 Task: Look for space in Durban, South Africa from 10th July, 2023 to 15th July, 2023 for 7 adults in price range Rs.10000 to Rs.15000. Place can be entire place or shared room with 4 bedrooms having 7 beds and 4 bathrooms. Property type can be house, flat, guest house. Amenities needed are: wifi, TV, free parkinig on premises, gym, breakfast. Booking option can be shelf check-in. Required host language is English.
Action: Mouse moved to (590, 152)
Screenshot: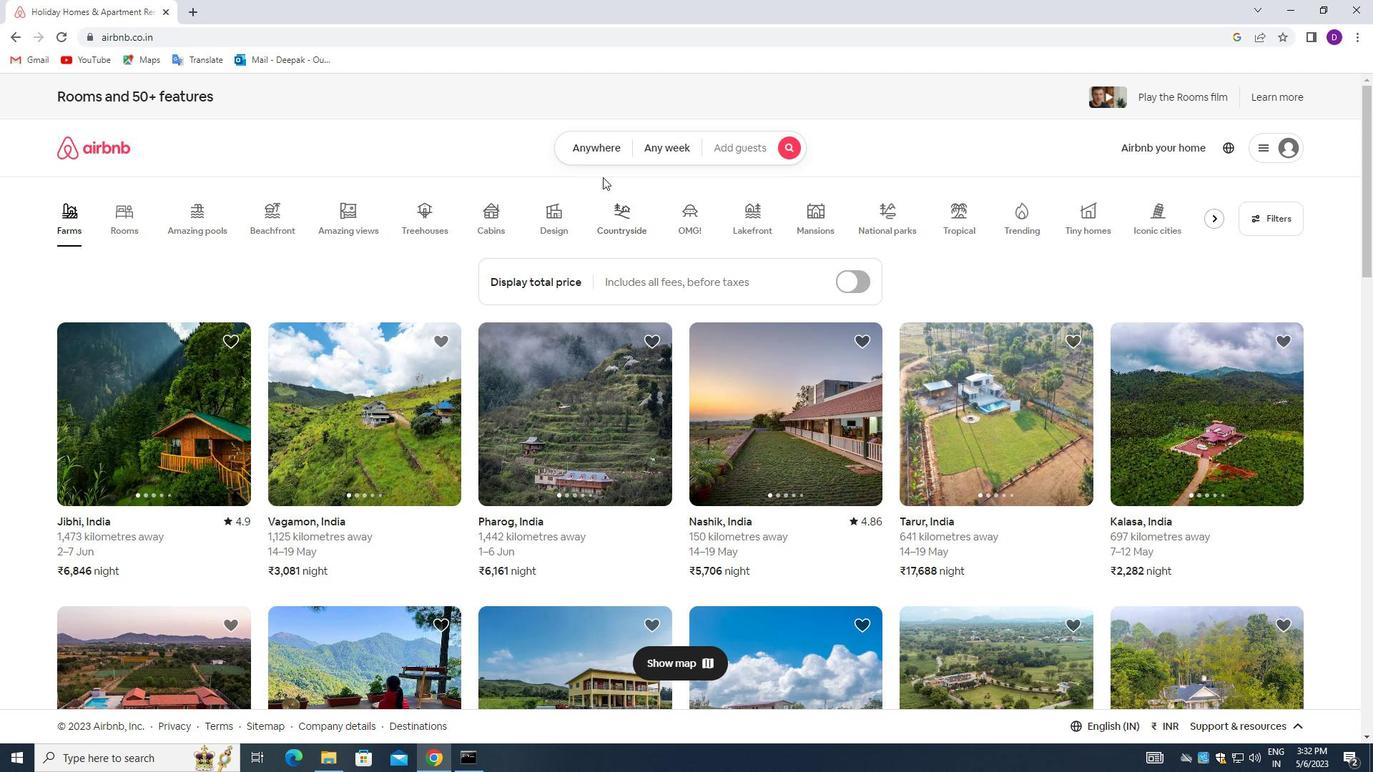 
Action: Mouse pressed left at (590, 152)
Screenshot: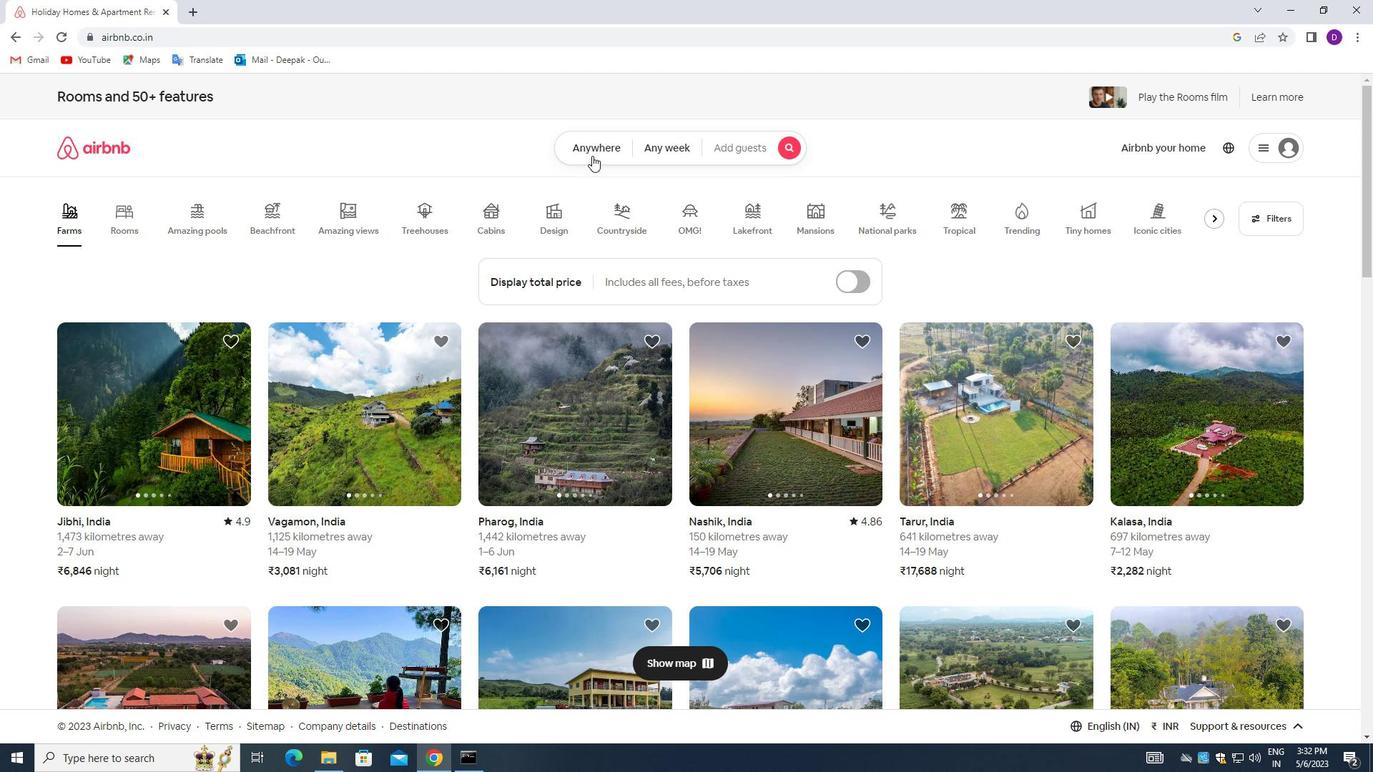 
Action: Mouse moved to (512, 203)
Screenshot: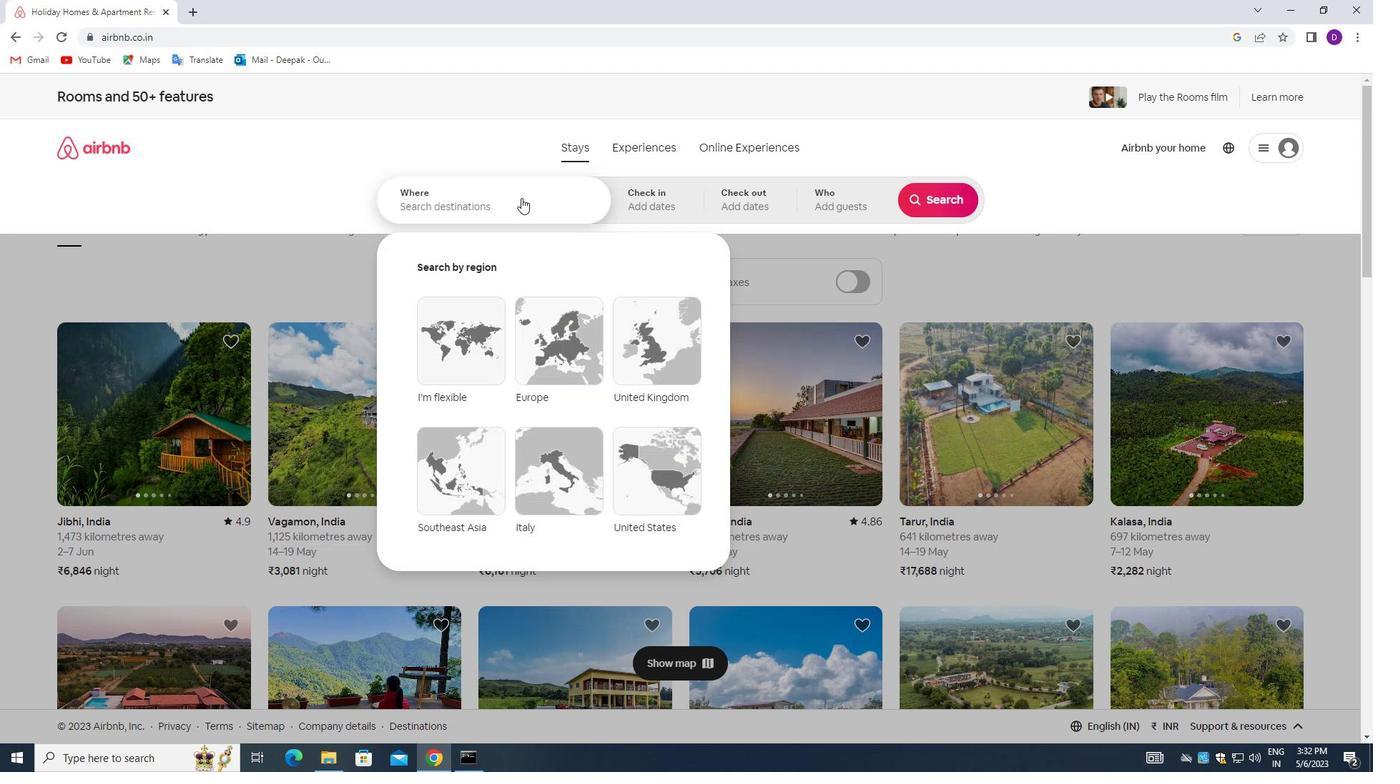
Action: Mouse pressed left at (512, 203)
Screenshot: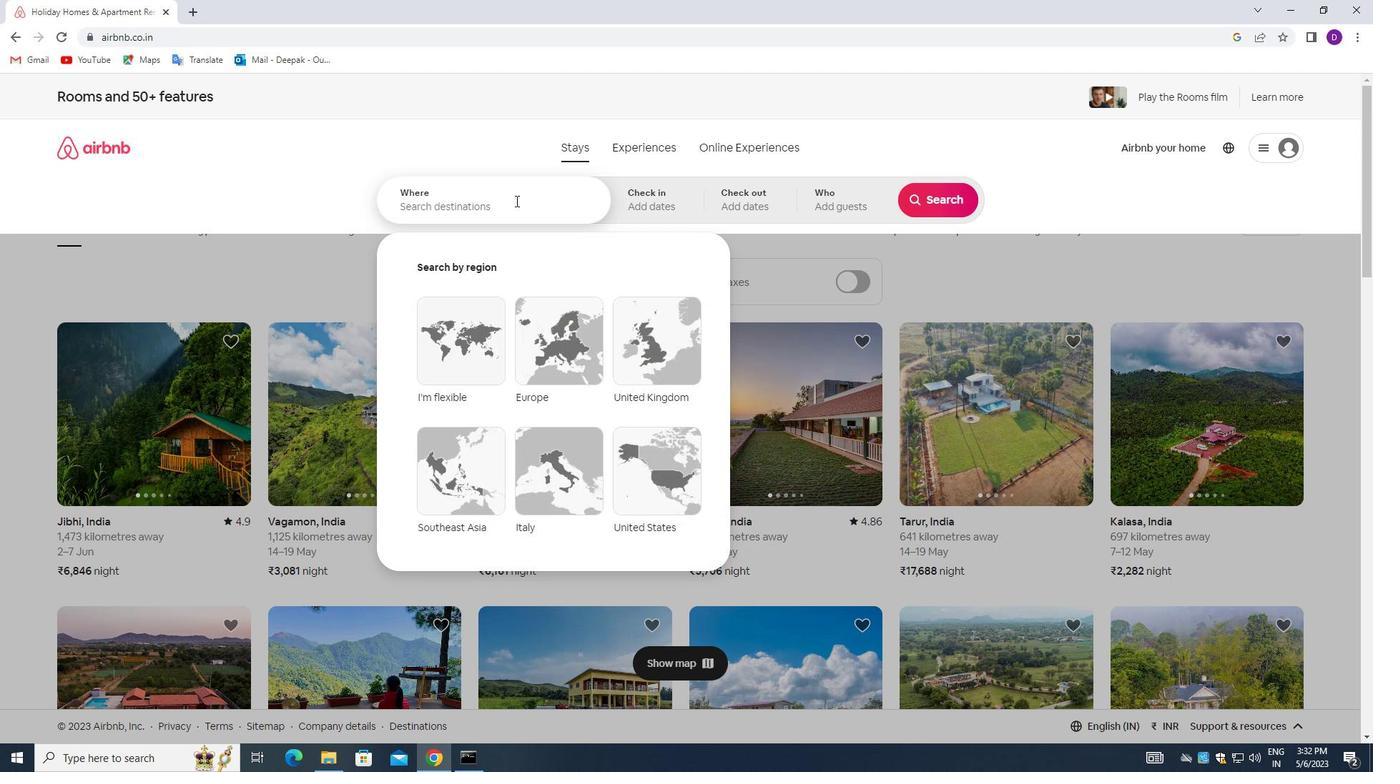 
Action: Mouse moved to (254, 317)
Screenshot: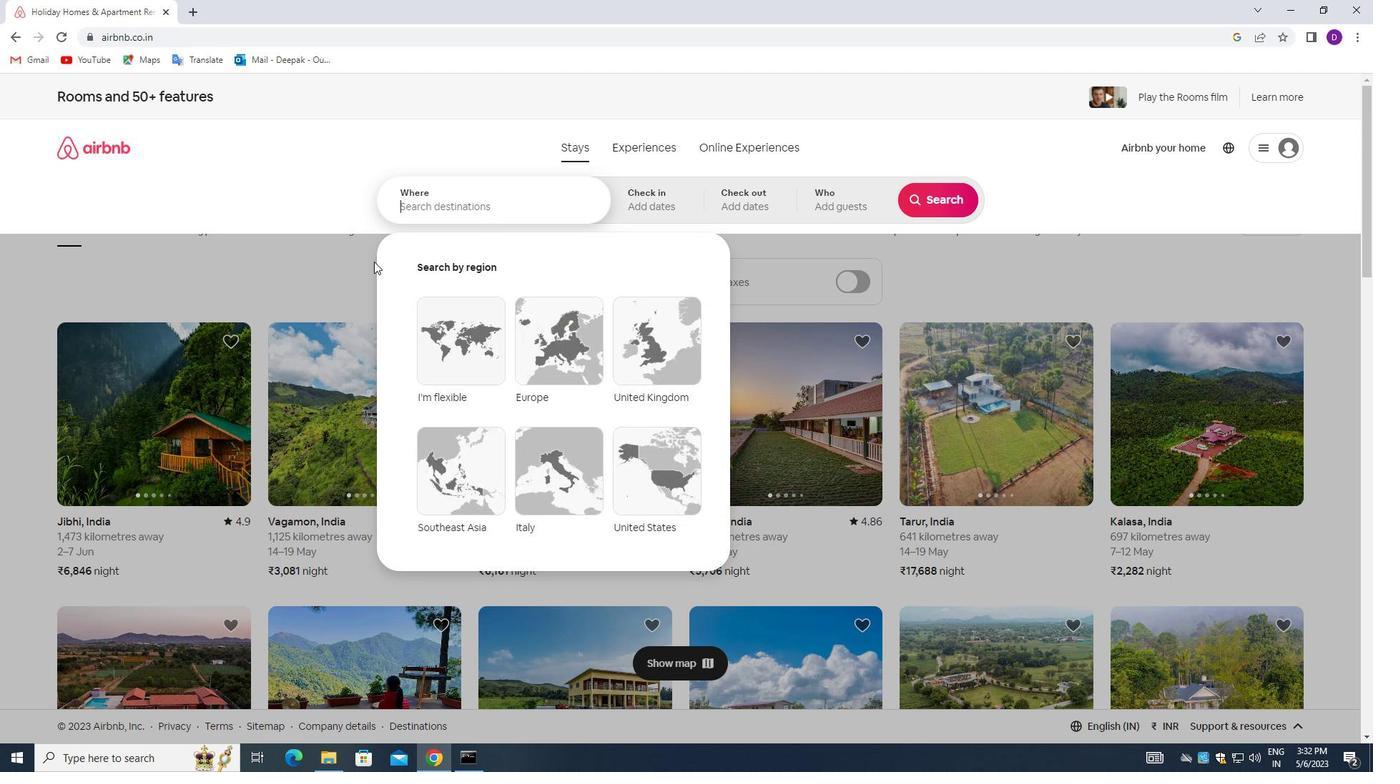 
Action: Key pressed <Key.shift_r>Durban,<Key.space><Key.shift_r>South<Key.space><Key.shift_r>Africa<Key.enter>
Screenshot: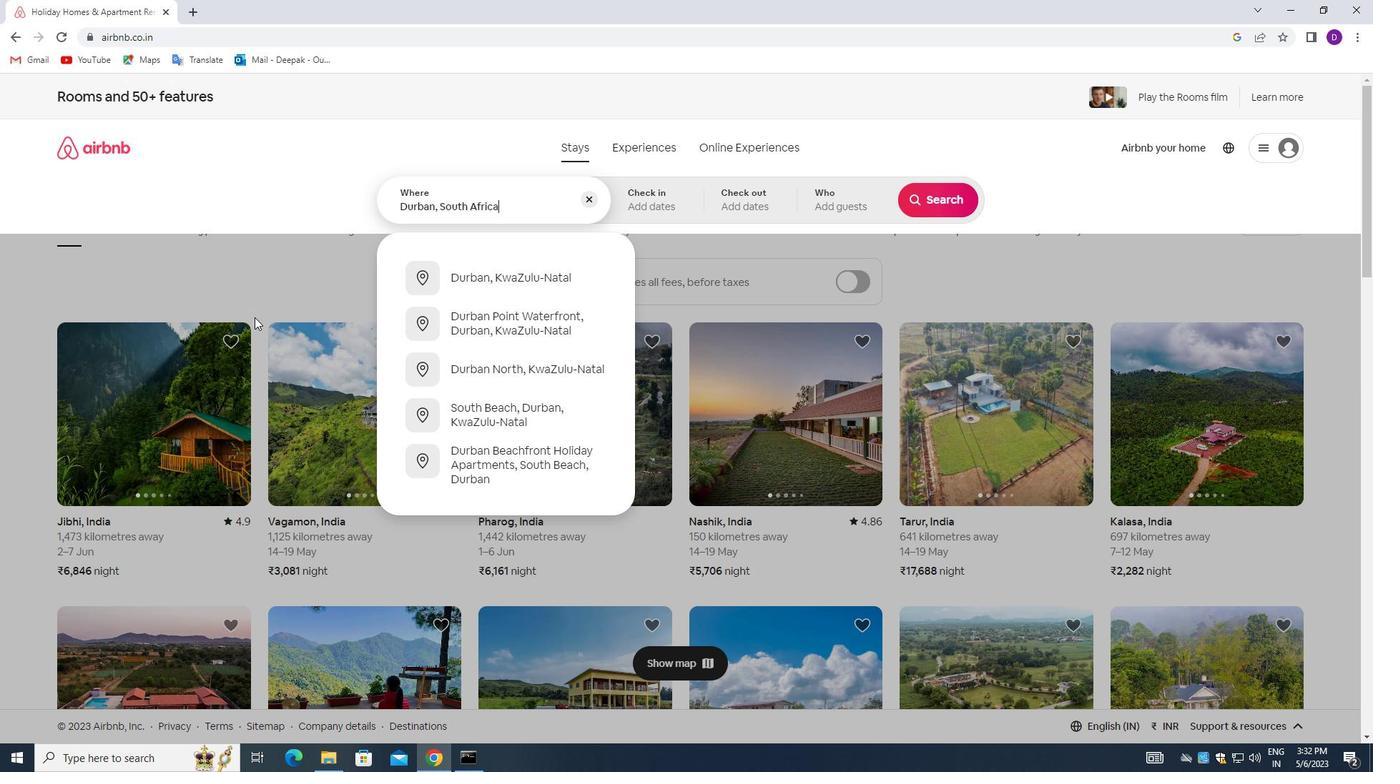 
Action: Mouse moved to (934, 318)
Screenshot: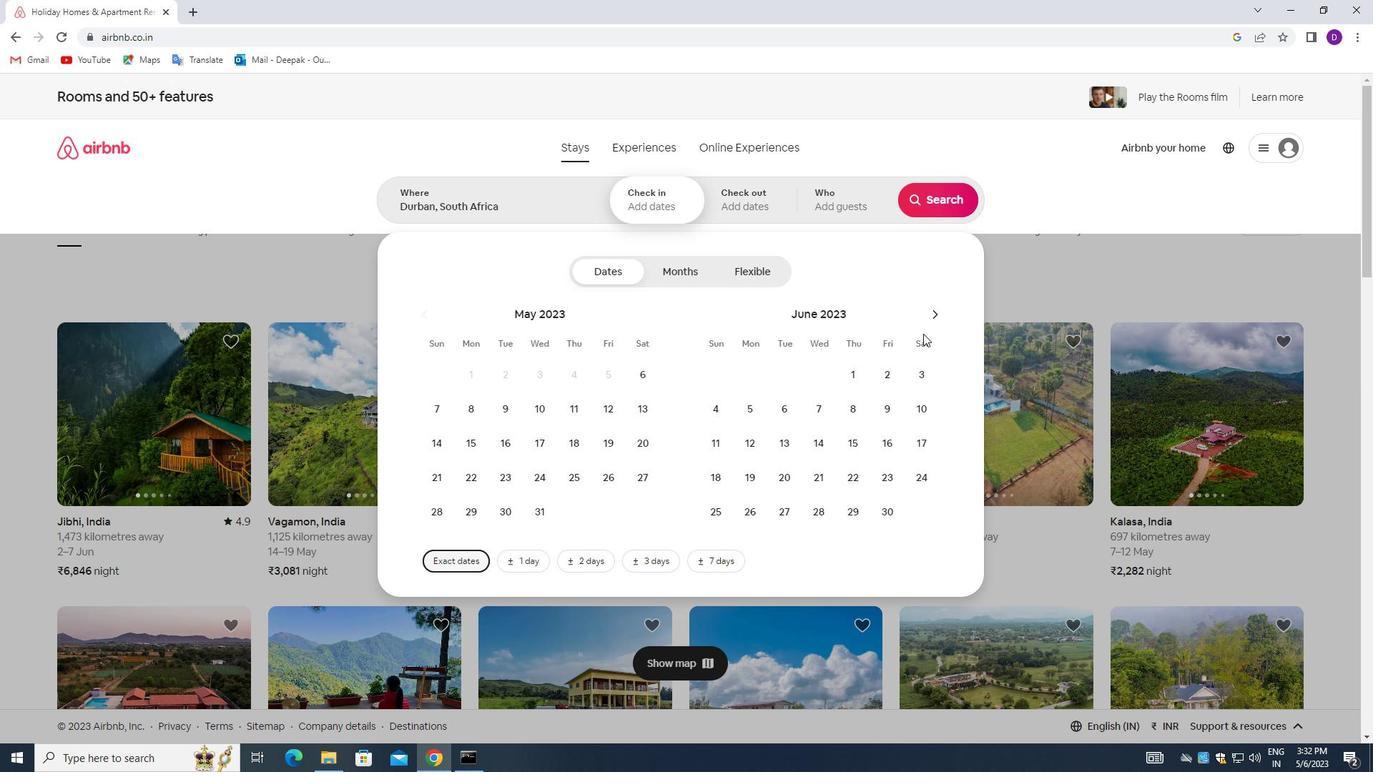 
Action: Mouse pressed left at (934, 318)
Screenshot: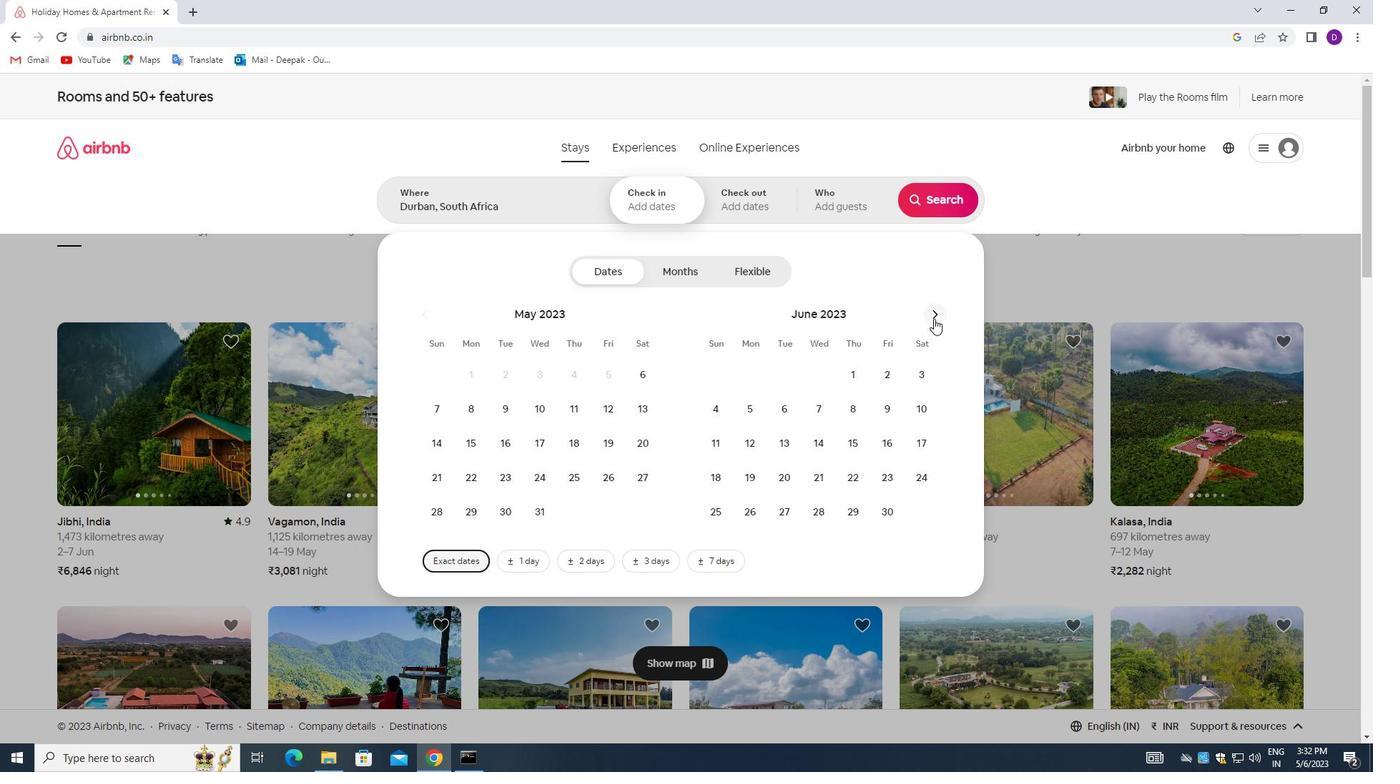 
Action: Mouse moved to (740, 445)
Screenshot: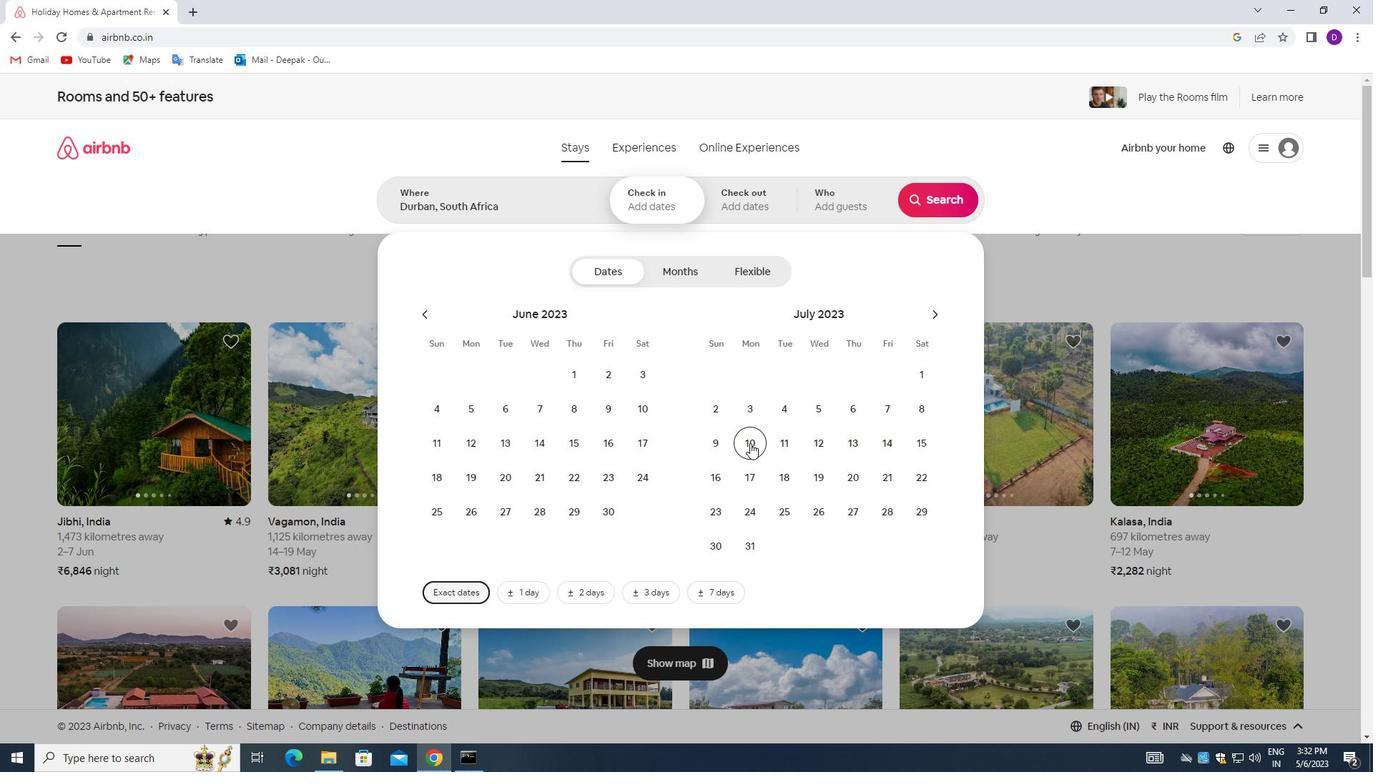 
Action: Mouse pressed left at (740, 445)
Screenshot: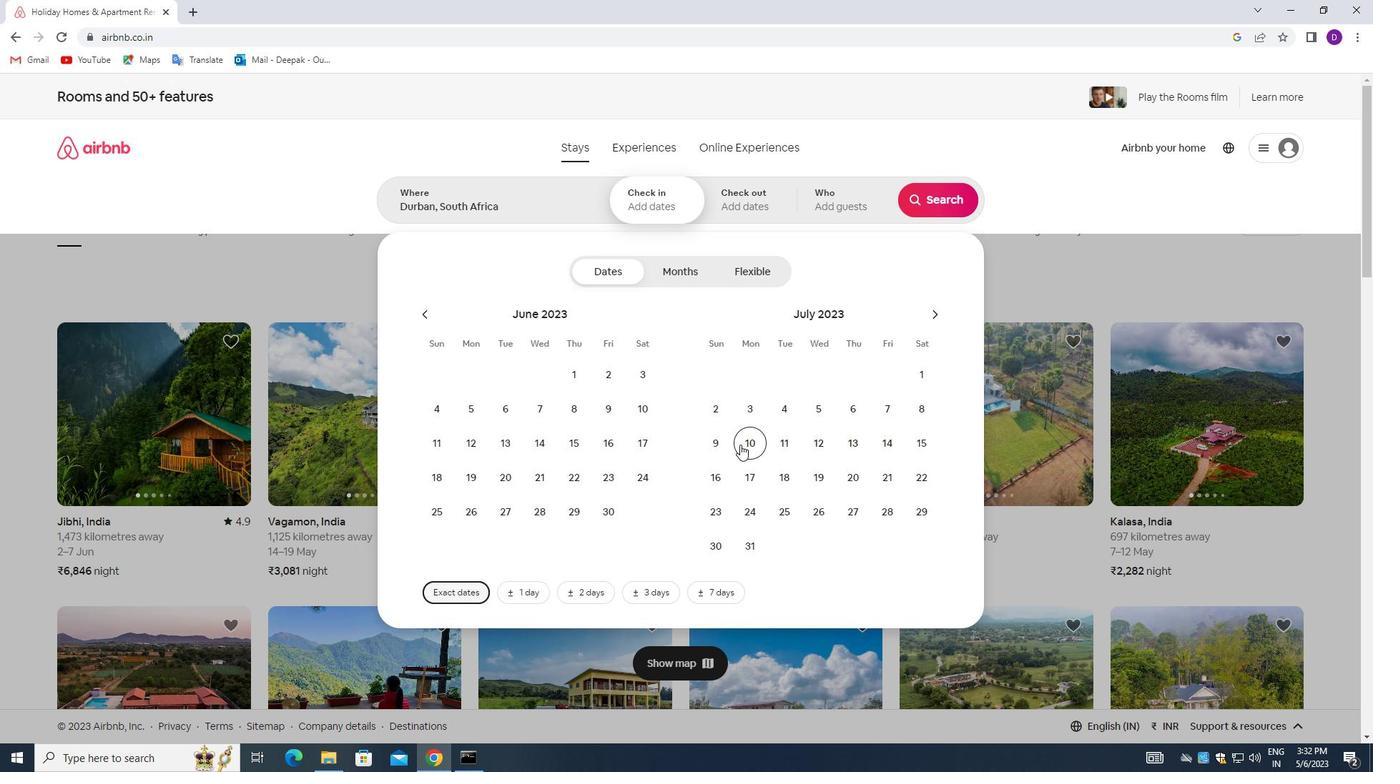 
Action: Mouse moved to (914, 437)
Screenshot: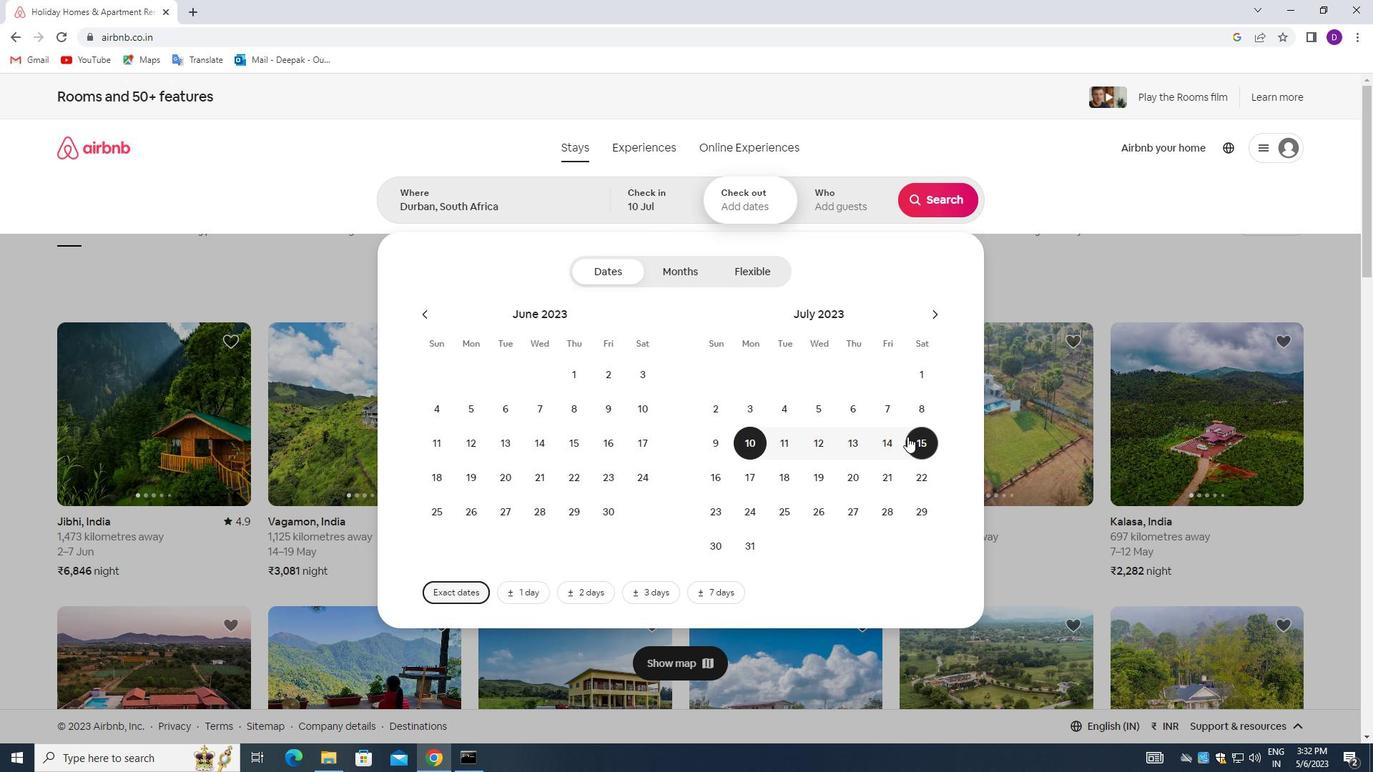 
Action: Mouse pressed left at (914, 437)
Screenshot: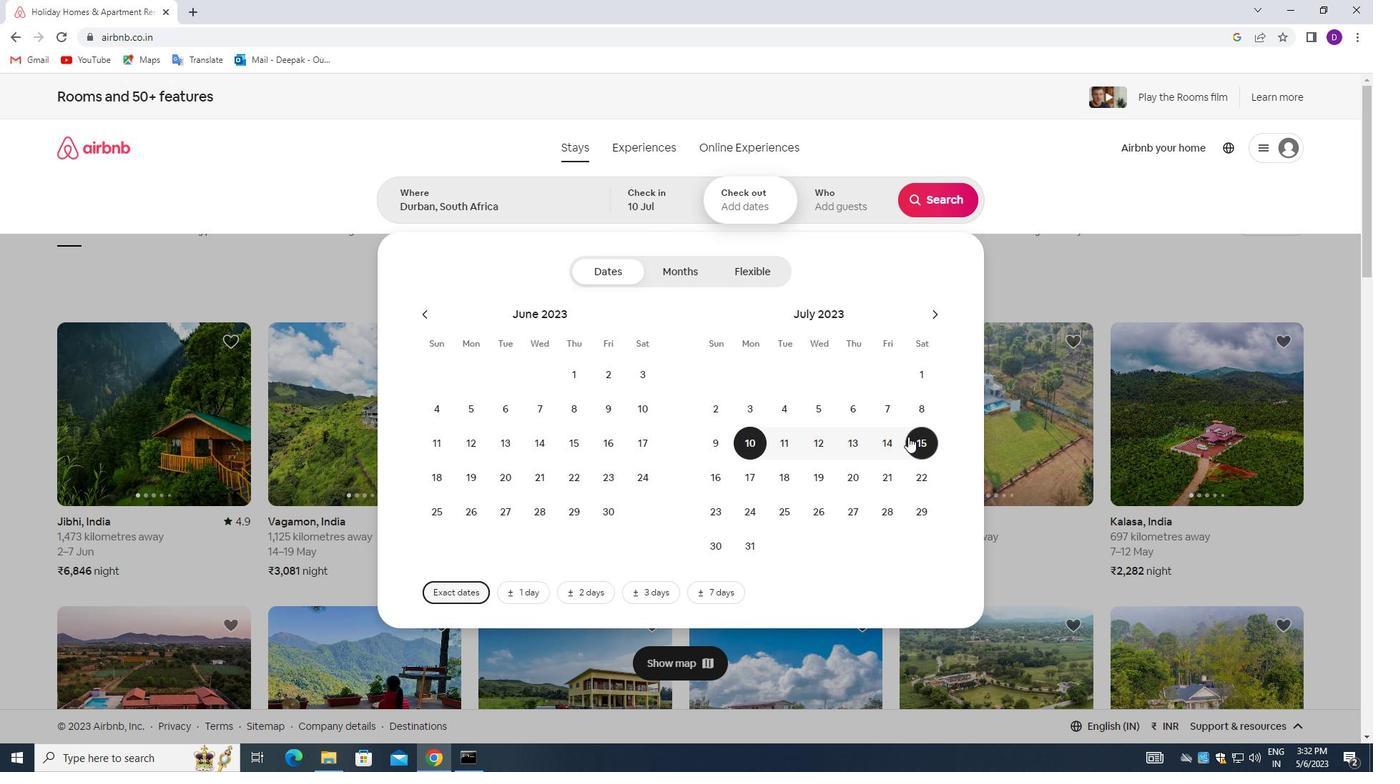 
Action: Mouse moved to (825, 199)
Screenshot: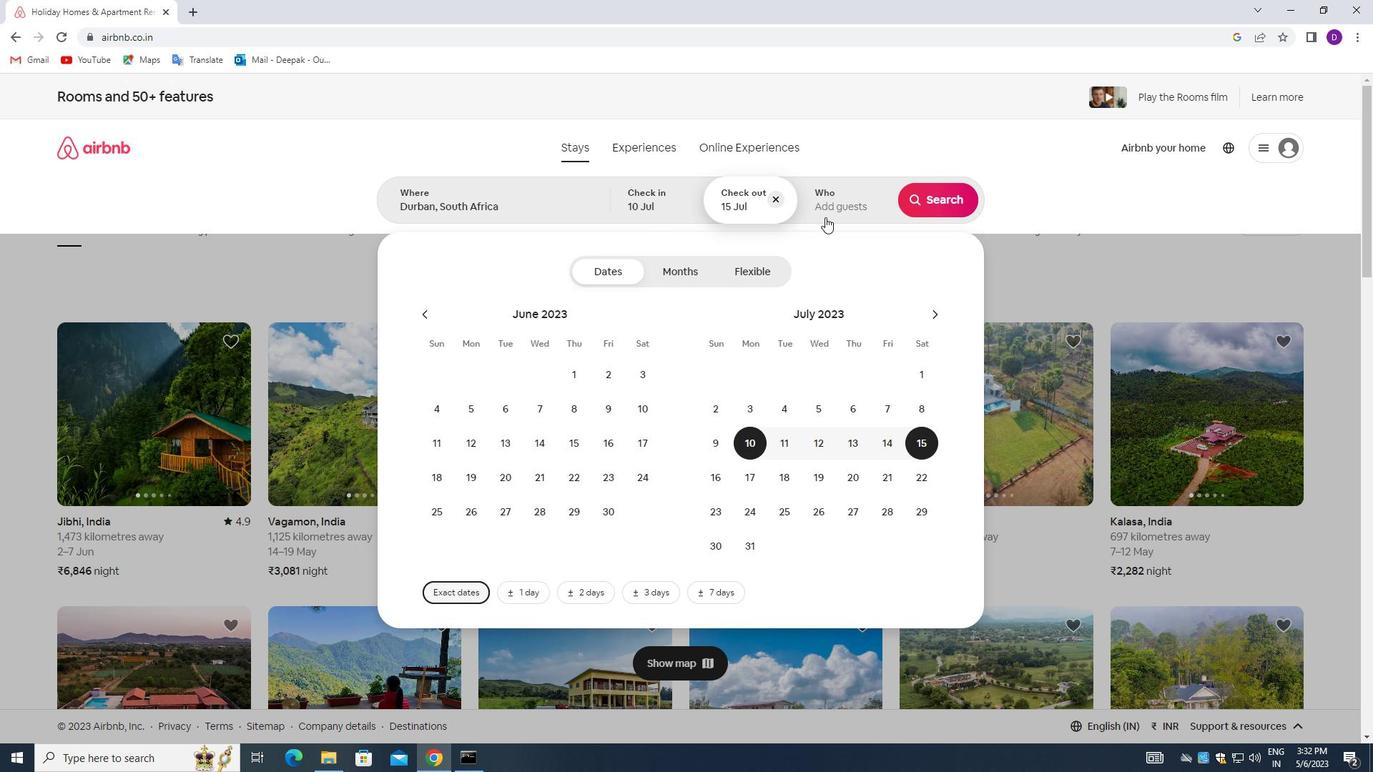 
Action: Mouse pressed left at (825, 199)
Screenshot: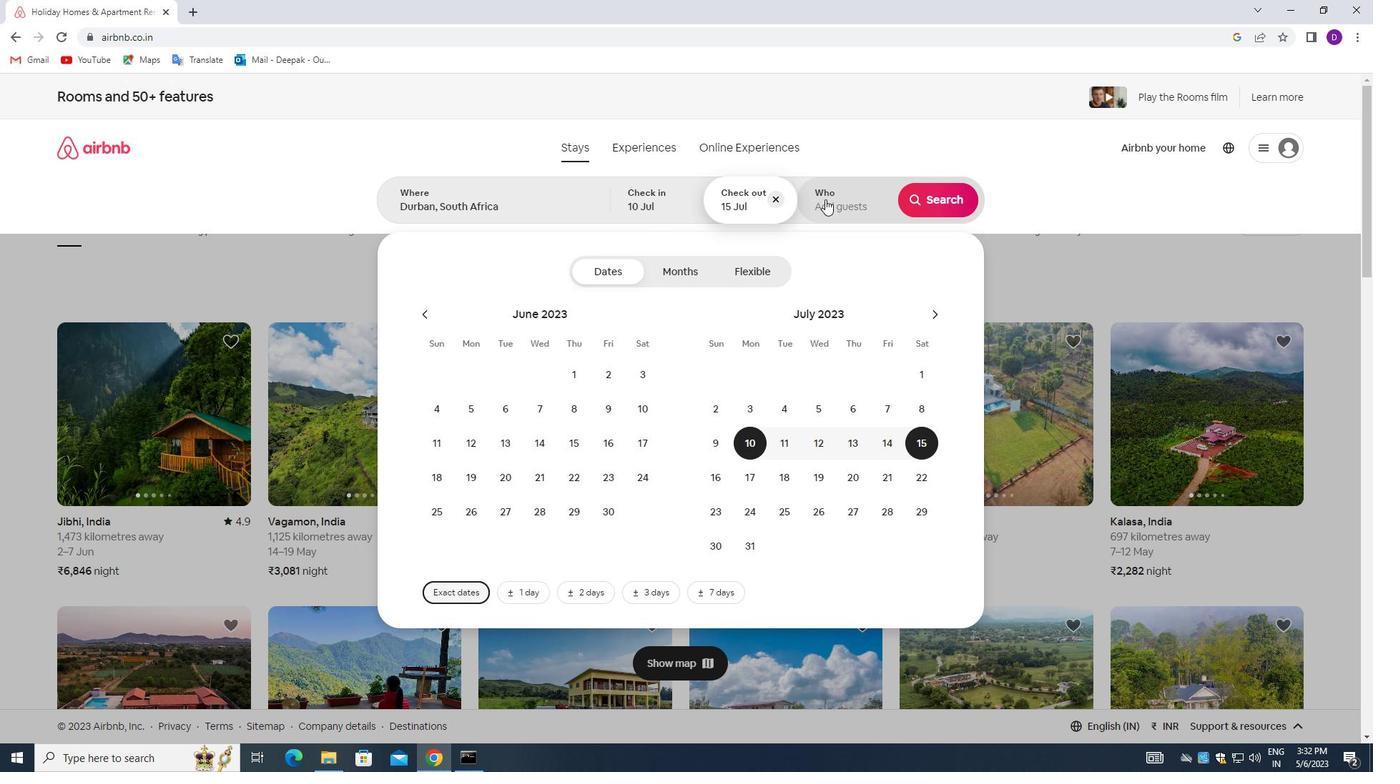 
Action: Mouse moved to (943, 273)
Screenshot: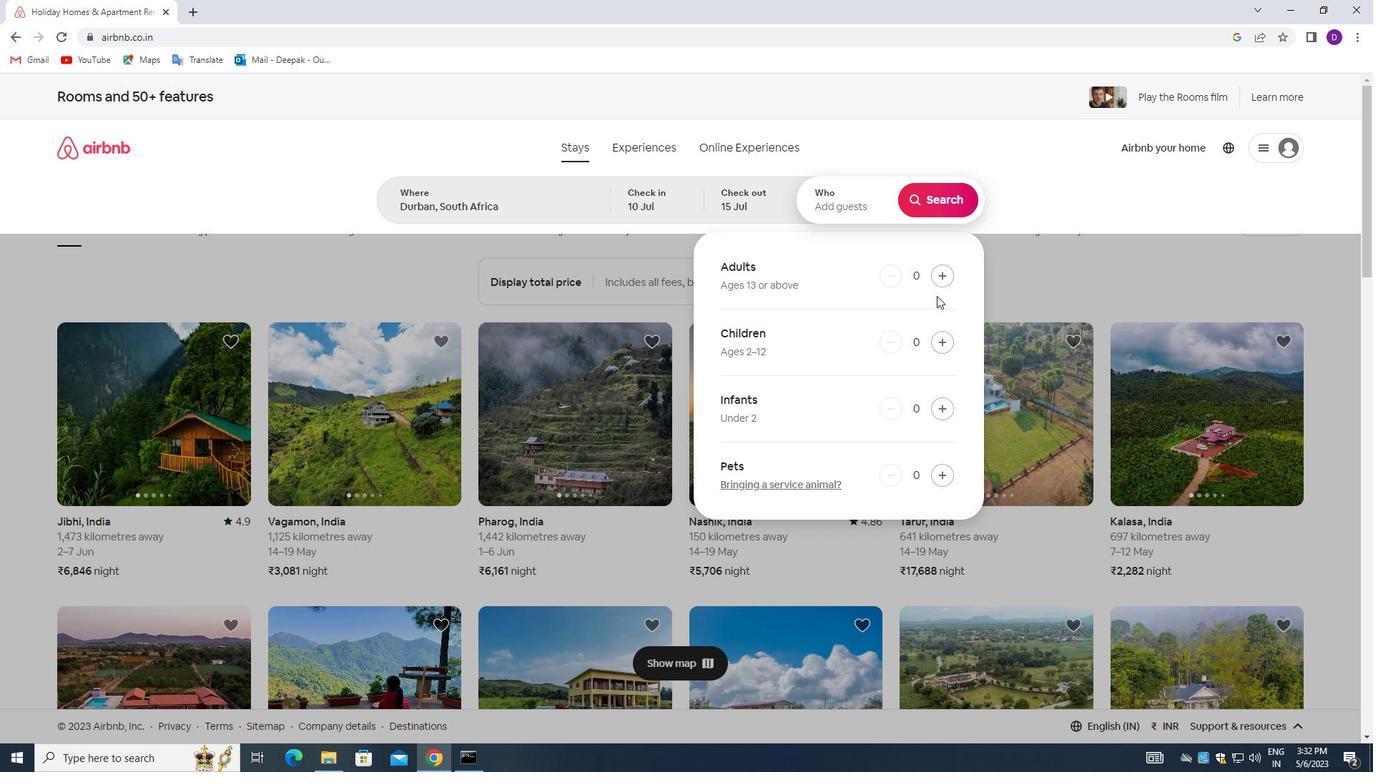 
Action: Mouse pressed left at (943, 273)
Screenshot: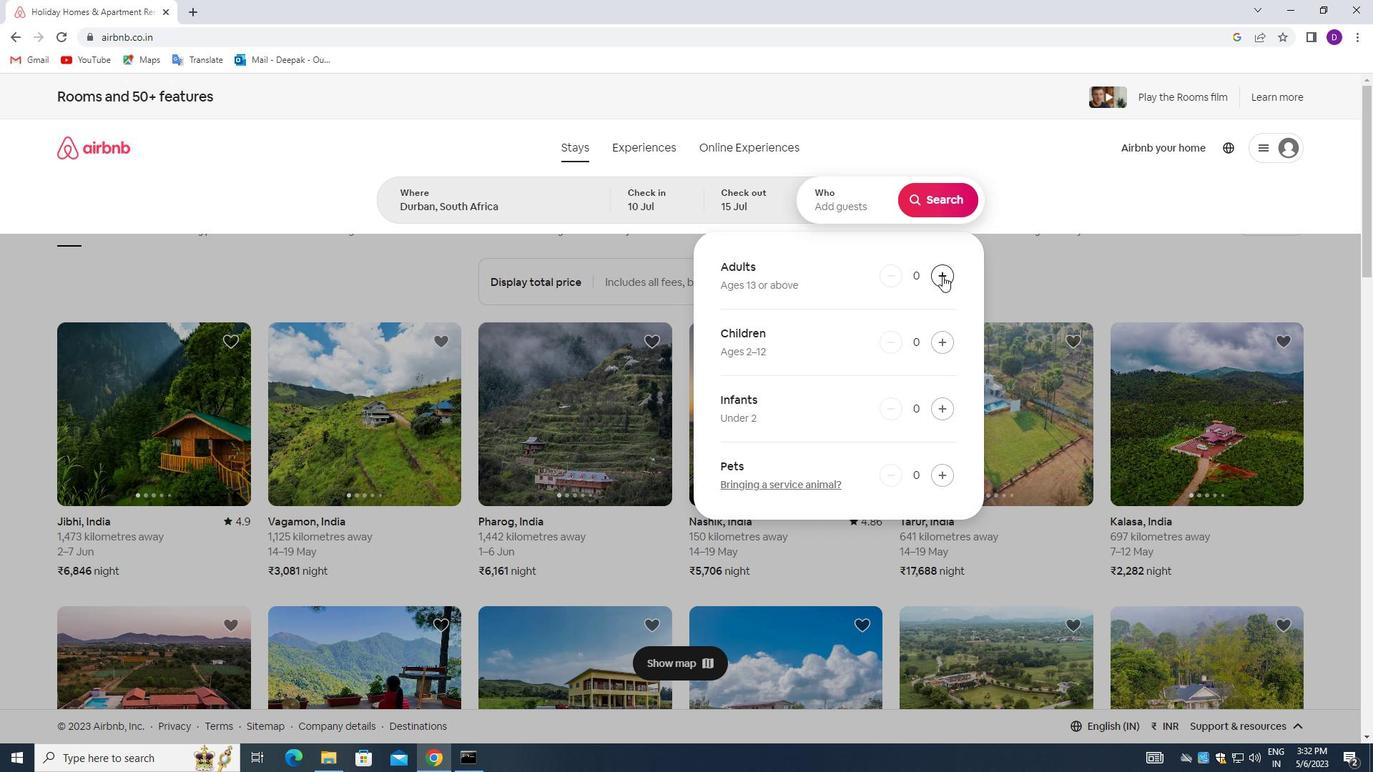 
Action: Mouse pressed left at (943, 273)
Screenshot: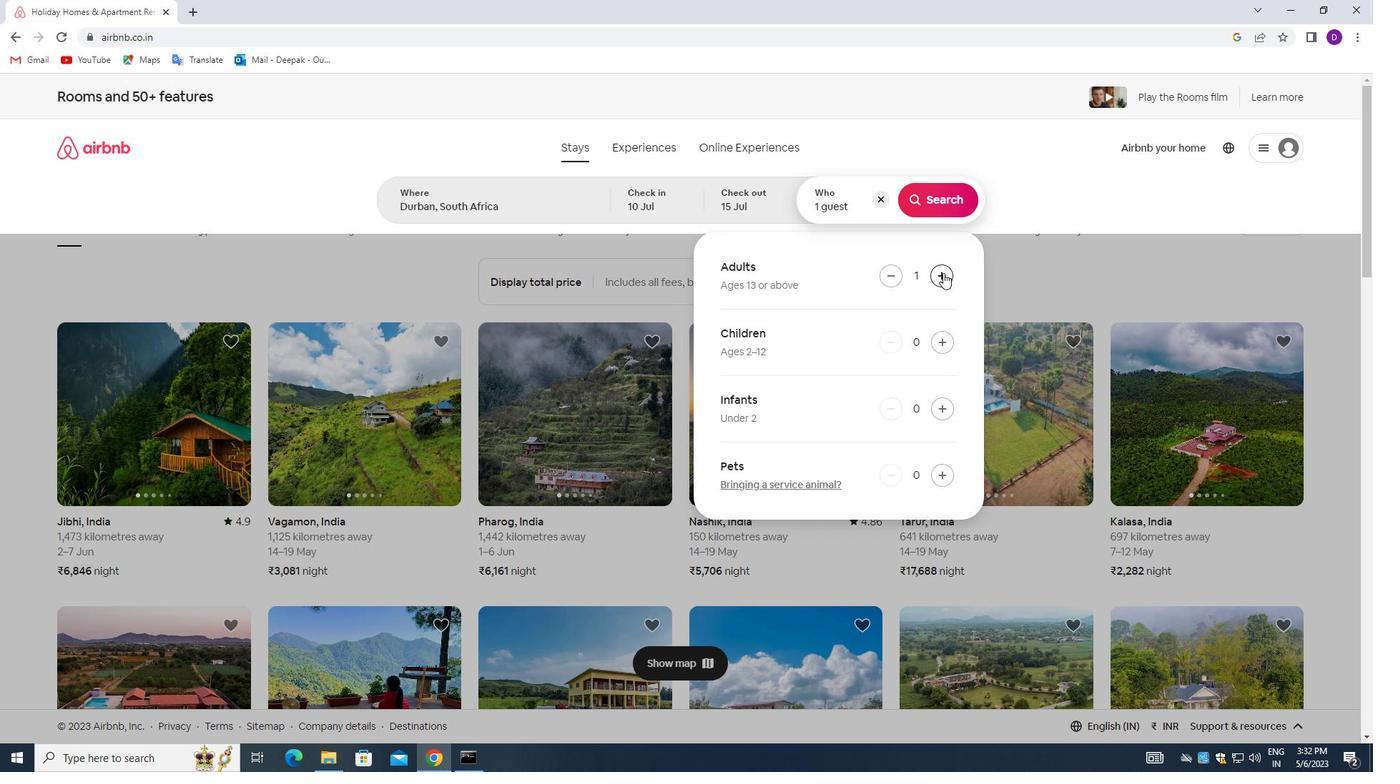 
Action: Mouse pressed left at (943, 273)
Screenshot: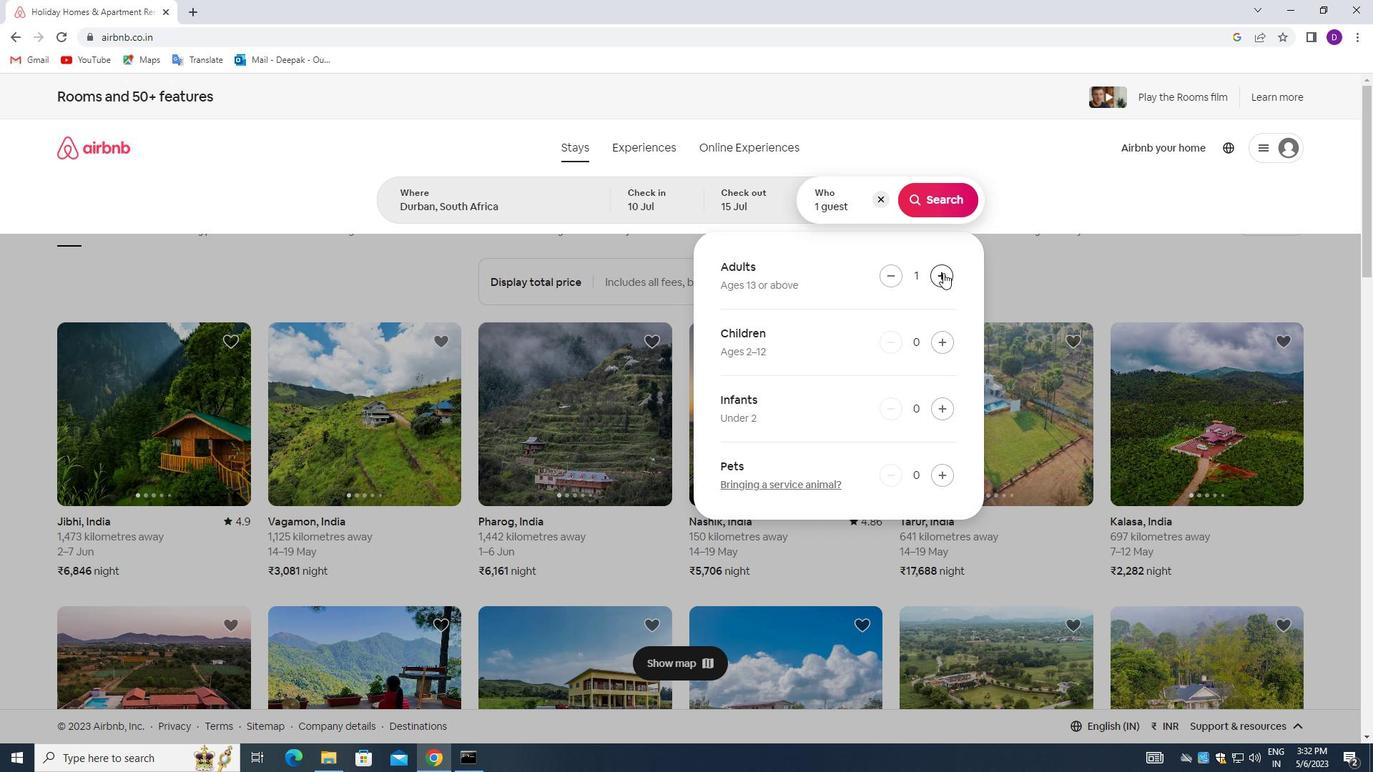 
Action: Mouse pressed left at (943, 273)
Screenshot: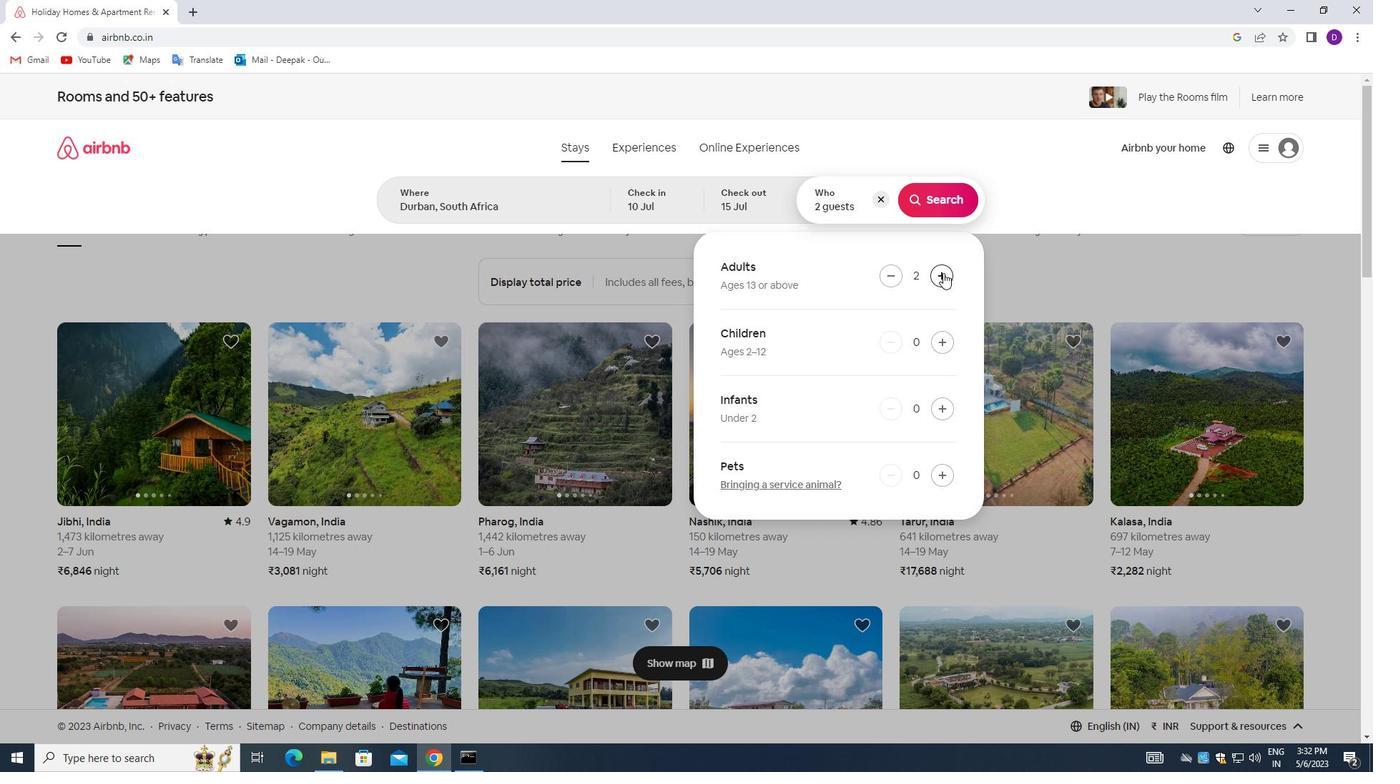 
Action: Mouse pressed left at (943, 273)
Screenshot: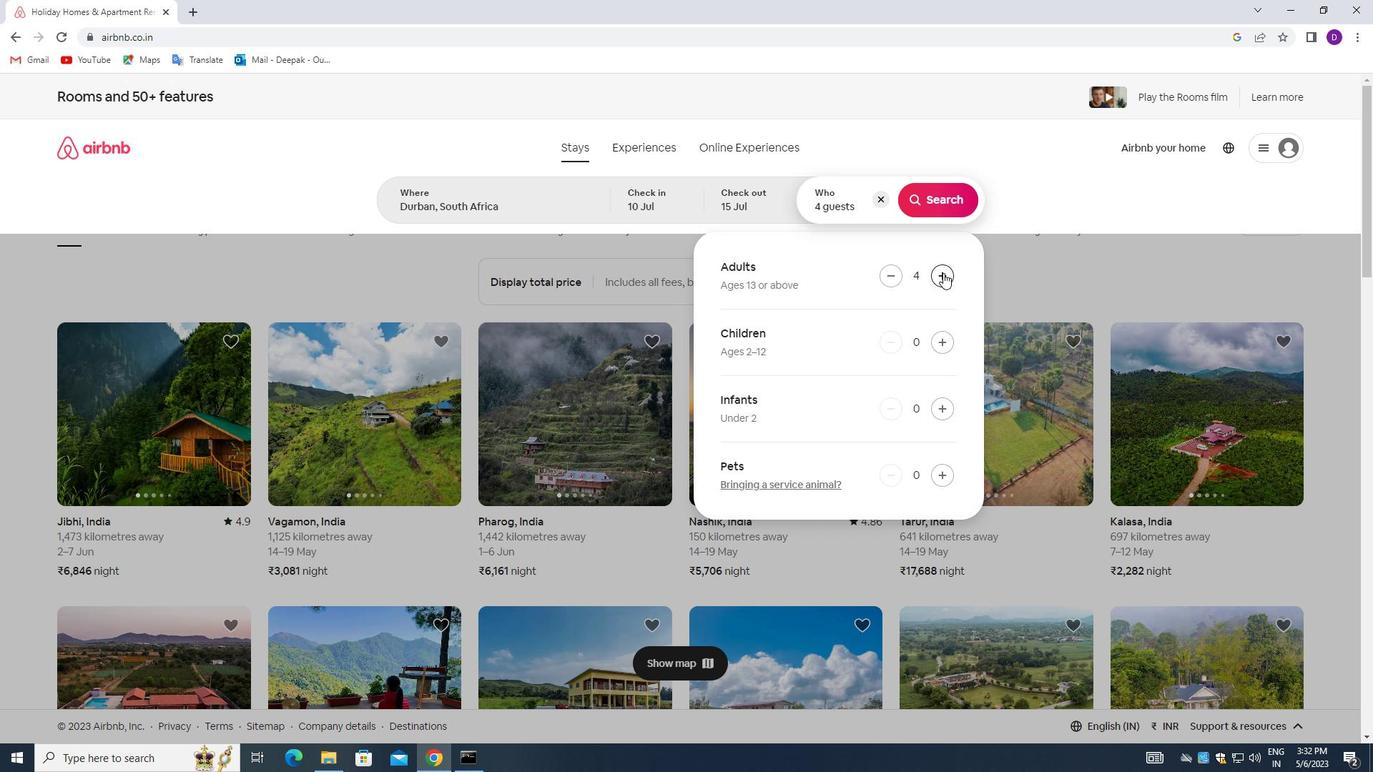 
Action: Mouse pressed left at (943, 273)
Screenshot: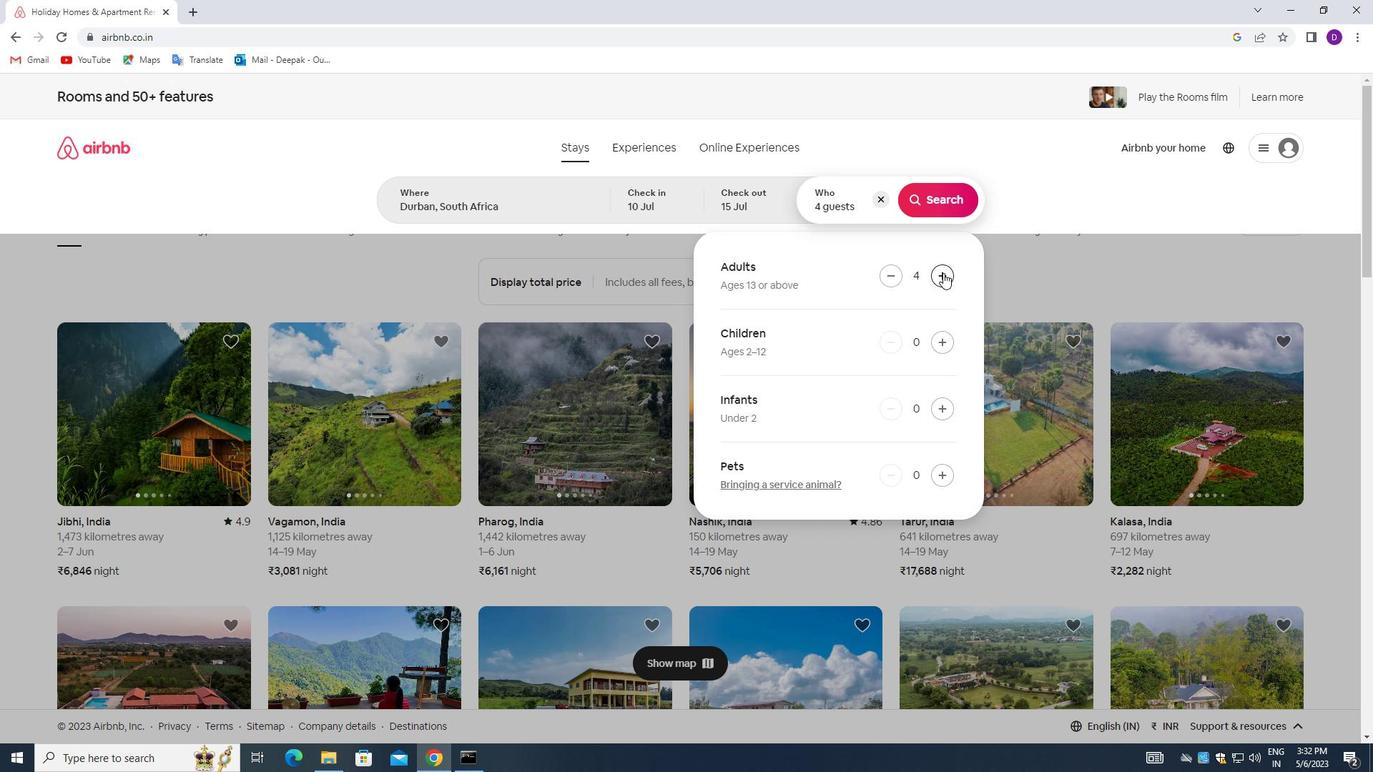
Action: Mouse pressed left at (943, 273)
Screenshot: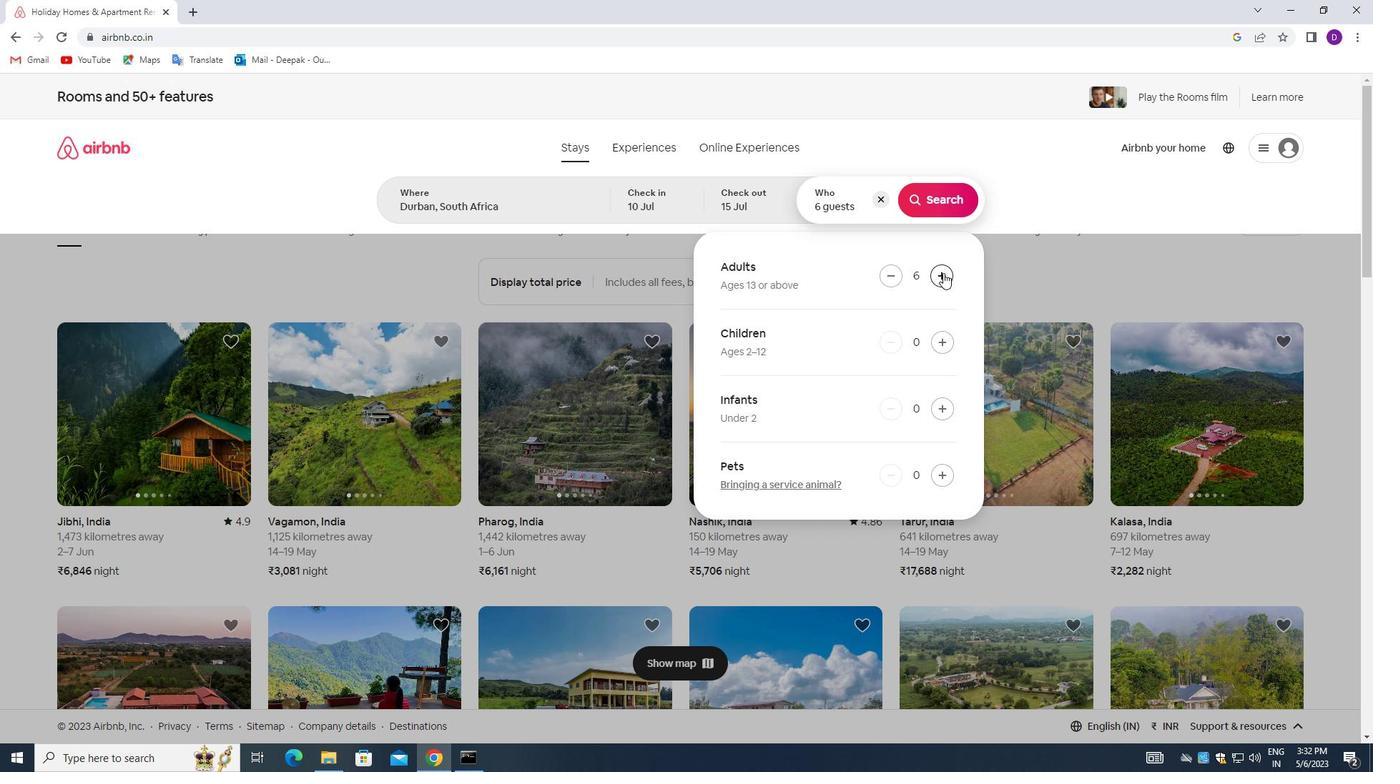 
Action: Mouse moved to (946, 199)
Screenshot: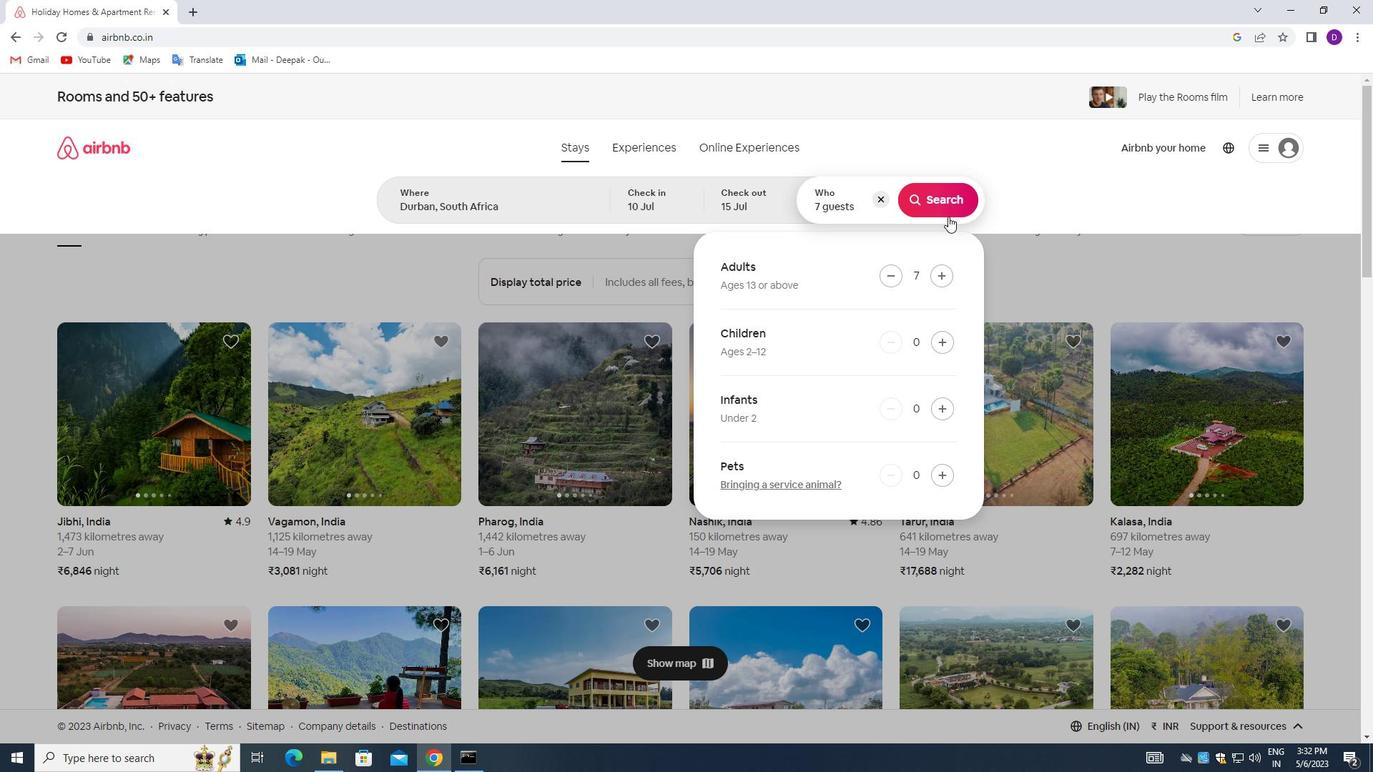 
Action: Mouse pressed left at (946, 199)
Screenshot: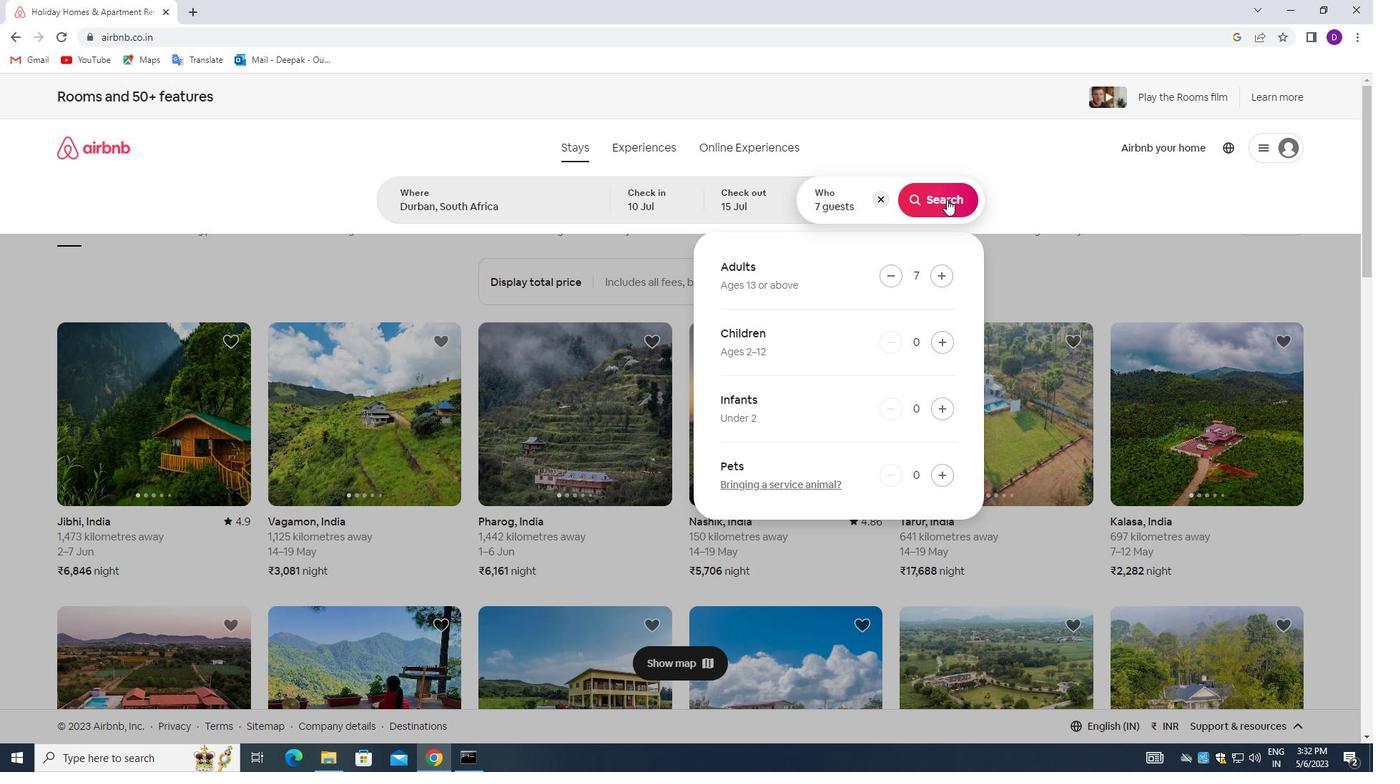 
Action: Mouse moved to (1292, 163)
Screenshot: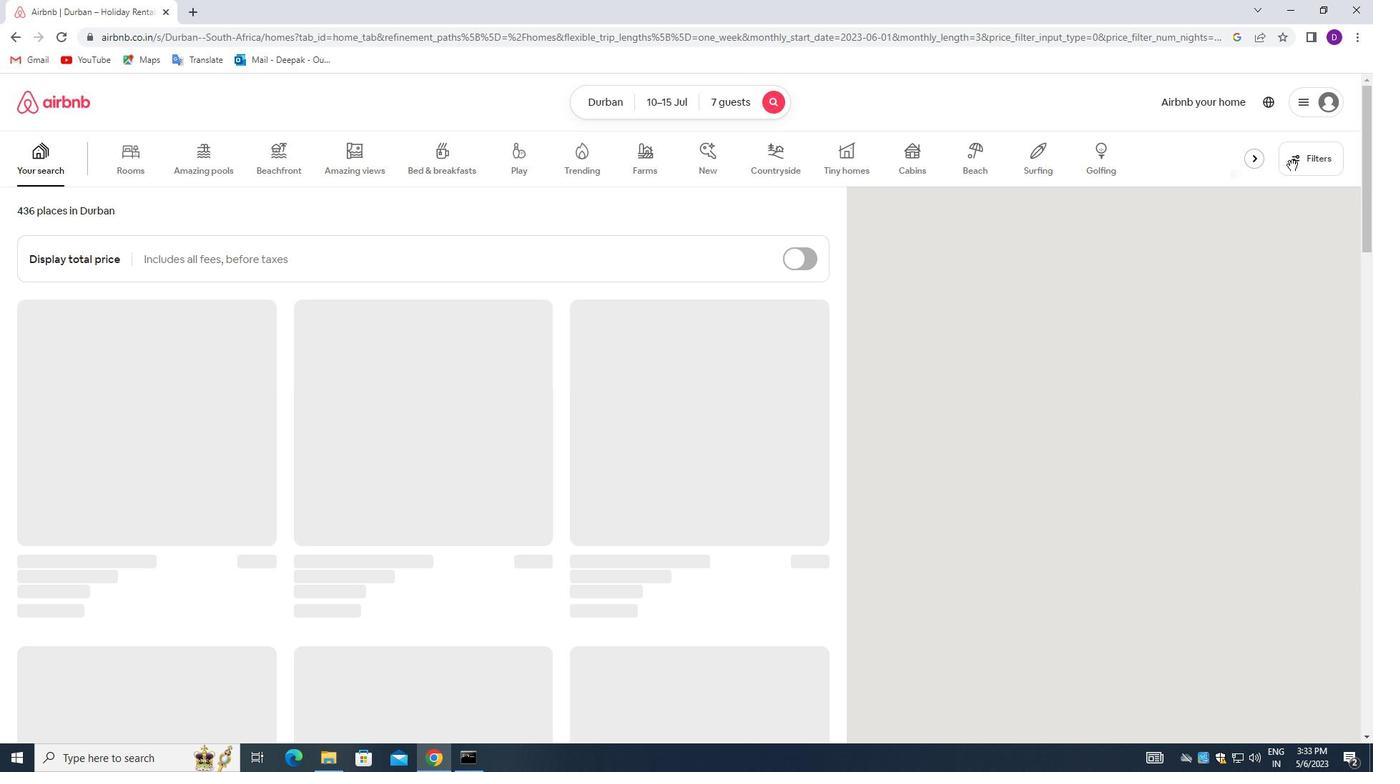 
Action: Mouse pressed left at (1292, 163)
Screenshot: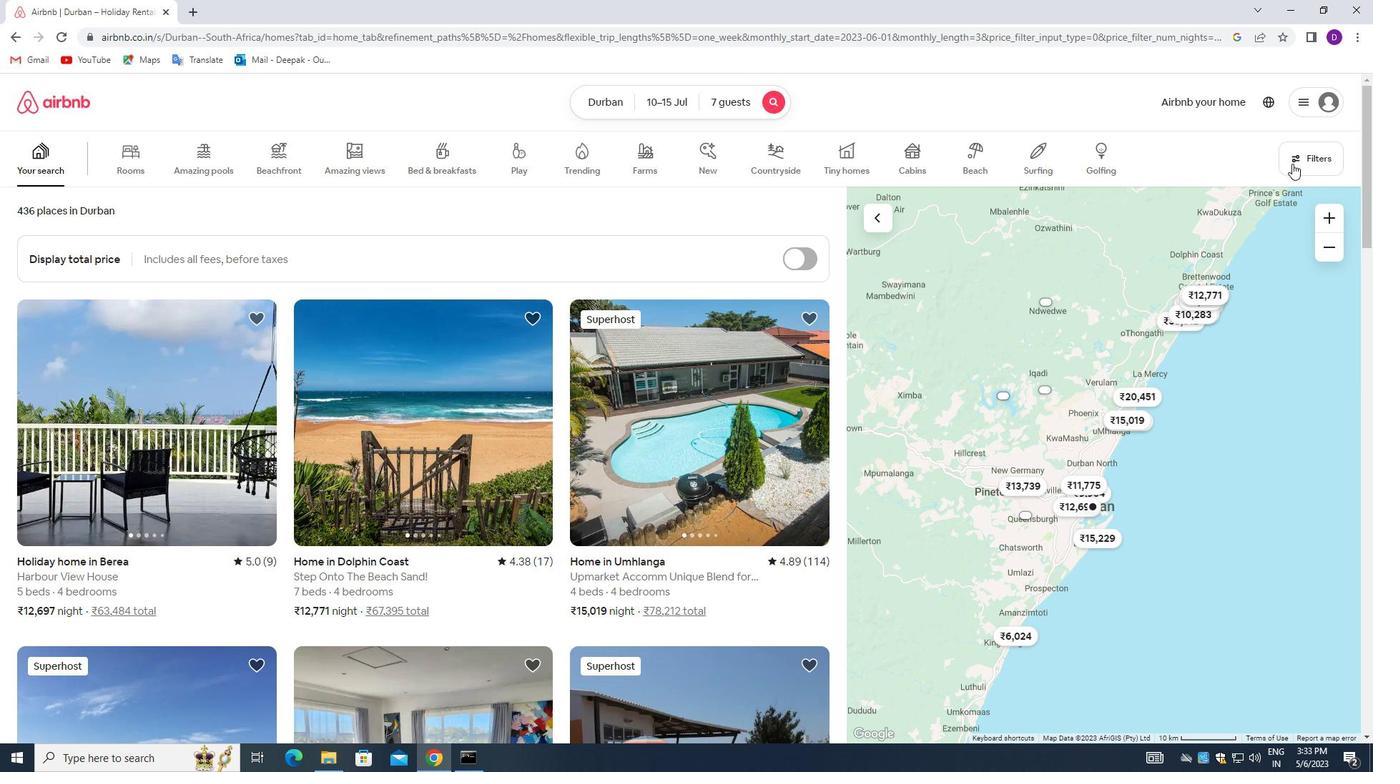
Action: Mouse moved to (496, 509)
Screenshot: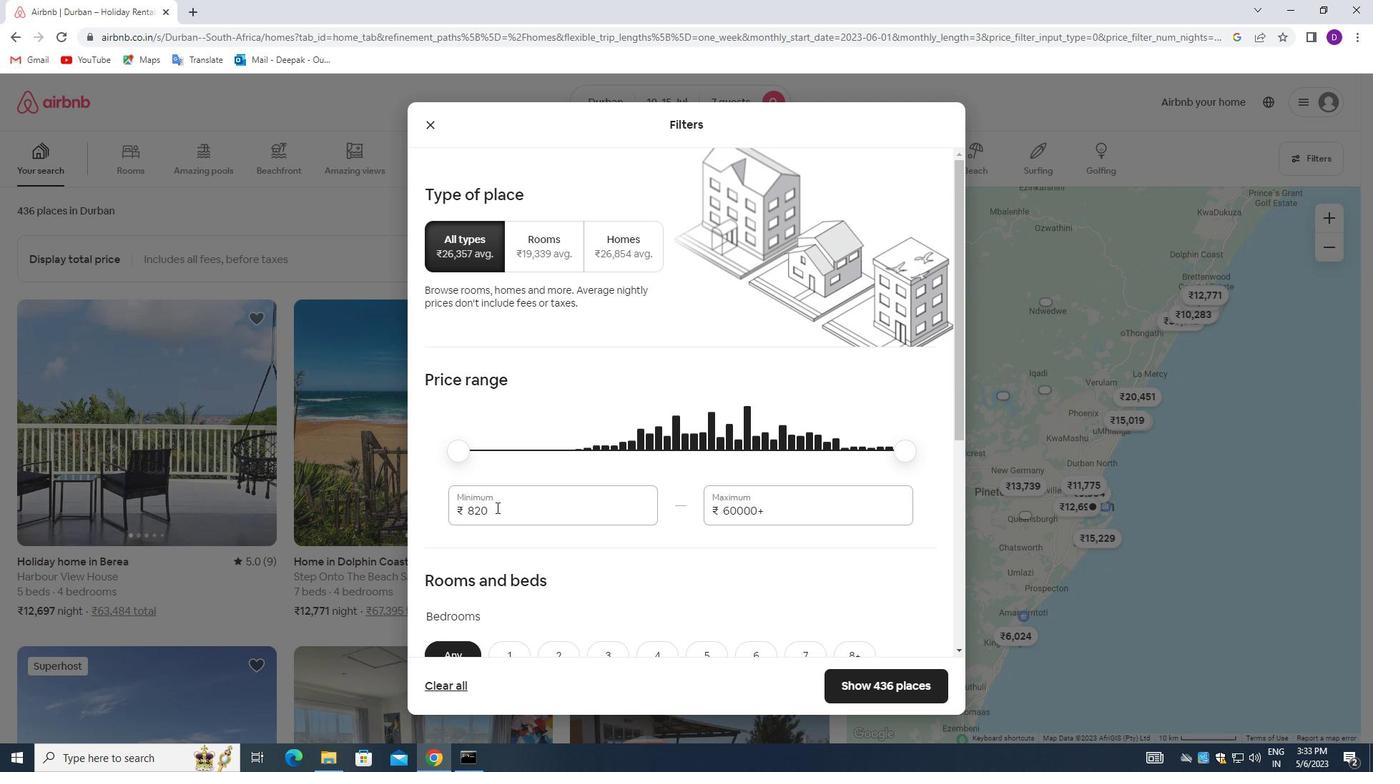 
Action: Mouse pressed left at (496, 509)
Screenshot: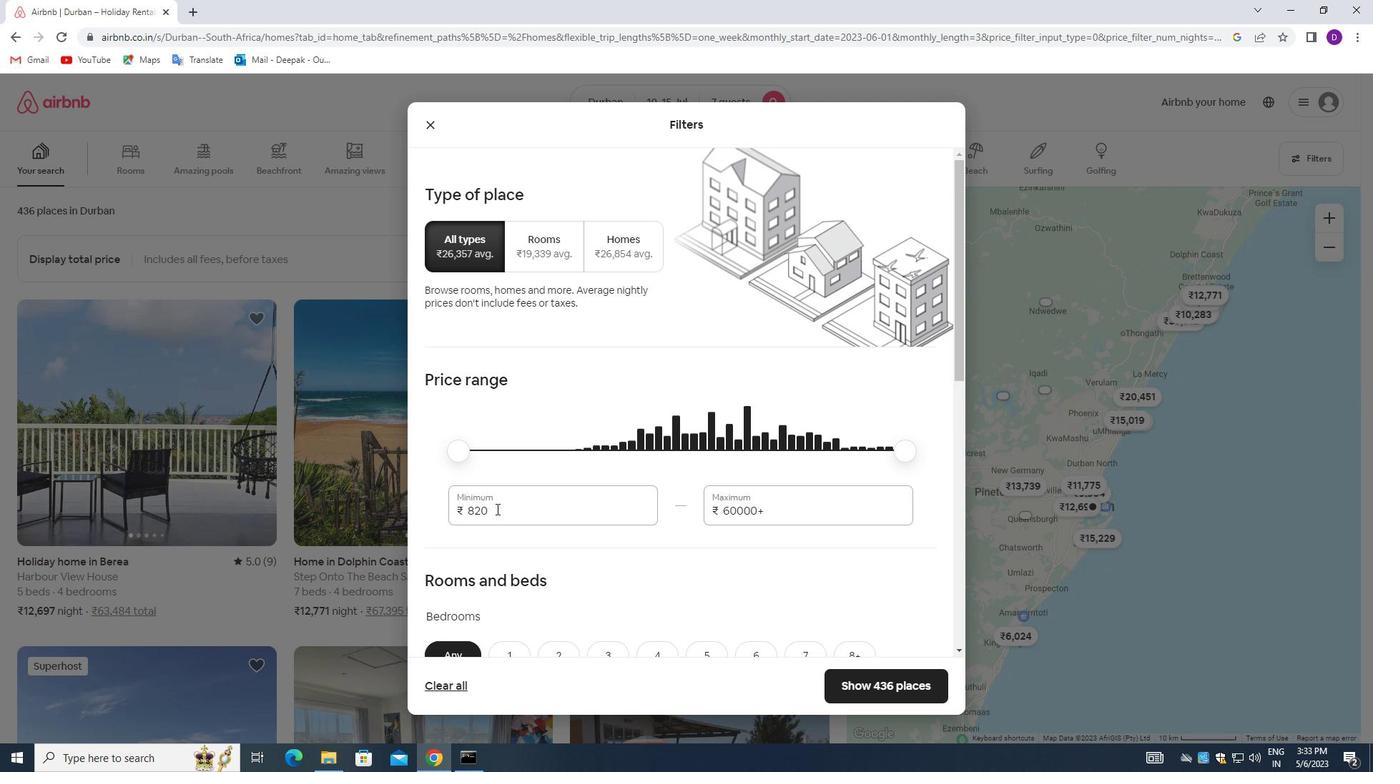 
Action: Mouse pressed left at (496, 509)
Screenshot: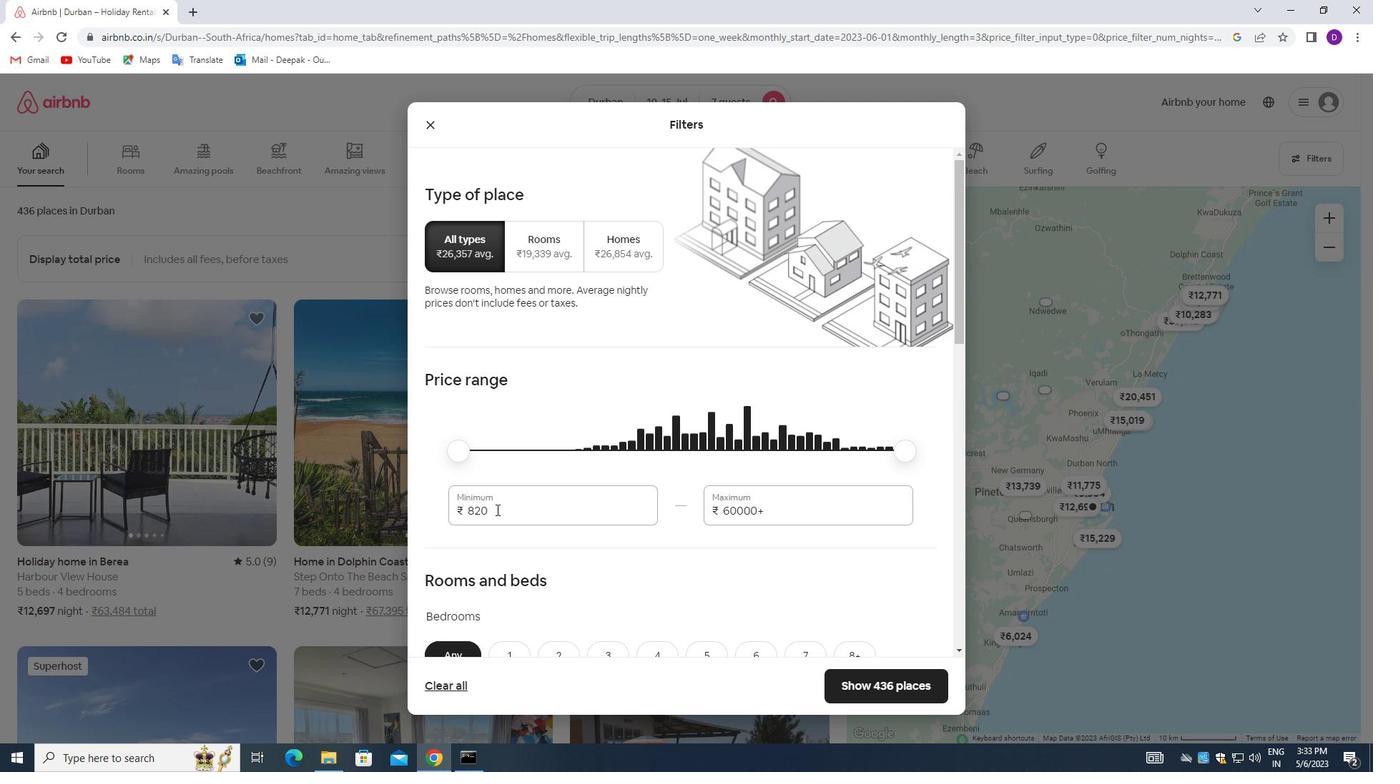 
Action: Key pressed 10000<Key.tab>150
Screenshot: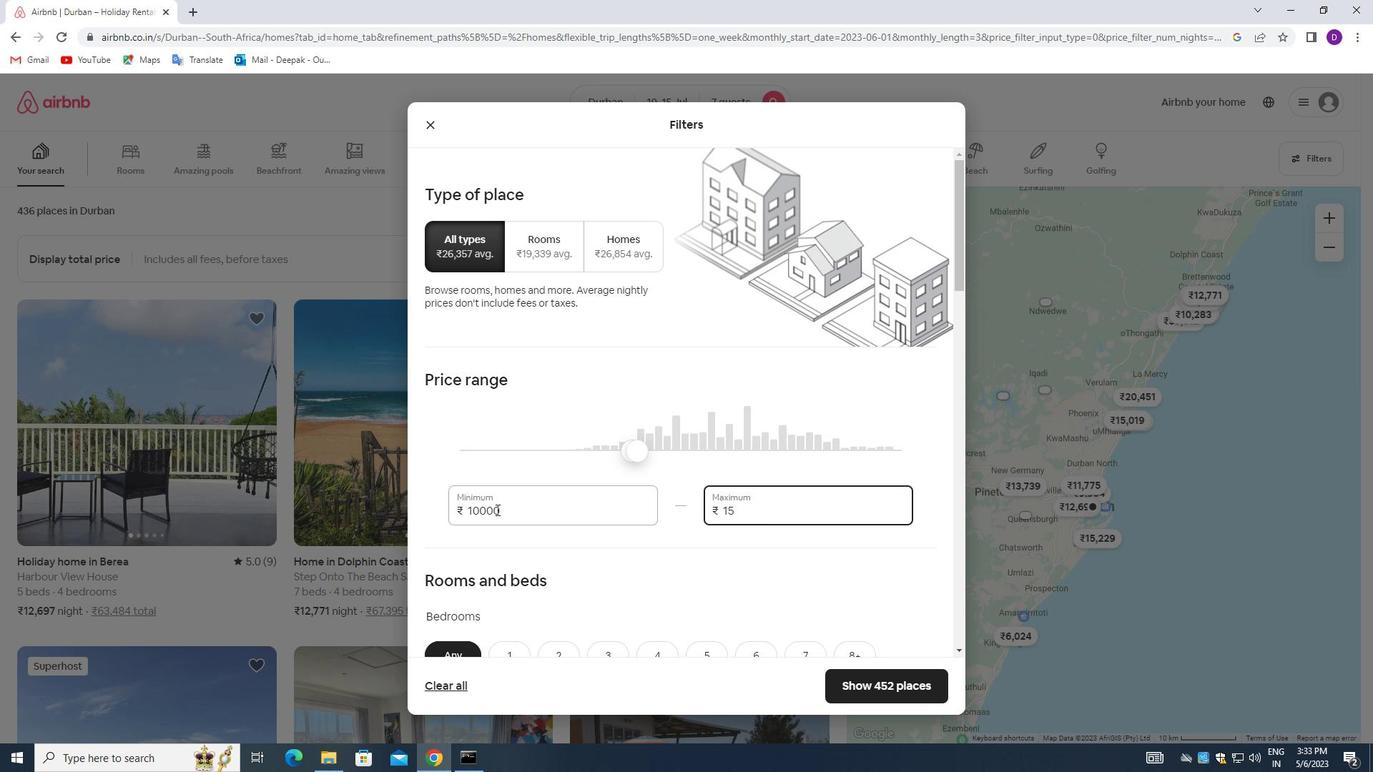 
Action: Mouse moved to (495, 509)
Screenshot: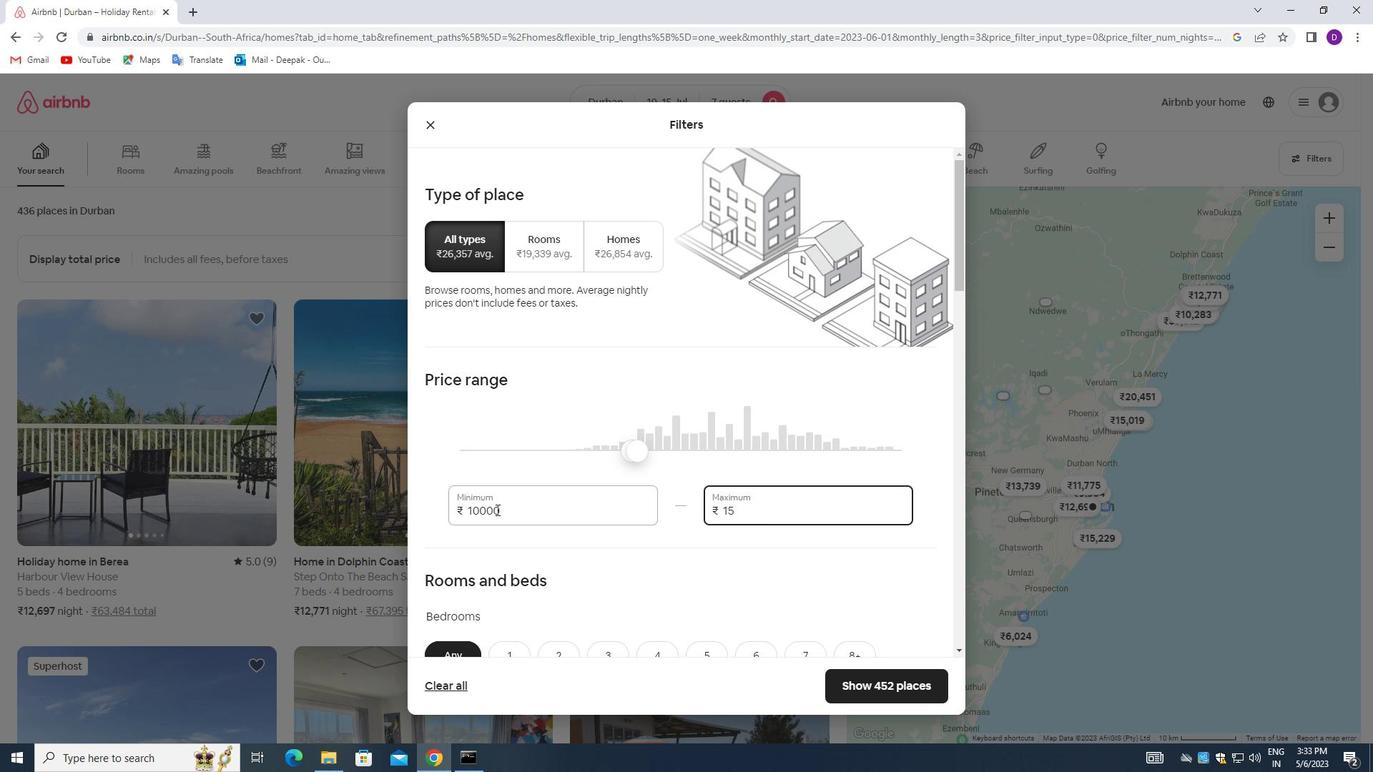 
Action: Key pressed 00
Screenshot: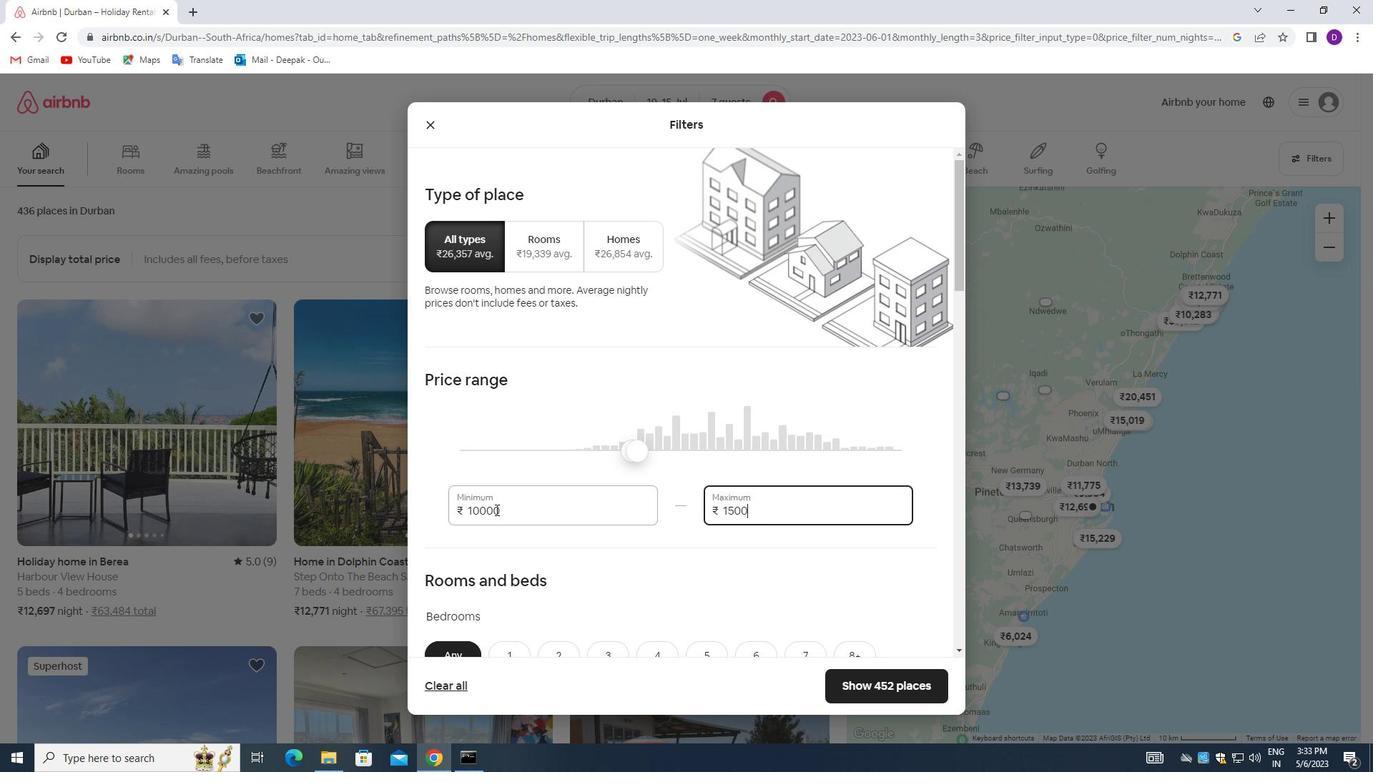 
Action: Mouse moved to (617, 484)
Screenshot: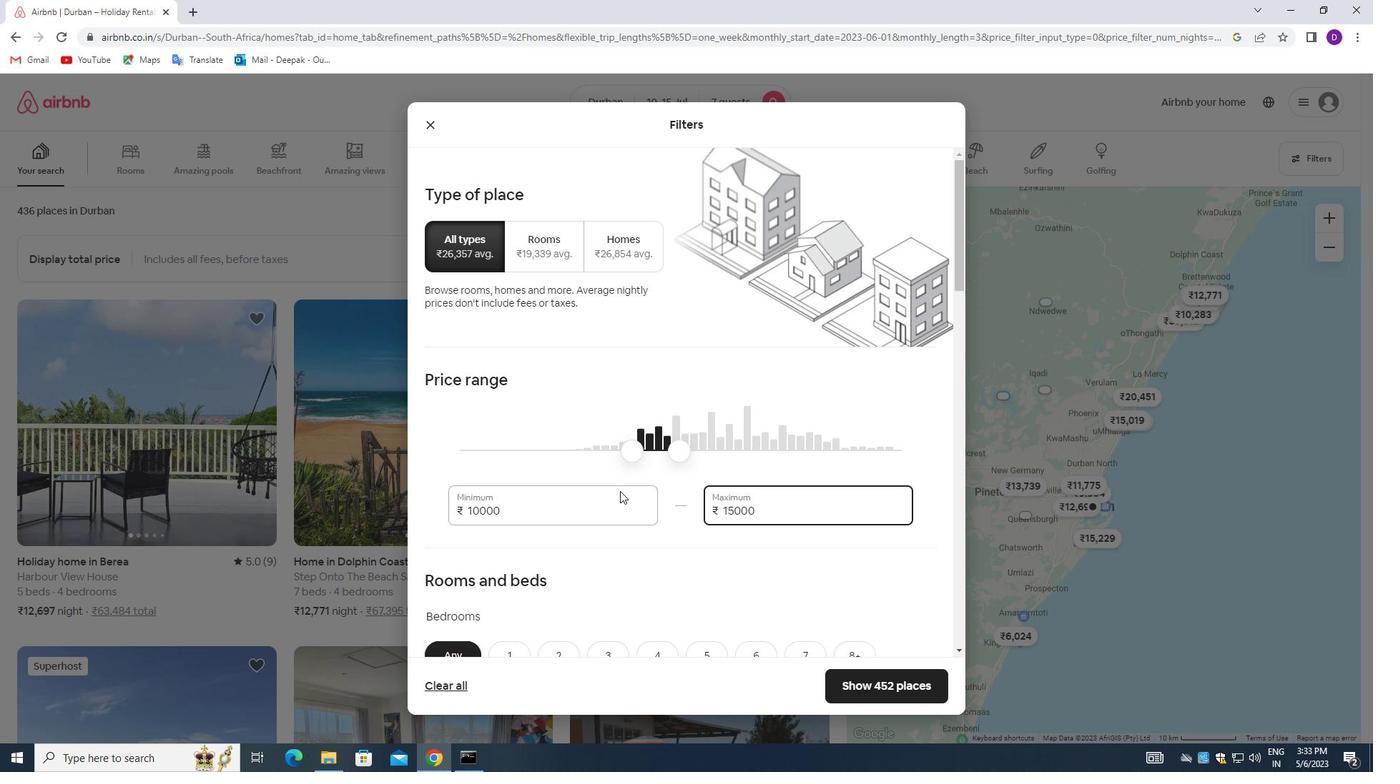 
Action: Mouse scrolled (617, 483) with delta (0, 0)
Screenshot: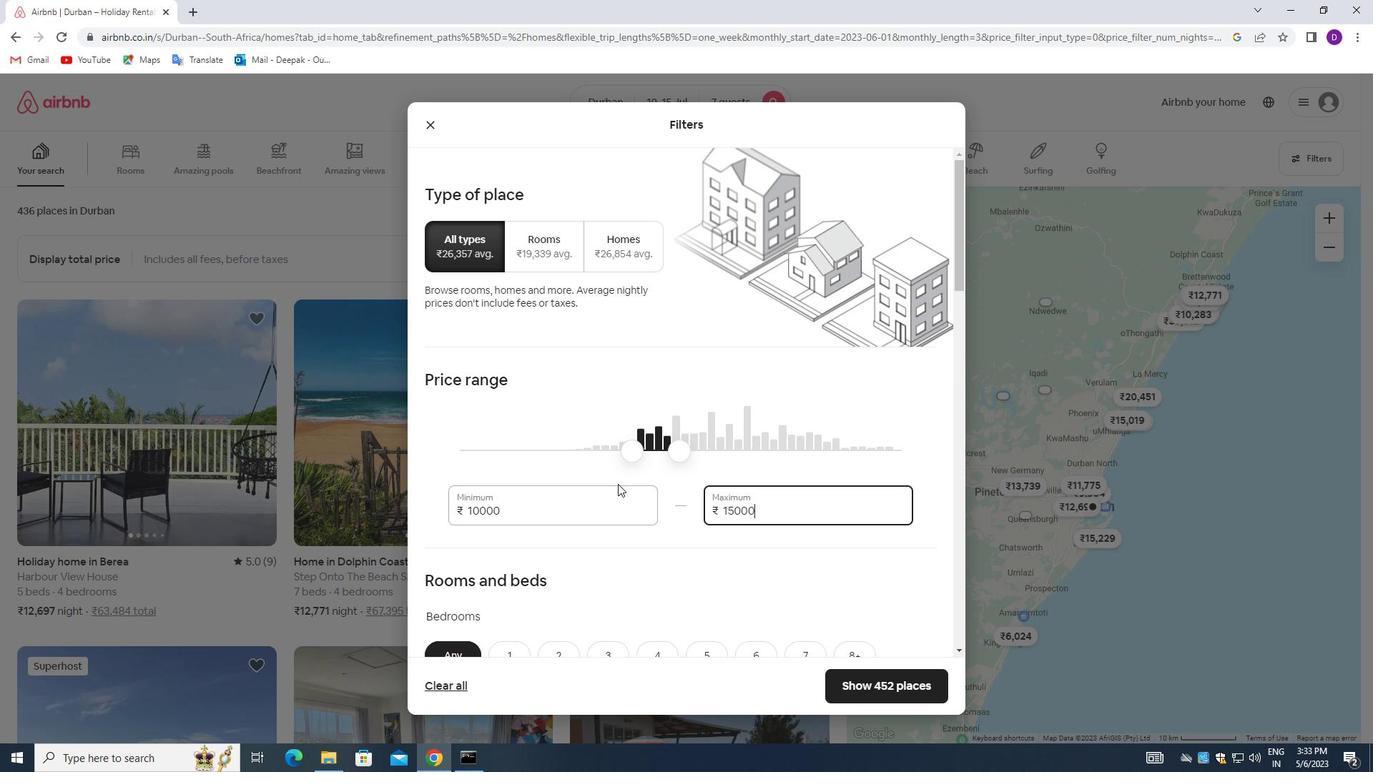 
Action: Mouse scrolled (617, 483) with delta (0, 0)
Screenshot: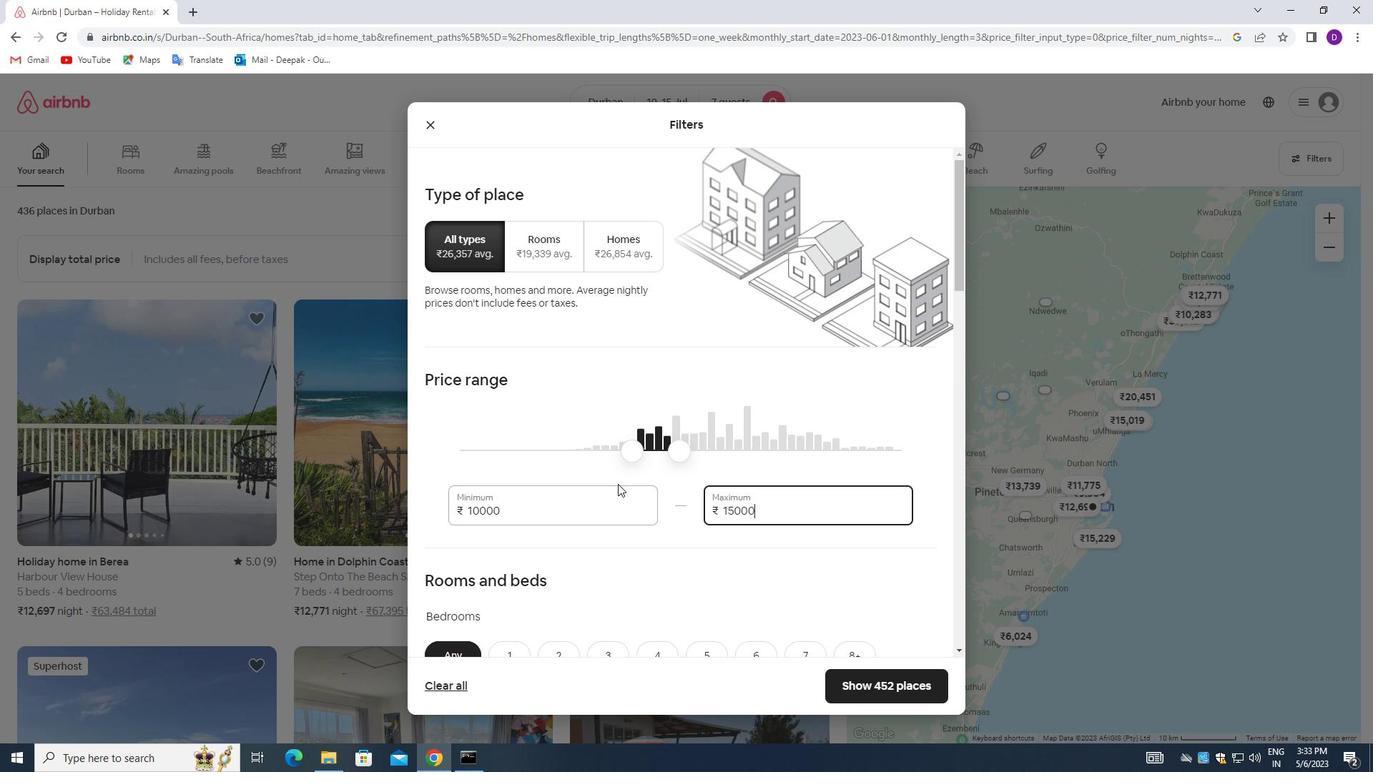 
Action: Mouse scrolled (617, 483) with delta (0, 0)
Screenshot: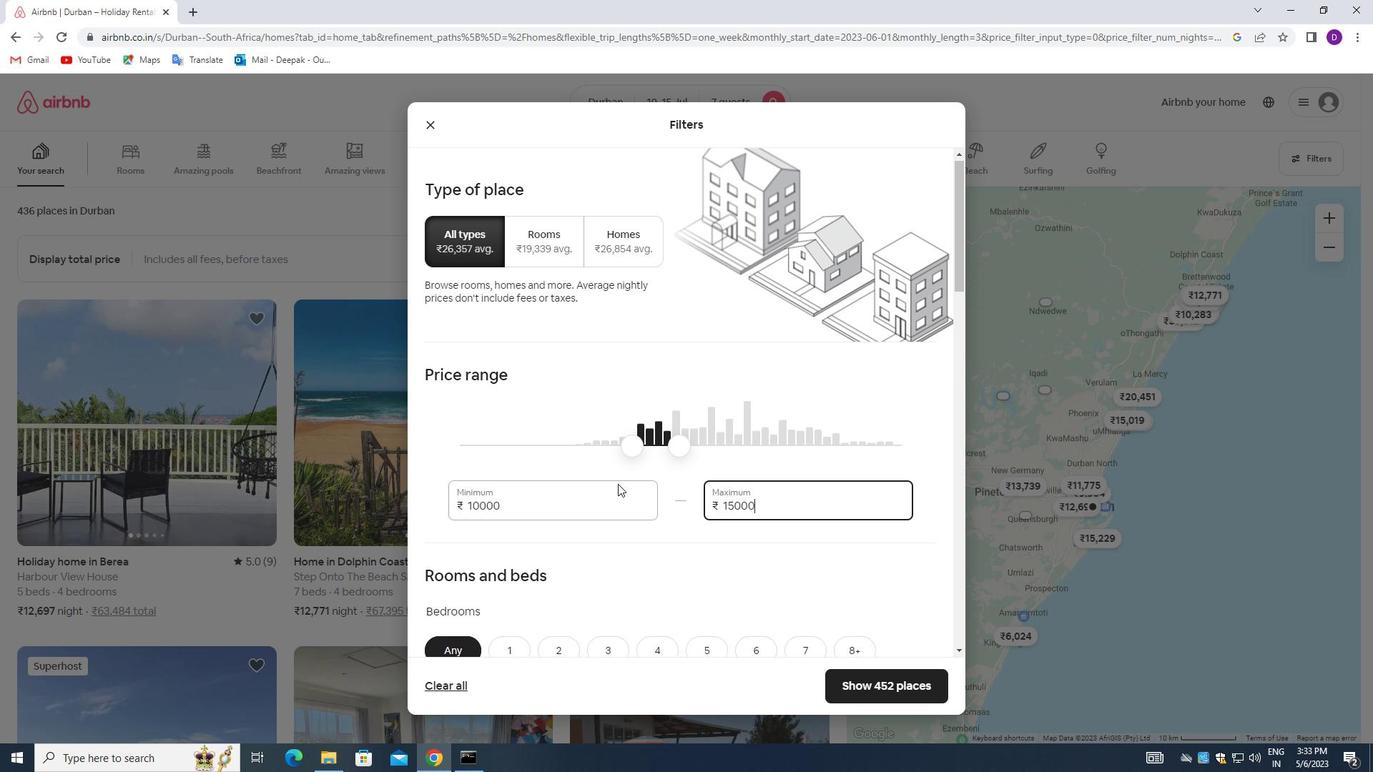 
Action: Mouse moved to (653, 451)
Screenshot: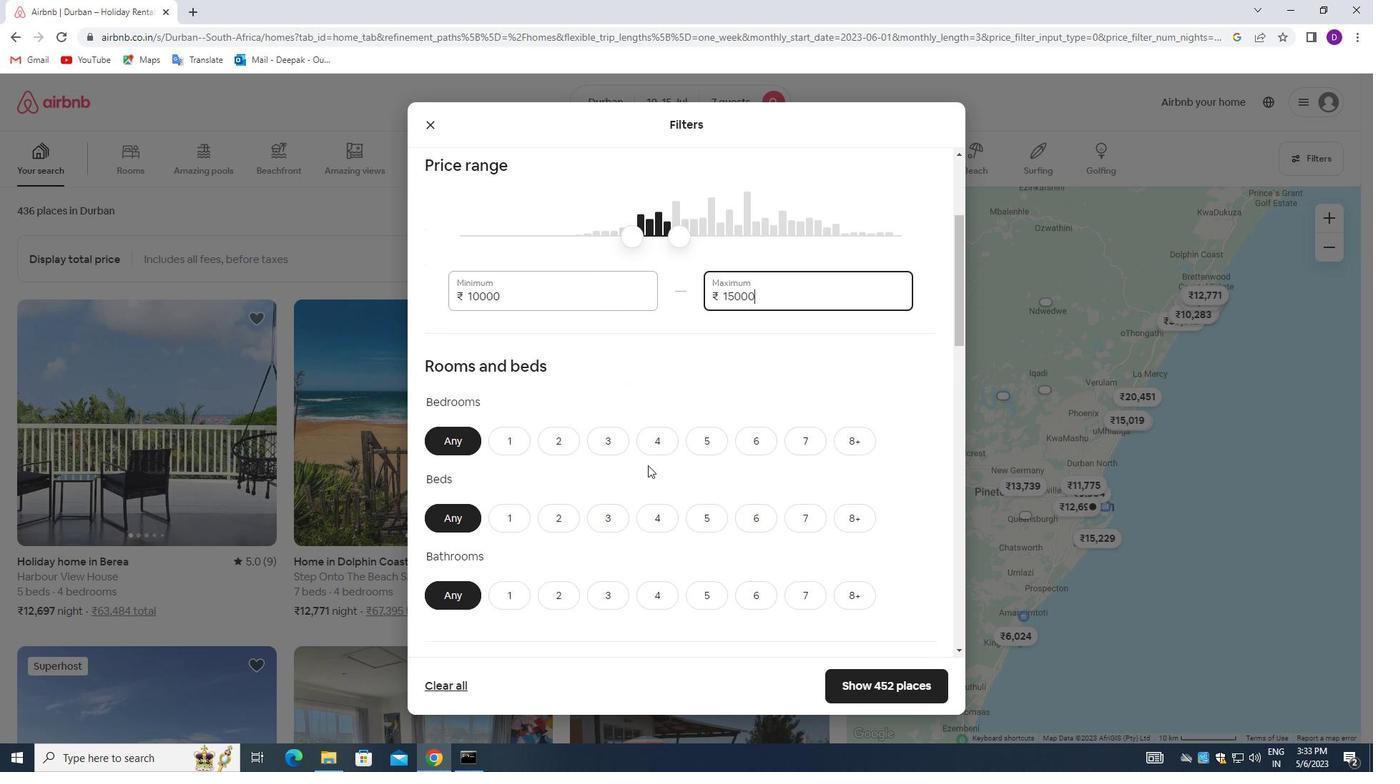 
Action: Mouse pressed left at (653, 451)
Screenshot: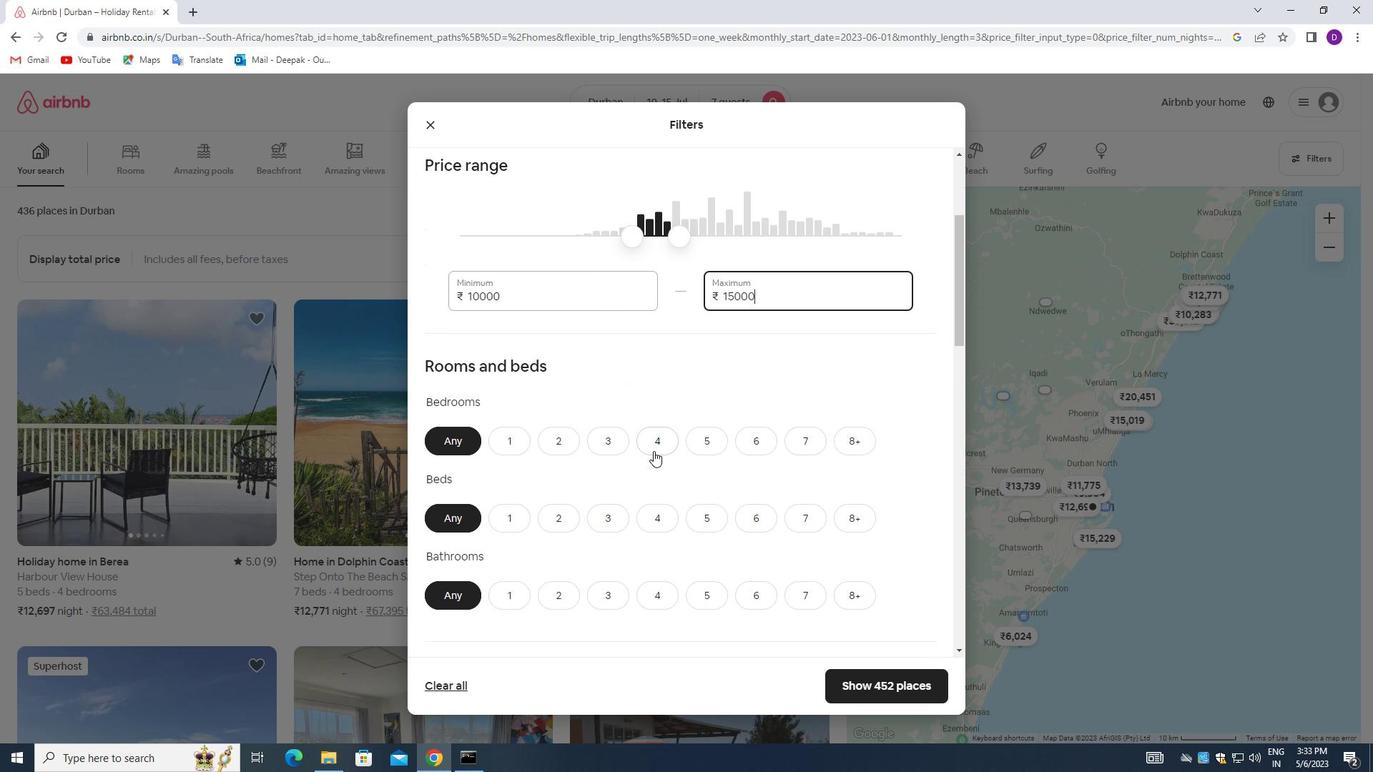 
Action: Mouse moved to (793, 517)
Screenshot: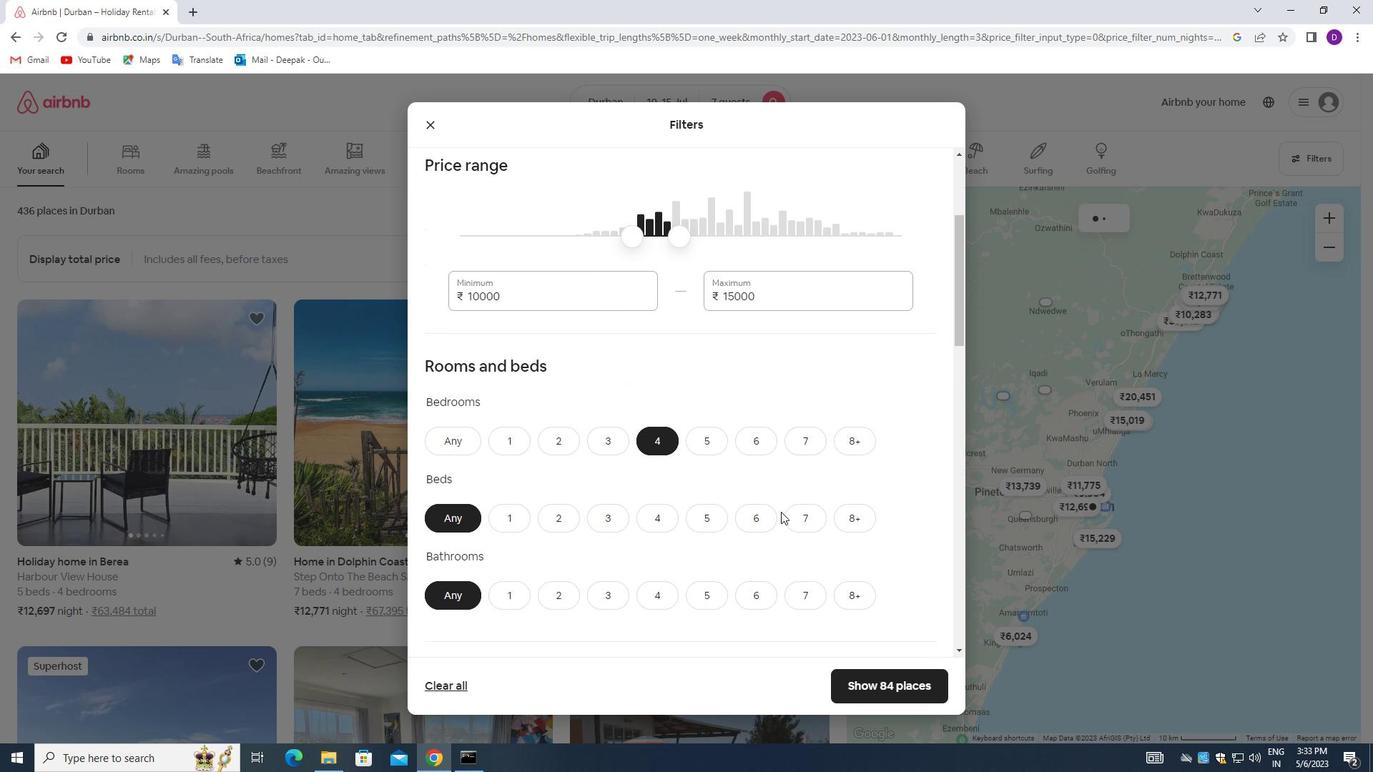 
Action: Mouse pressed left at (793, 517)
Screenshot: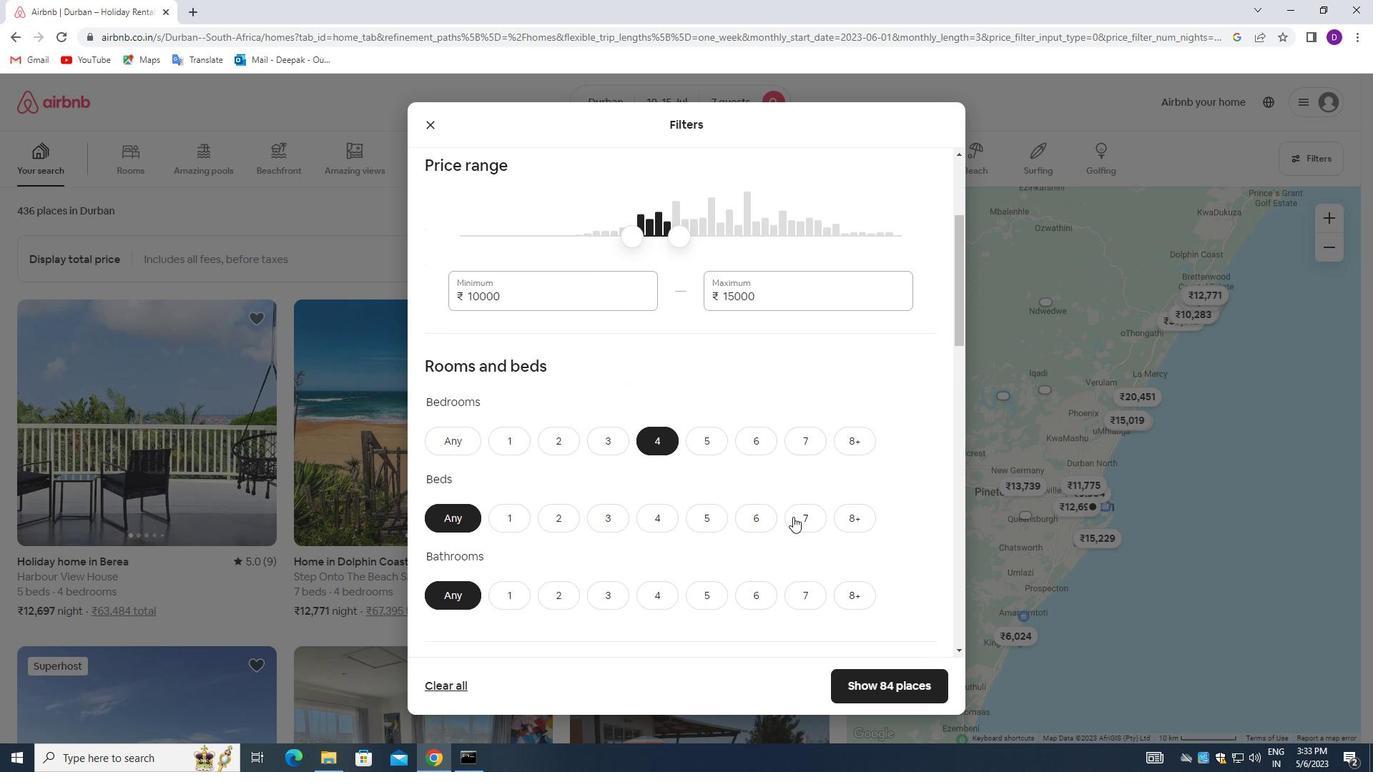 
Action: Mouse moved to (646, 587)
Screenshot: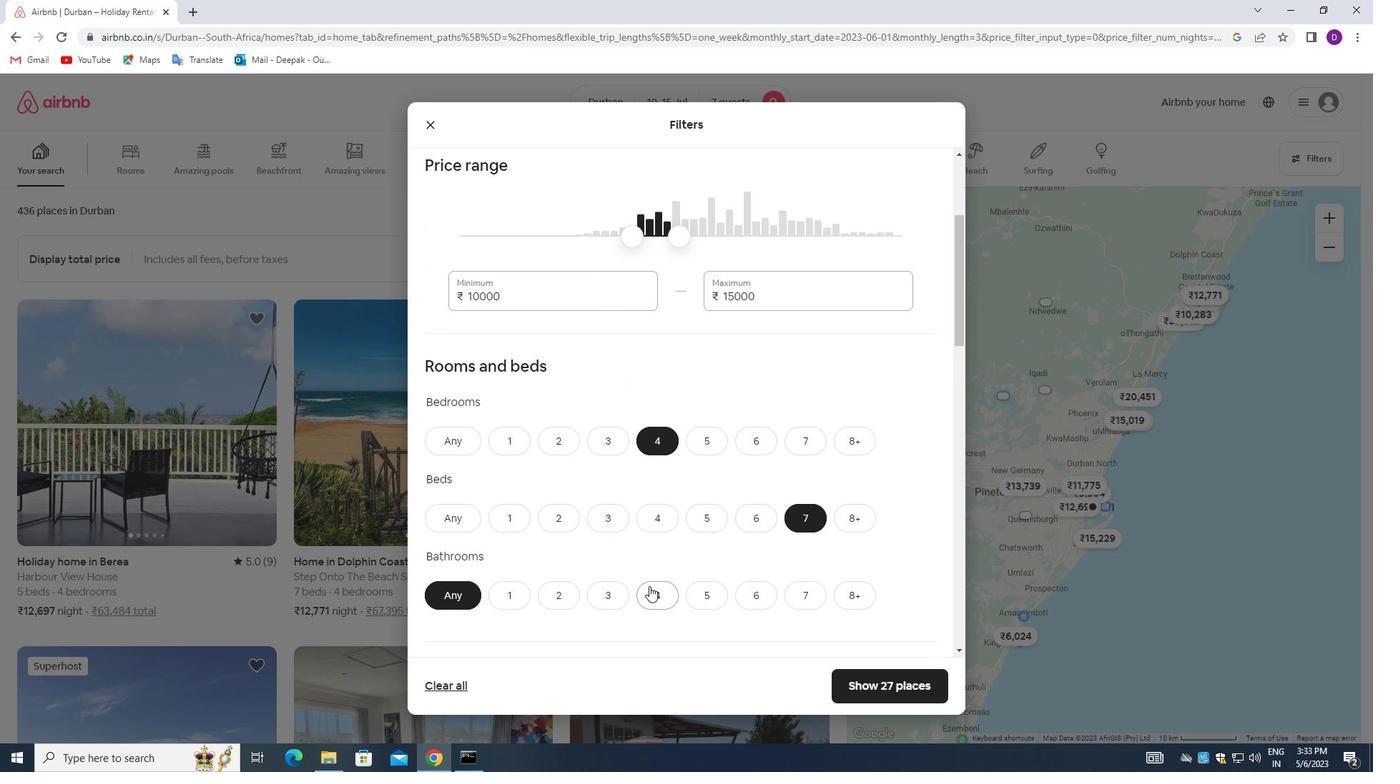 
Action: Mouse pressed left at (646, 587)
Screenshot: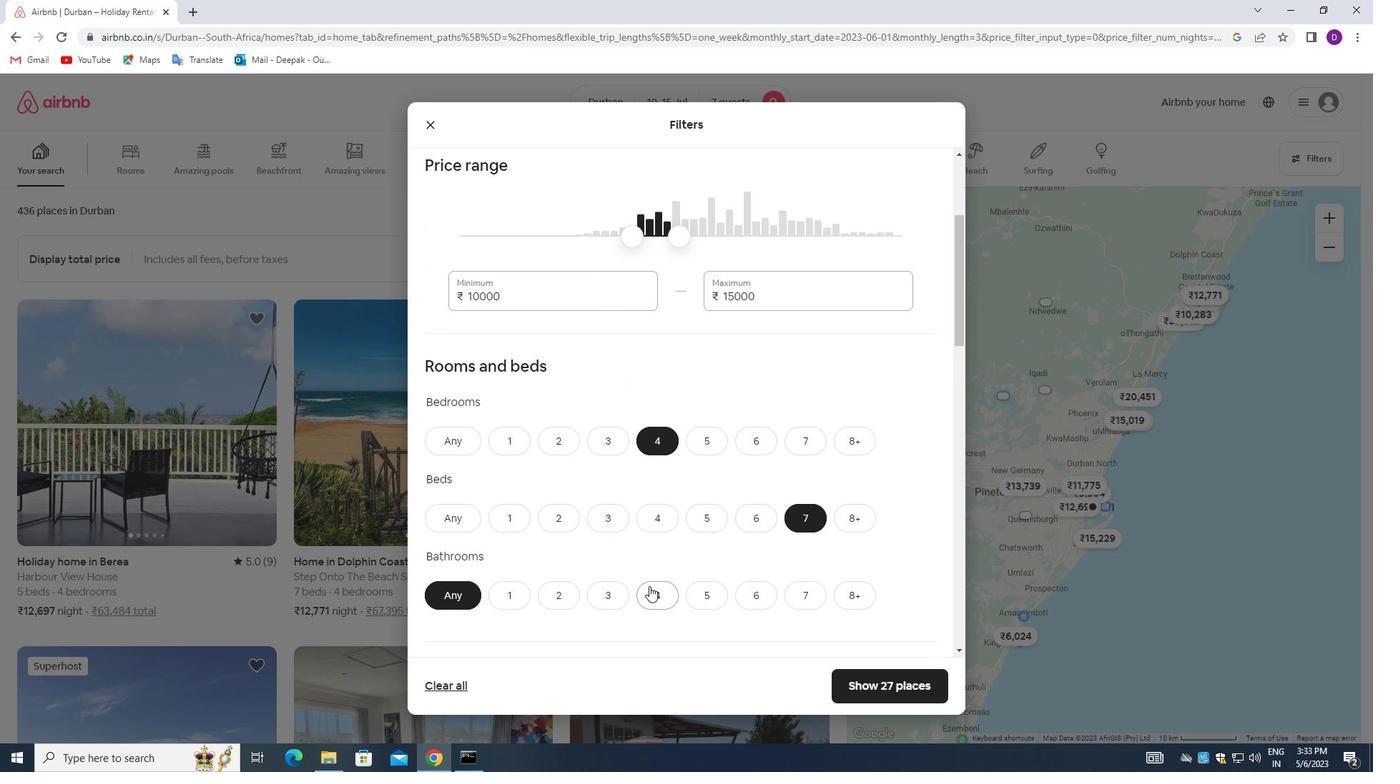 
Action: Mouse moved to (640, 484)
Screenshot: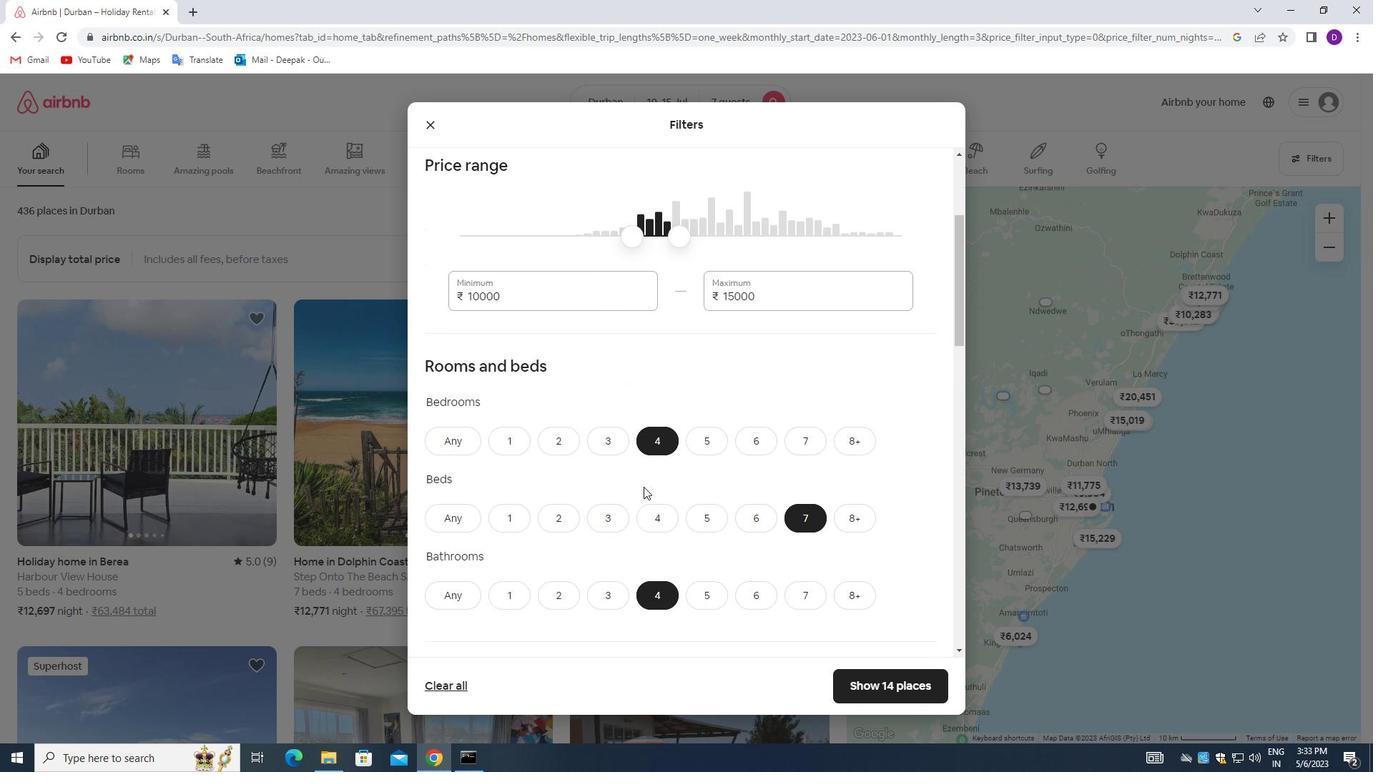 
Action: Mouse scrolled (640, 484) with delta (0, 0)
Screenshot: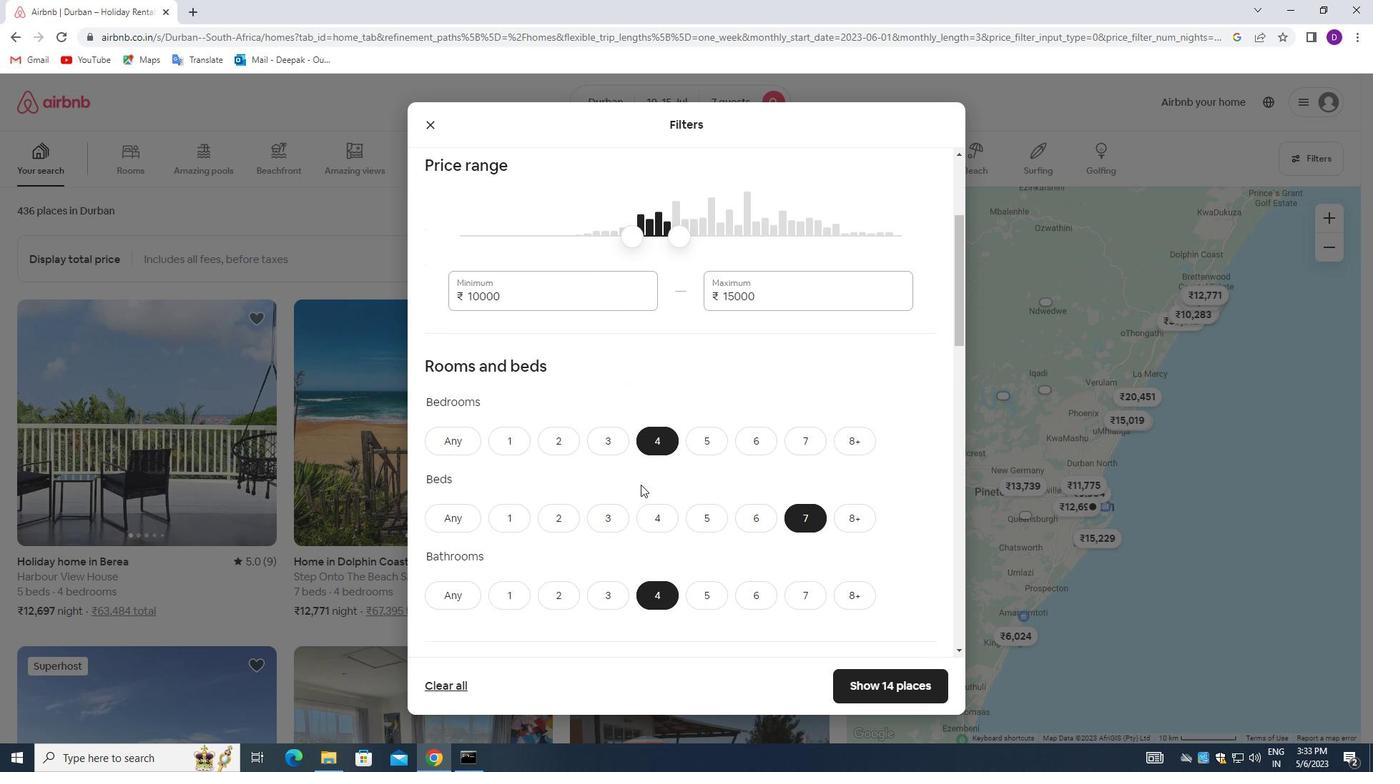 
Action: Mouse scrolled (640, 484) with delta (0, 0)
Screenshot: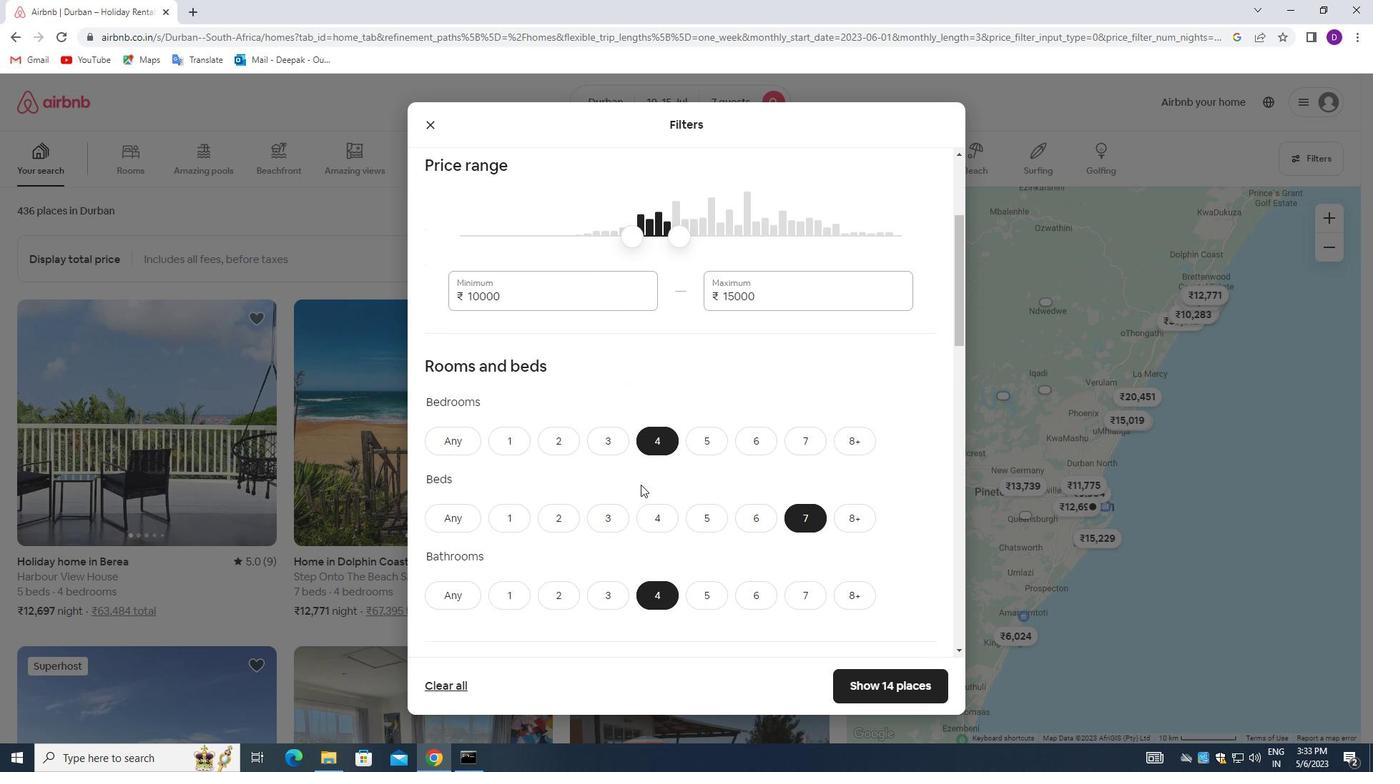 
Action: Mouse scrolled (640, 484) with delta (0, 0)
Screenshot: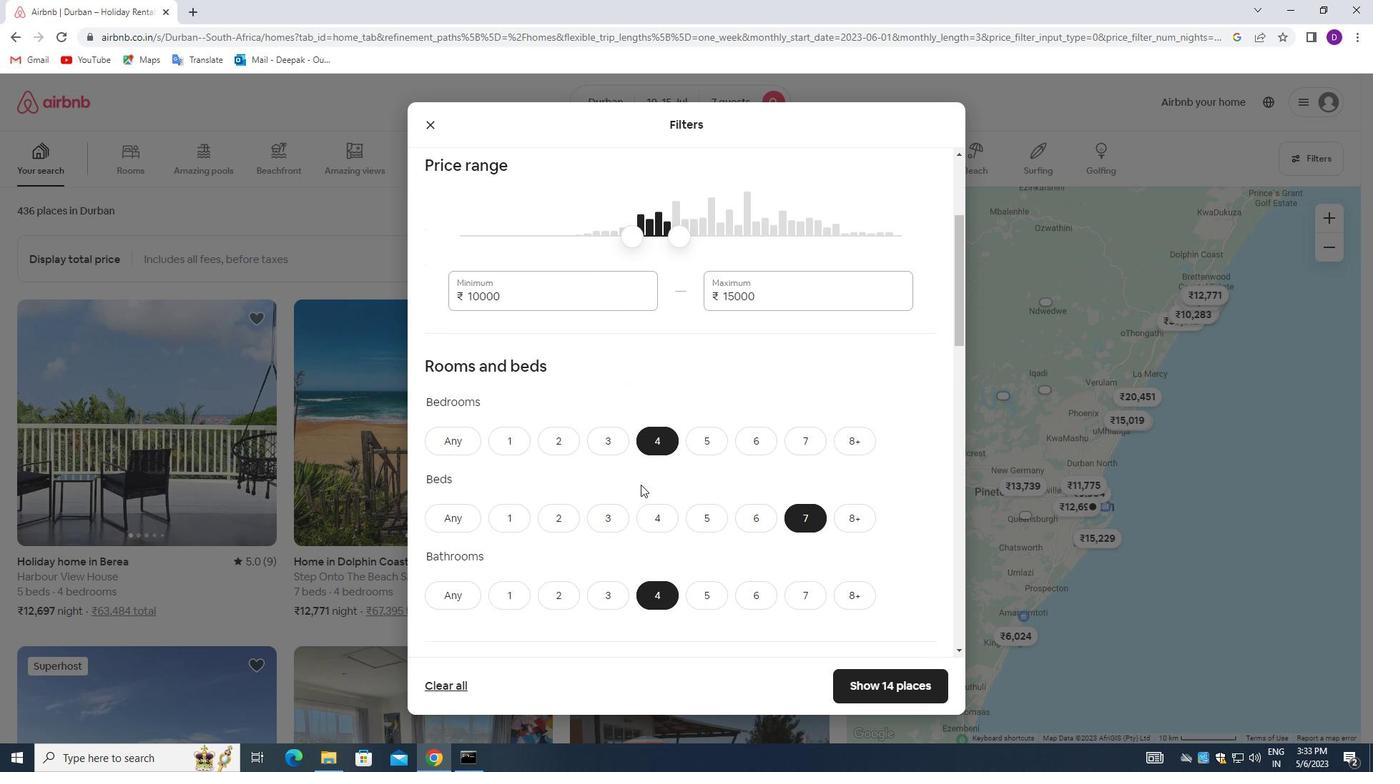 
Action: Mouse moved to (499, 529)
Screenshot: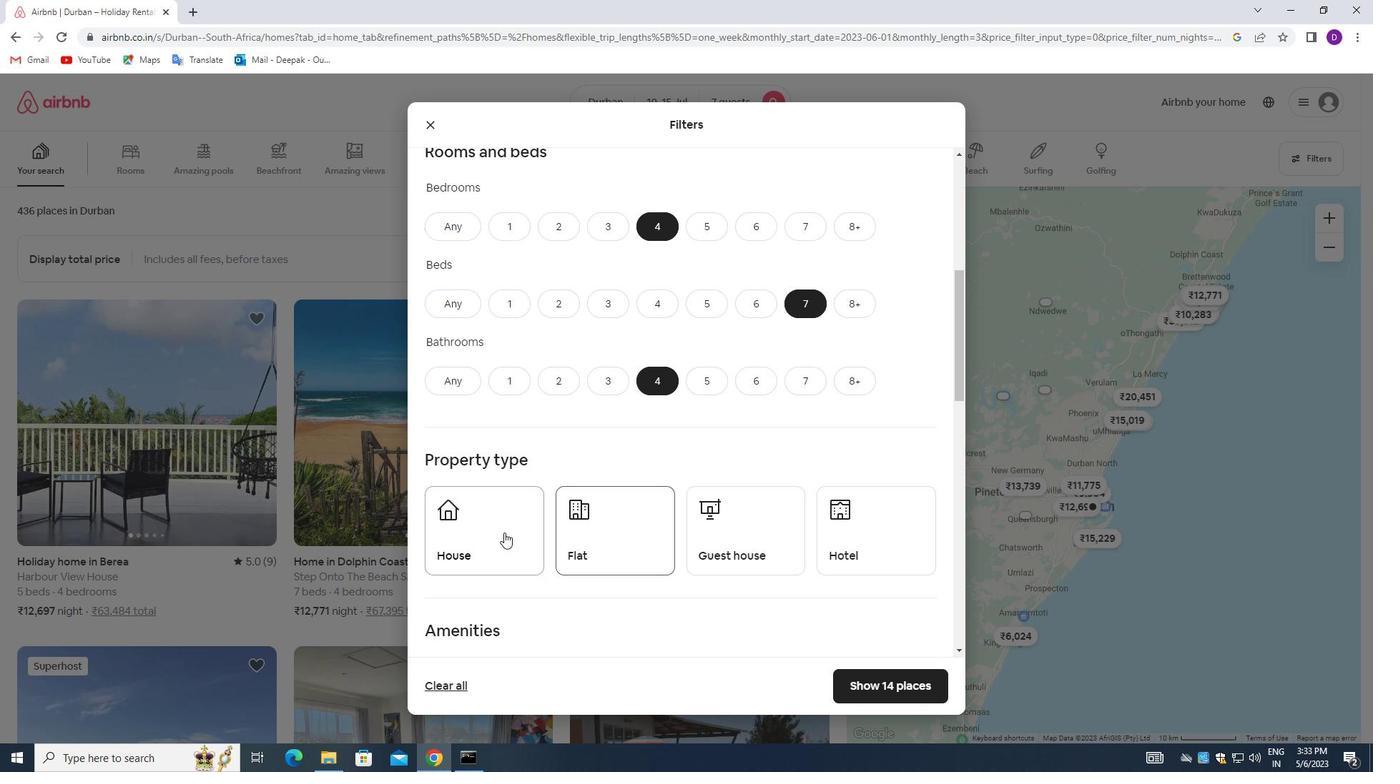 
Action: Mouse pressed left at (499, 529)
Screenshot: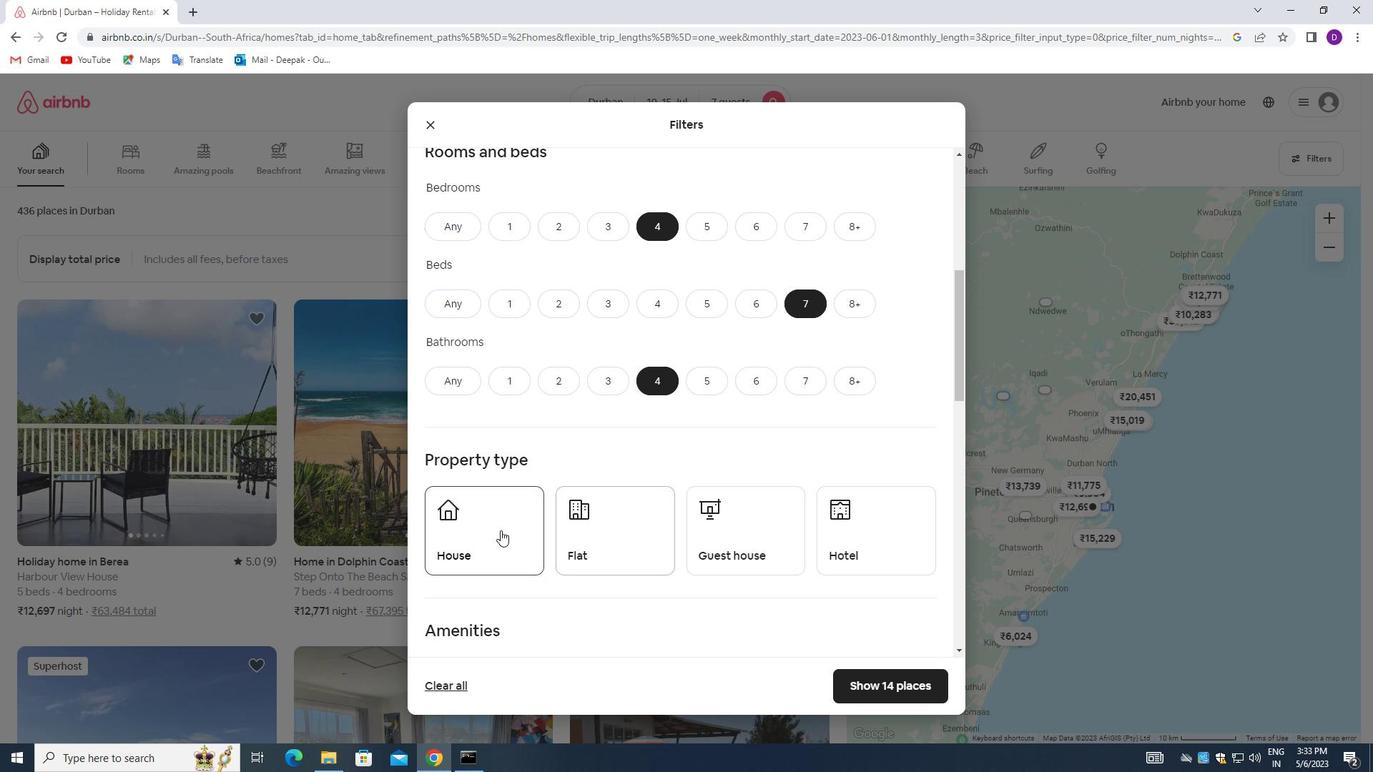 
Action: Mouse moved to (603, 537)
Screenshot: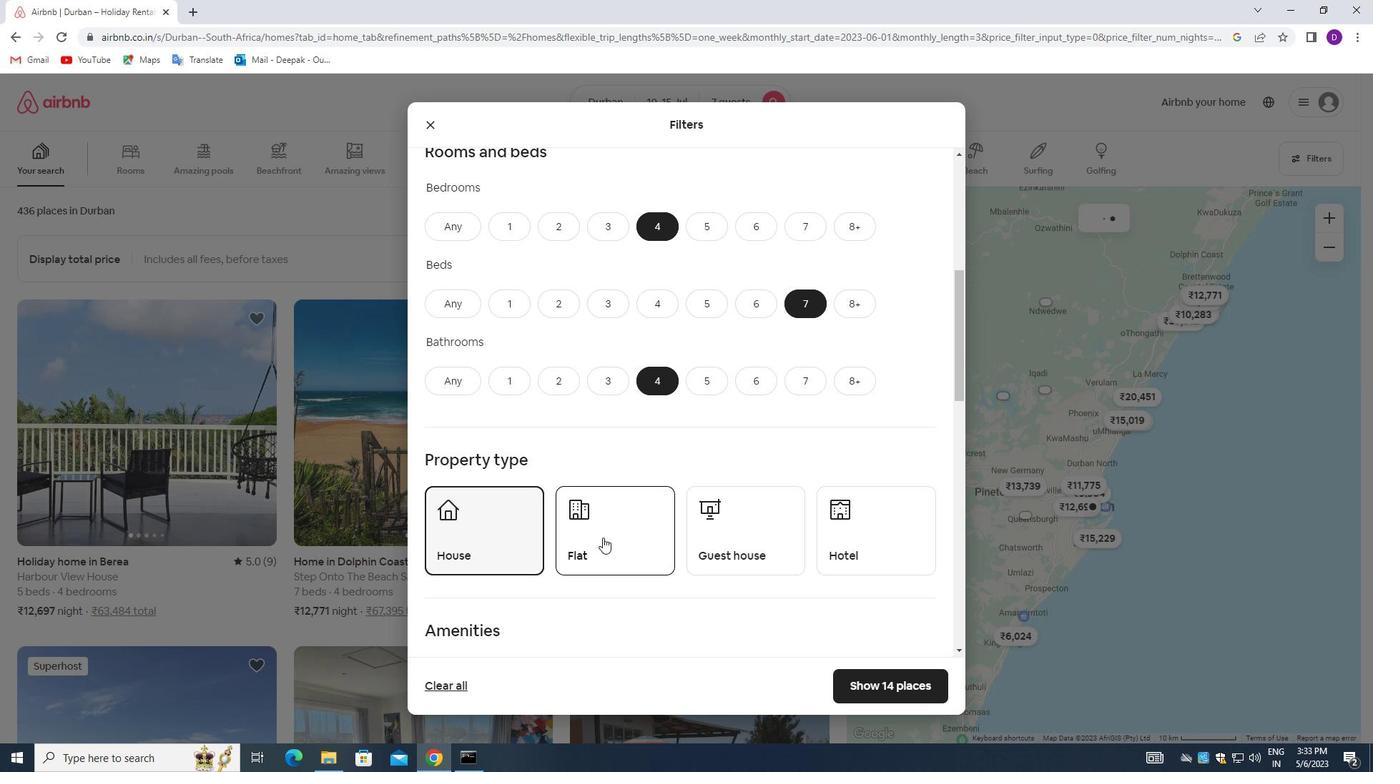 
Action: Mouse pressed left at (603, 537)
Screenshot: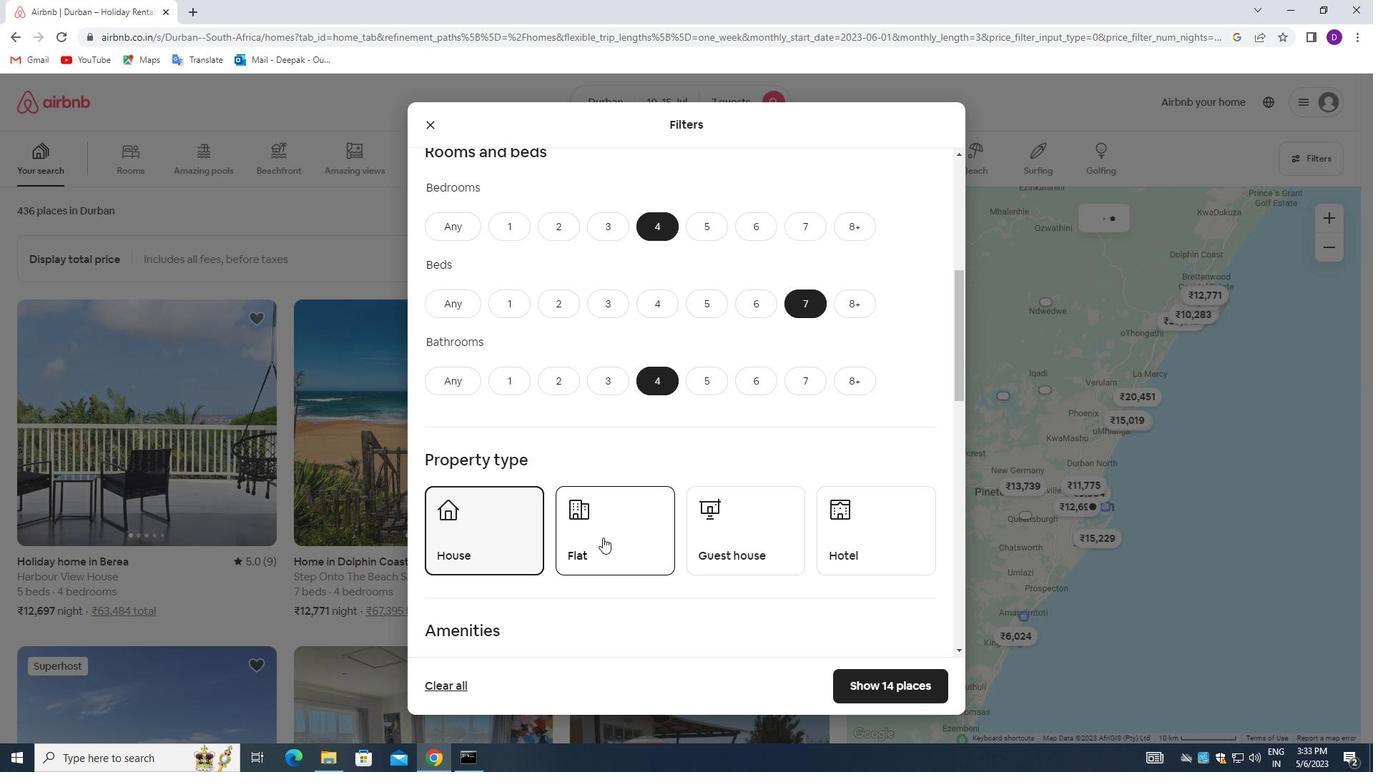 
Action: Mouse moved to (731, 524)
Screenshot: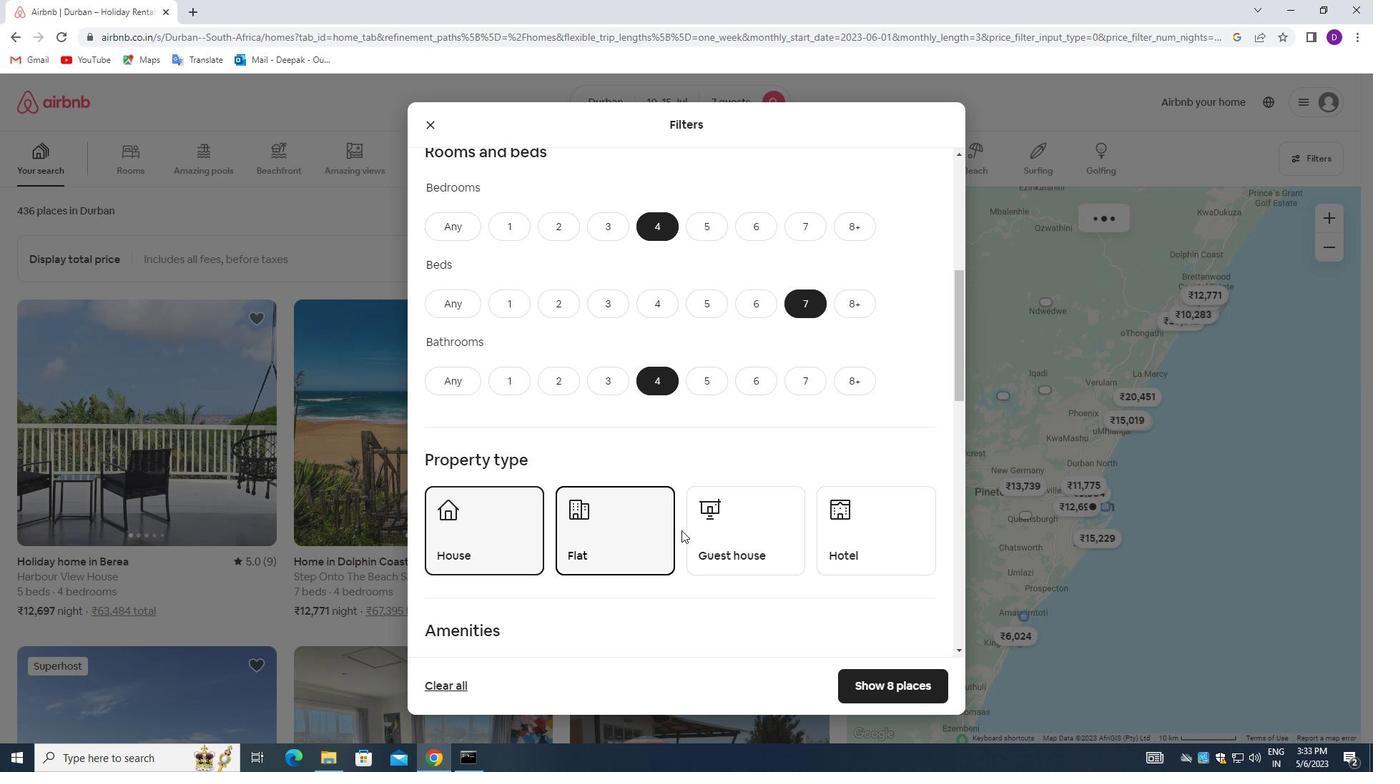 
Action: Mouse pressed left at (731, 524)
Screenshot: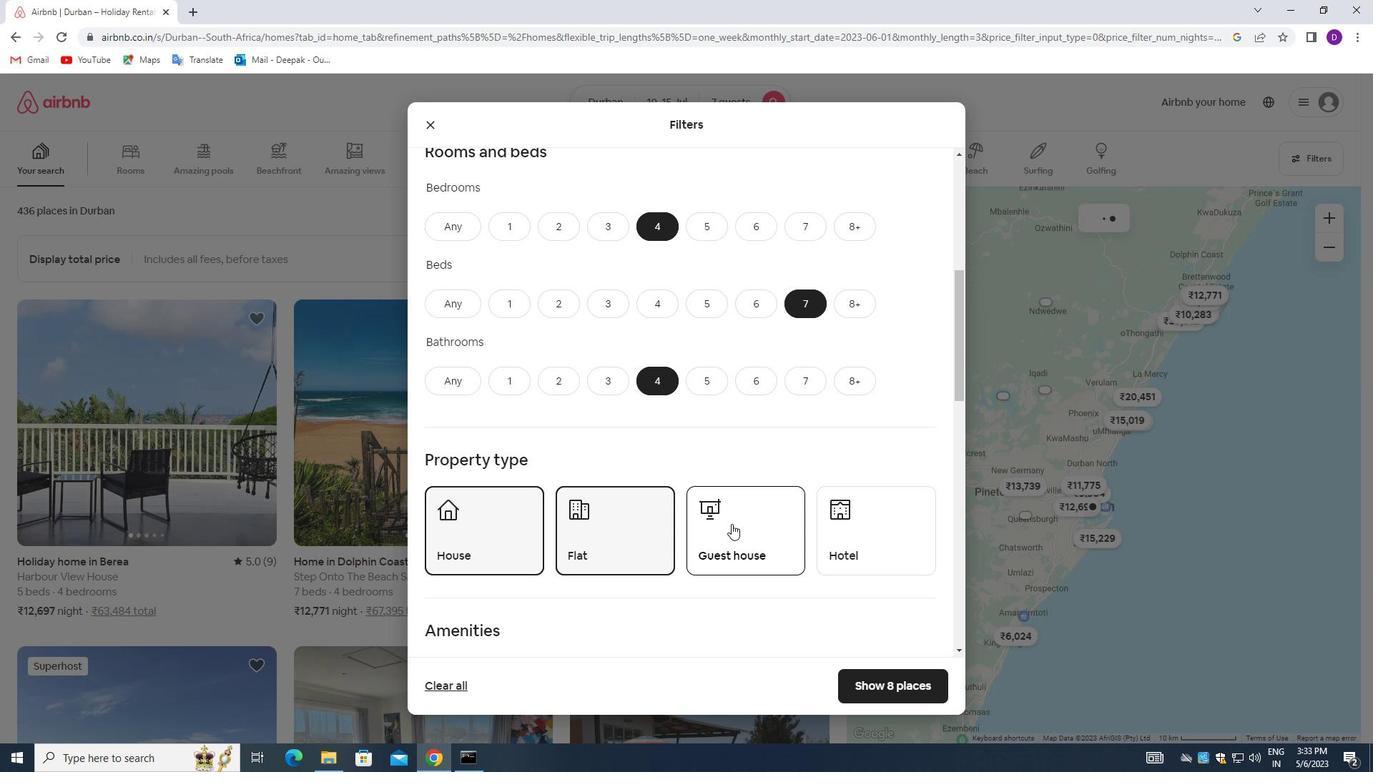 
Action: Mouse moved to (627, 505)
Screenshot: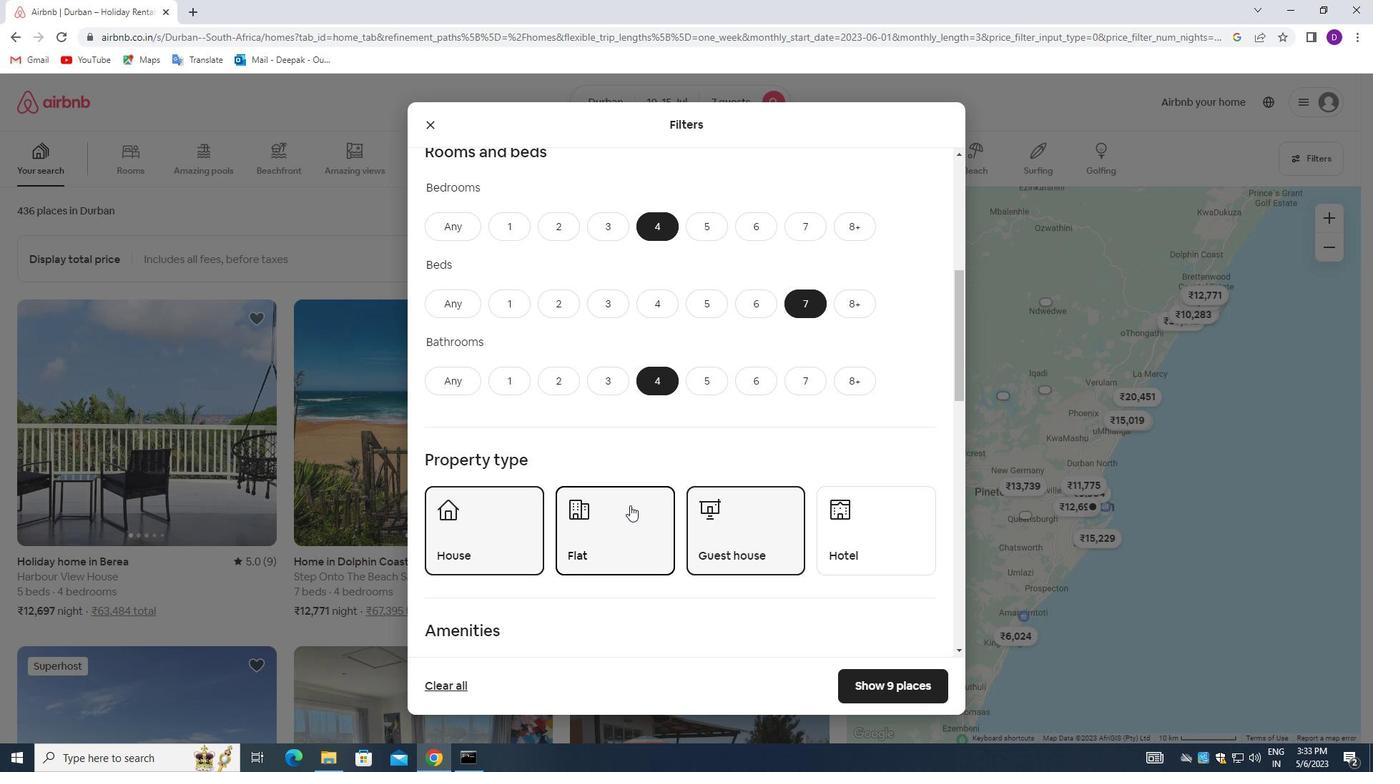
Action: Mouse scrolled (627, 504) with delta (0, 0)
Screenshot: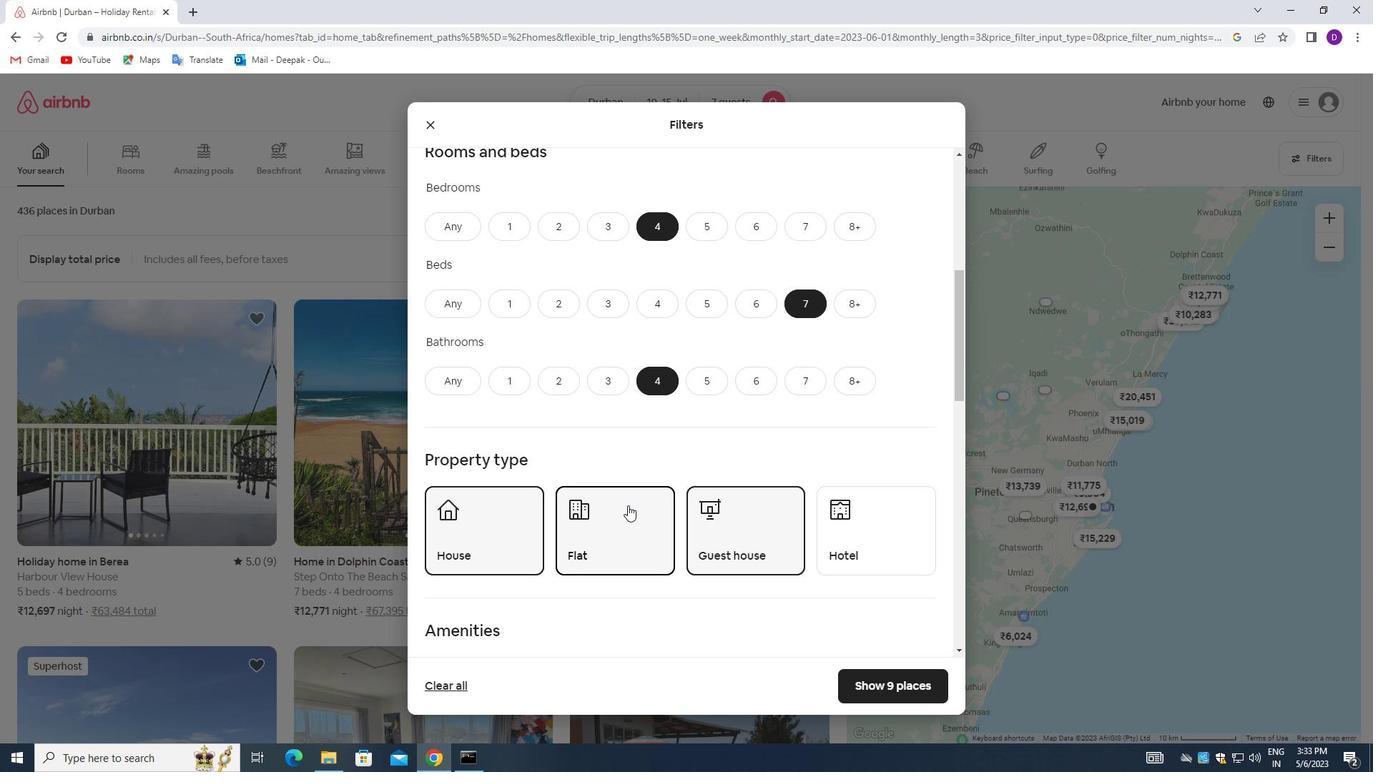 
Action: Mouse scrolled (627, 504) with delta (0, 0)
Screenshot: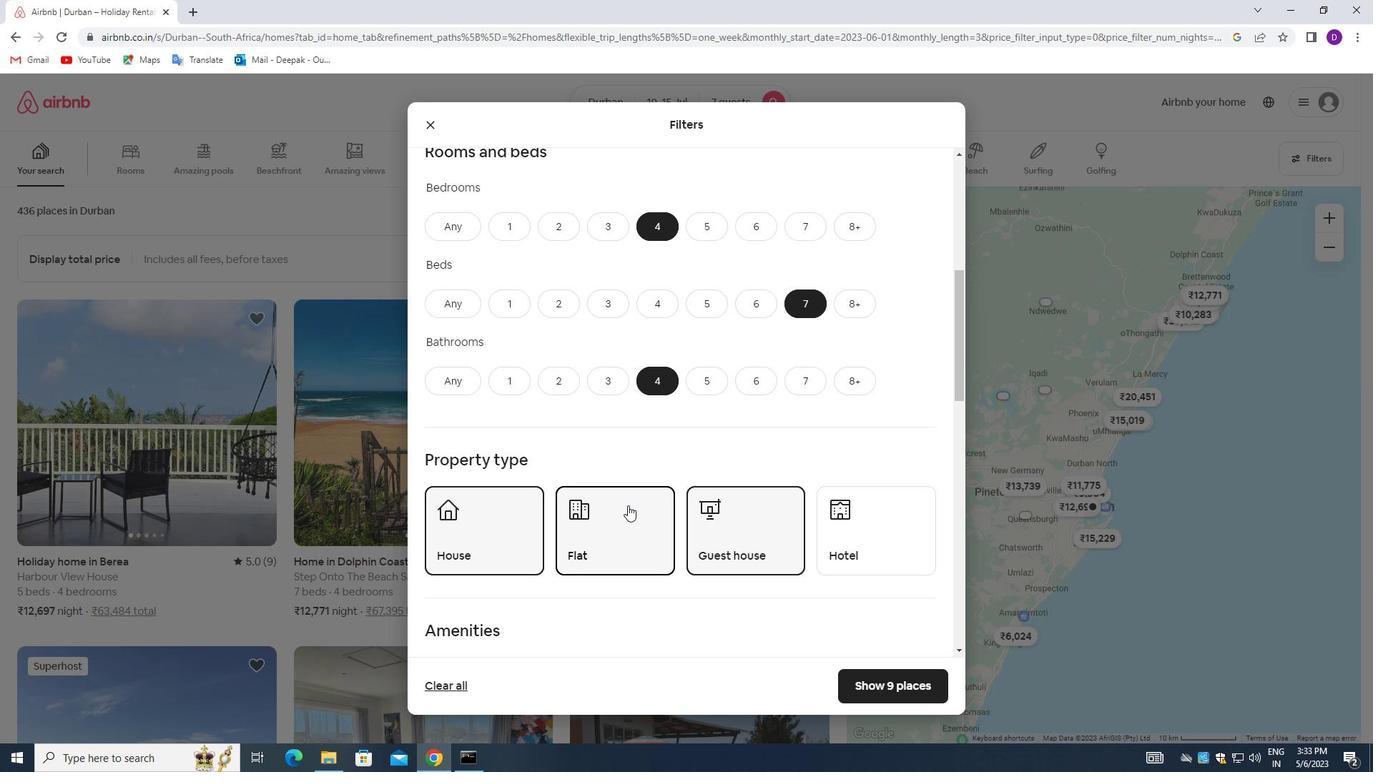 
Action: Mouse moved to (616, 509)
Screenshot: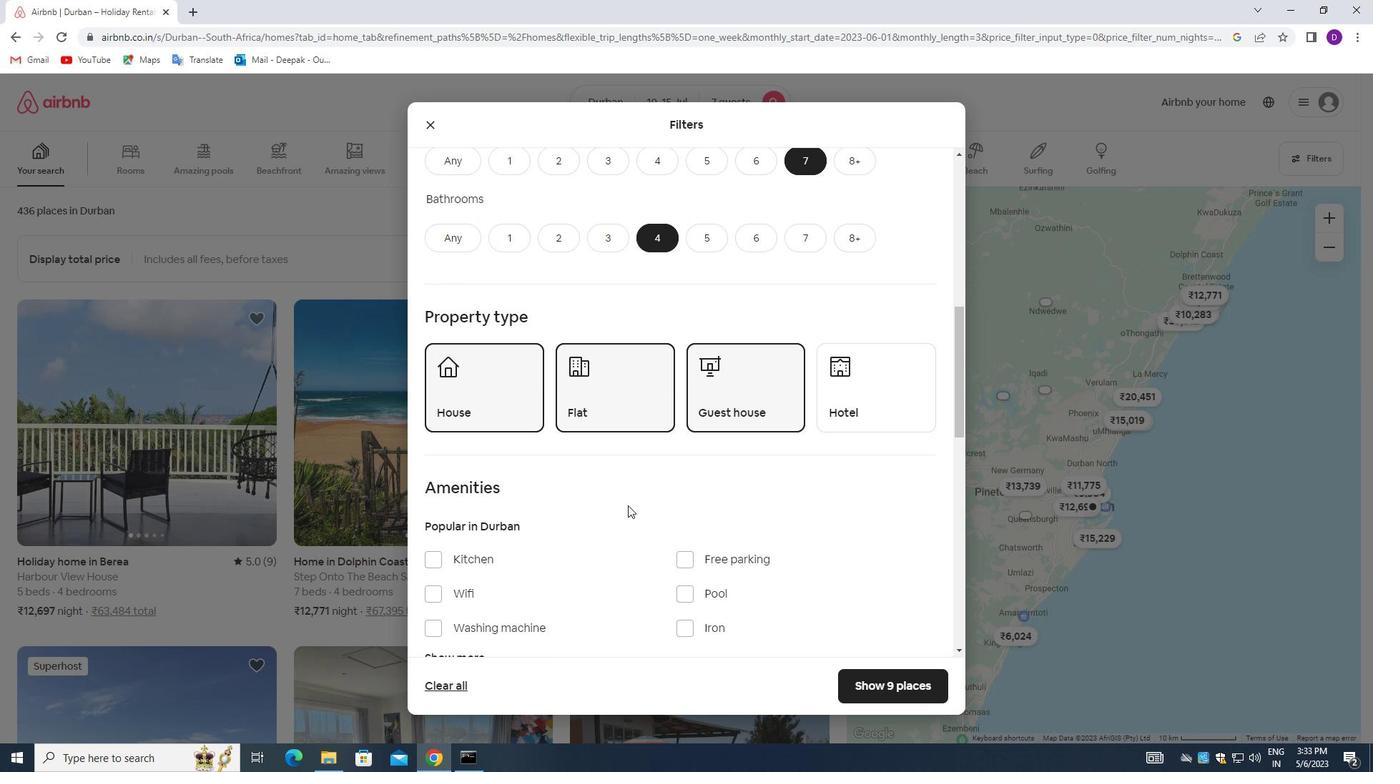 
Action: Mouse scrolled (616, 508) with delta (0, 0)
Screenshot: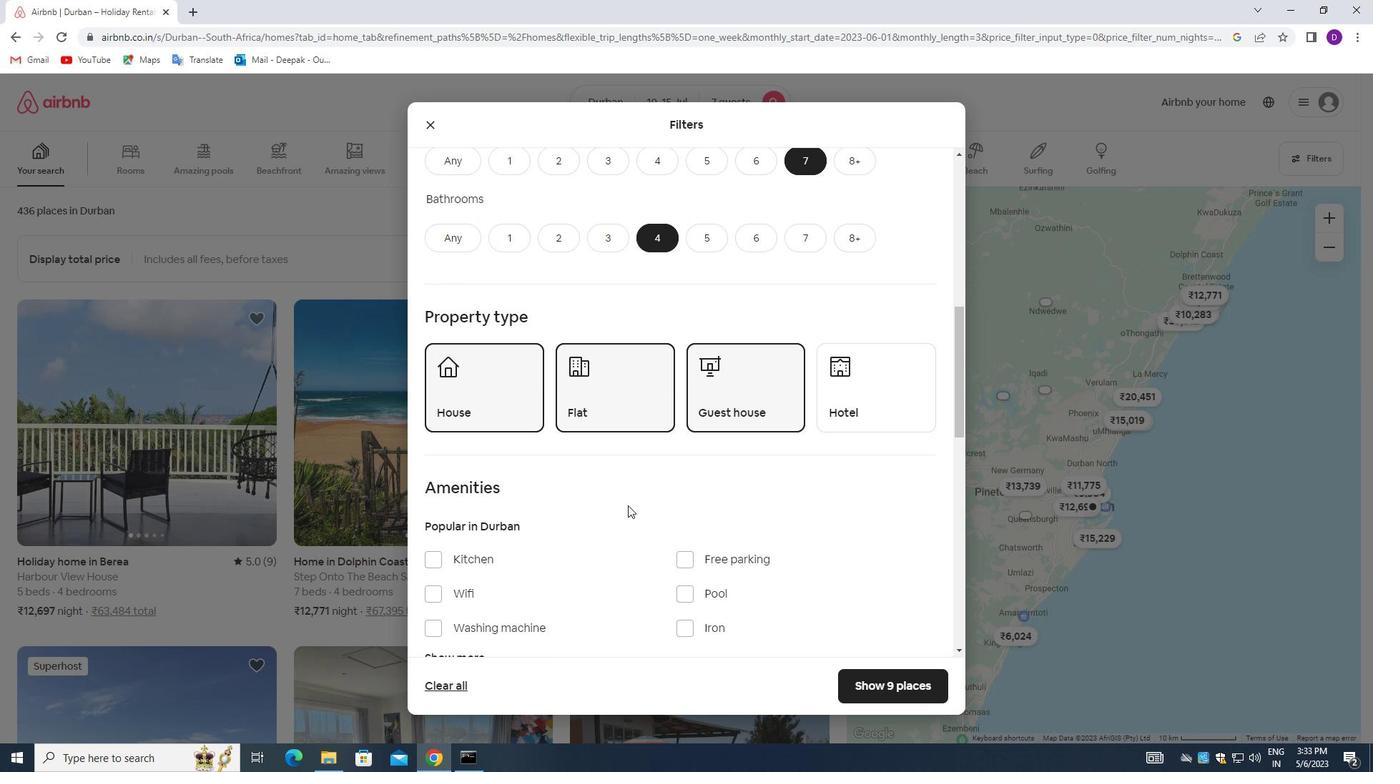 
Action: Mouse moved to (437, 526)
Screenshot: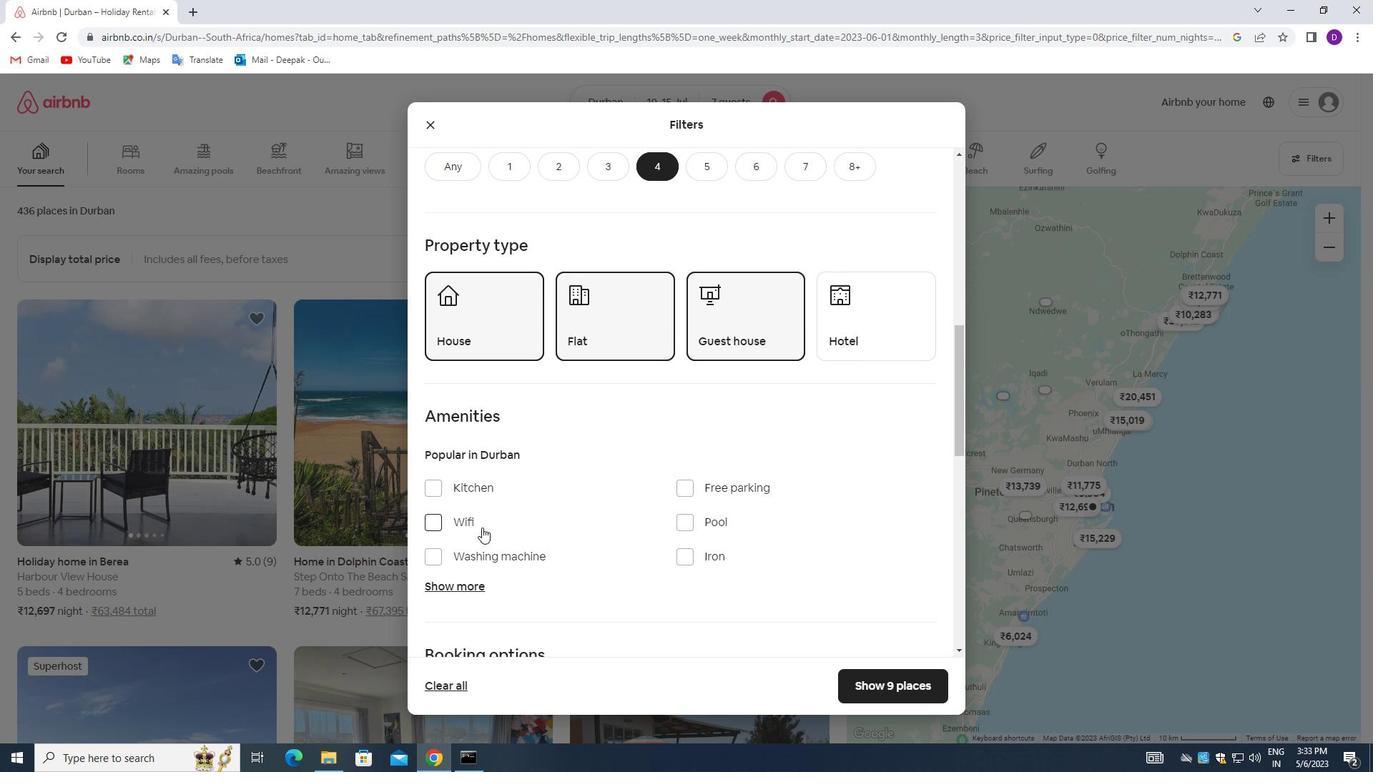 
Action: Mouse pressed left at (437, 526)
Screenshot: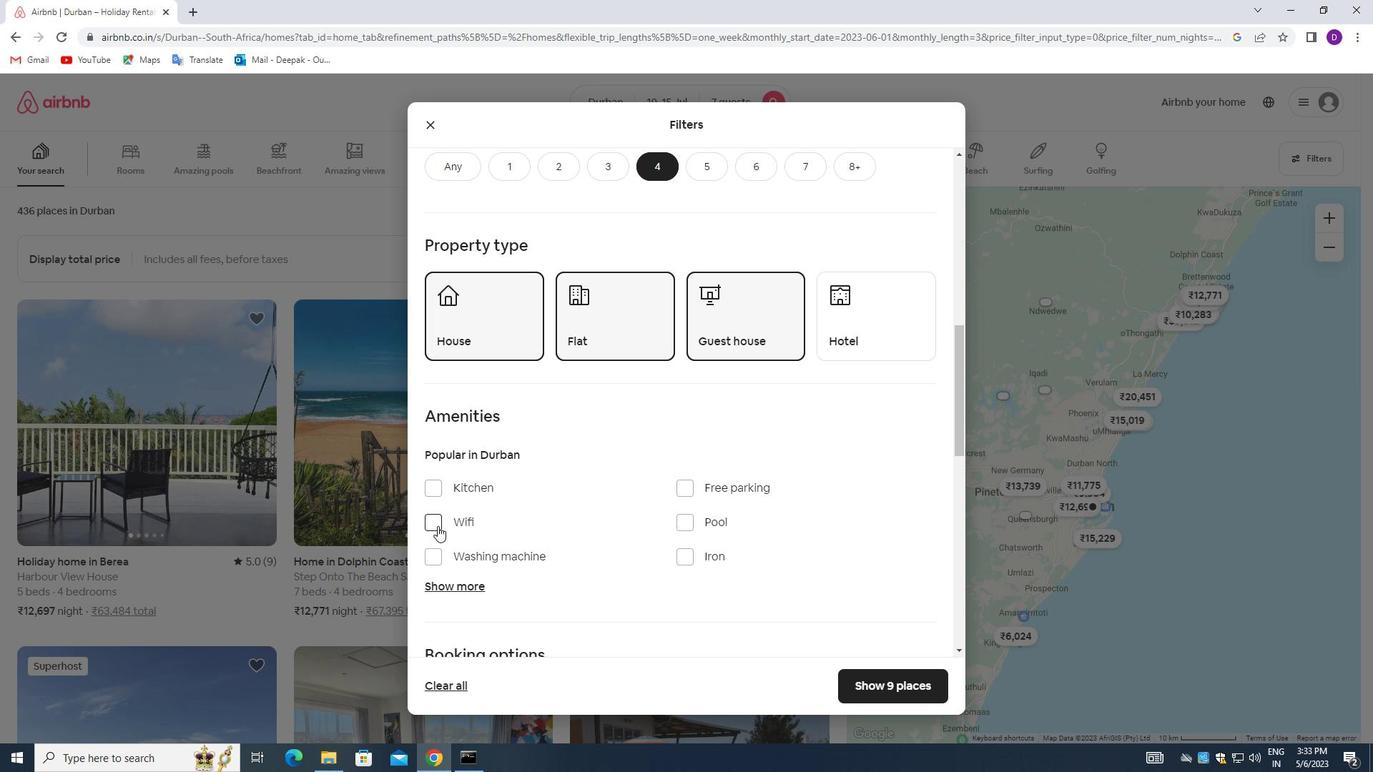 
Action: Mouse moved to (462, 584)
Screenshot: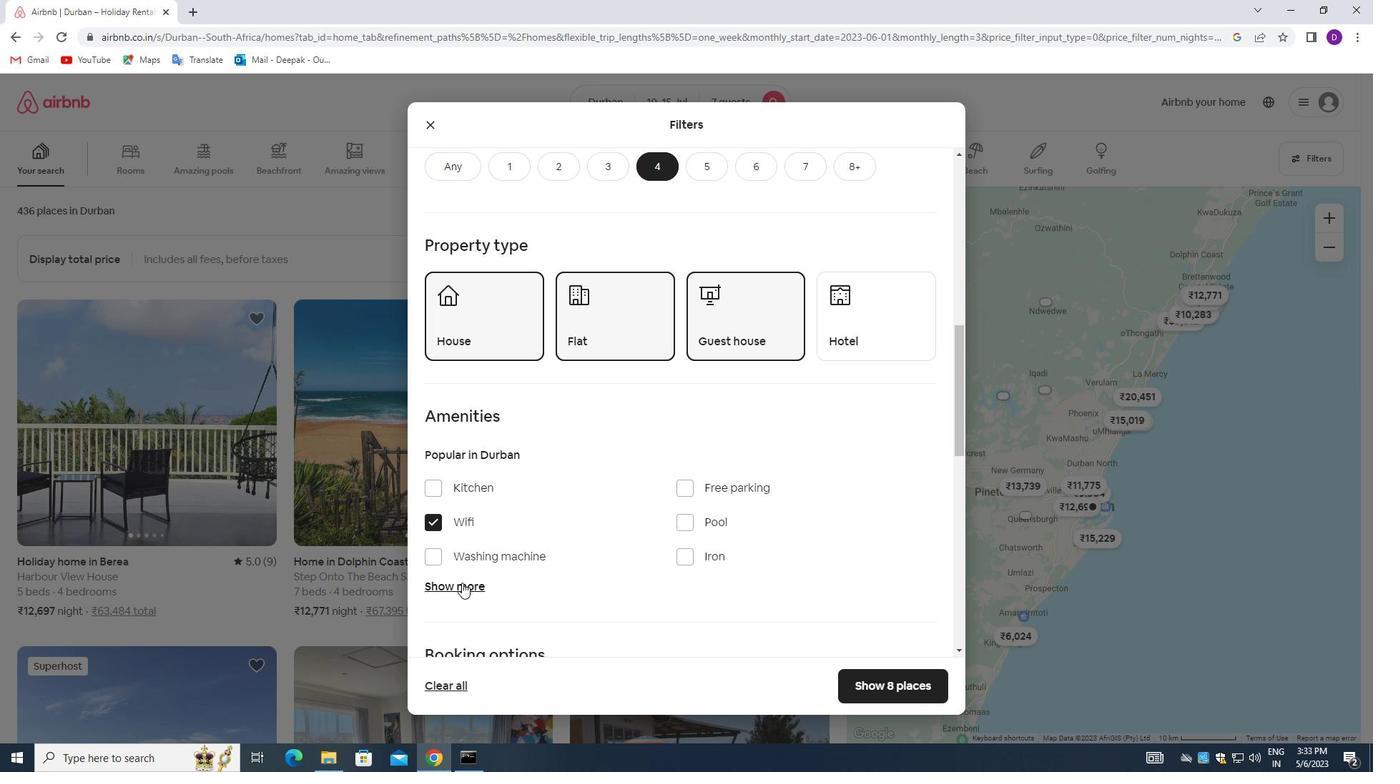 
Action: Mouse pressed left at (462, 584)
Screenshot: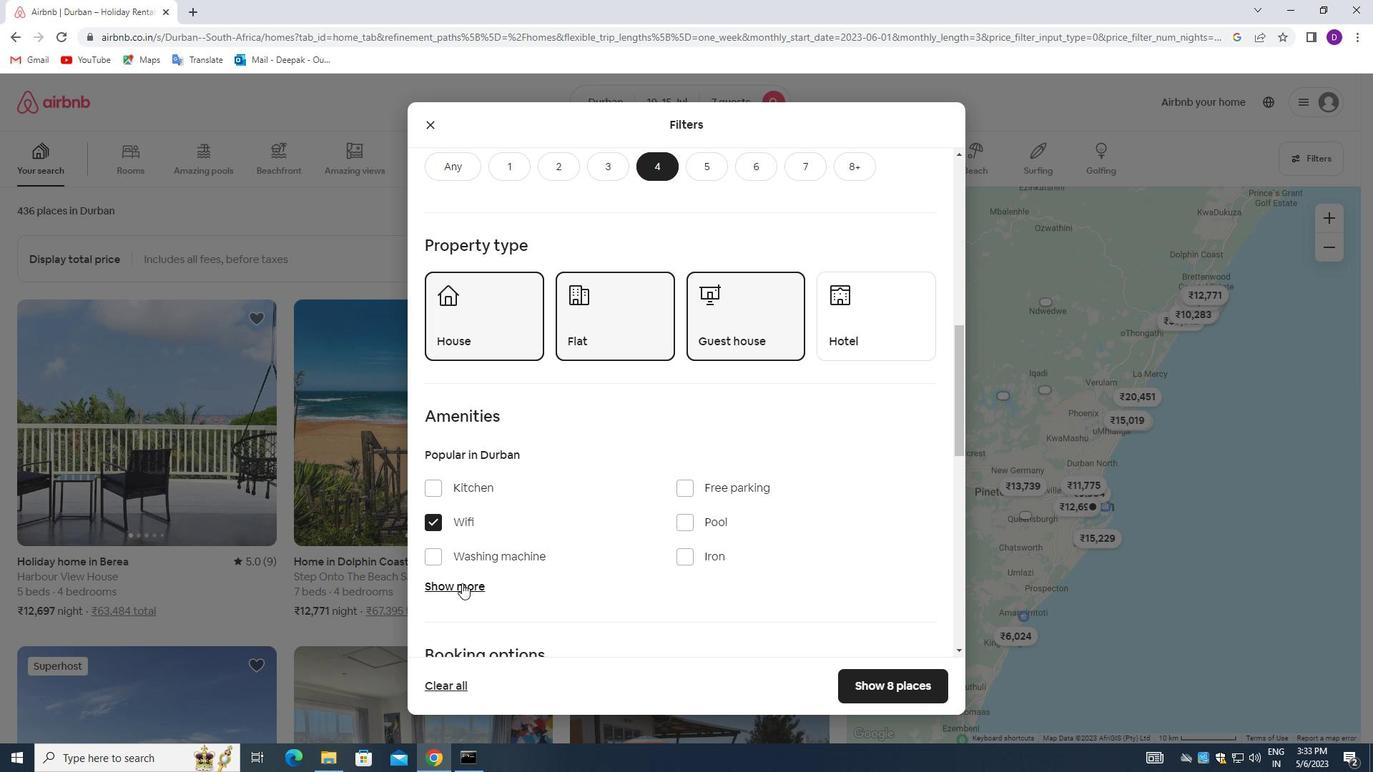
Action: Mouse moved to (592, 548)
Screenshot: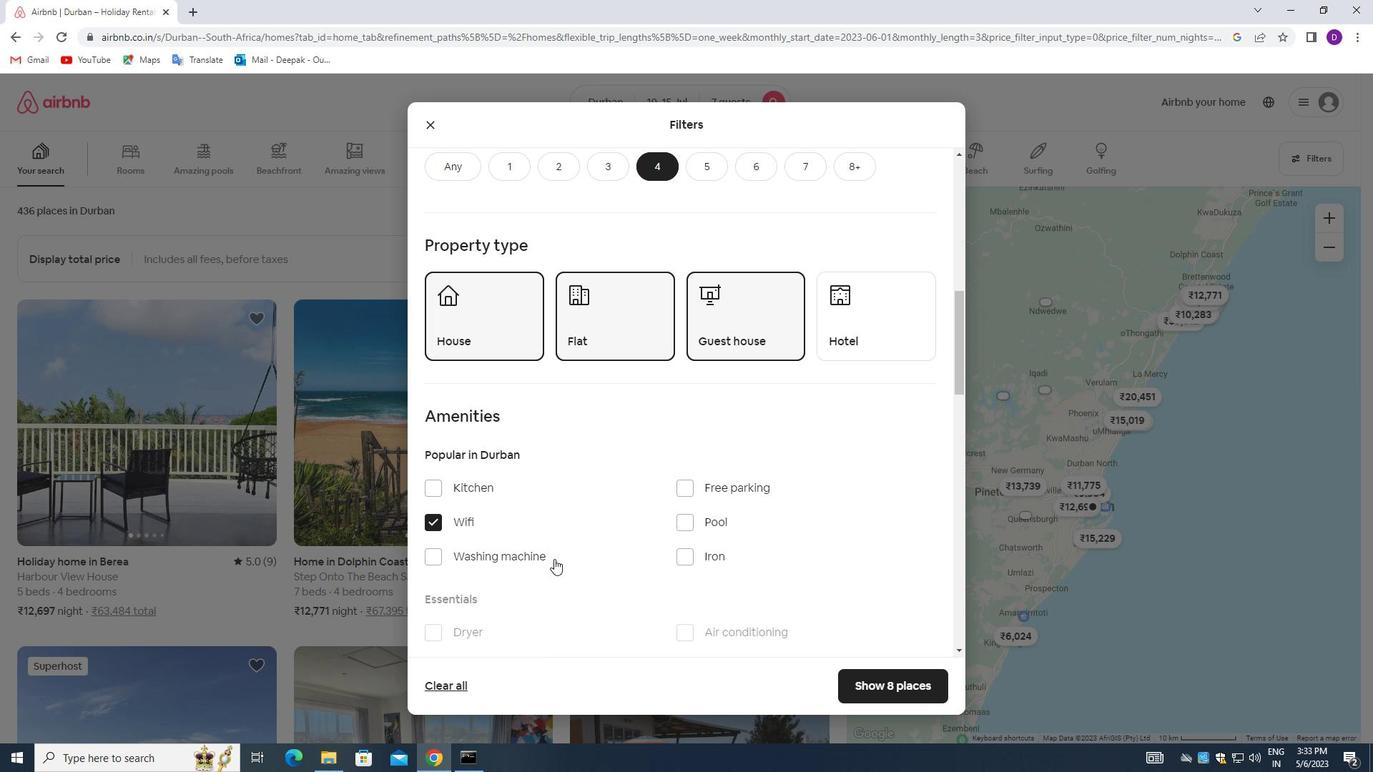 
Action: Mouse scrolled (592, 547) with delta (0, 0)
Screenshot: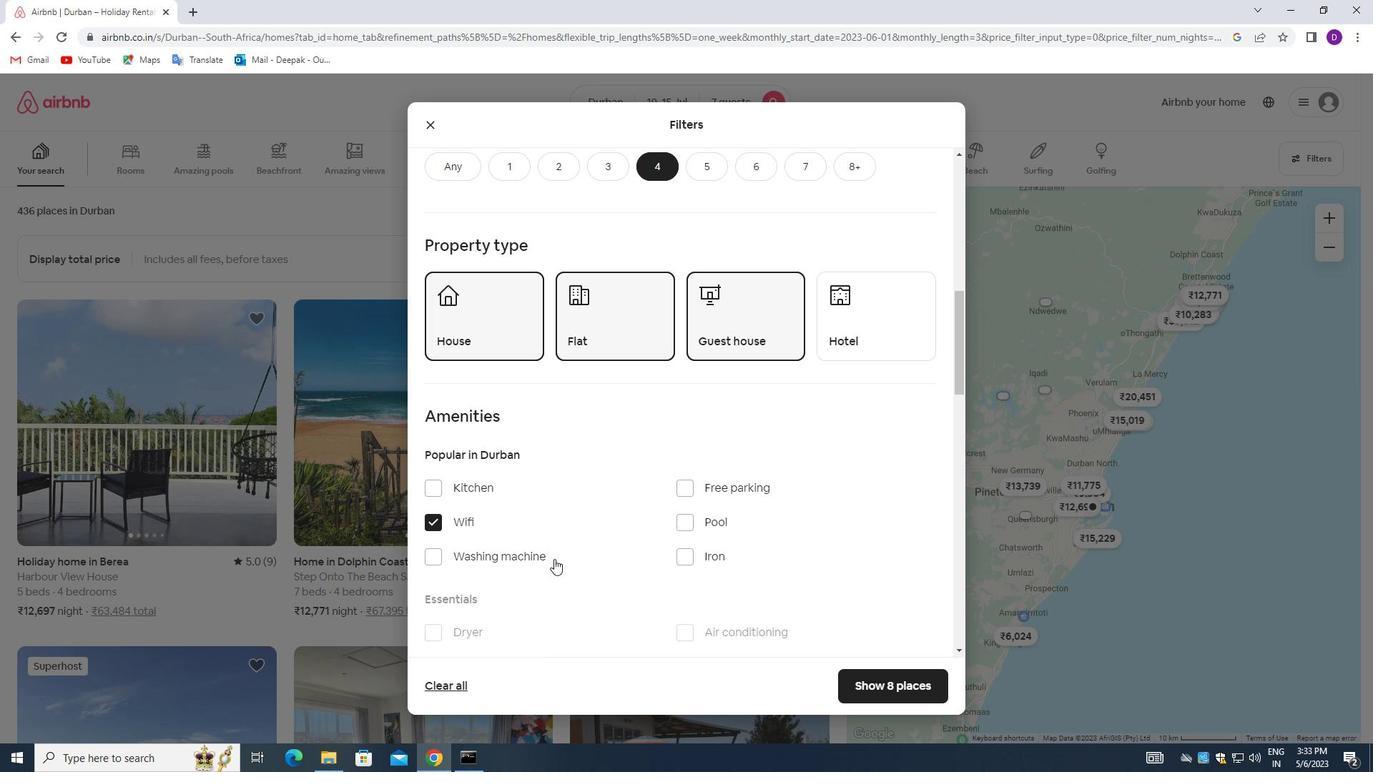 
Action: Mouse moved to (436, 630)
Screenshot: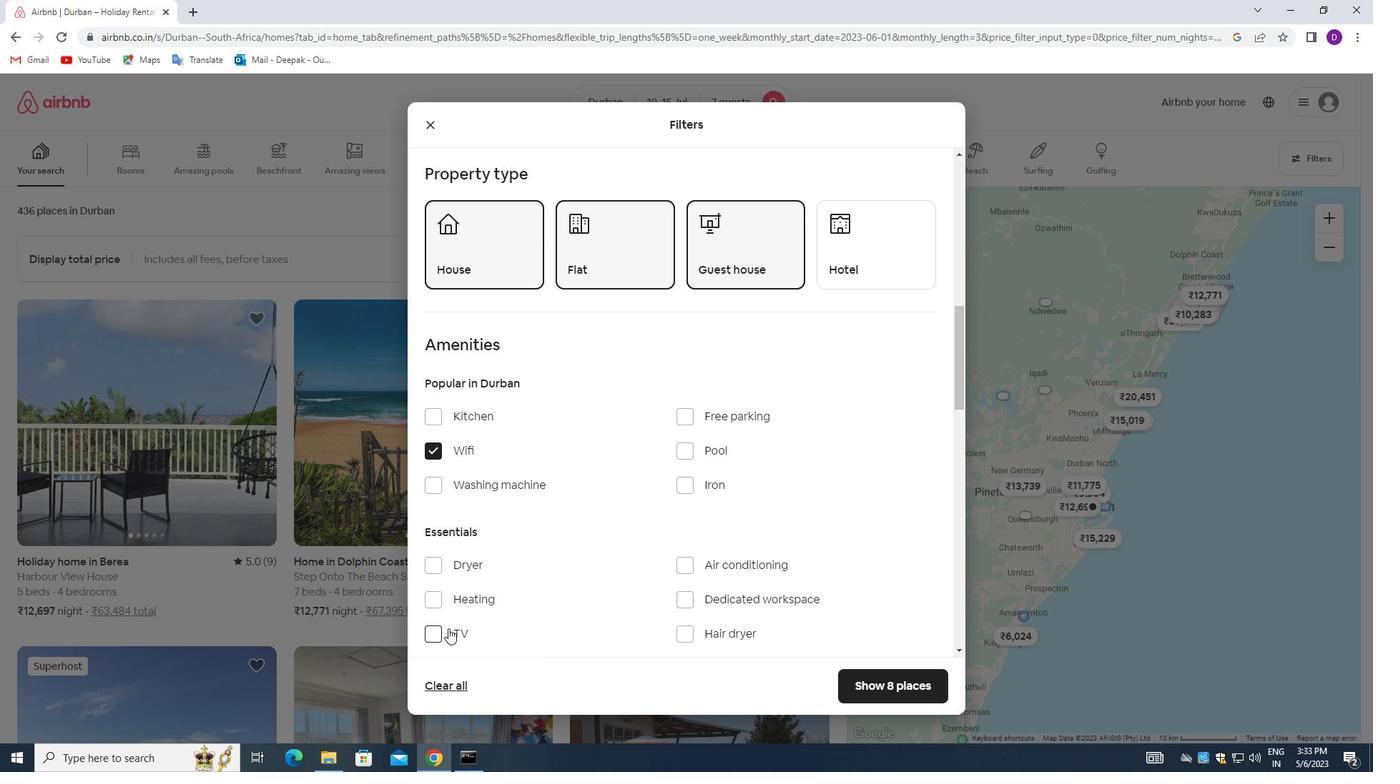 
Action: Mouse pressed left at (436, 630)
Screenshot: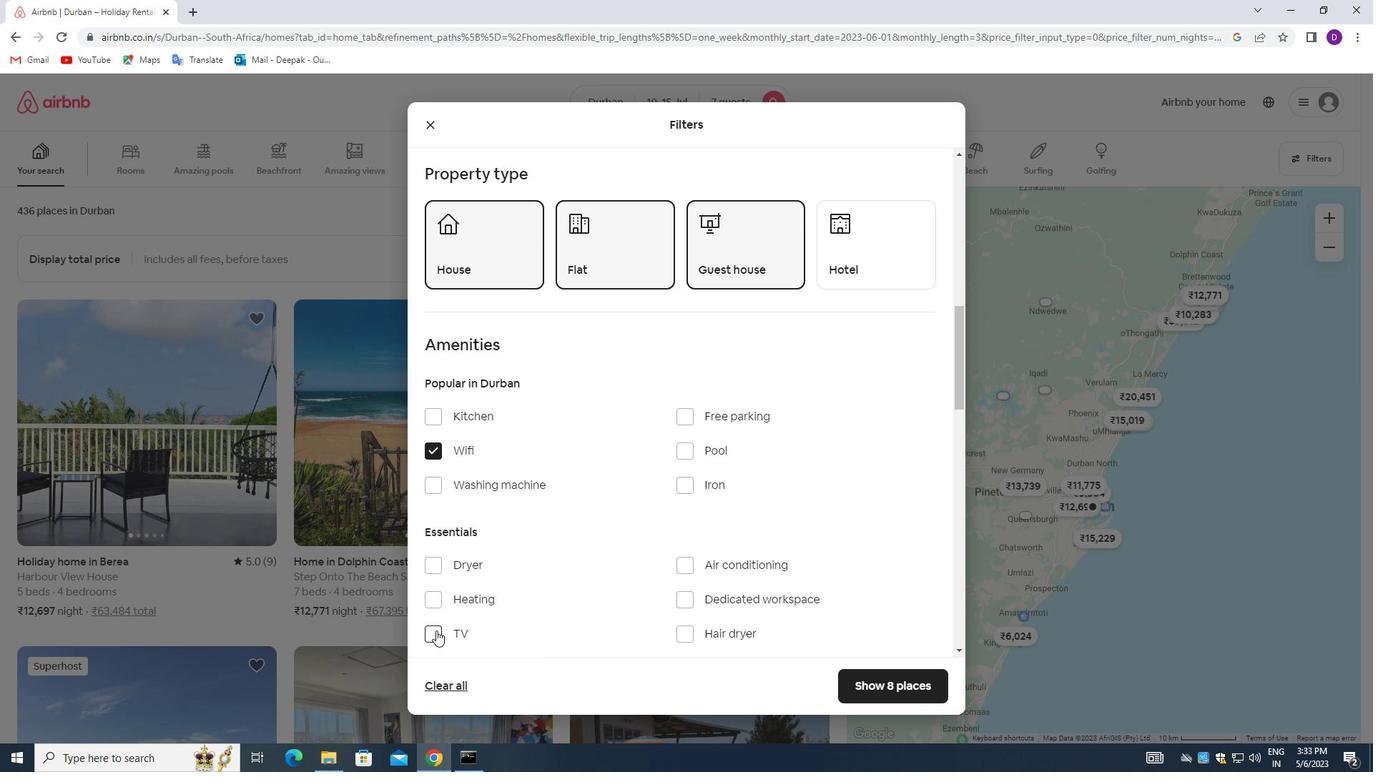 
Action: Mouse moved to (552, 507)
Screenshot: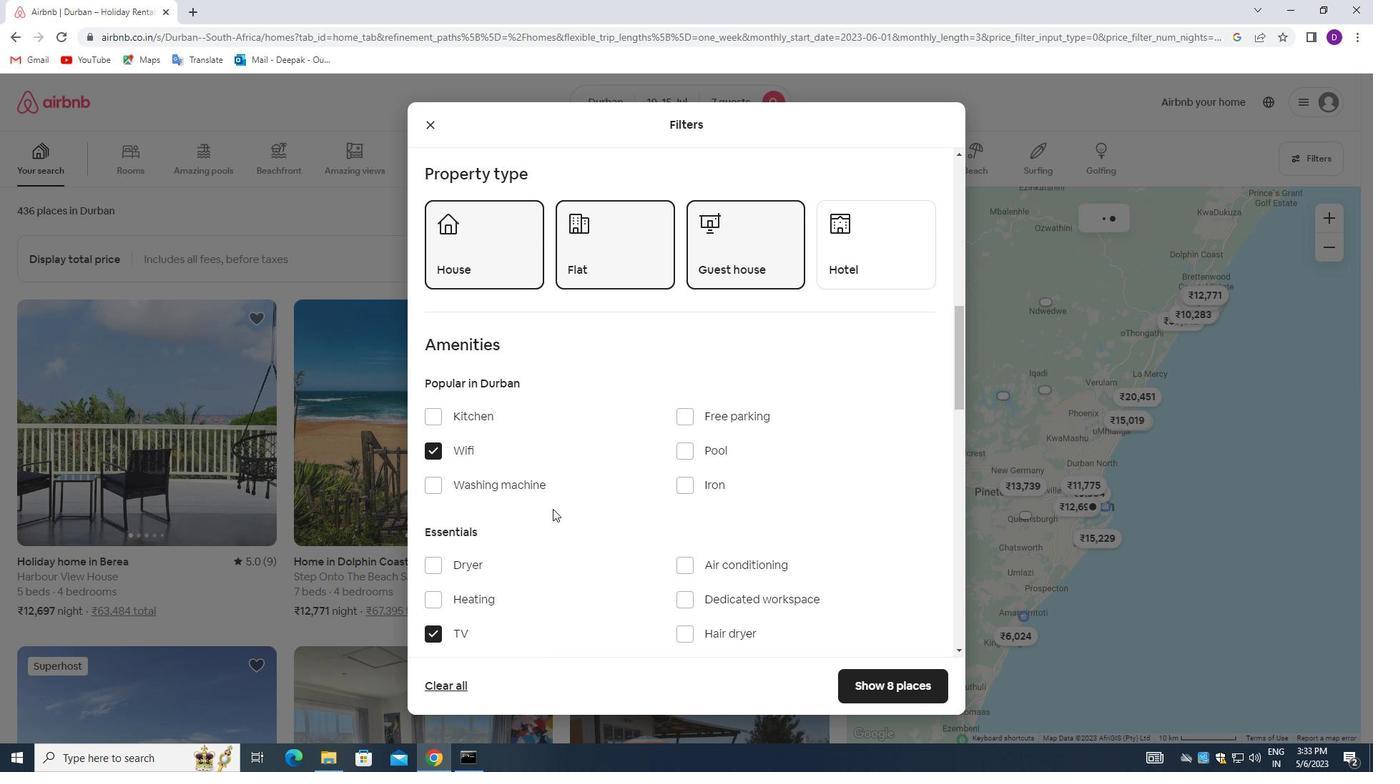 
Action: Mouse scrolled (552, 507) with delta (0, 0)
Screenshot: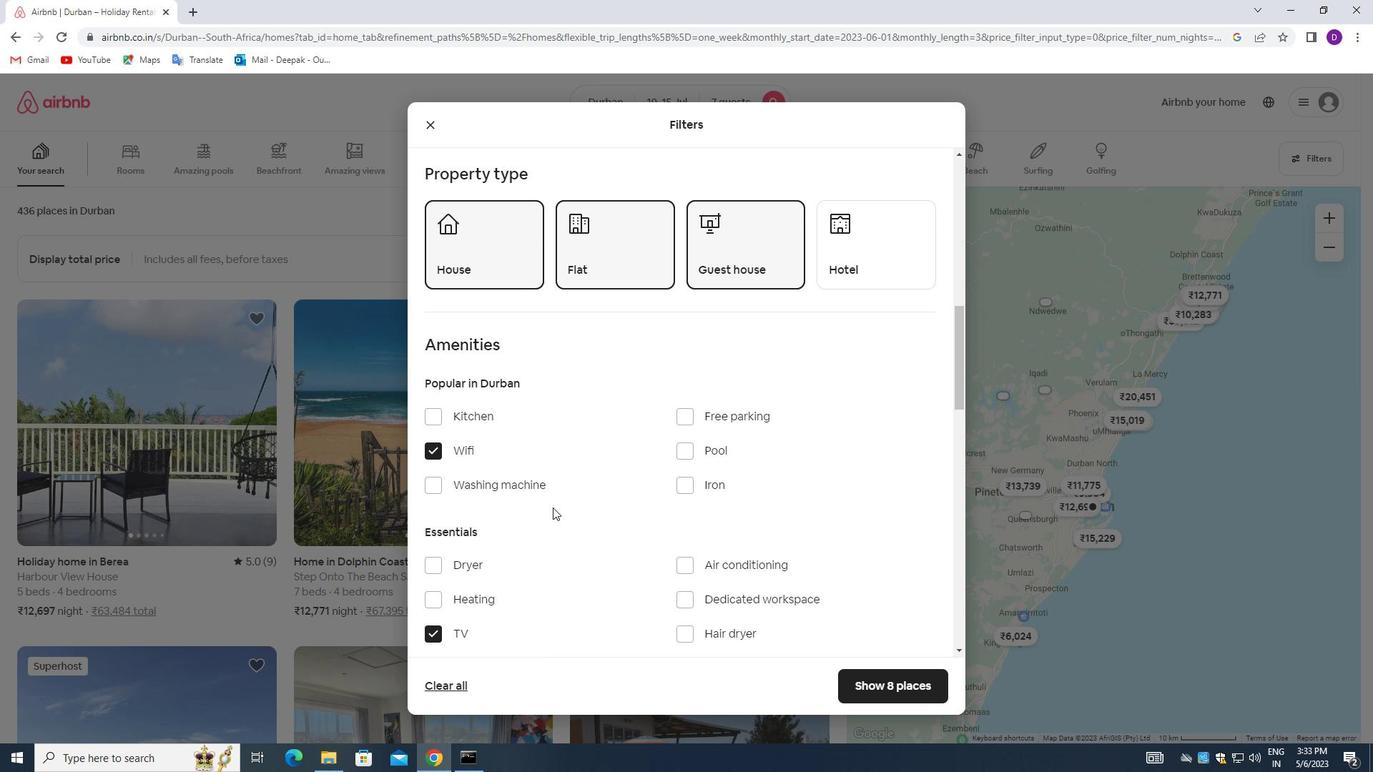 
Action: Mouse scrolled (552, 507) with delta (0, 0)
Screenshot: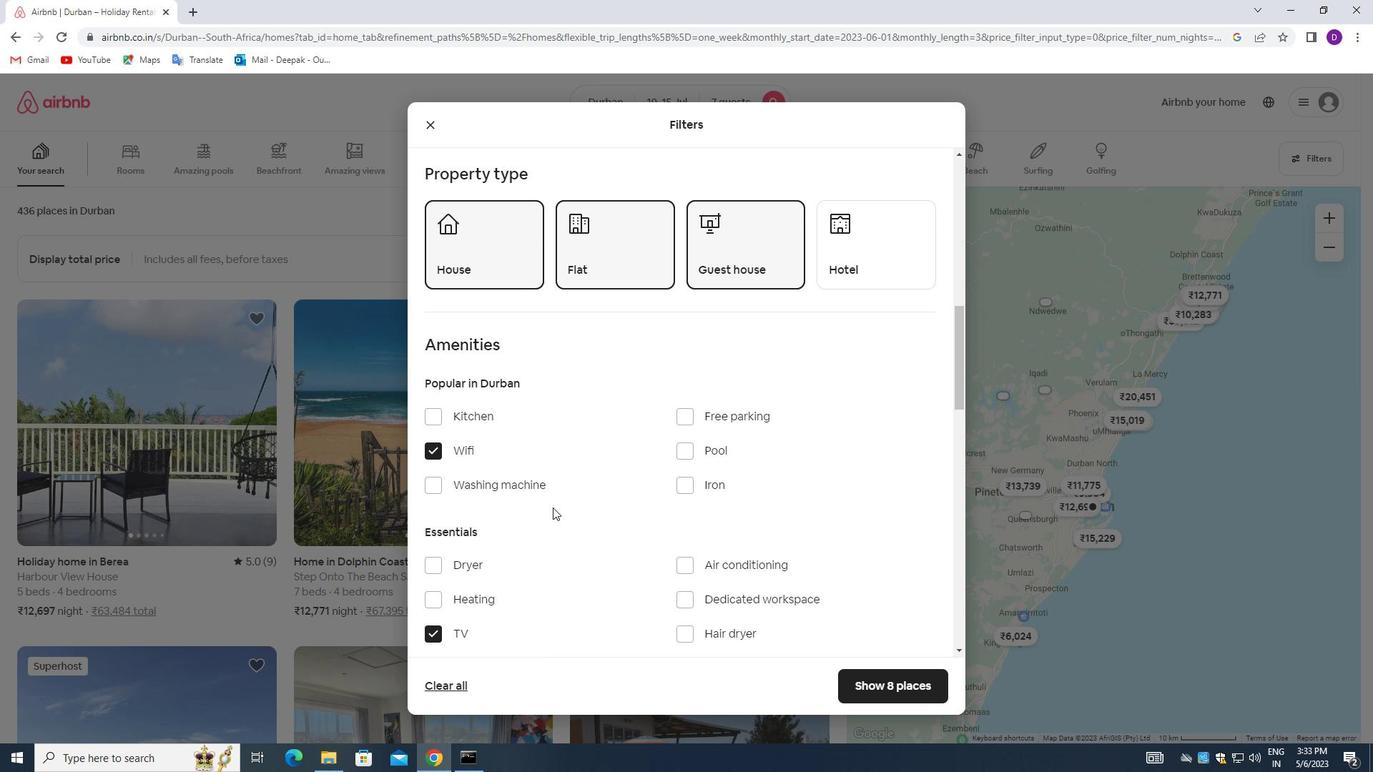 
Action: Mouse moved to (681, 275)
Screenshot: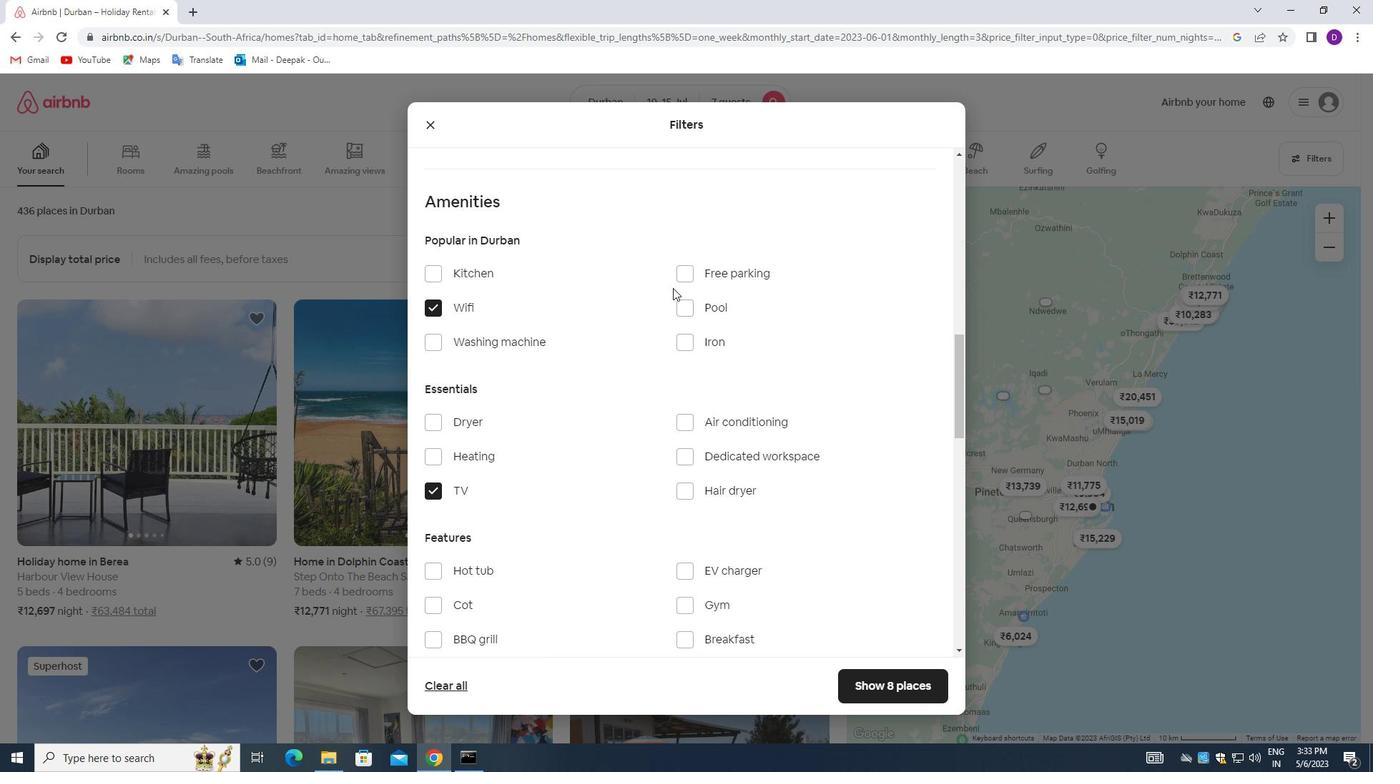 
Action: Mouse pressed left at (681, 275)
Screenshot: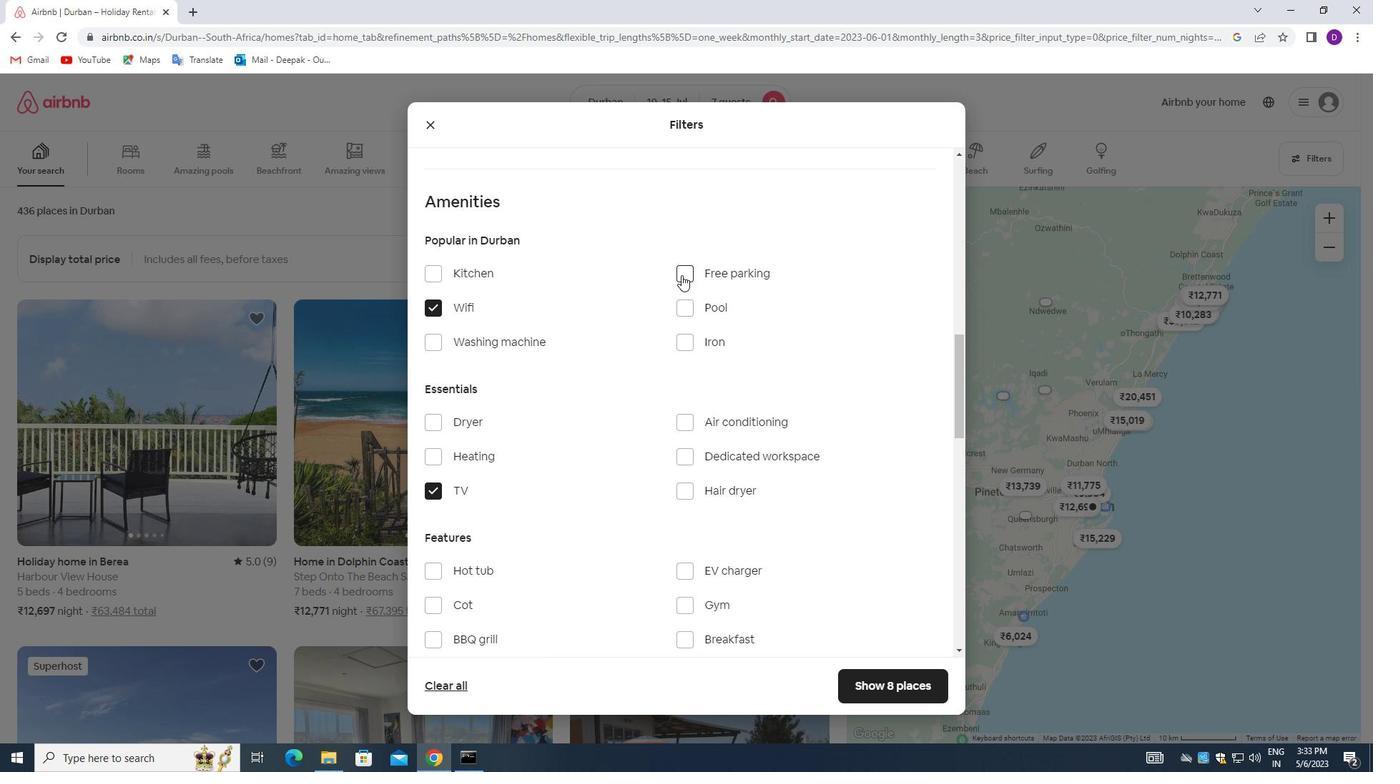 
Action: Mouse moved to (504, 442)
Screenshot: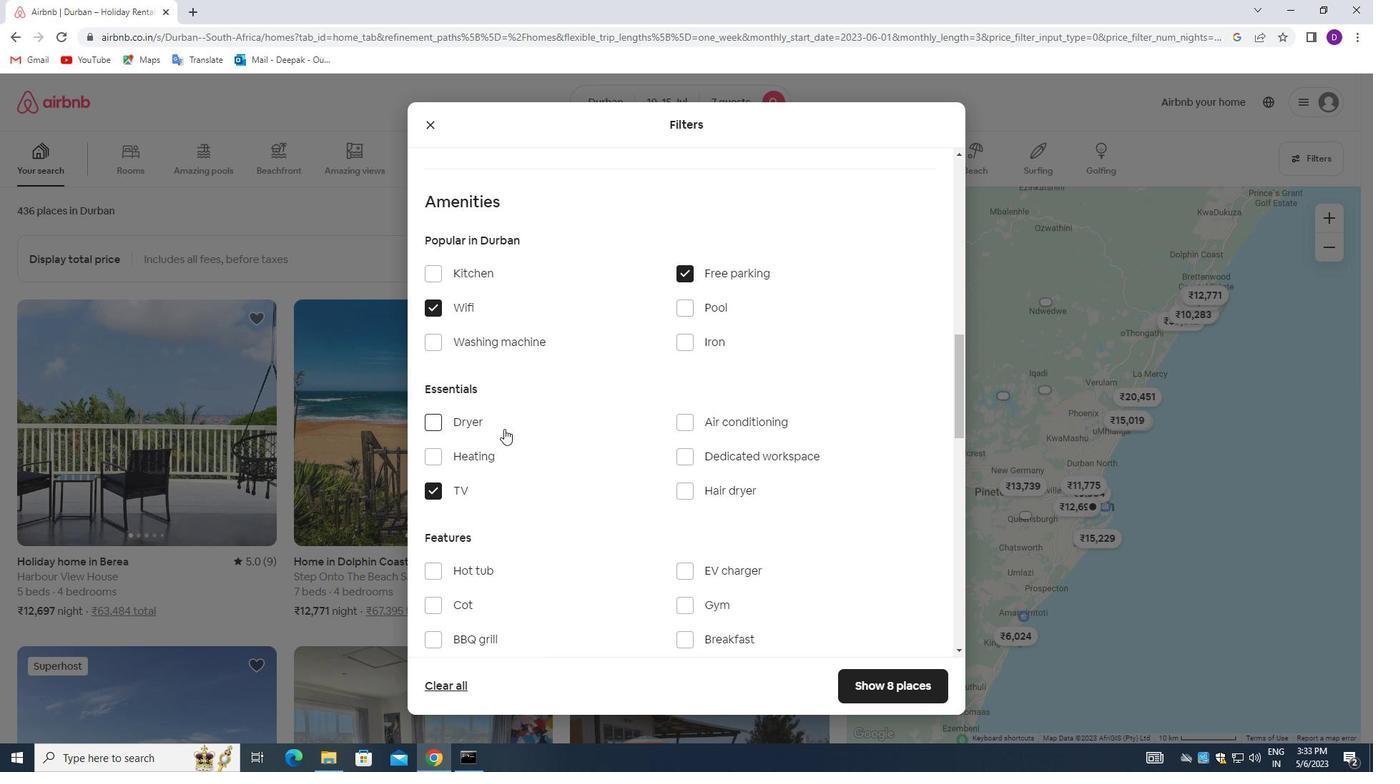 
Action: Mouse scrolled (504, 442) with delta (0, 0)
Screenshot: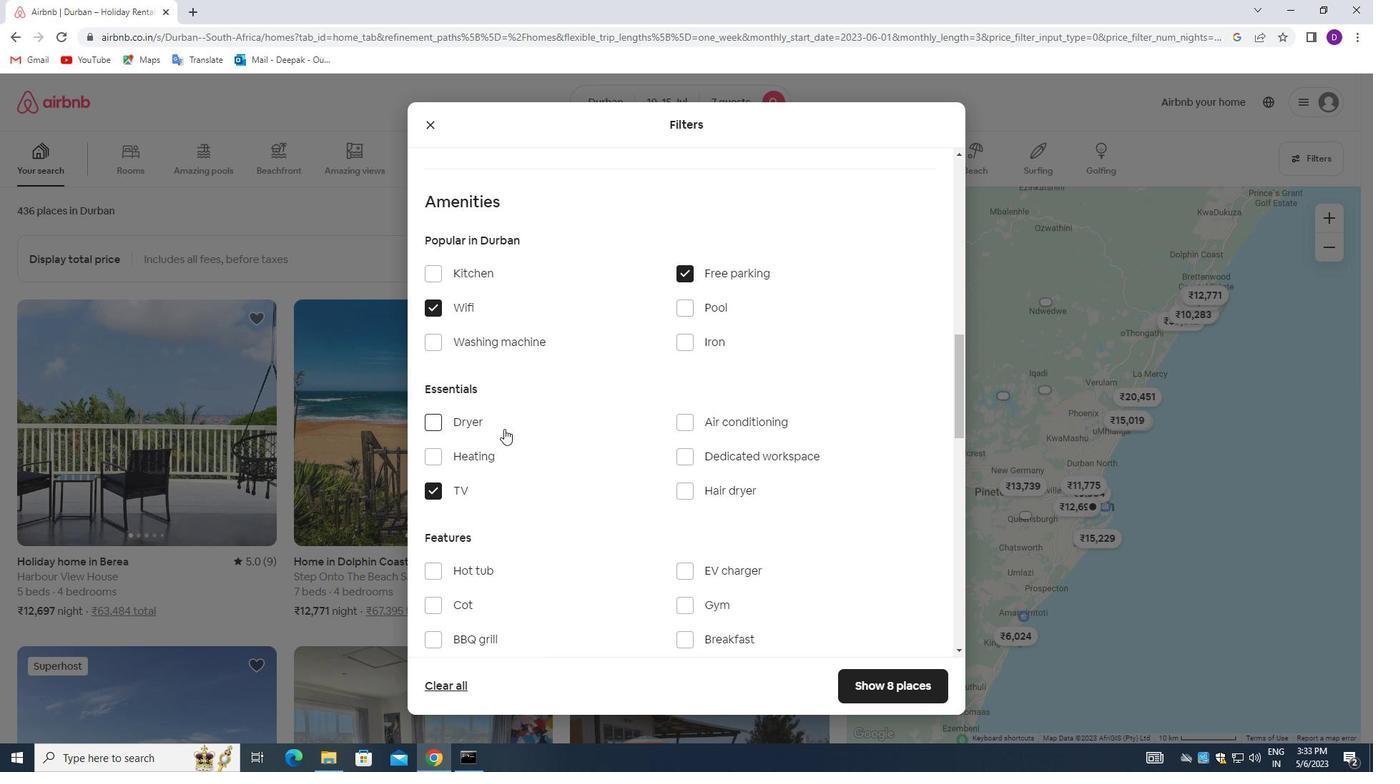 
Action: Mouse moved to (504, 444)
Screenshot: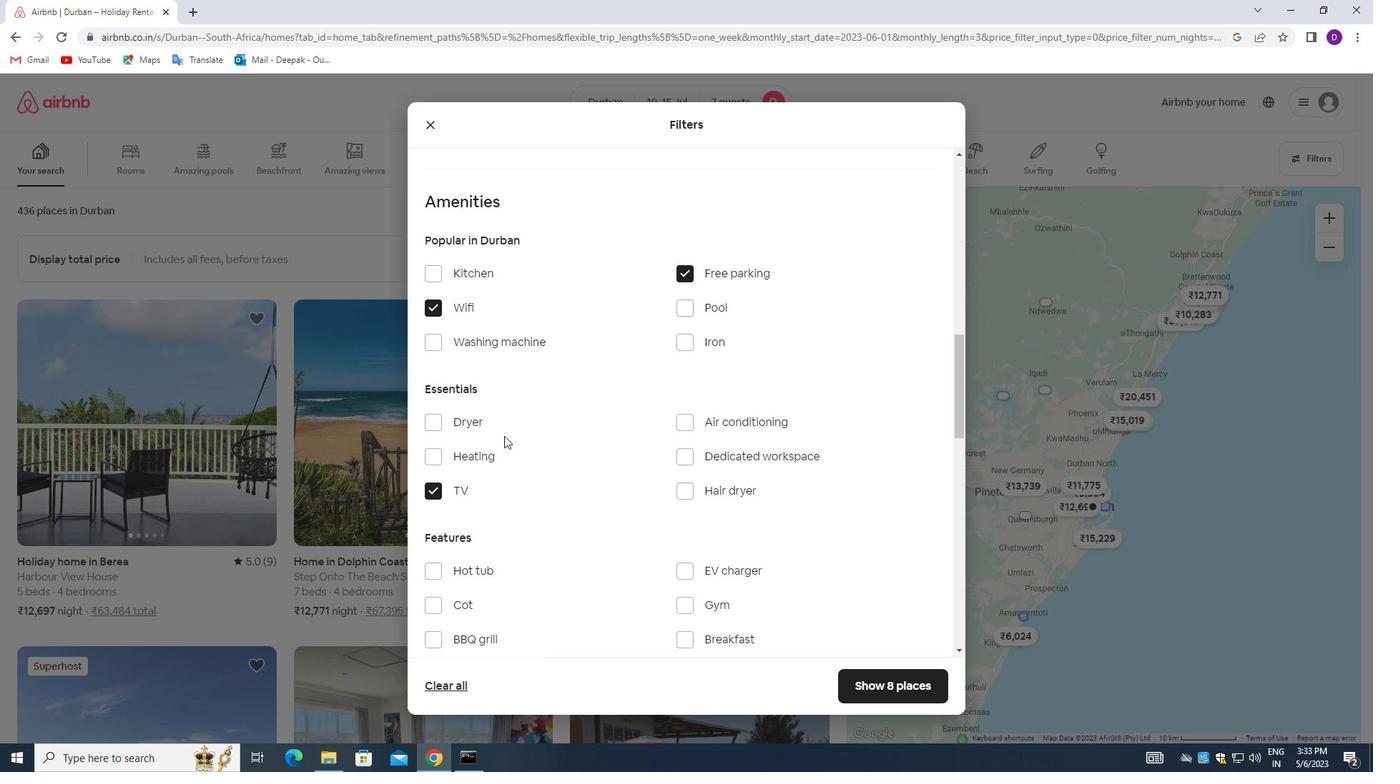 
Action: Mouse scrolled (504, 444) with delta (0, 0)
Screenshot: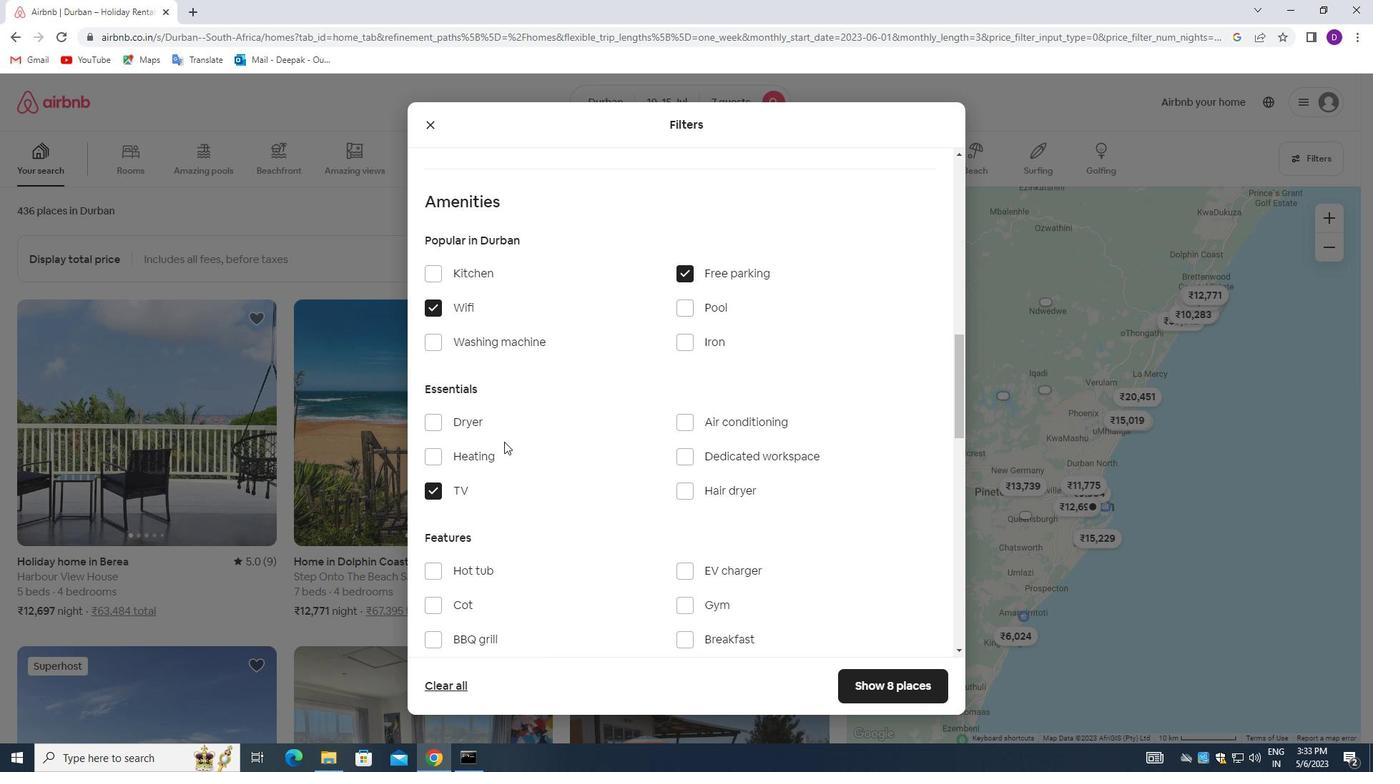 
Action: Mouse moved to (683, 466)
Screenshot: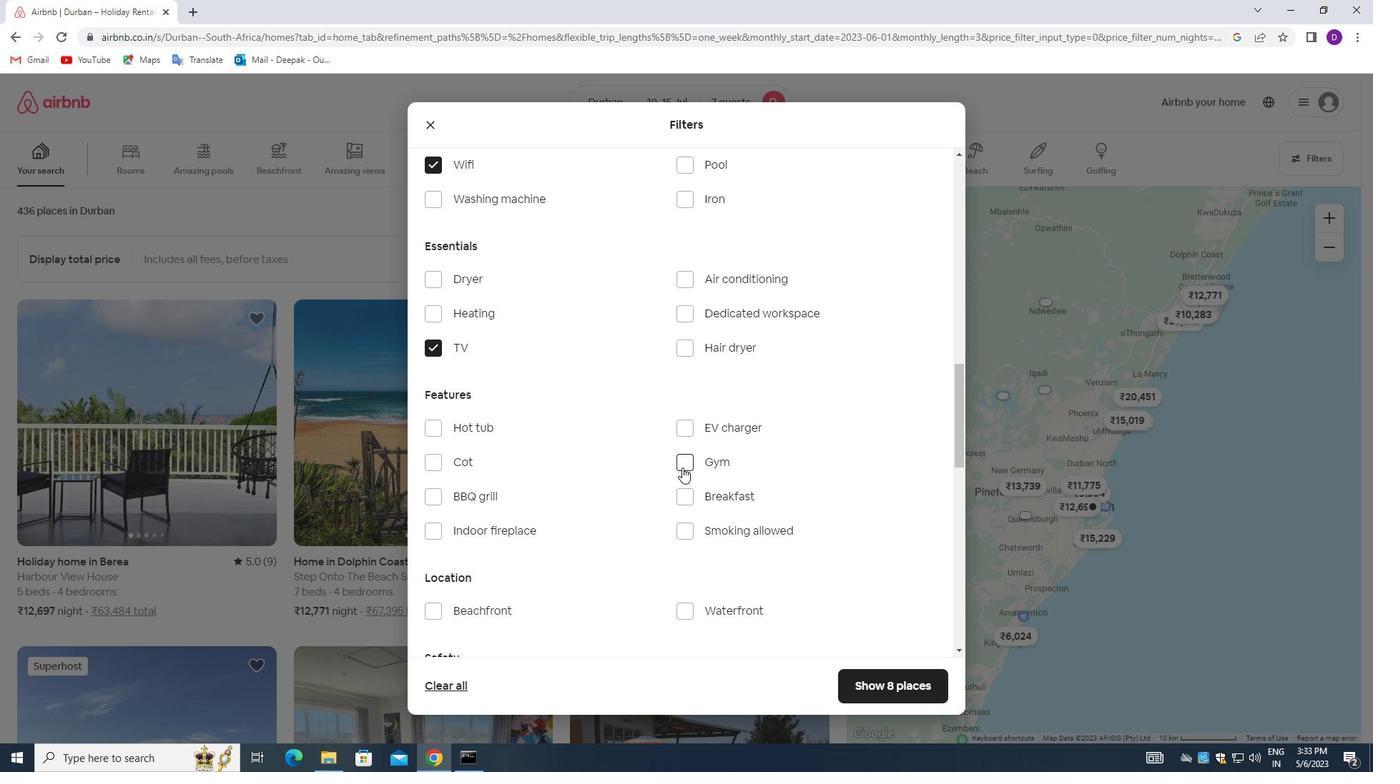 
Action: Mouse pressed left at (683, 466)
Screenshot: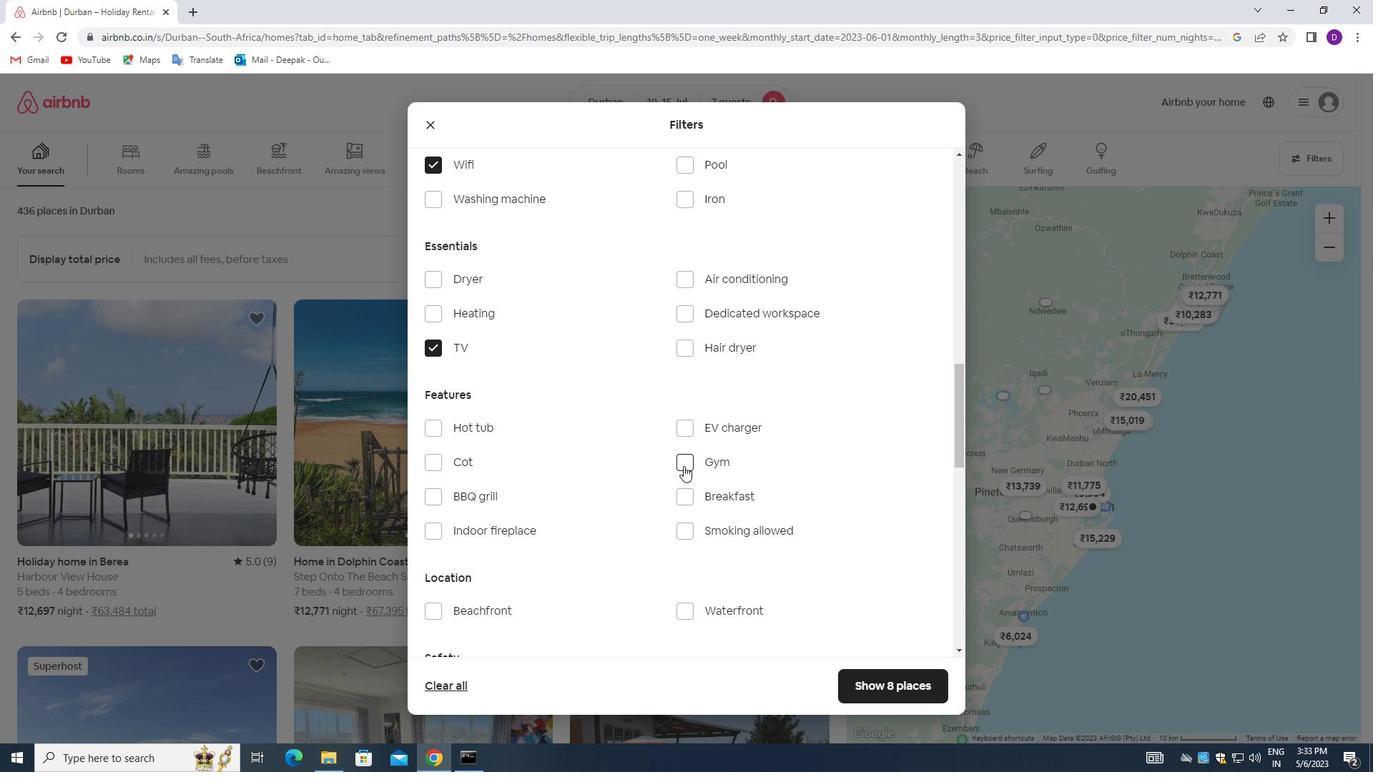 
Action: Mouse moved to (678, 497)
Screenshot: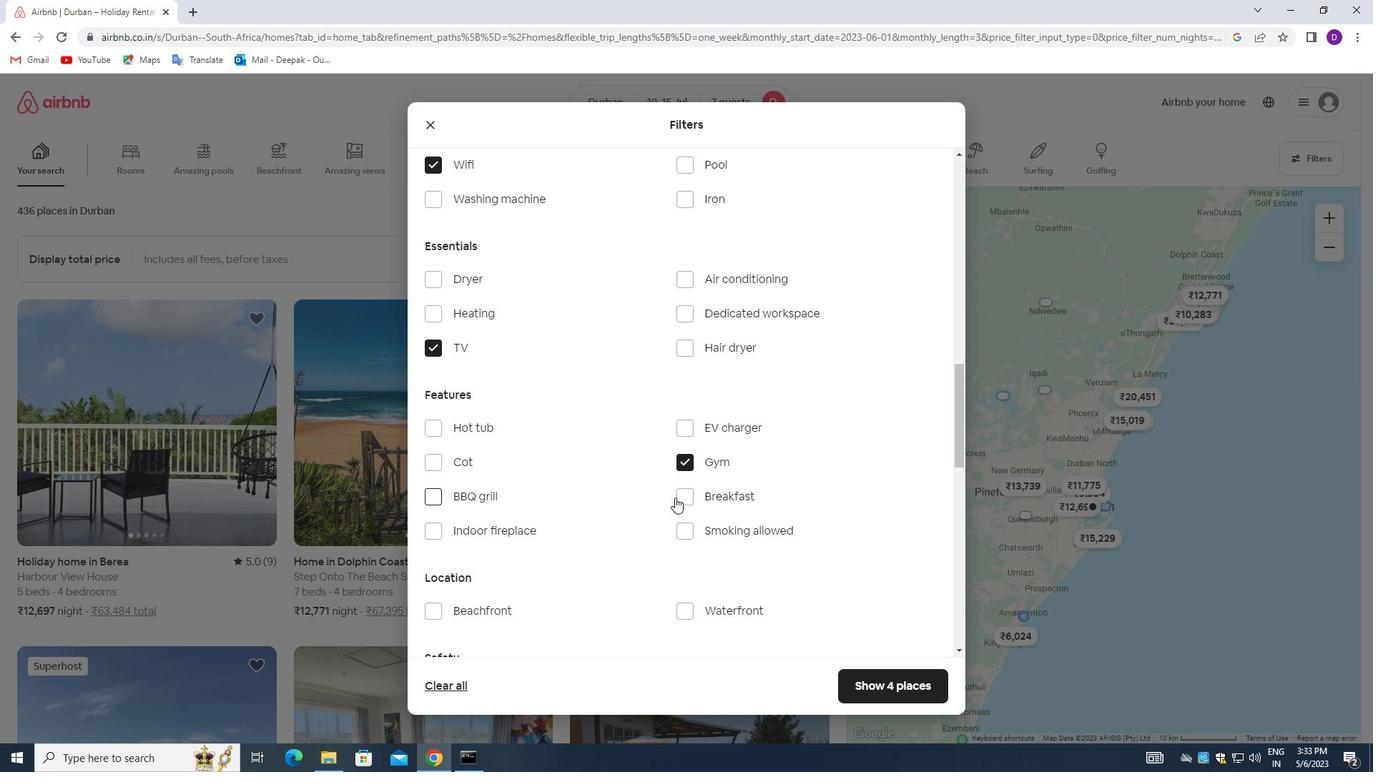 
Action: Mouse pressed left at (678, 497)
Screenshot: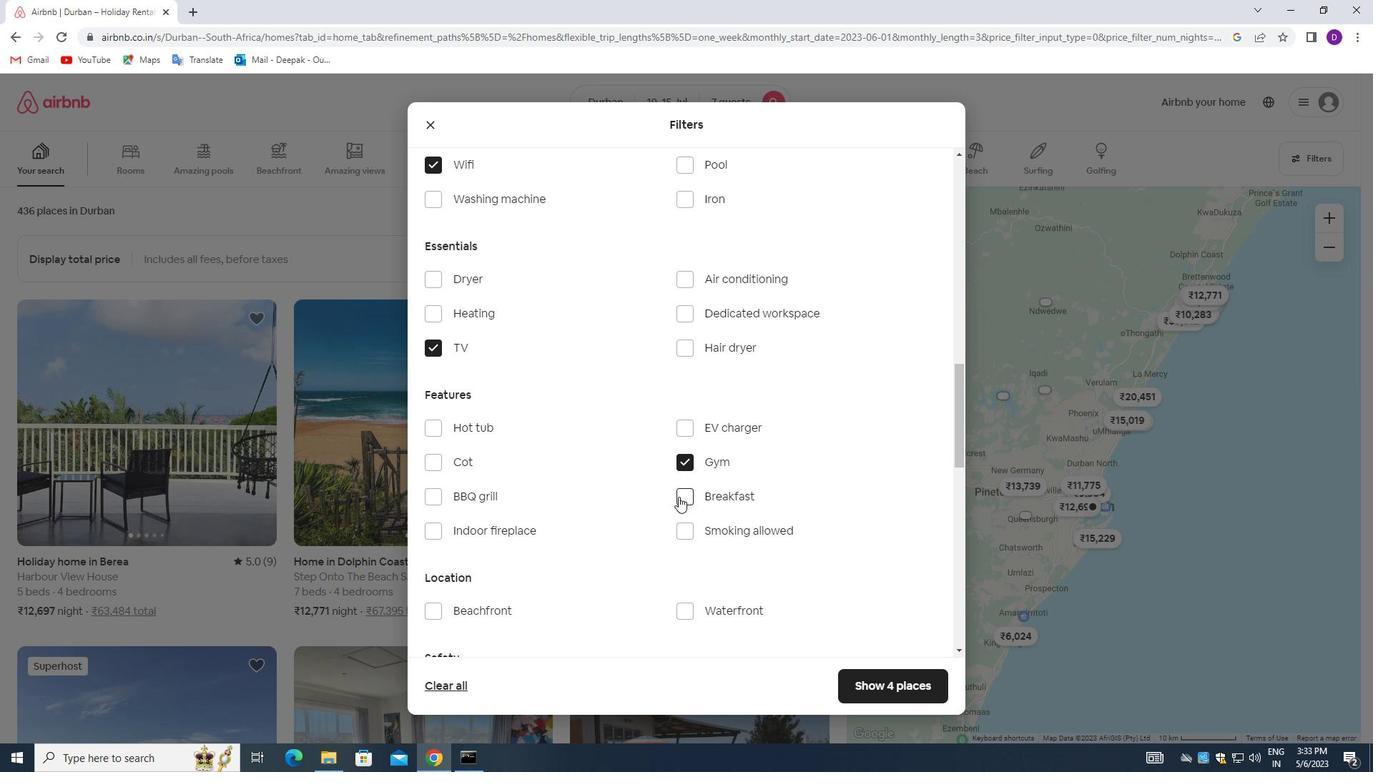 
Action: Mouse moved to (542, 452)
Screenshot: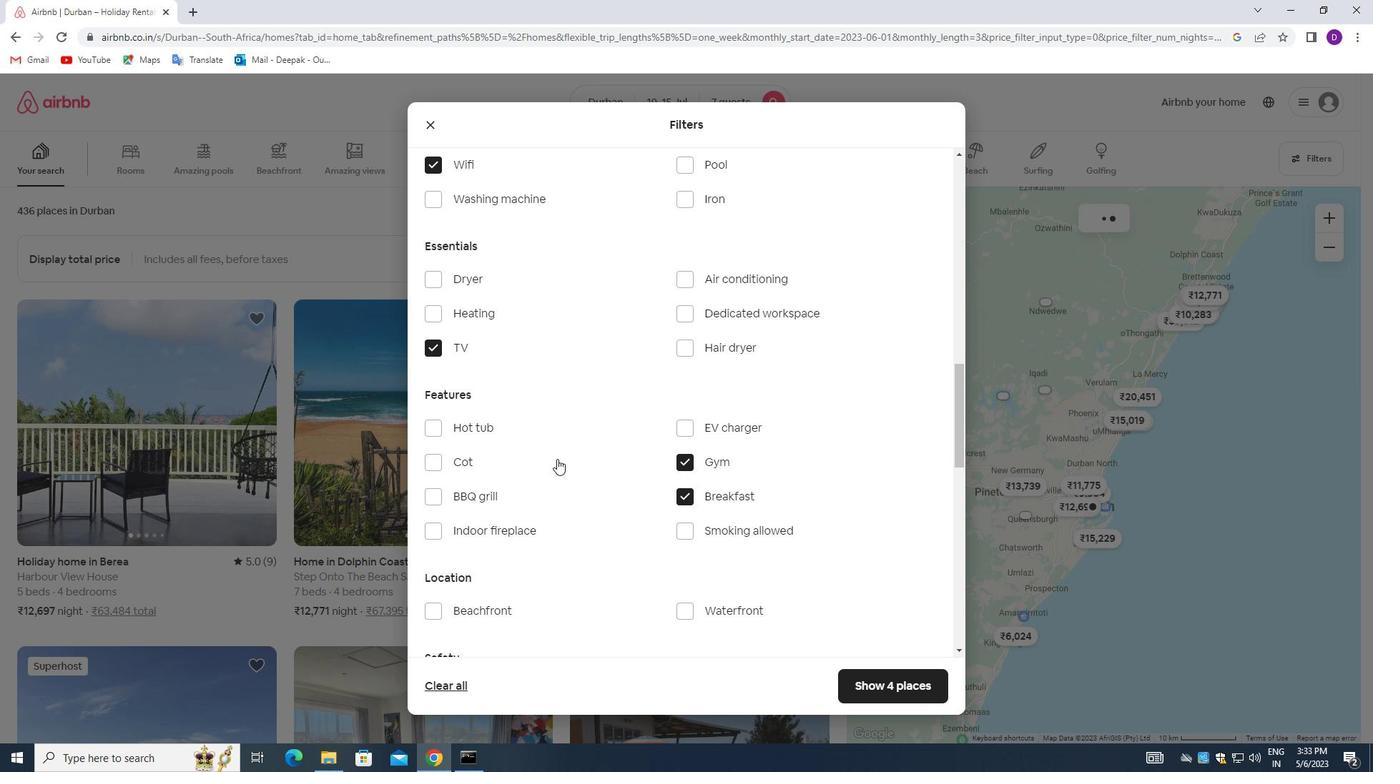 
Action: Mouse scrolled (542, 453) with delta (0, 0)
Screenshot: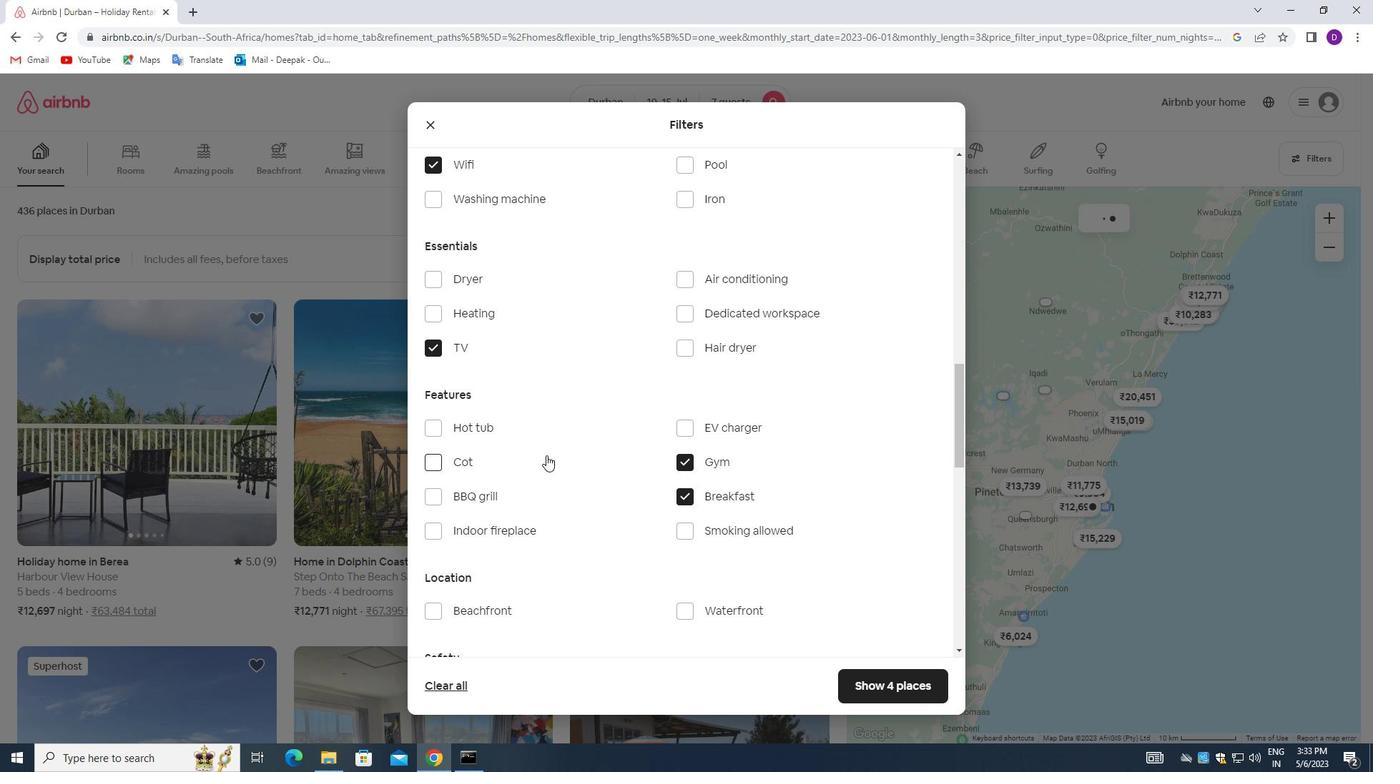
Action: Mouse moved to (542, 452)
Screenshot: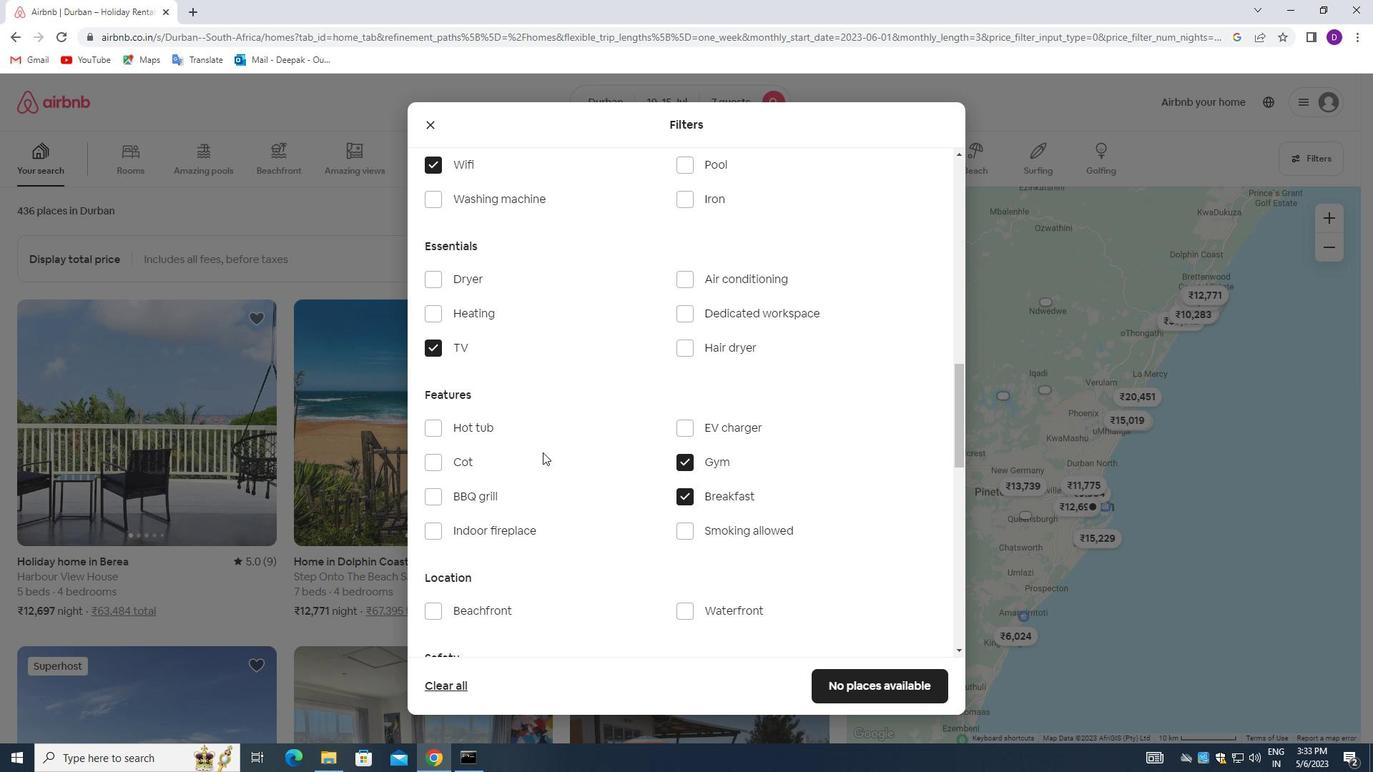 
Action: Mouse scrolled (542, 452) with delta (0, 0)
Screenshot: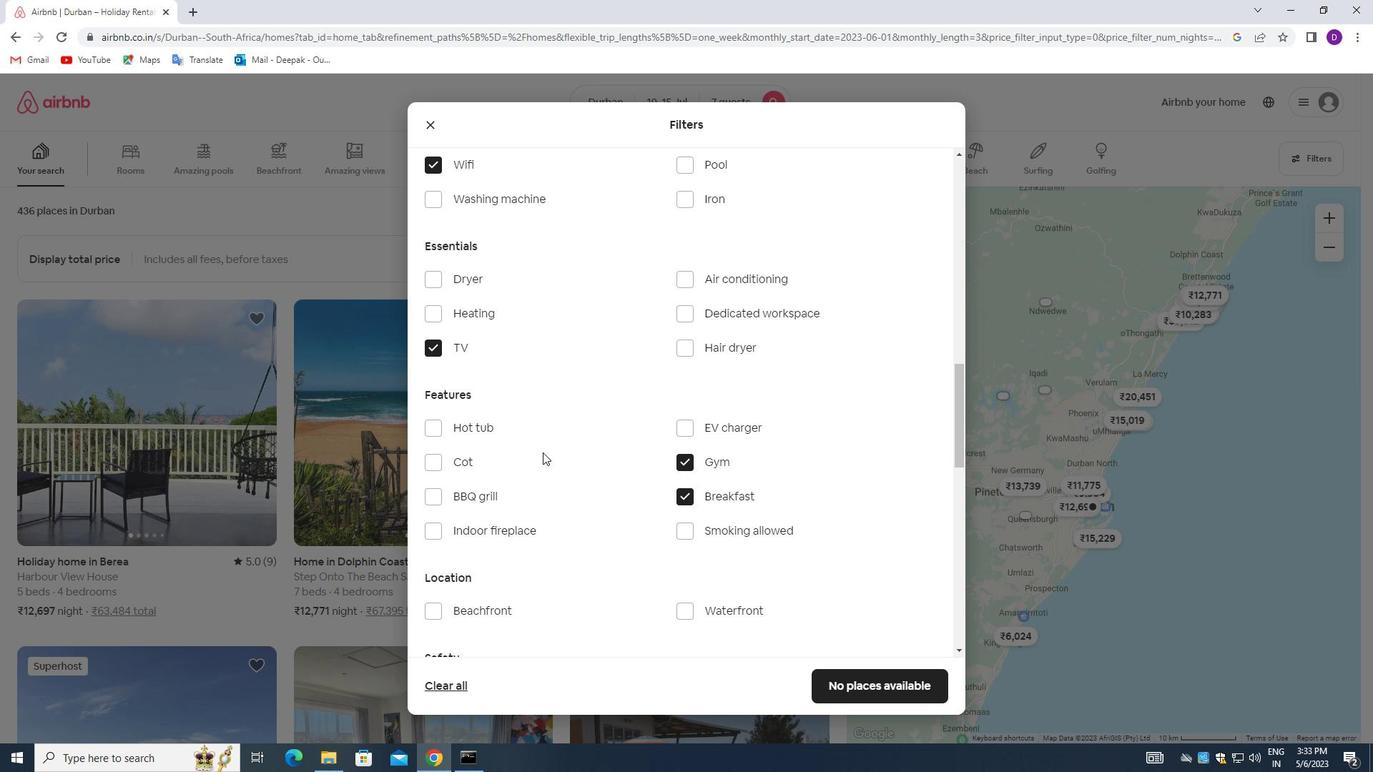 
Action: Mouse moved to (541, 451)
Screenshot: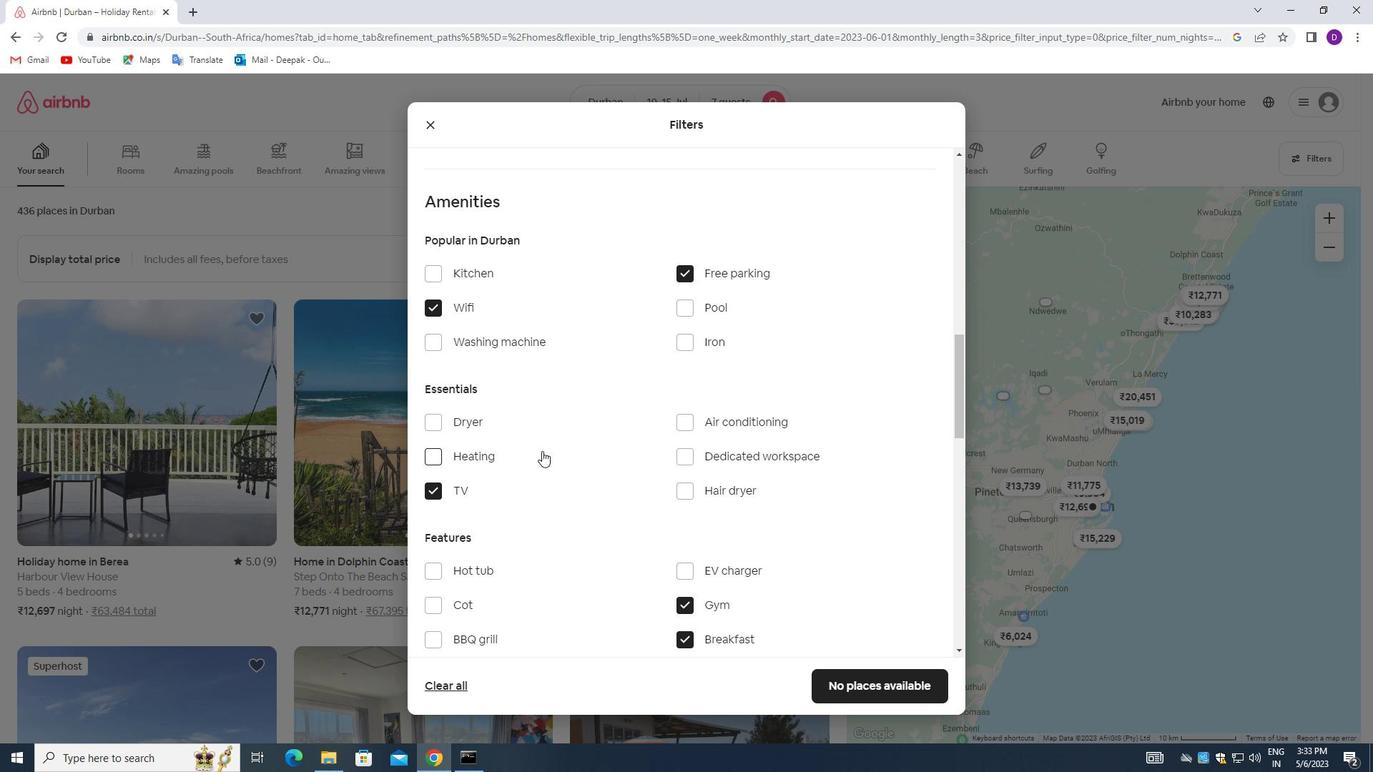 
Action: Mouse scrolled (541, 450) with delta (0, 0)
Screenshot: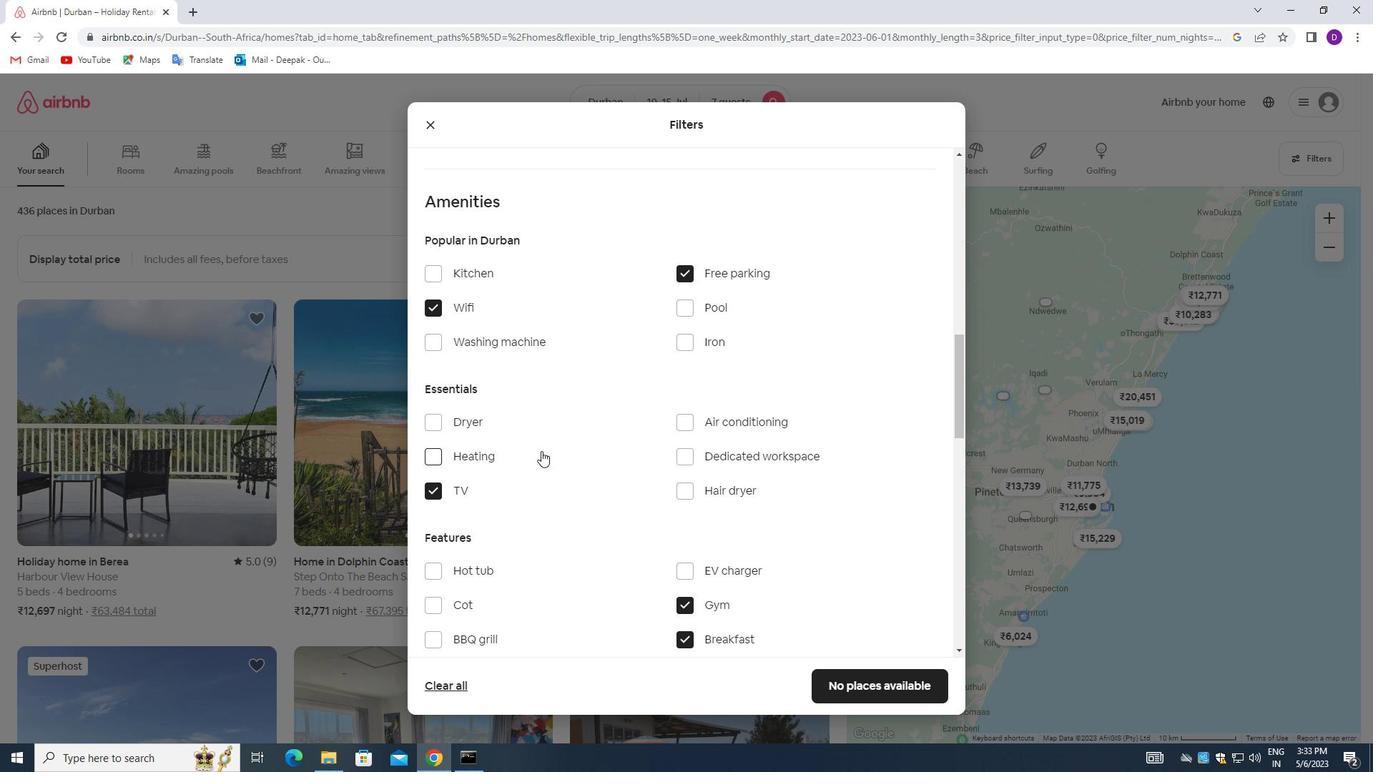 
Action: Mouse moved to (557, 455)
Screenshot: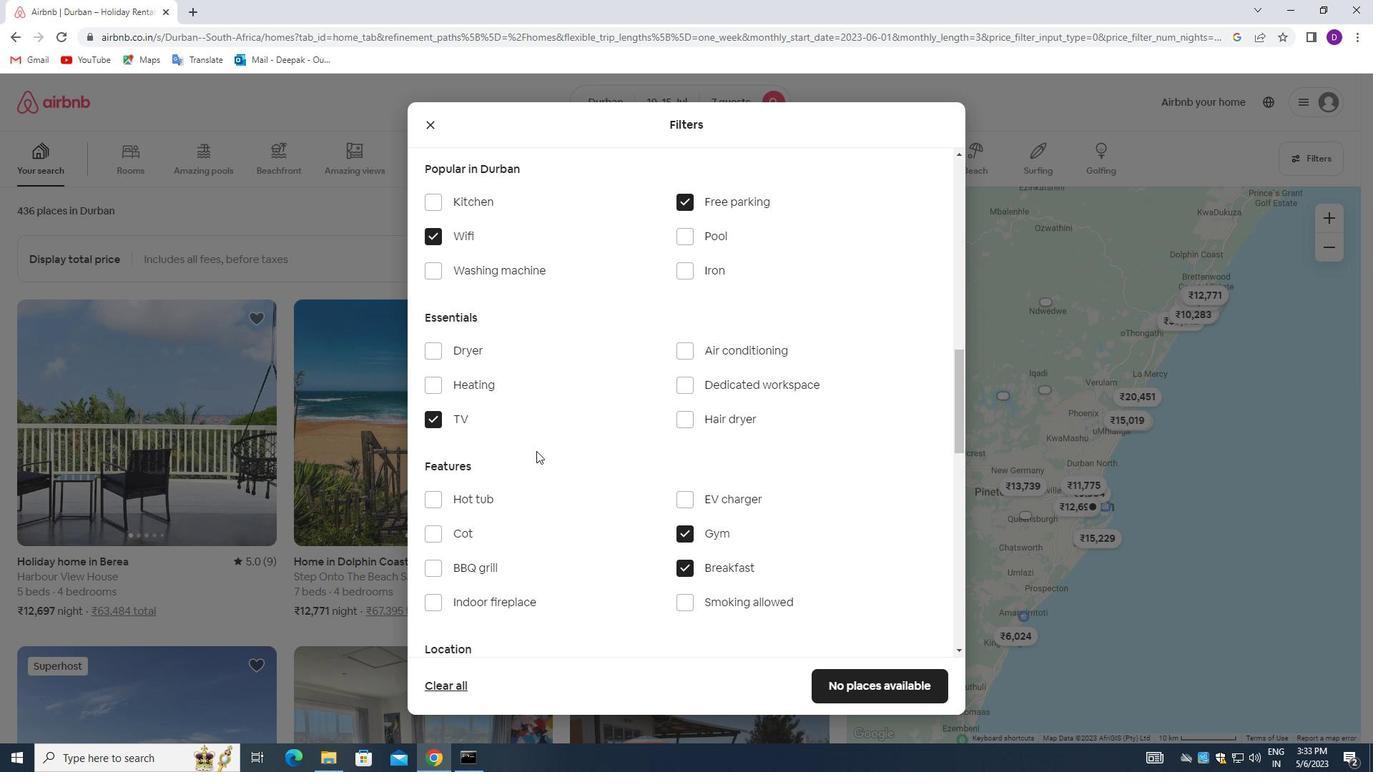 
Action: Mouse scrolled (557, 454) with delta (0, 0)
Screenshot: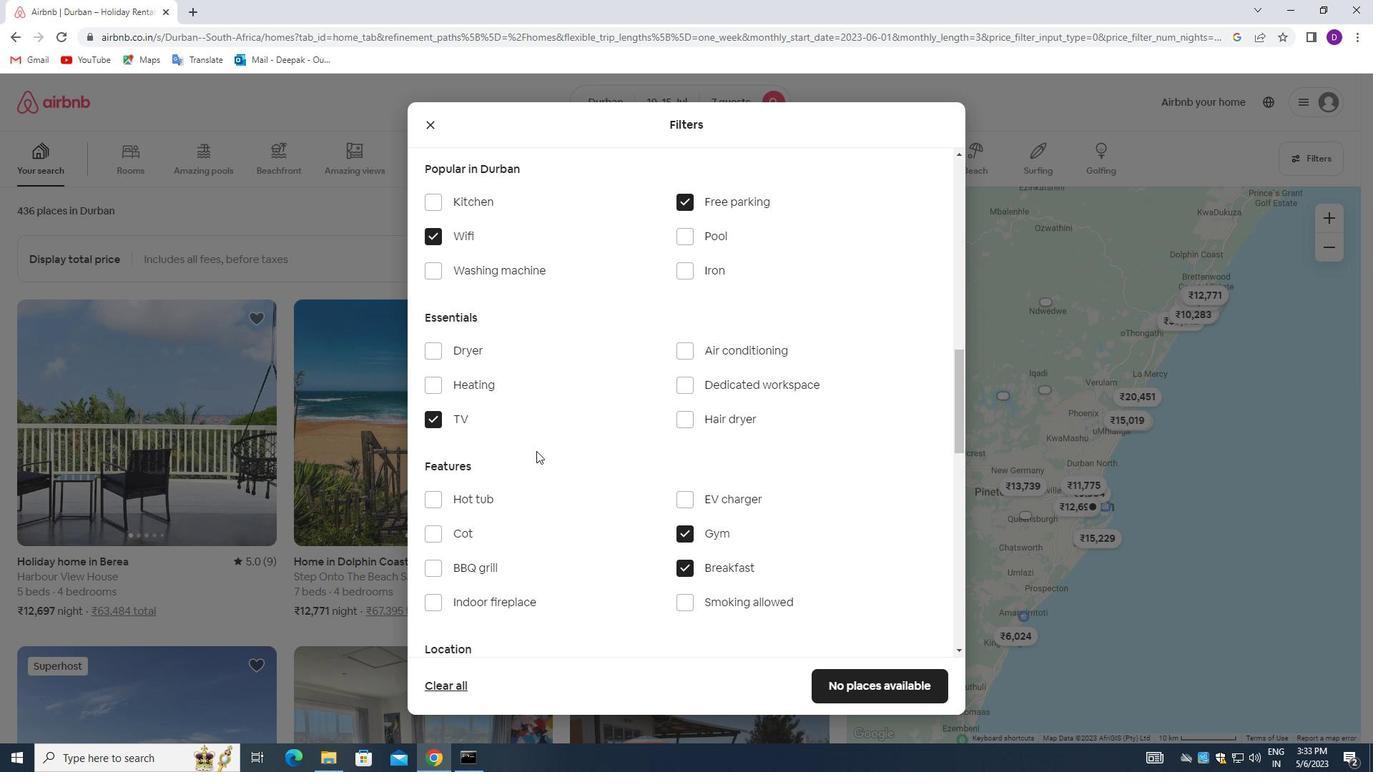 
Action: Mouse moved to (573, 456)
Screenshot: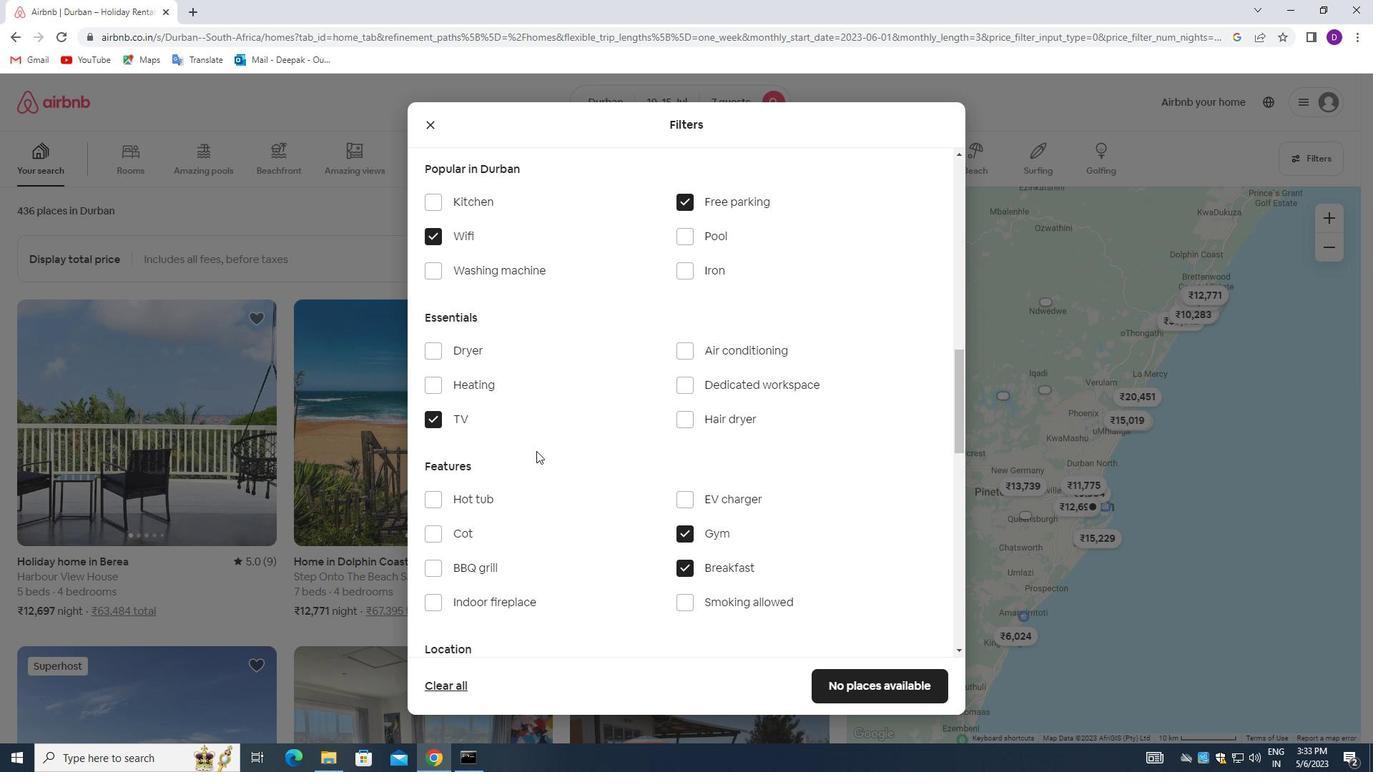
Action: Mouse scrolled (573, 455) with delta (0, 0)
Screenshot: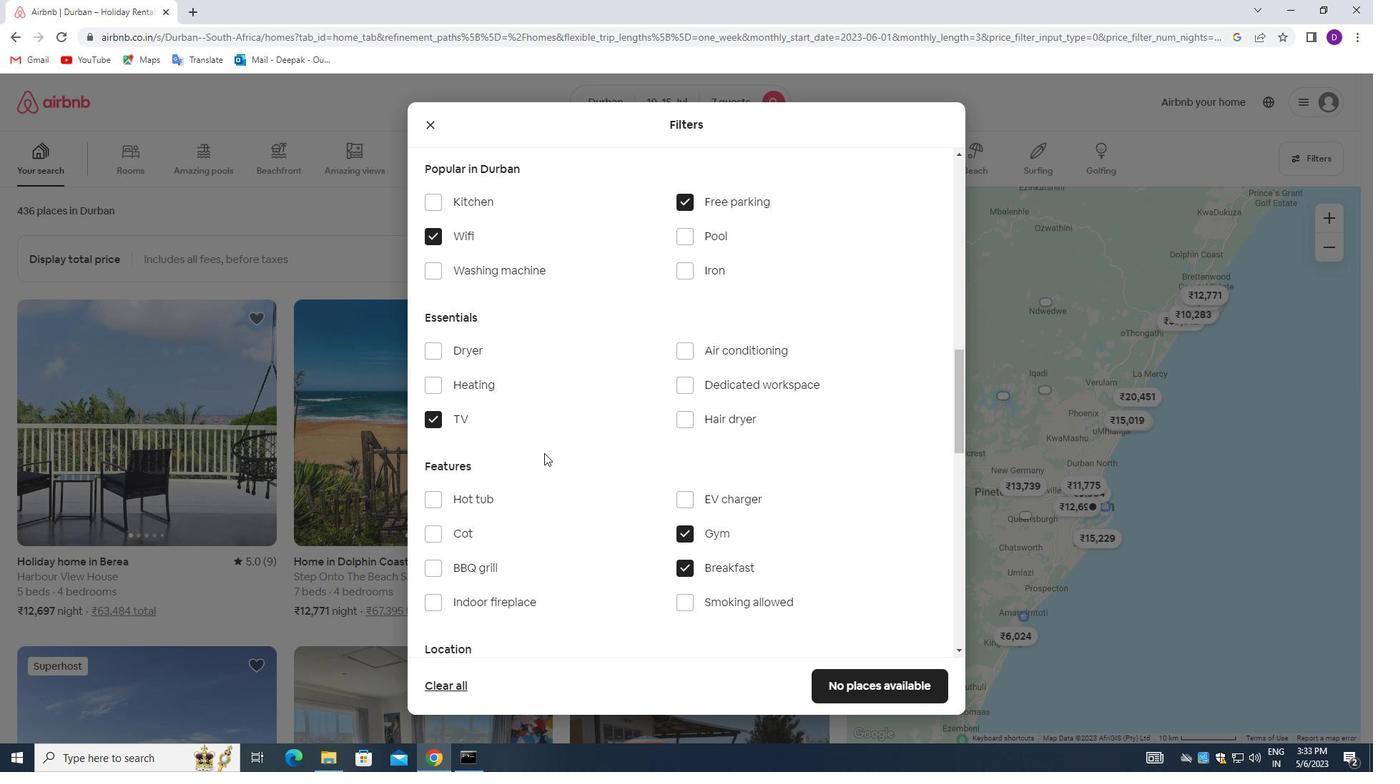 
Action: Mouse scrolled (573, 457) with delta (0, 0)
Screenshot: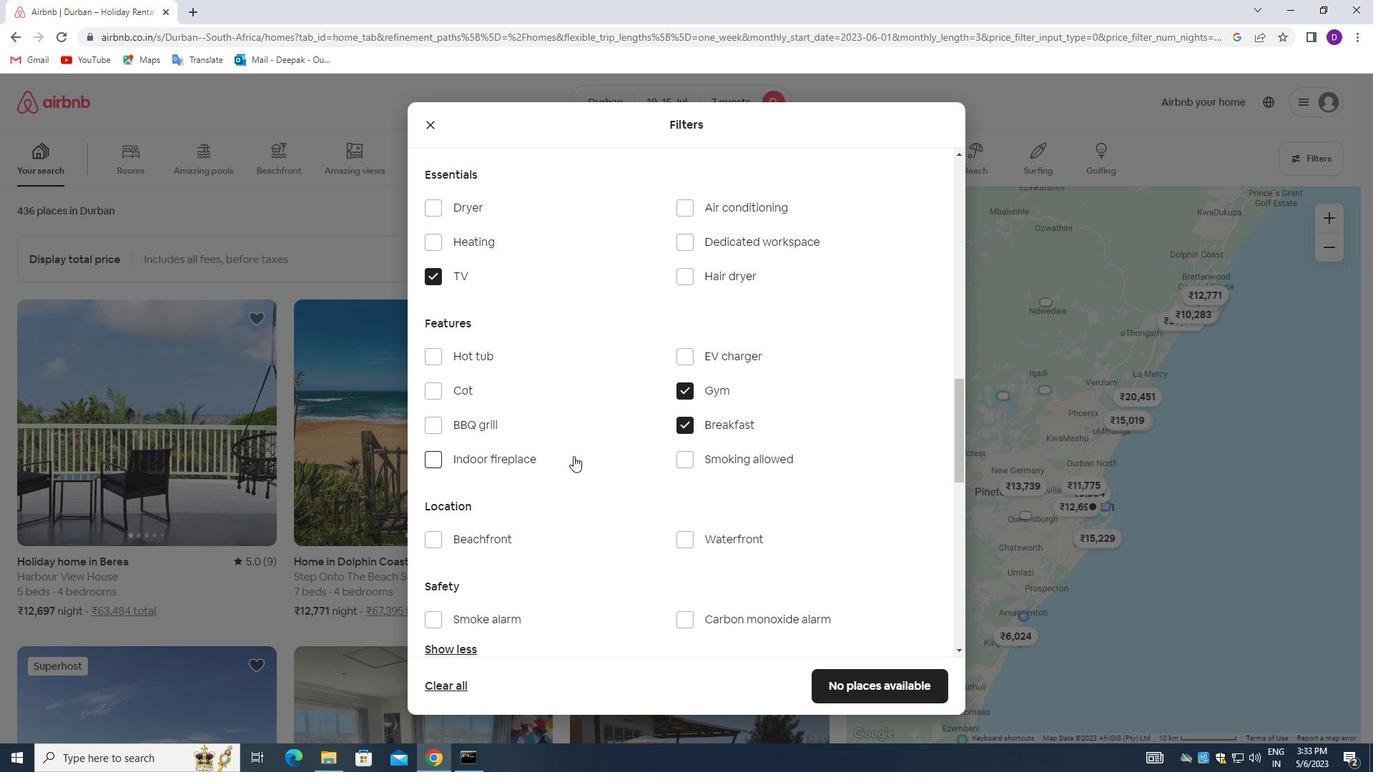 
Action: Mouse scrolled (573, 457) with delta (0, 0)
Screenshot: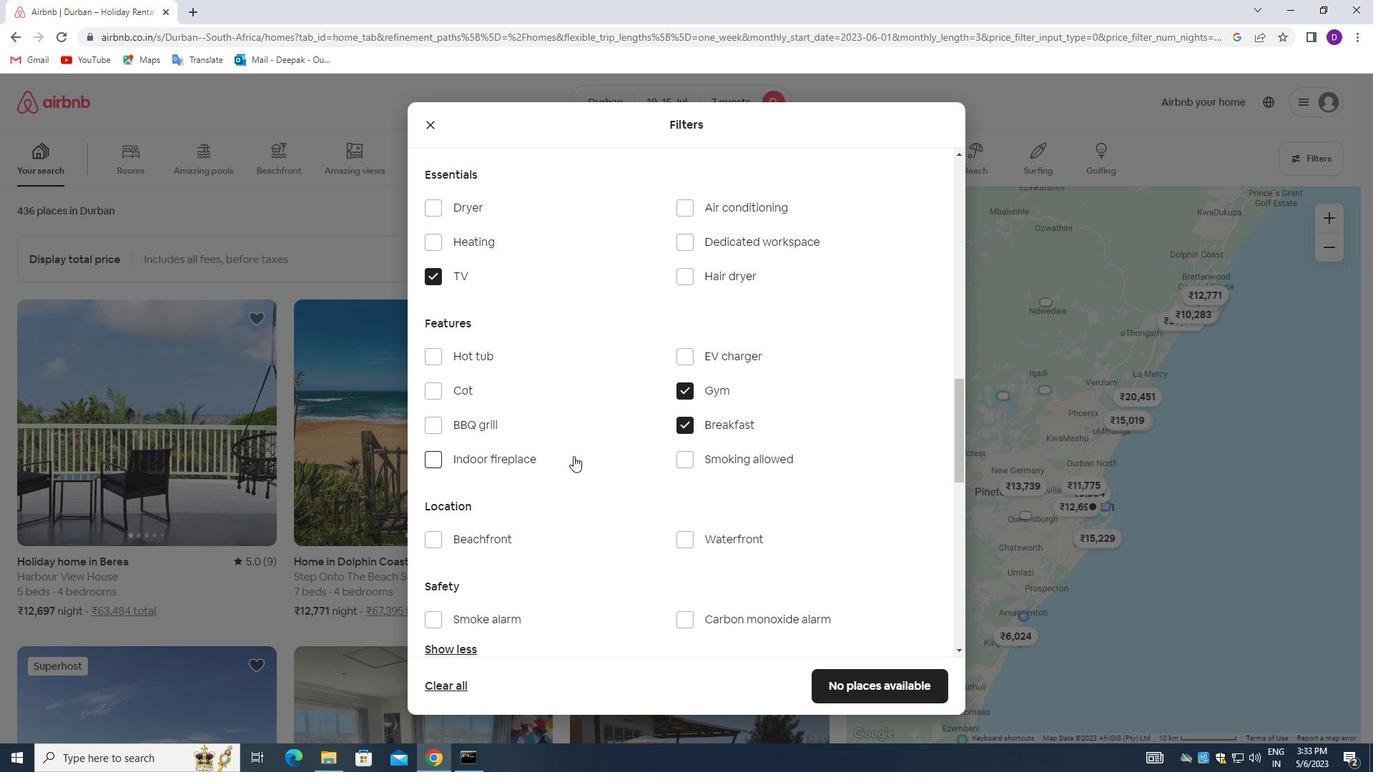 
Action: Mouse moved to (573, 456)
Screenshot: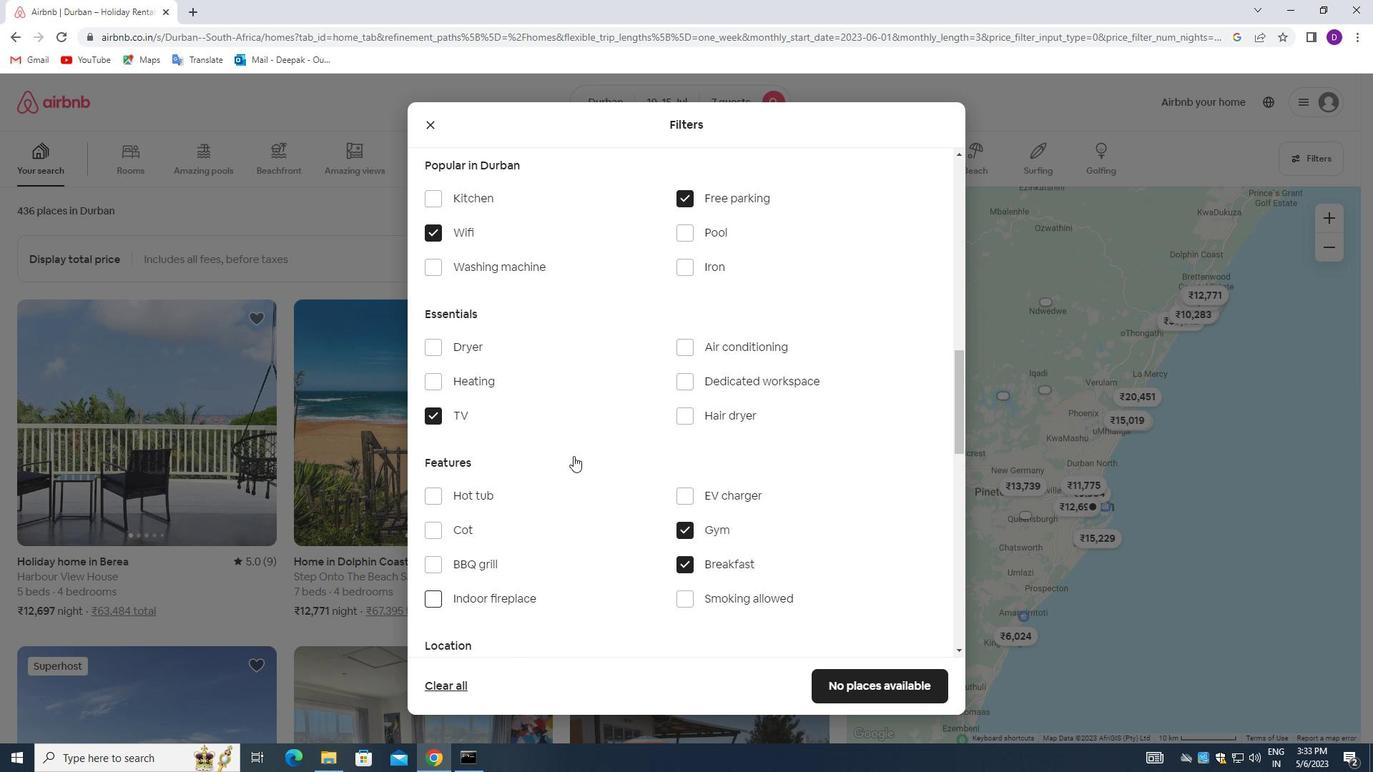 
Action: Mouse scrolled (573, 455) with delta (0, 0)
Screenshot: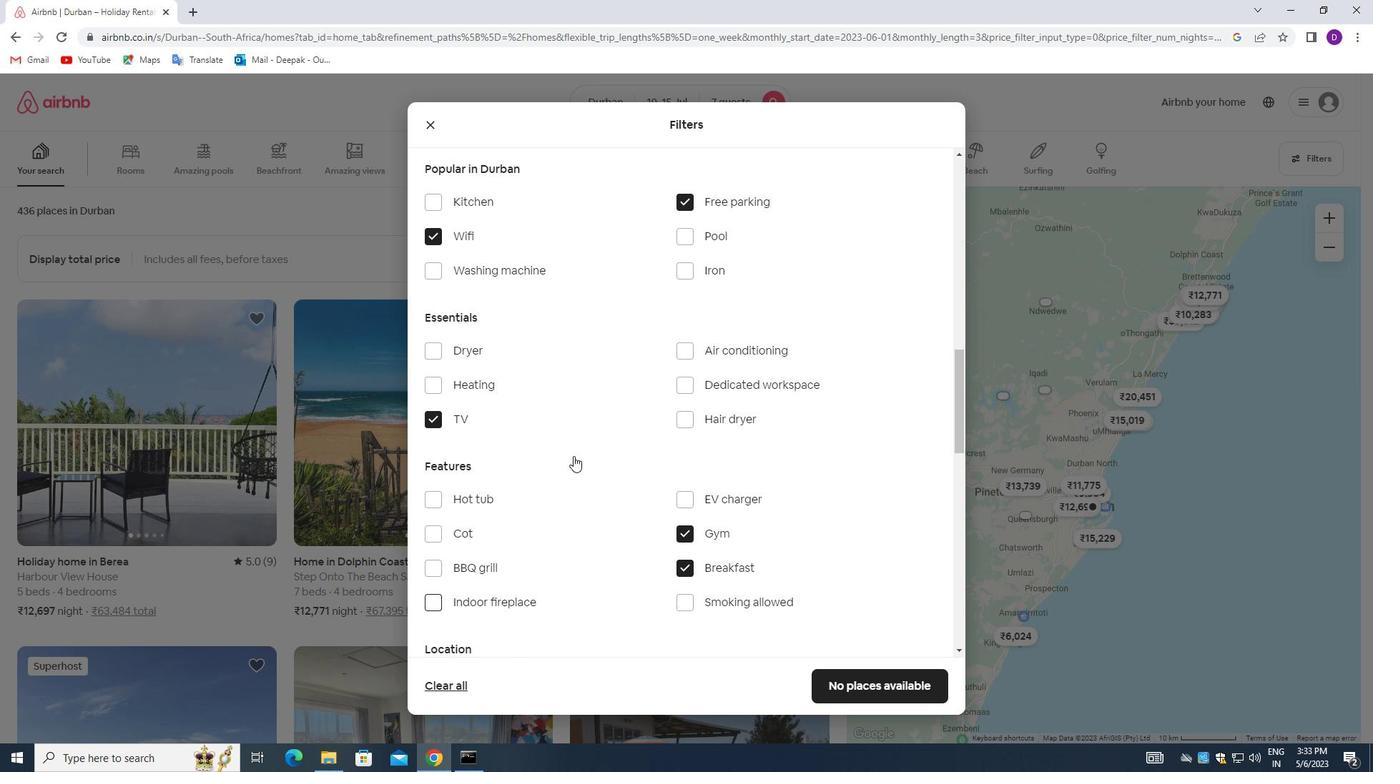 
Action: Mouse scrolled (573, 455) with delta (0, 0)
Screenshot: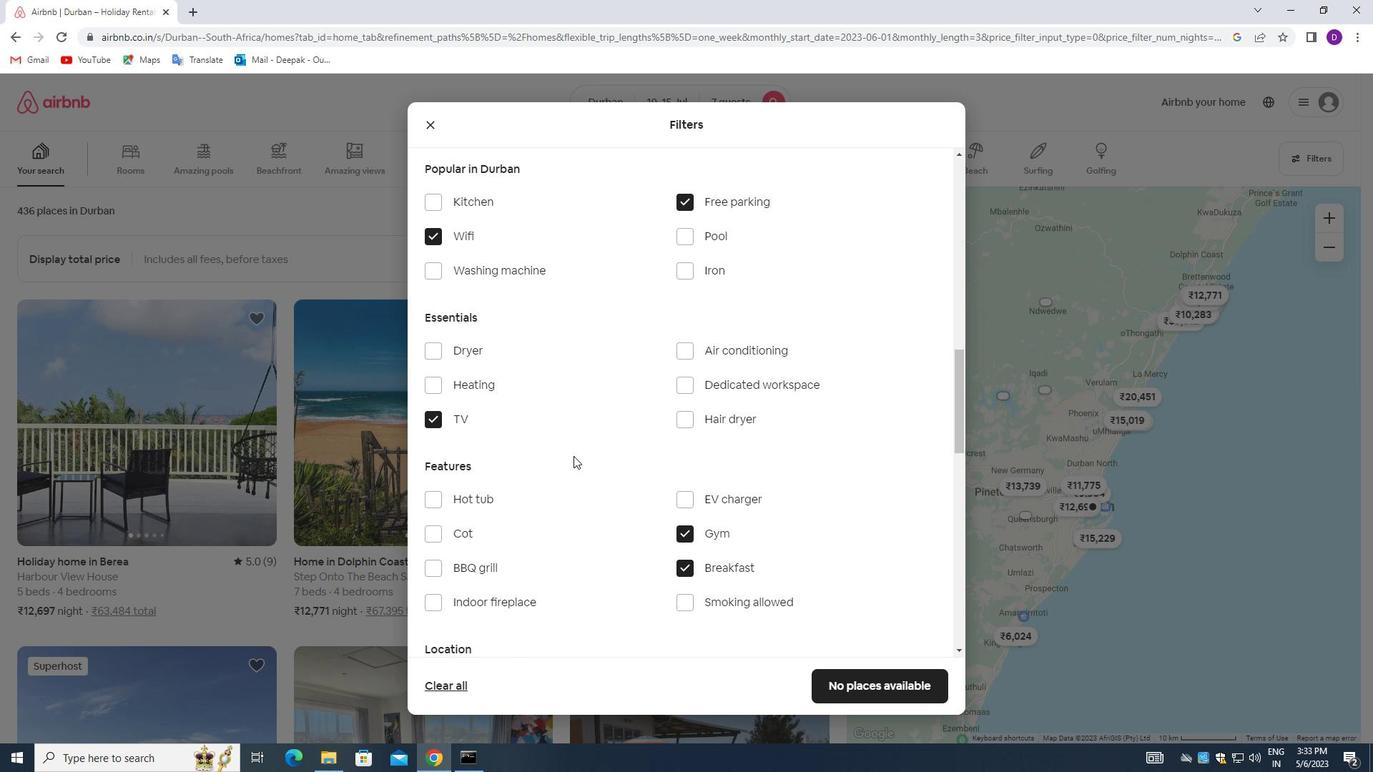 
Action: Mouse scrolled (573, 455) with delta (0, 0)
Screenshot: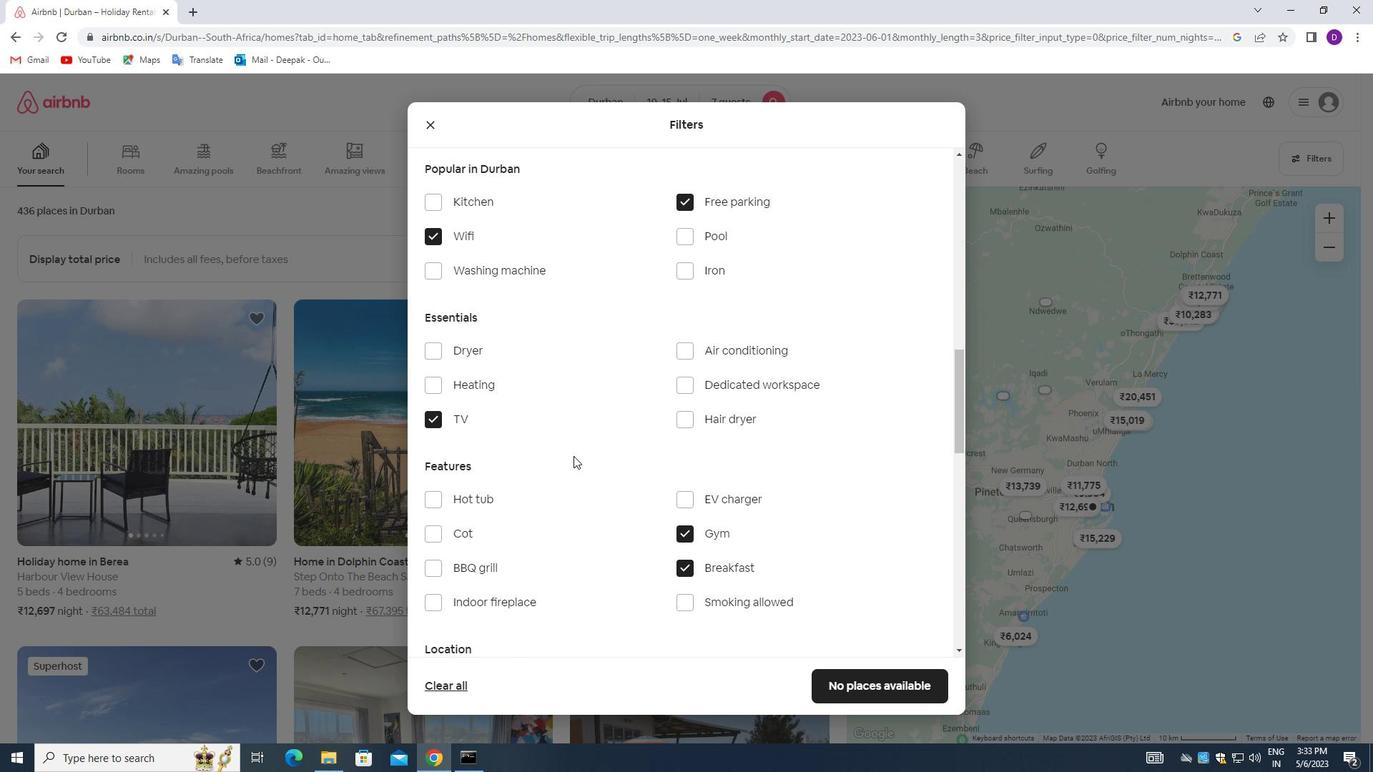 
Action: Mouse moved to (574, 456)
Screenshot: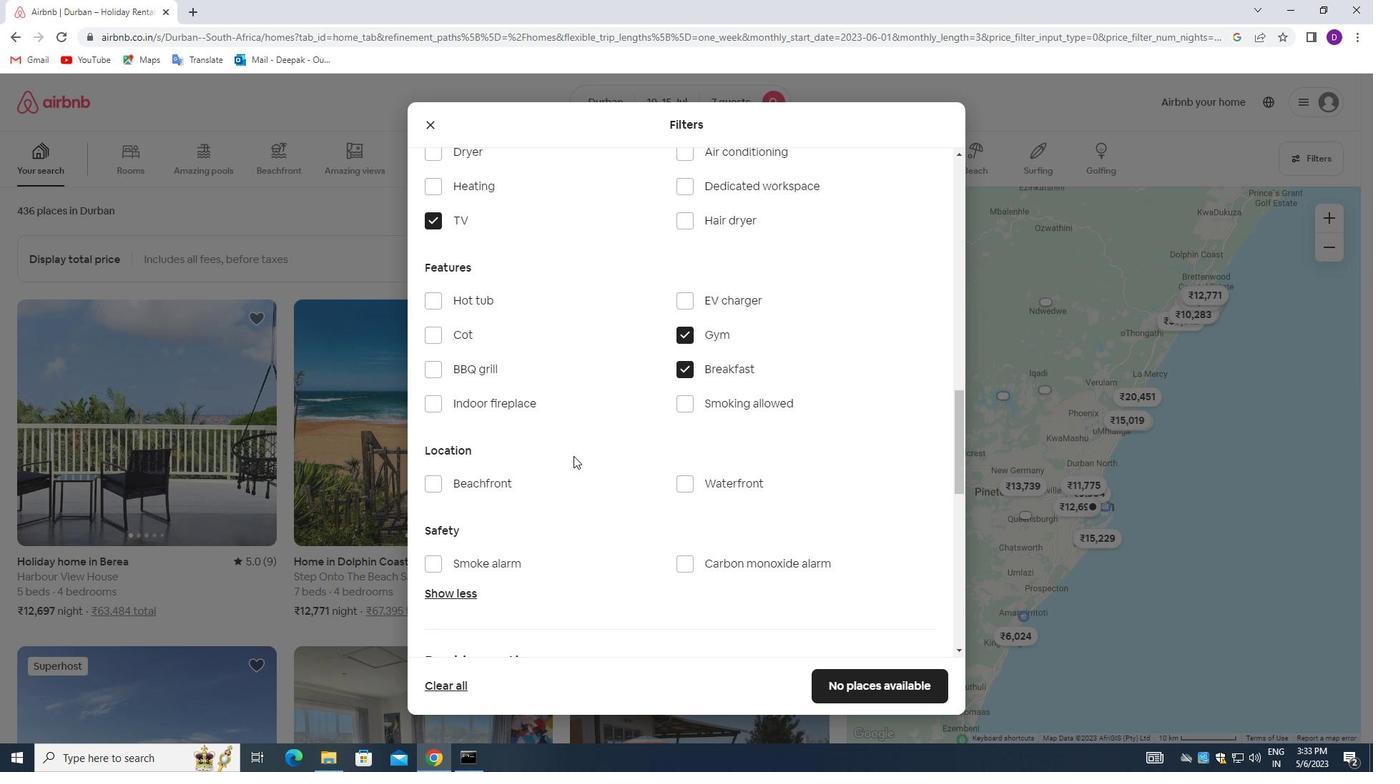 
Action: Mouse scrolled (574, 455) with delta (0, 0)
Screenshot: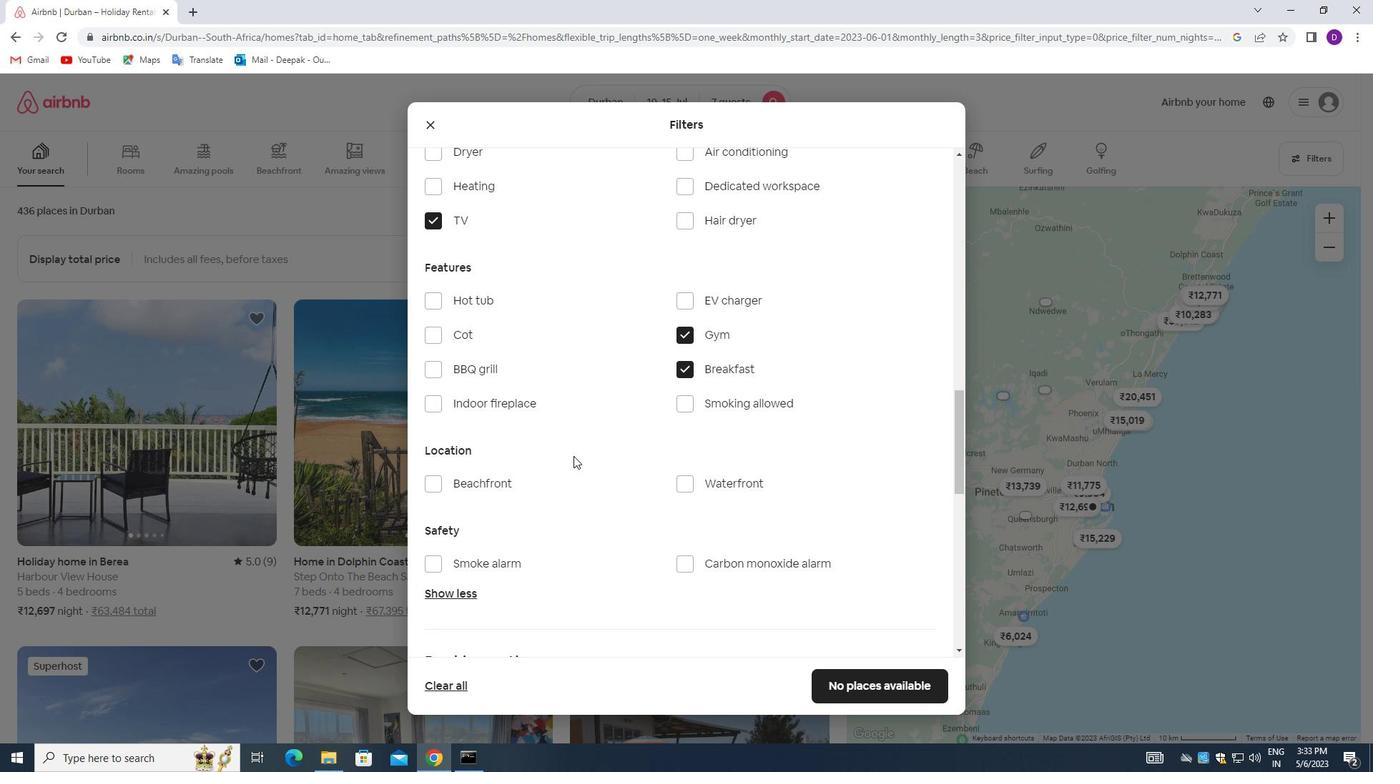 
Action: Mouse moved to (575, 456)
Screenshot: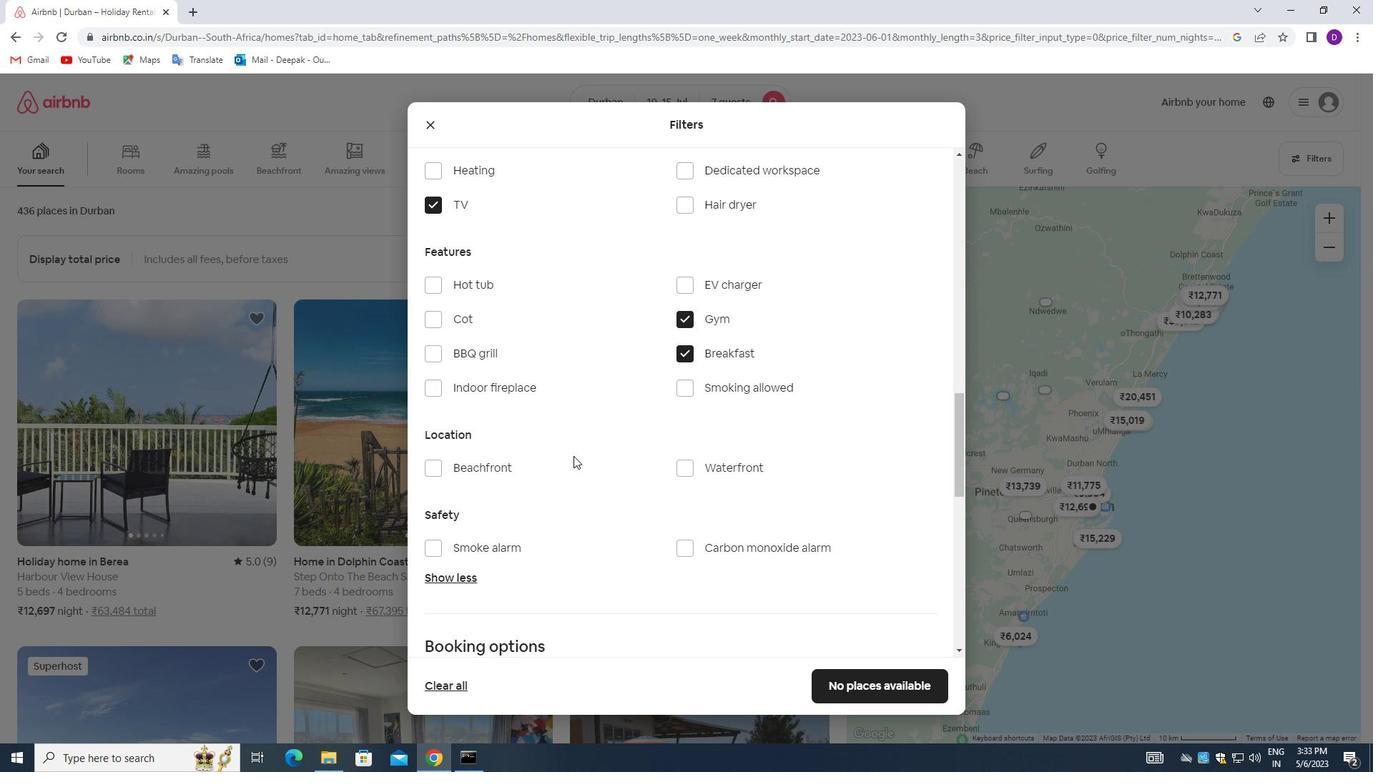 
Action: Mouse scrolled (575, 455) with delta (0, 0)
Screenshot: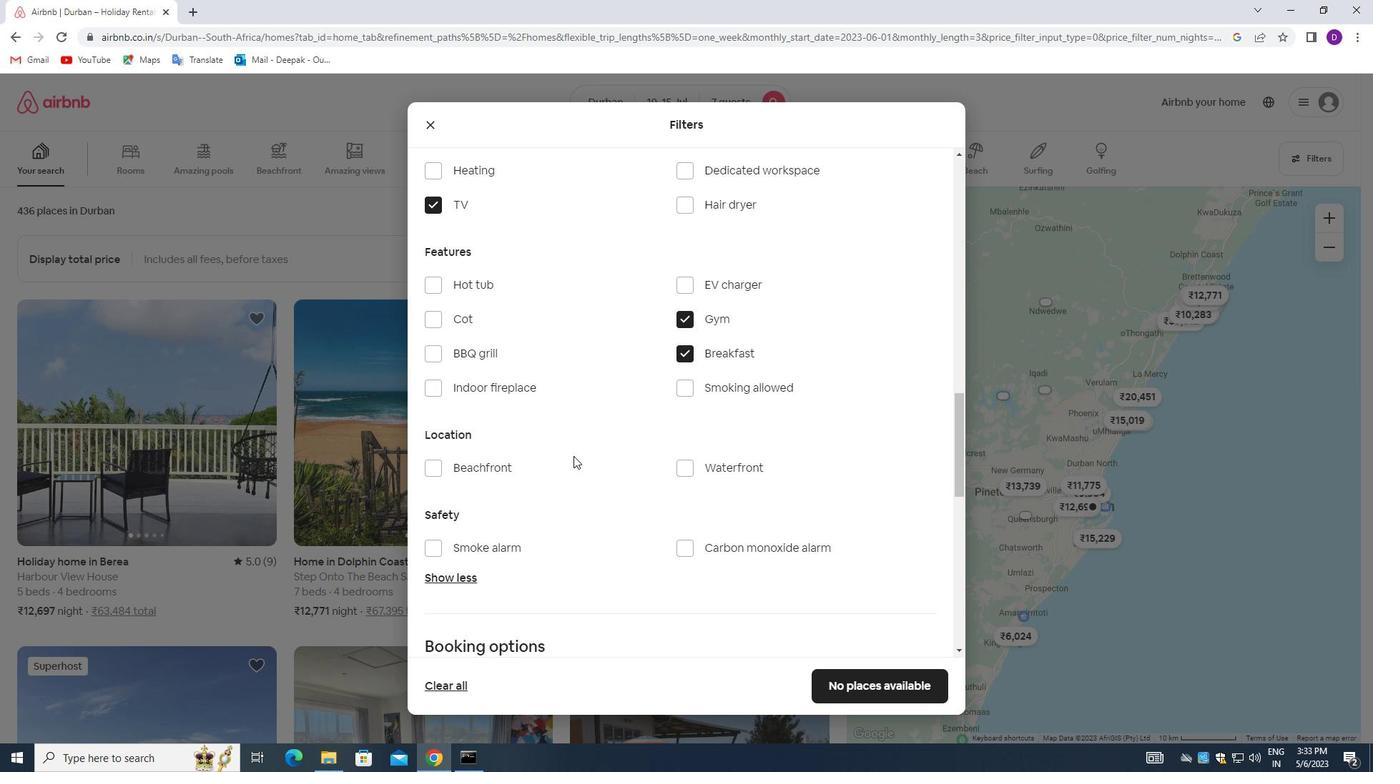 
Action: Mouse moved to (574, 457)
Screenshot: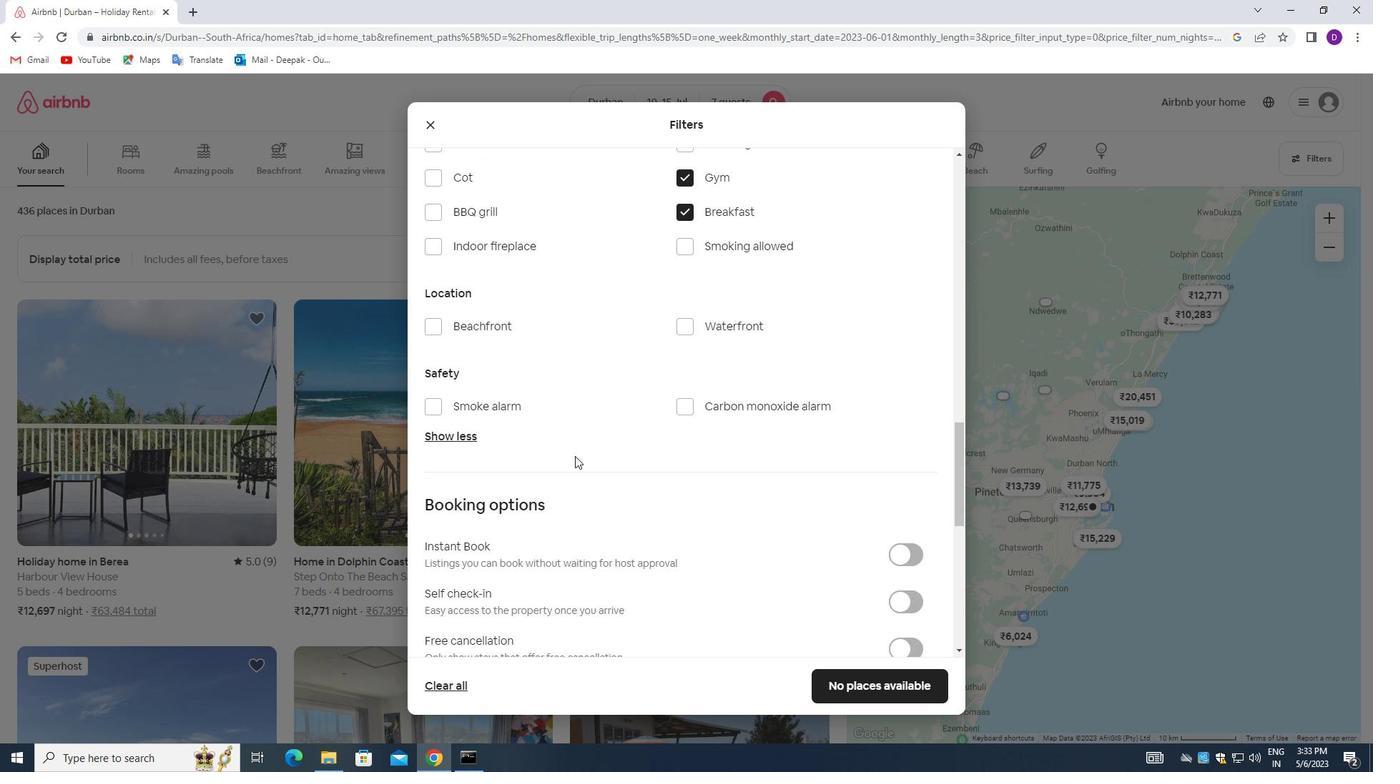 
Action: Mouse scrolled (574, 457) with delta (0, 0)
Screenshot: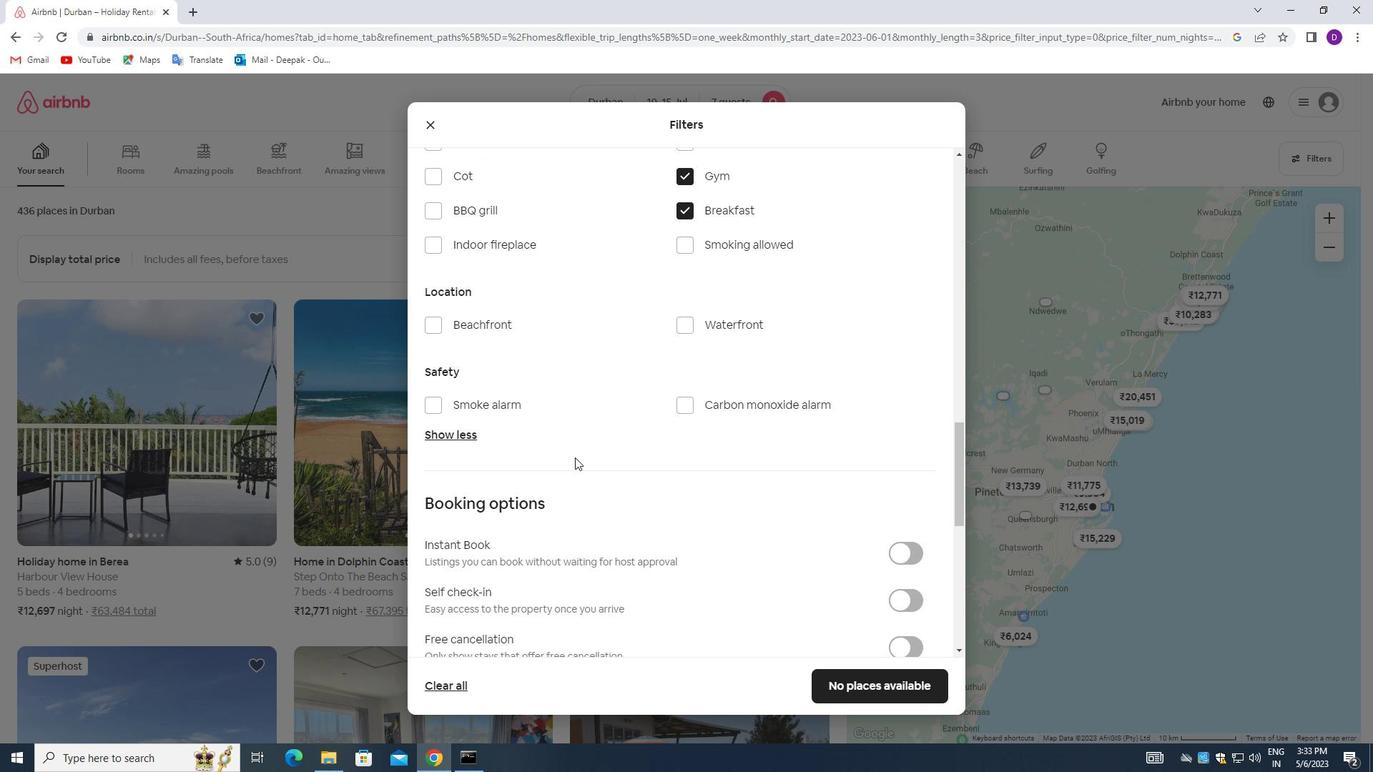 
Action: Mouse moved to (574, 458)
Screenshot: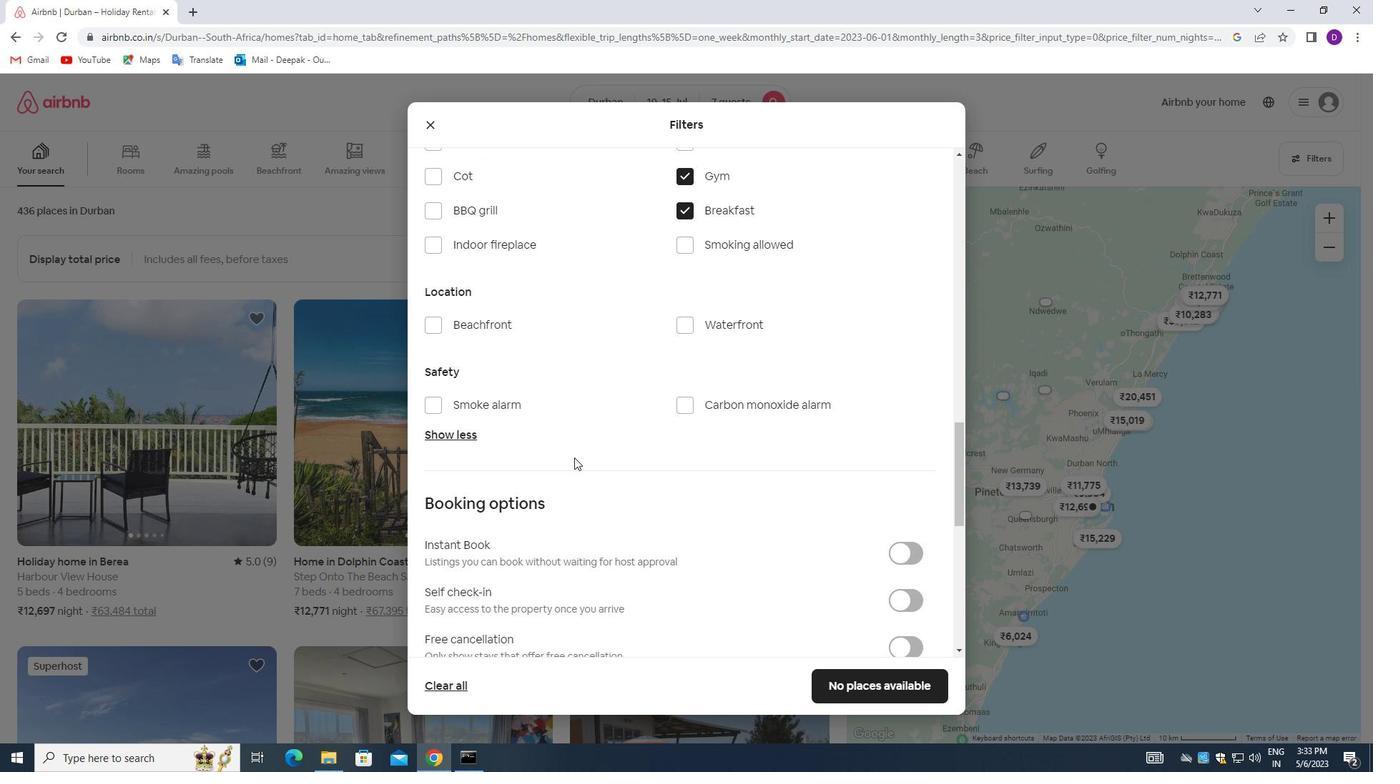 
Action: Mouse scrolled (574, 457) with delta (0, 0)
Screenshot: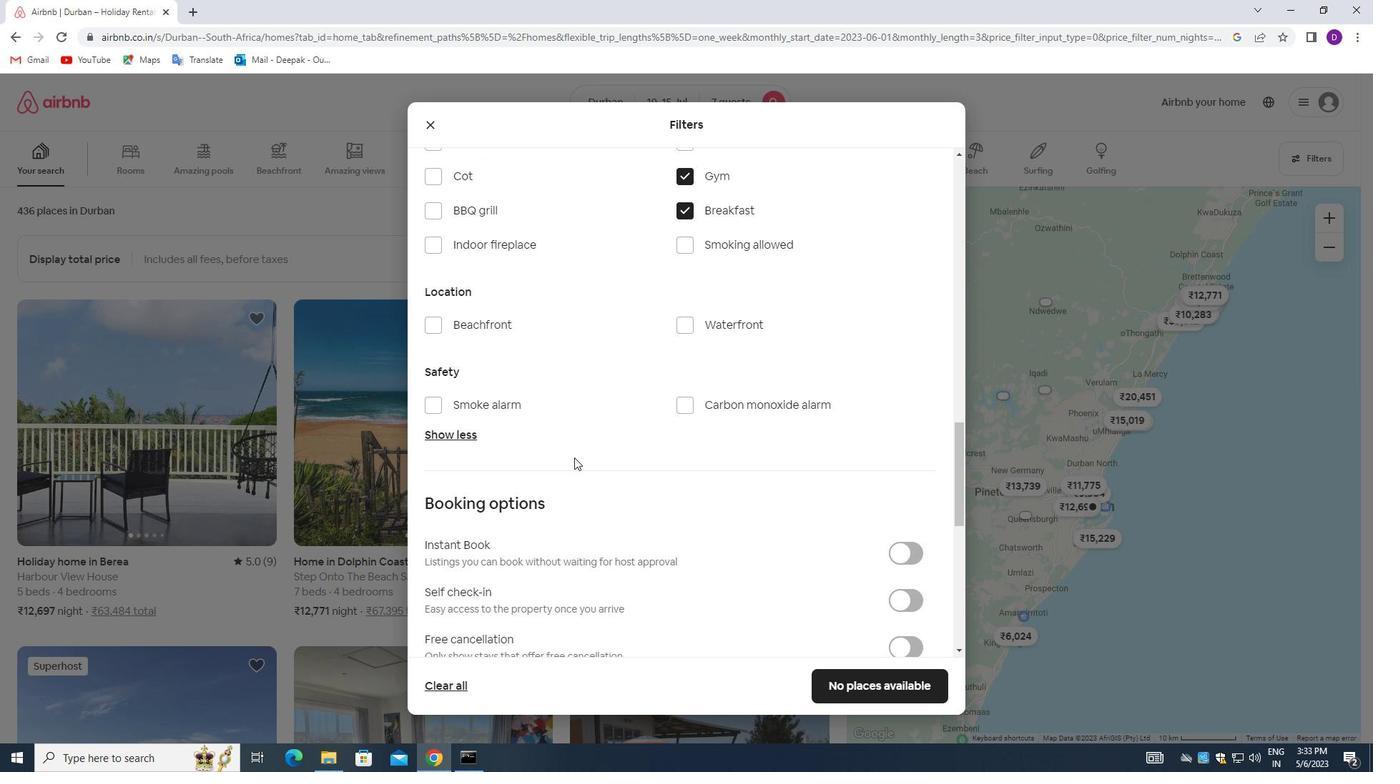 
Action: Mouse moved to (898, 455)
Screenshot: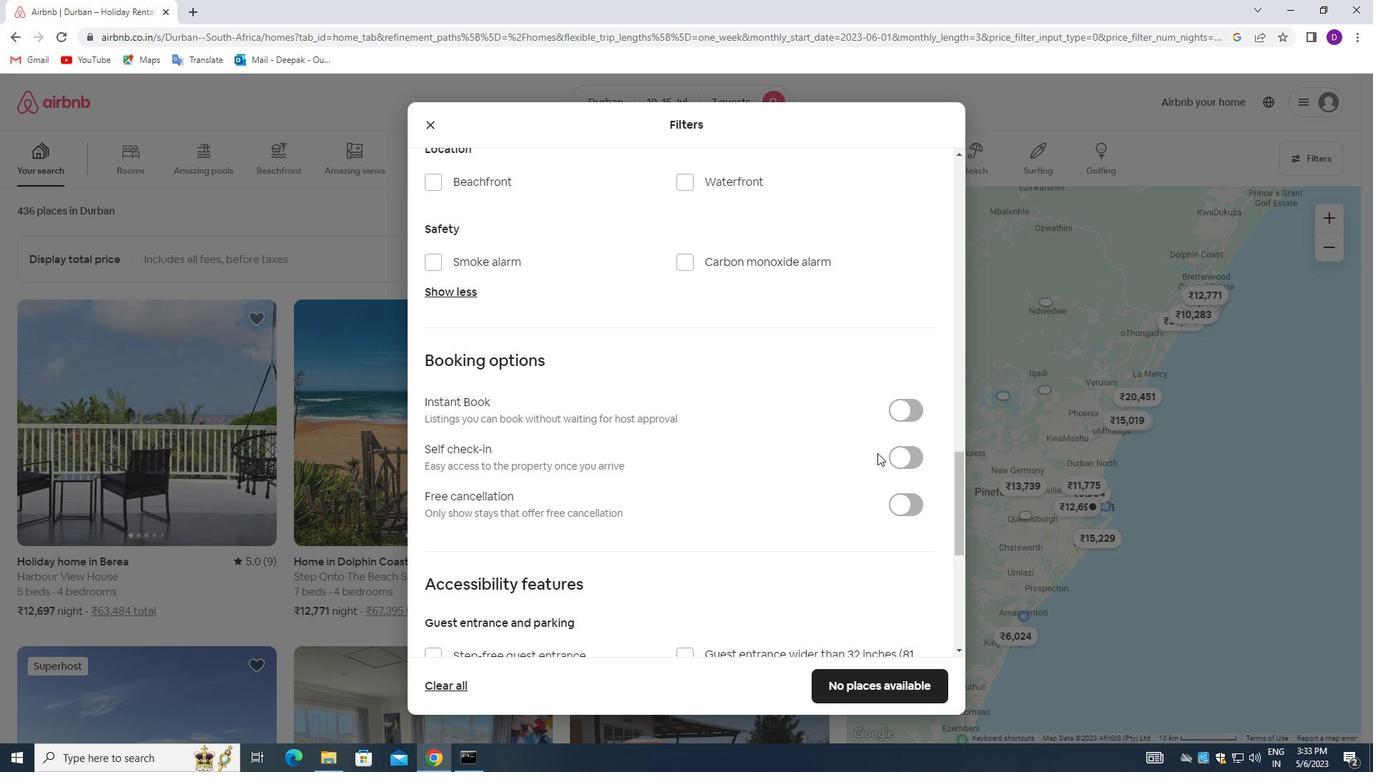 
Action: Mouse pressed left at (898, 455)
Screenshot: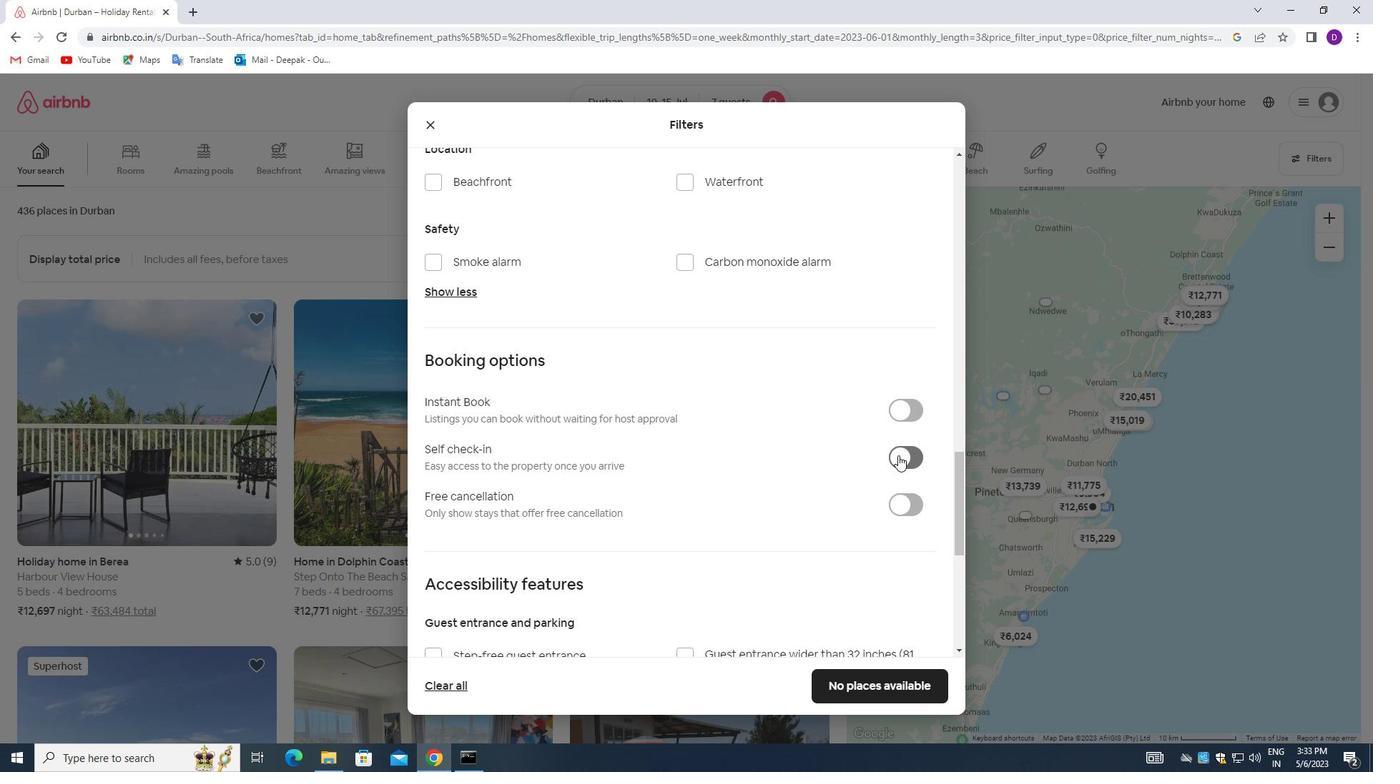 
Action: Mouse moved to (636, 462)
Screenshot: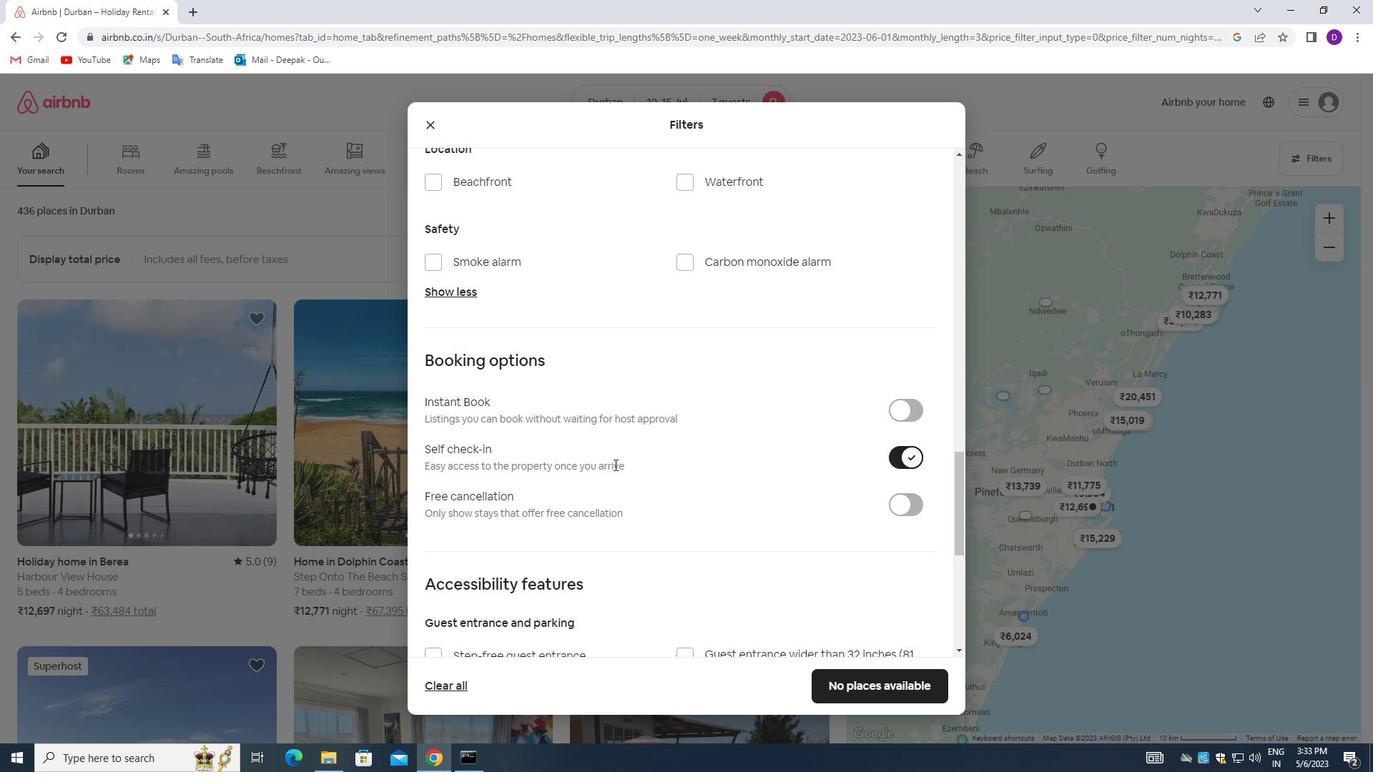 
Action: Mouse scrolled (636, 461) with delta (0, 0)
Screenshot: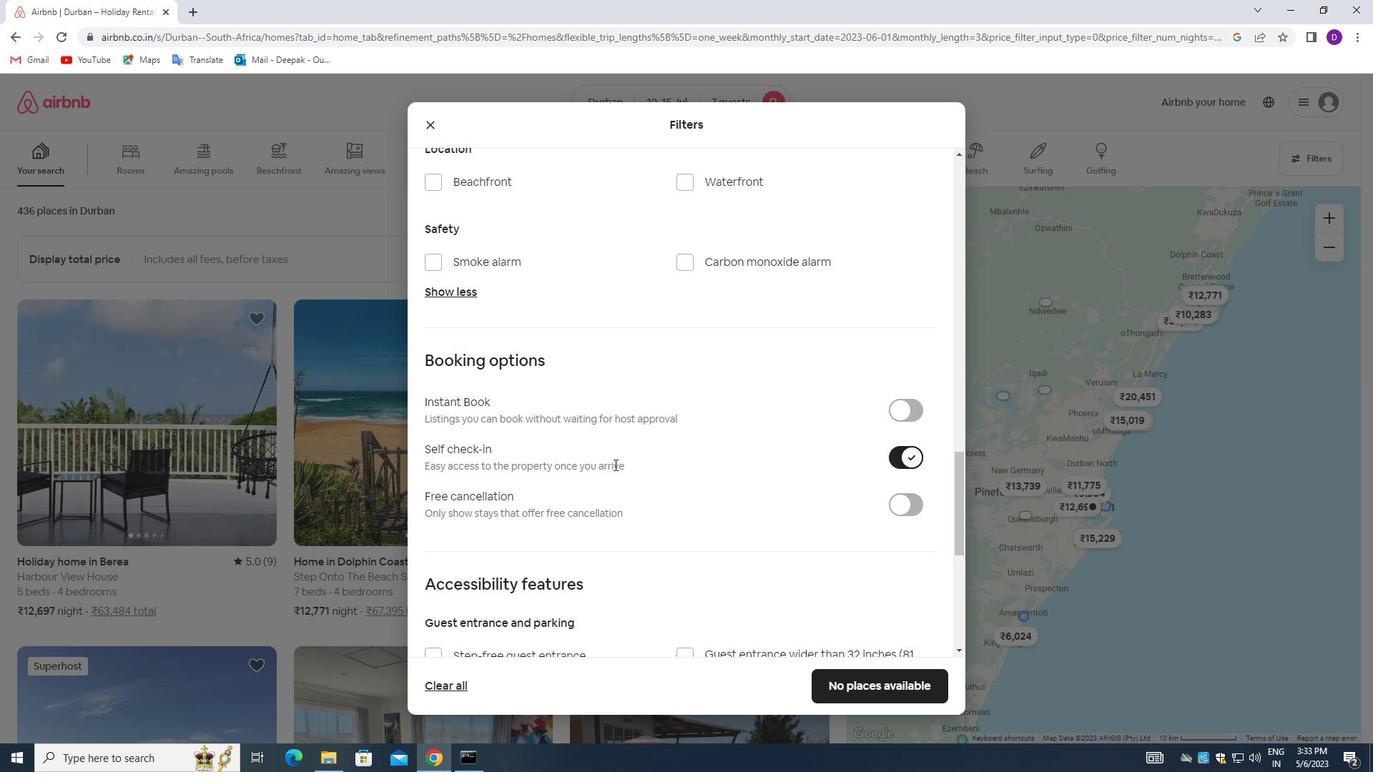 
Action: Mouse moved to (640, 462)
Screenshot: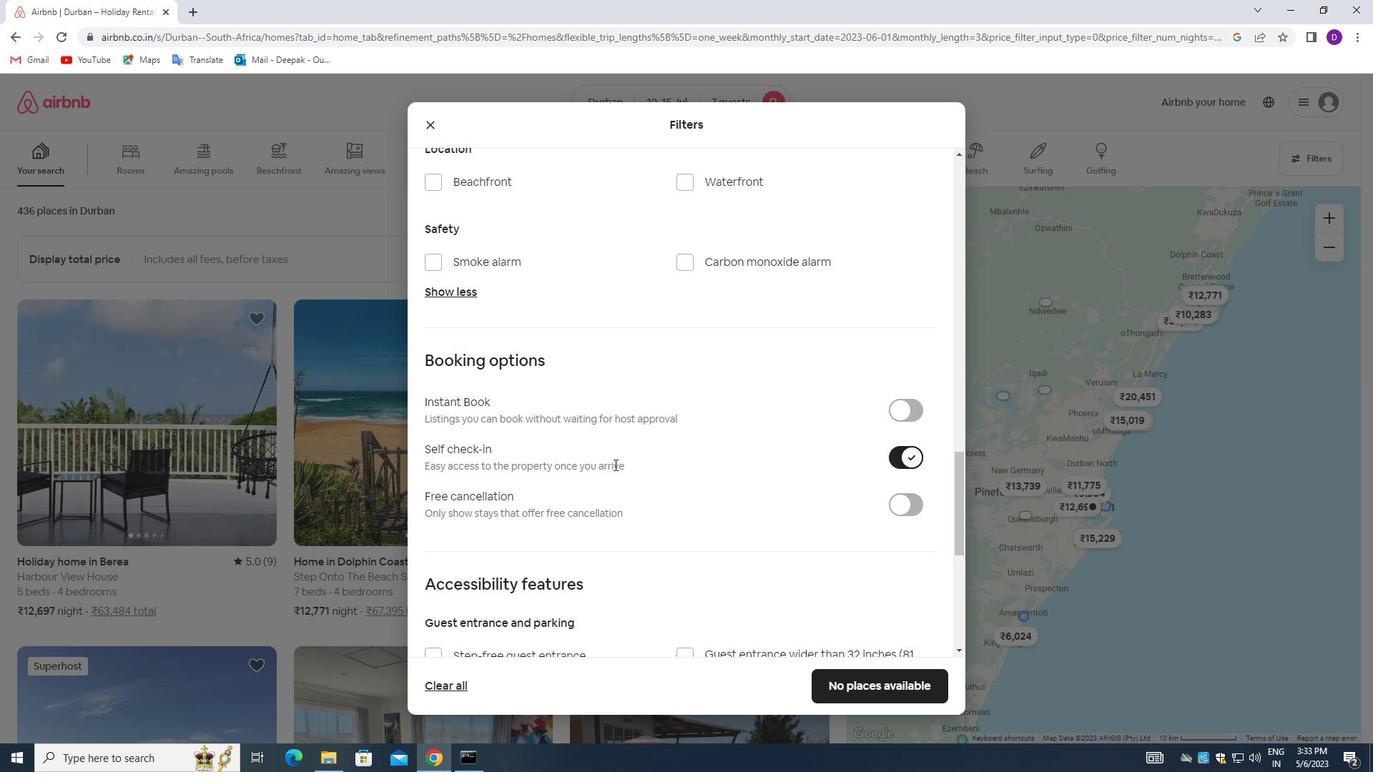
Action: Mouse scrolled (640, 461) with delta (0, 0)
Screenshot: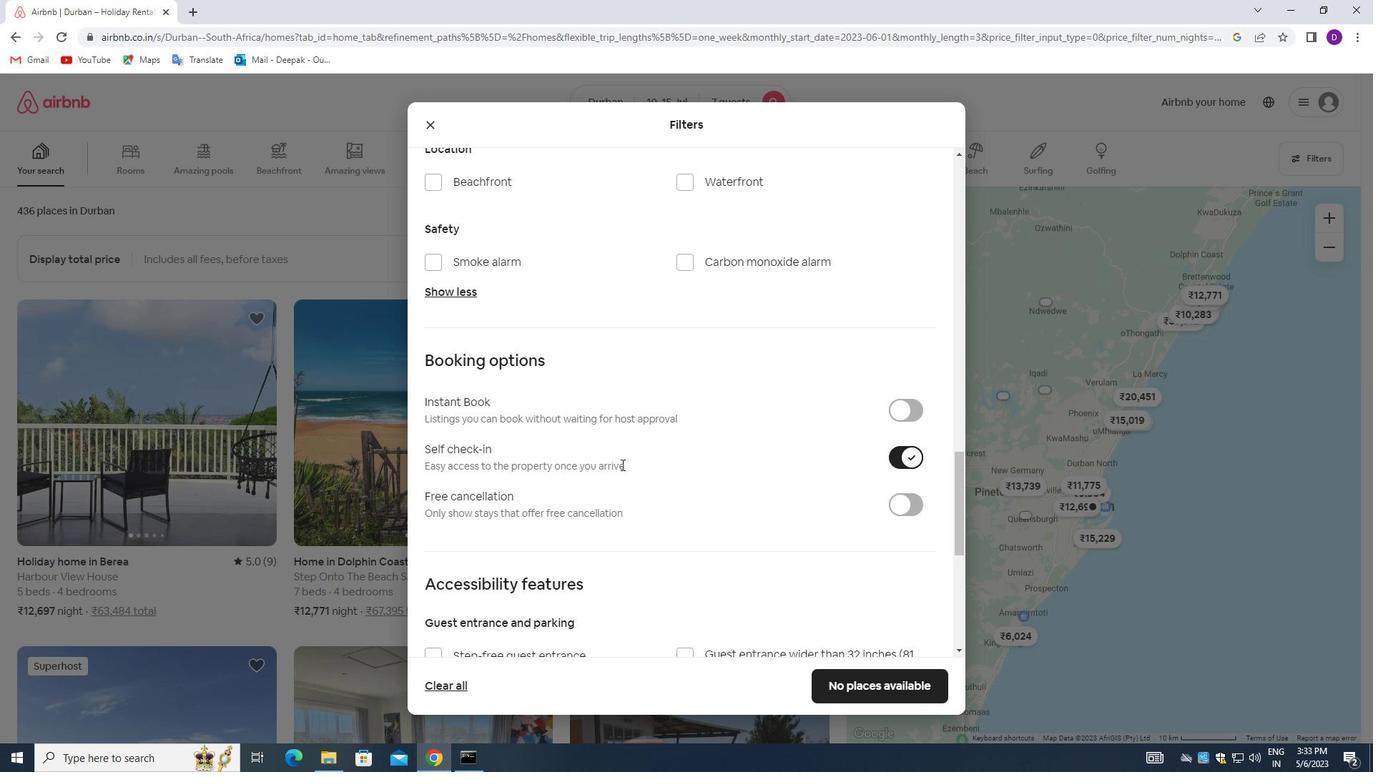 
Action: Mouse moved to (637, 466)
Screenshot: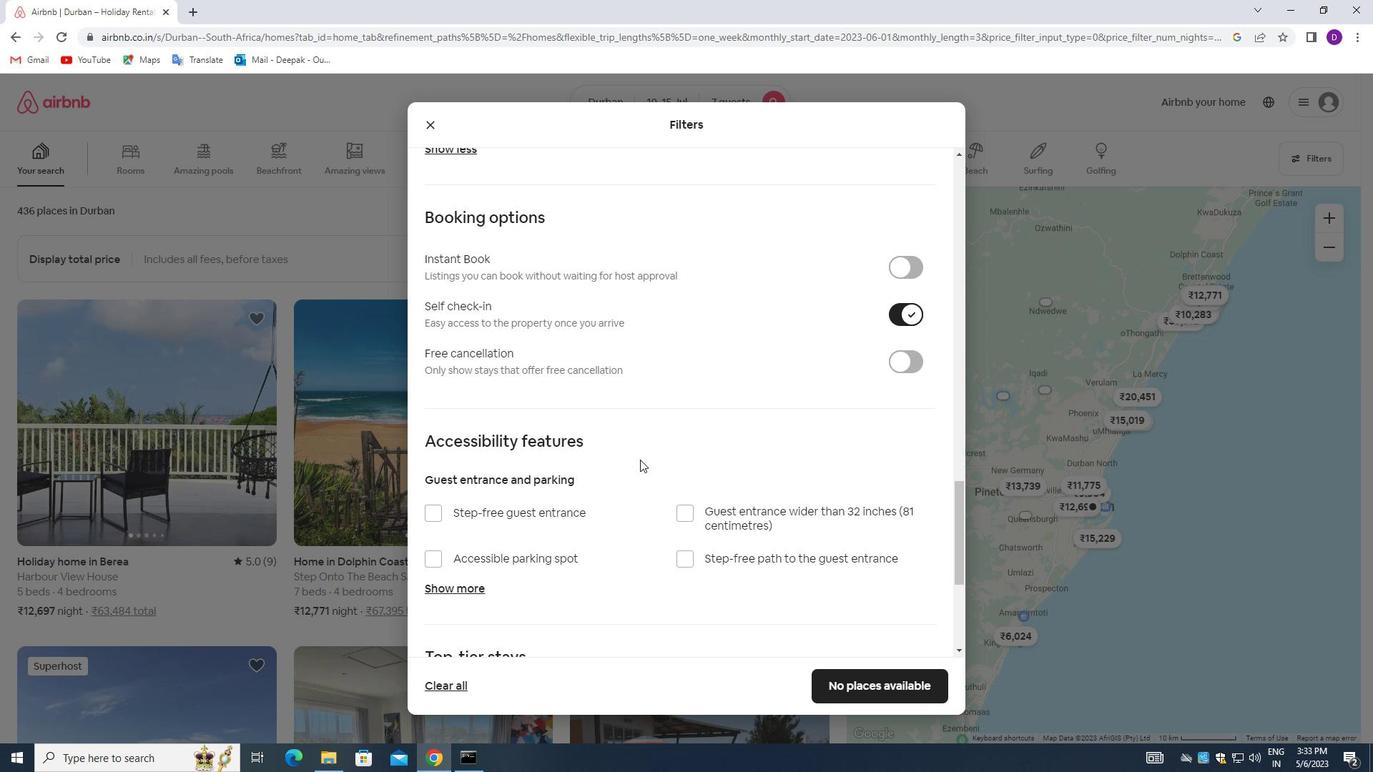 
Action: Mouse scrolled (637, 465) with delta (0, 0)
Screenshot: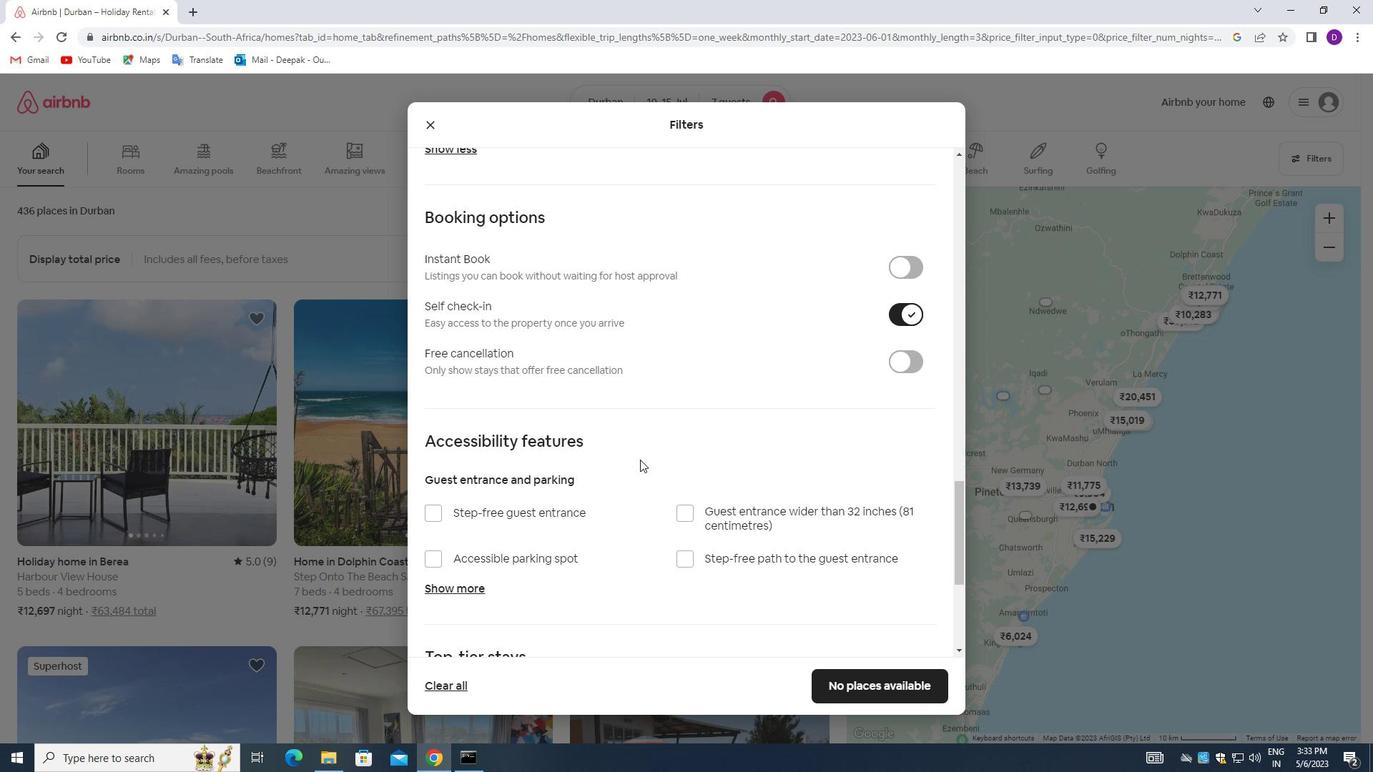 
Action: Mouse moved to (635, 469)
Screenshot: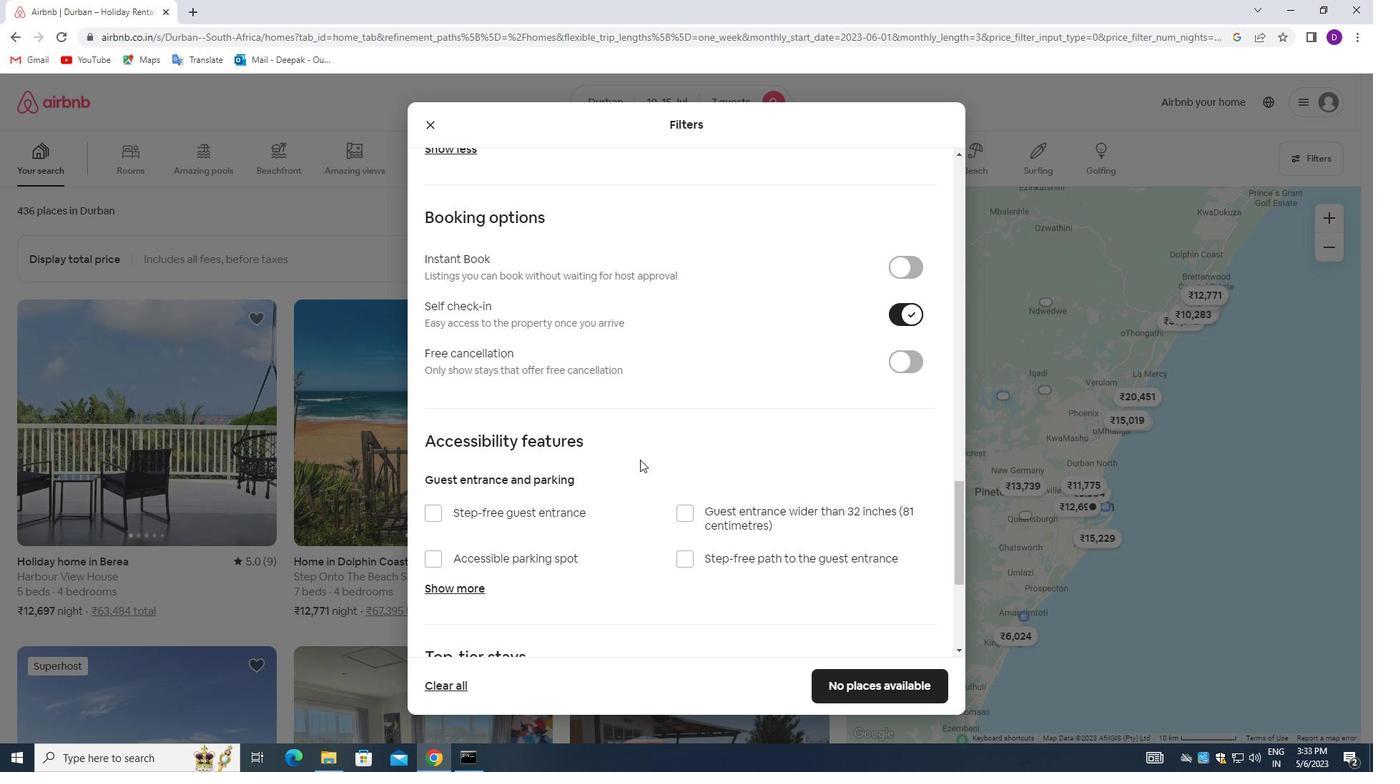 
Action: Mouse scrolled (635, 469) with delta (0, 0)
Screenshot: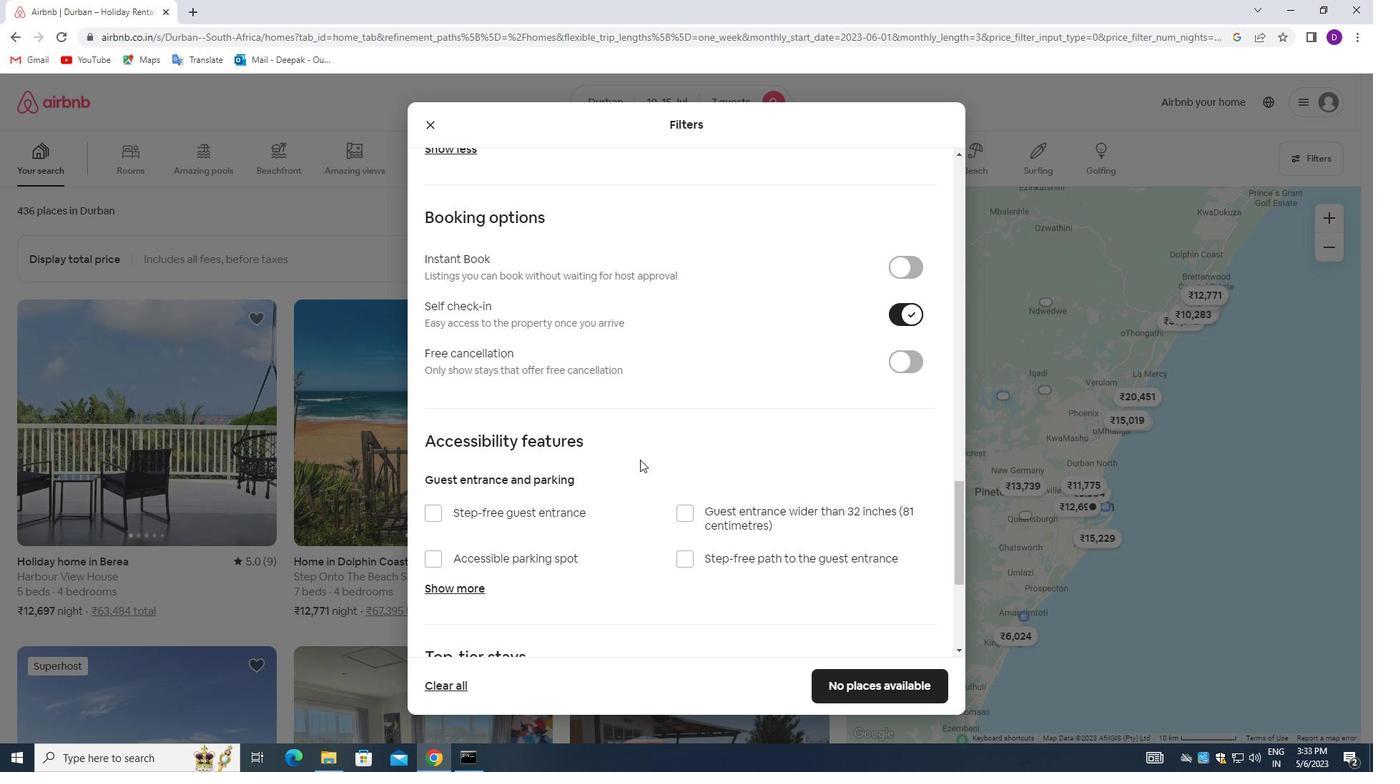 
Action: Mouse moved to (635, 472)
Screenshot: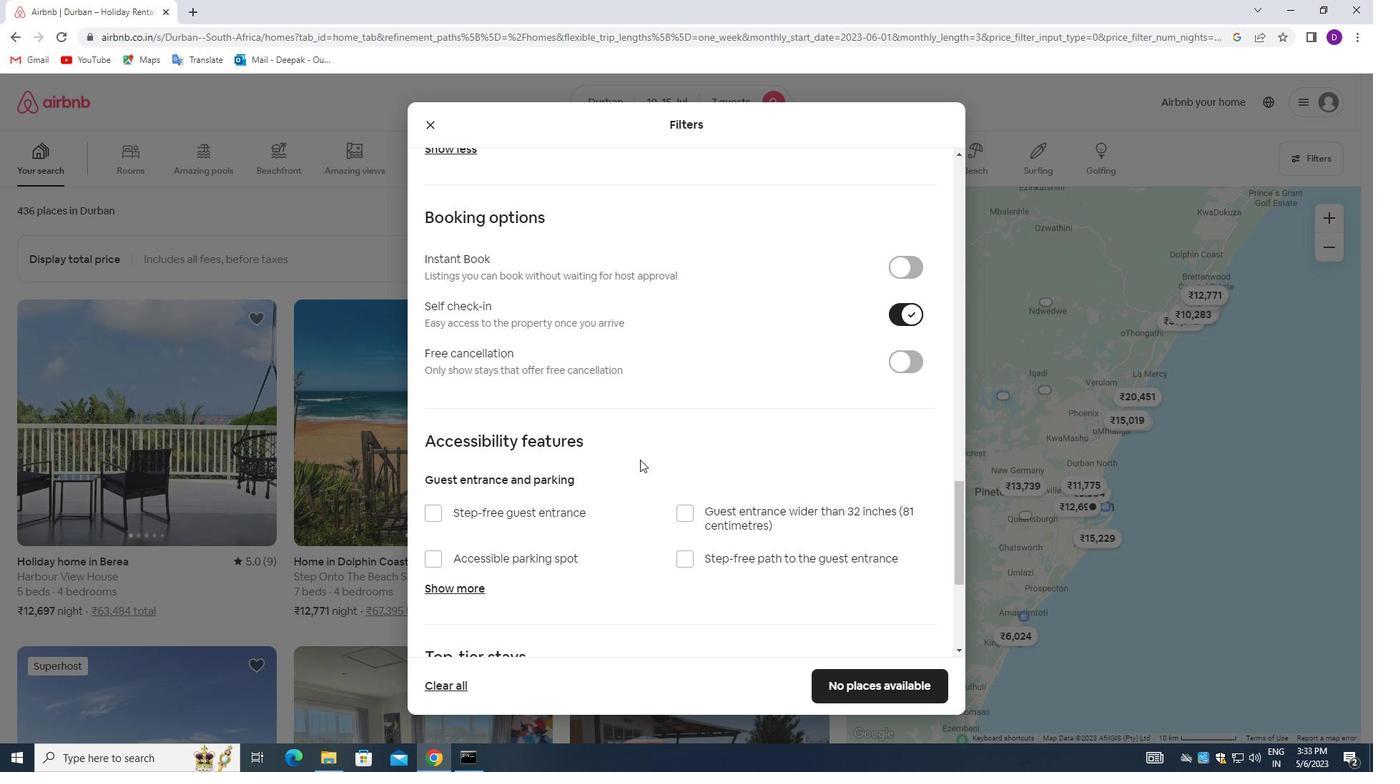 
Action: Mouse scrolled (635, 471) with delta (0, 0)
Screenshot: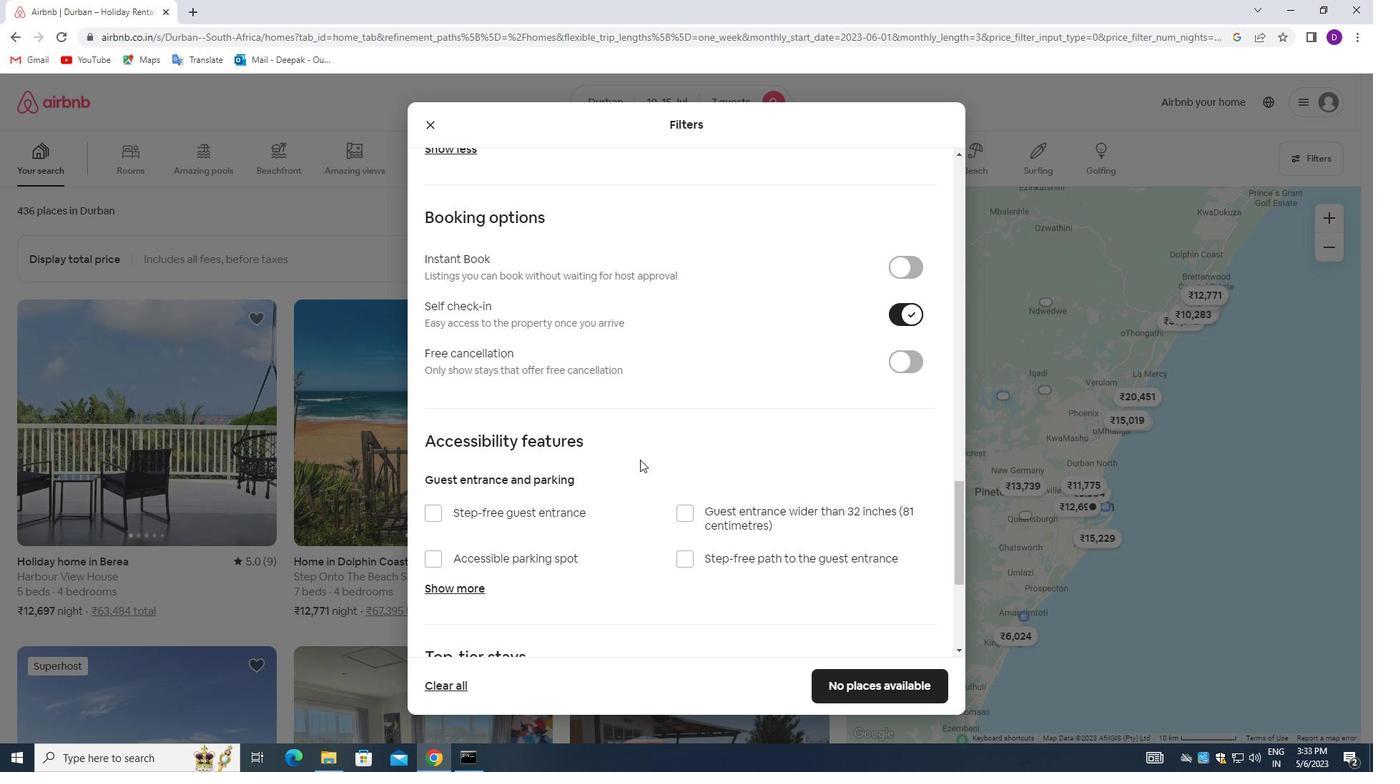 
Action: Mouse moved to (633, 475)
Screenshot: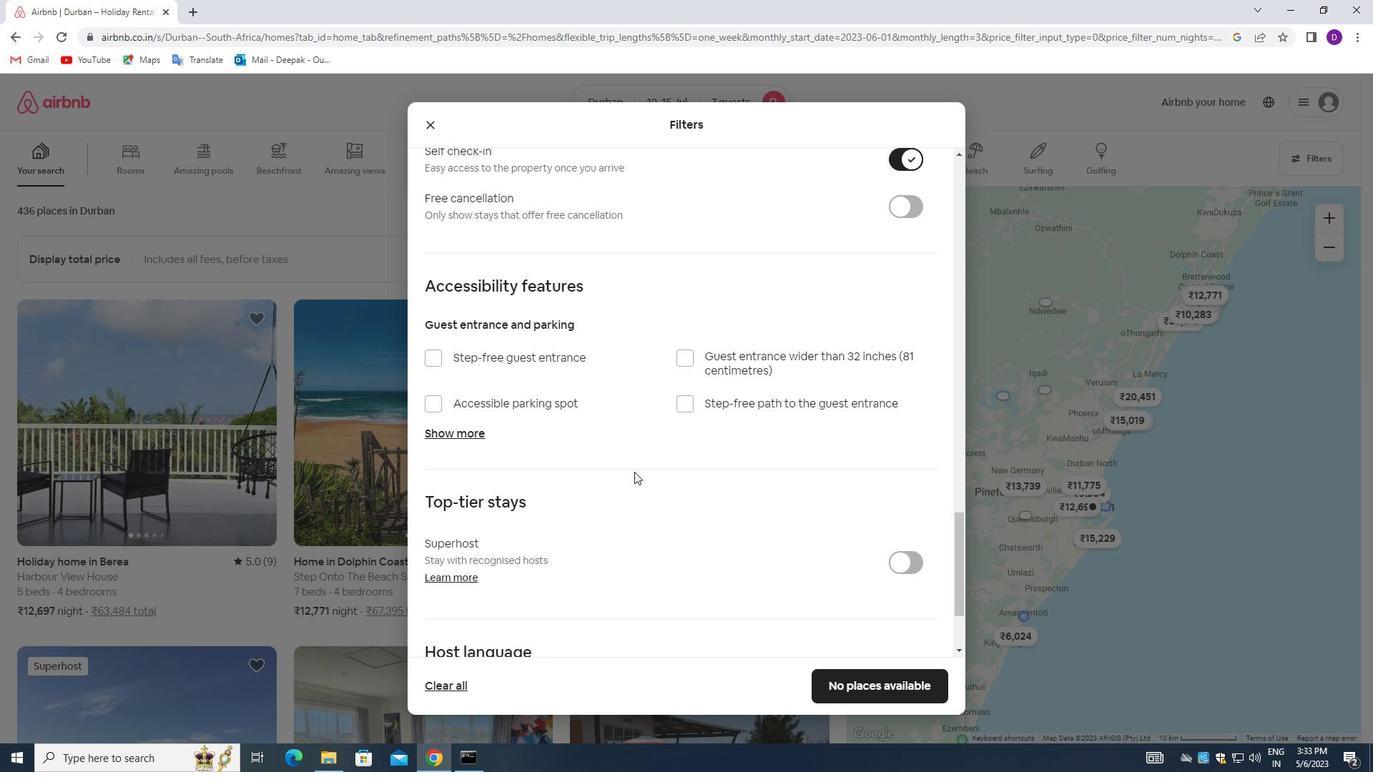 
Action: Mouse scrolled (633, 474) with delta (0, 0)
Screenshot: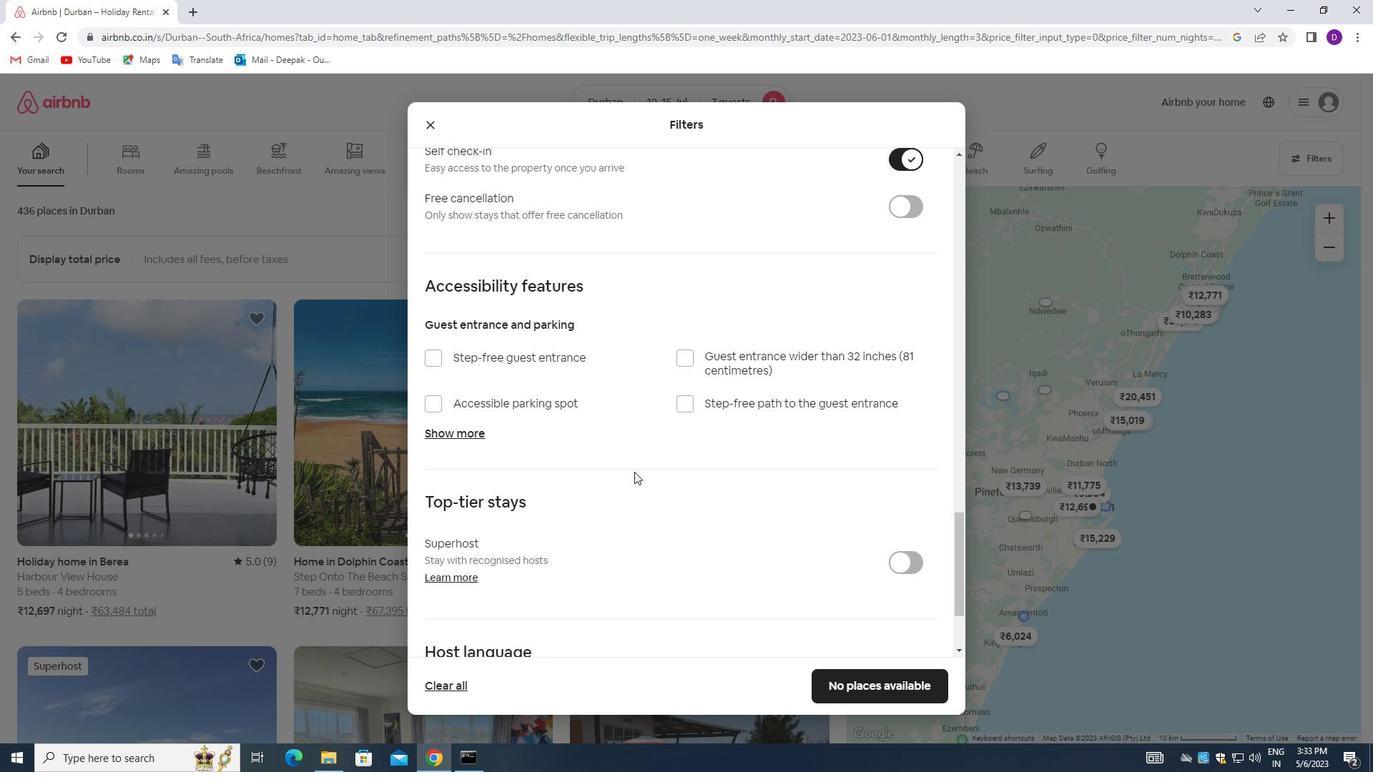 
Action: Mouse moved to (633, 479)
Screenshot: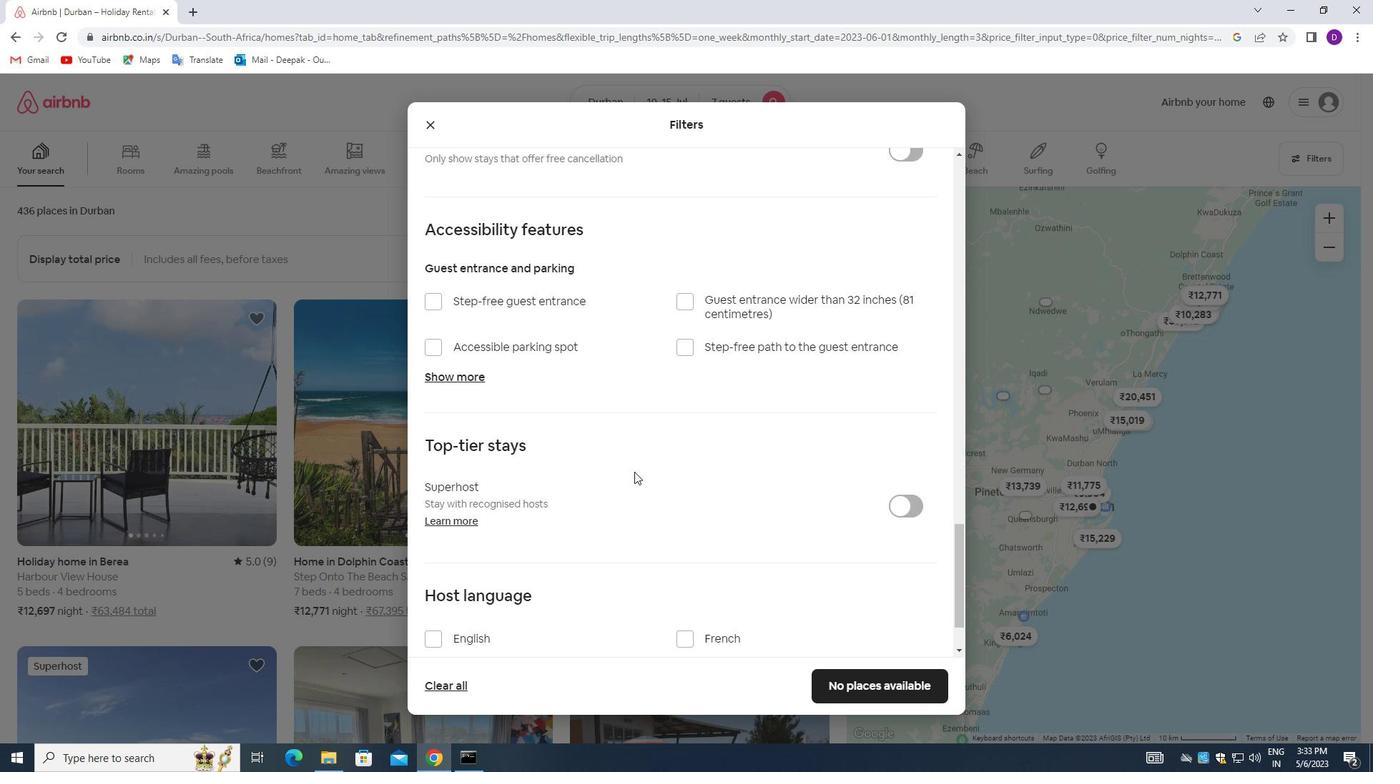 
Action: Mouse scrolled (633, 479) with delta (0, 0)
Screenshot: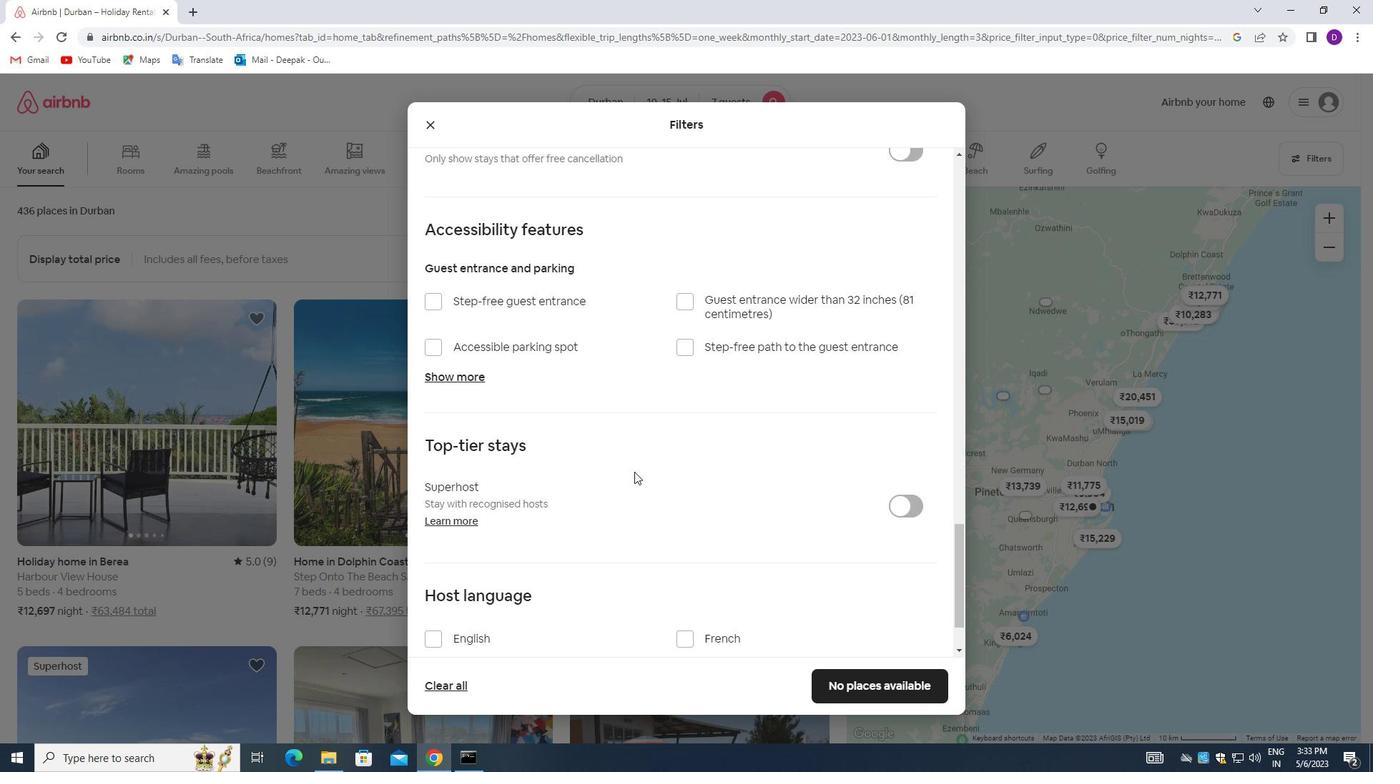 
Action: Mouse moved to (633, 483)
Screenshot: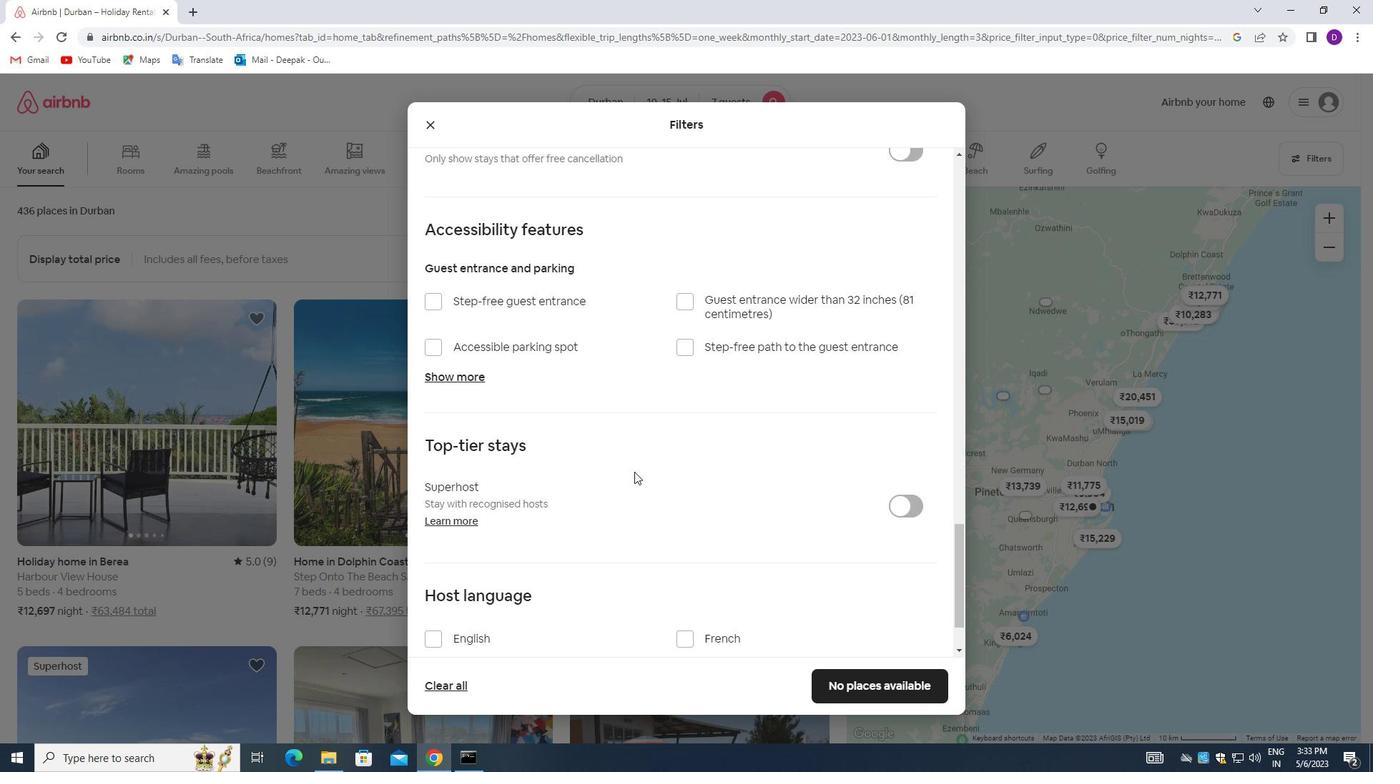 
Action: Mouse scrolled (633, 482) with delta (0, 0)
Screenshot: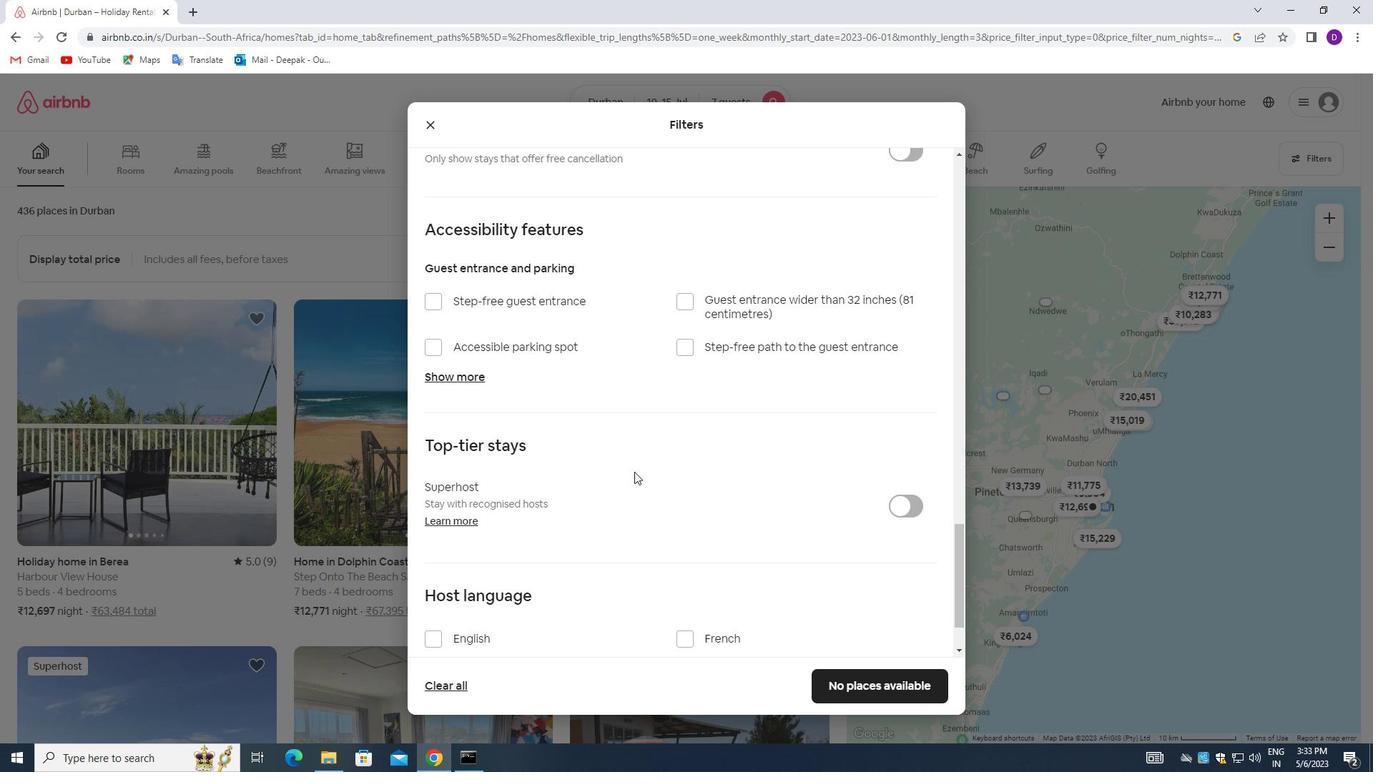 
Action: Mouse moved to (433, 562)
Screenshot: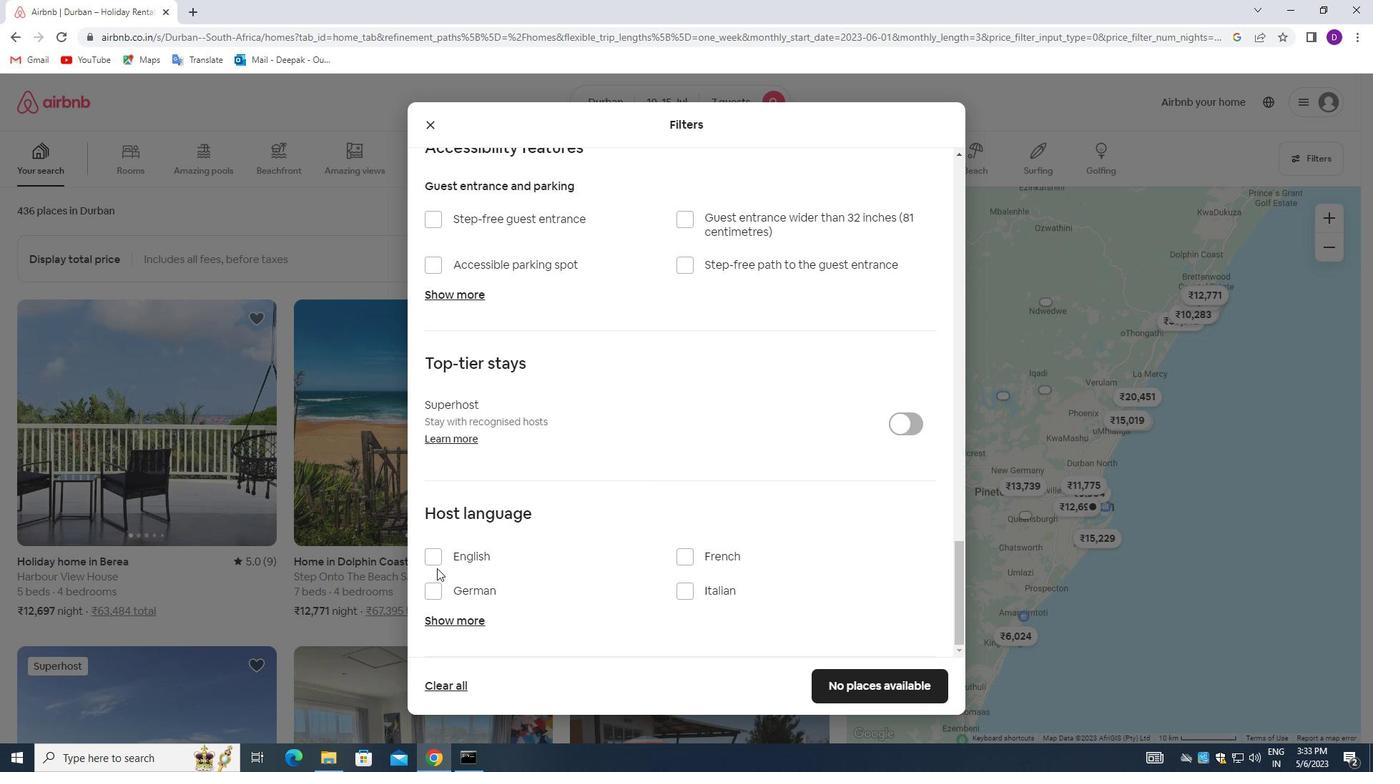 
Action: Mouse pressed left at (433, 562)
Screenshot: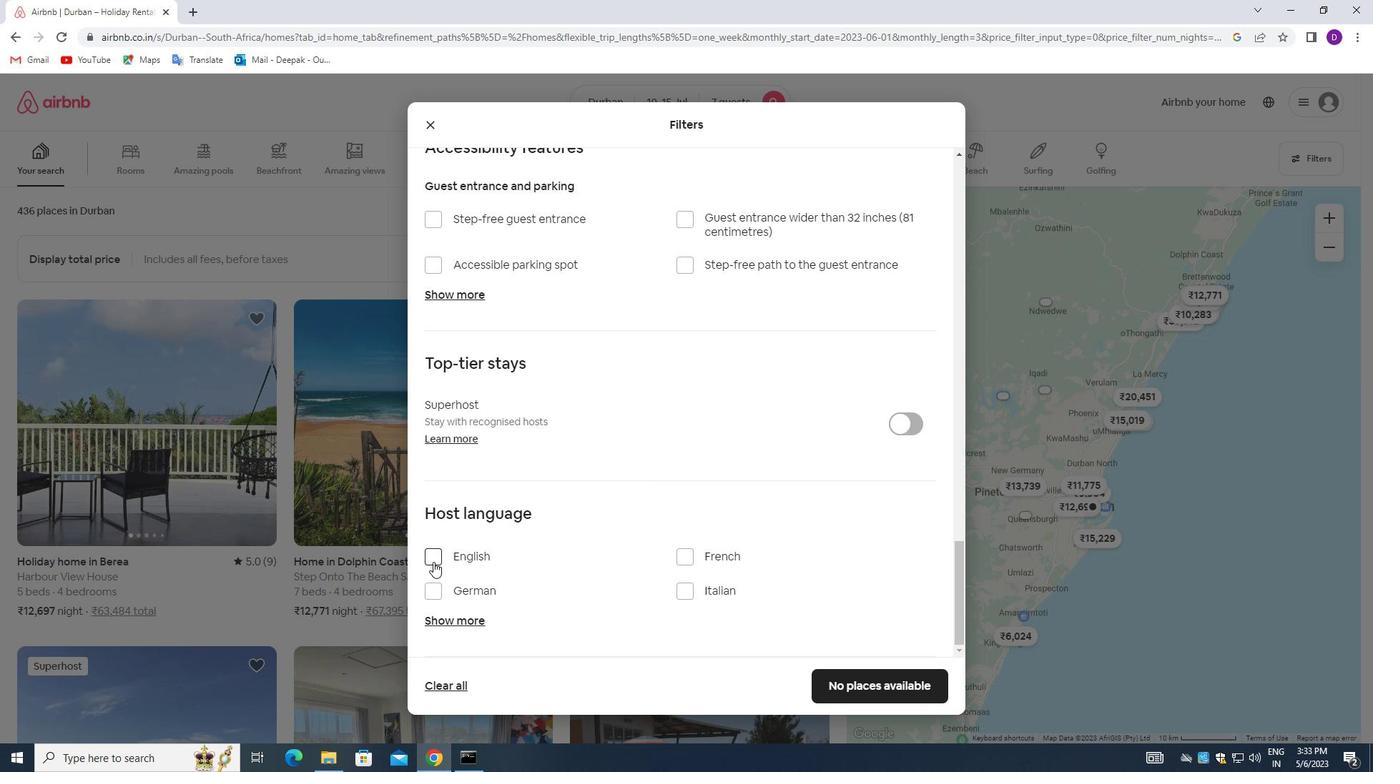 
Action: Mouse moved to (826, 629)
Screenshot: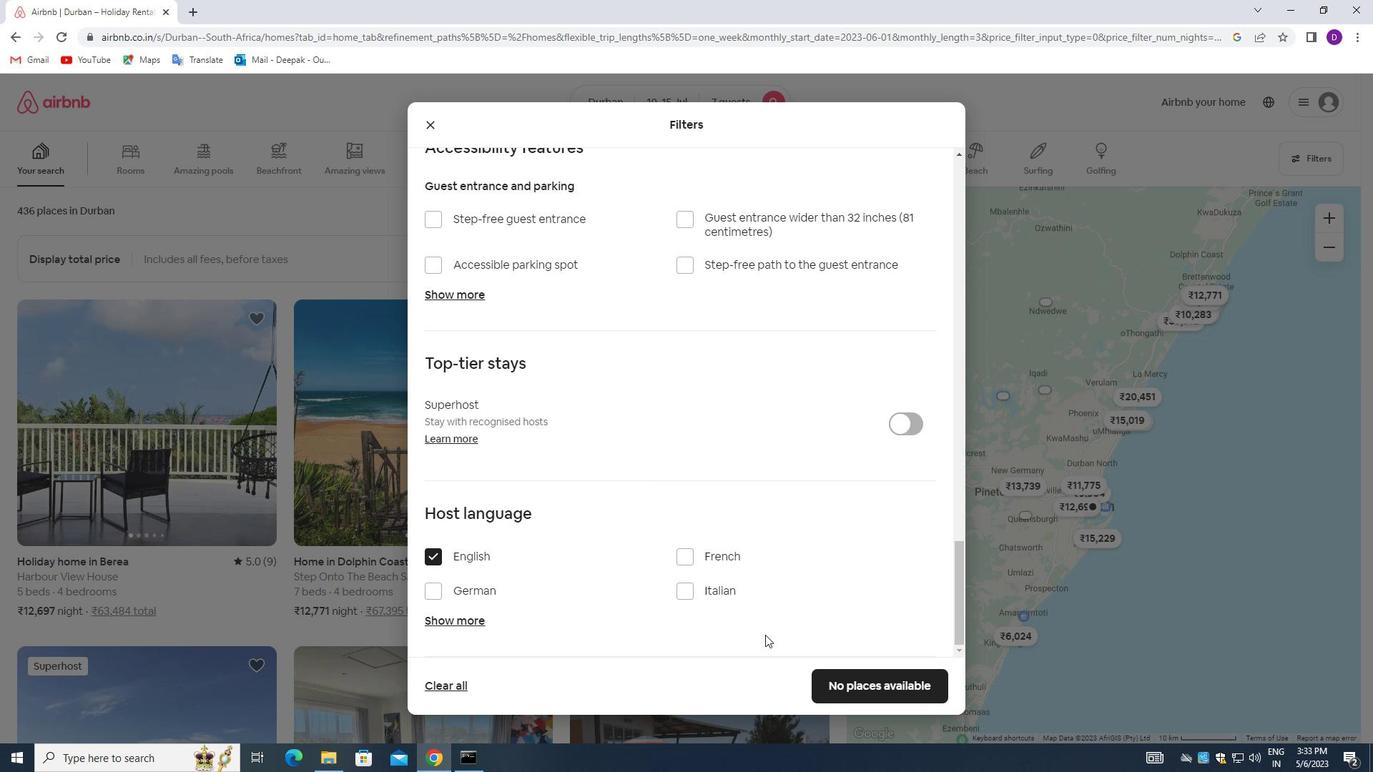 
Action: Mouse scrolled (826, 628) with delta (0, 0)
Screenshot: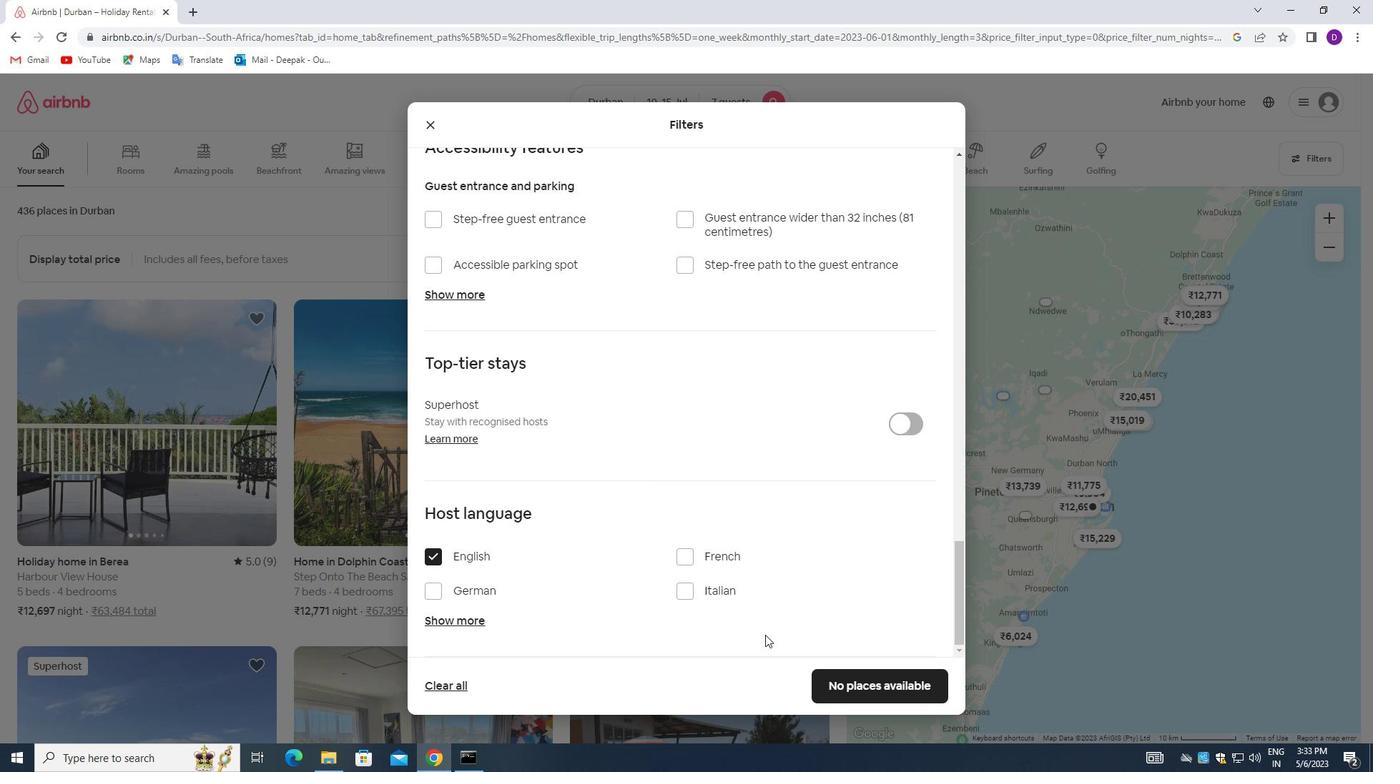 
Action: Mouse moved to (831, 637)
Screenshot: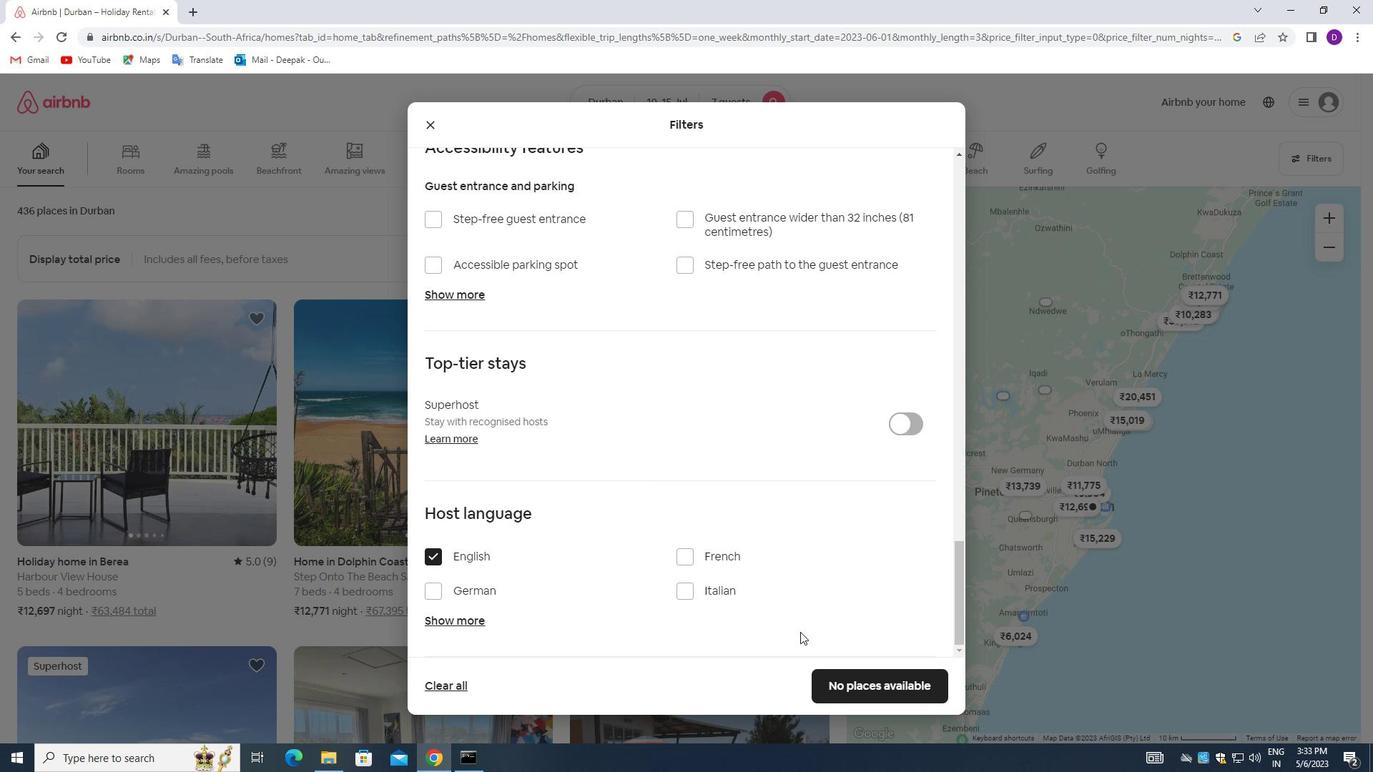 
Action: Mouse scrolled (831, 636) with delta (0, 0)
Screenshot: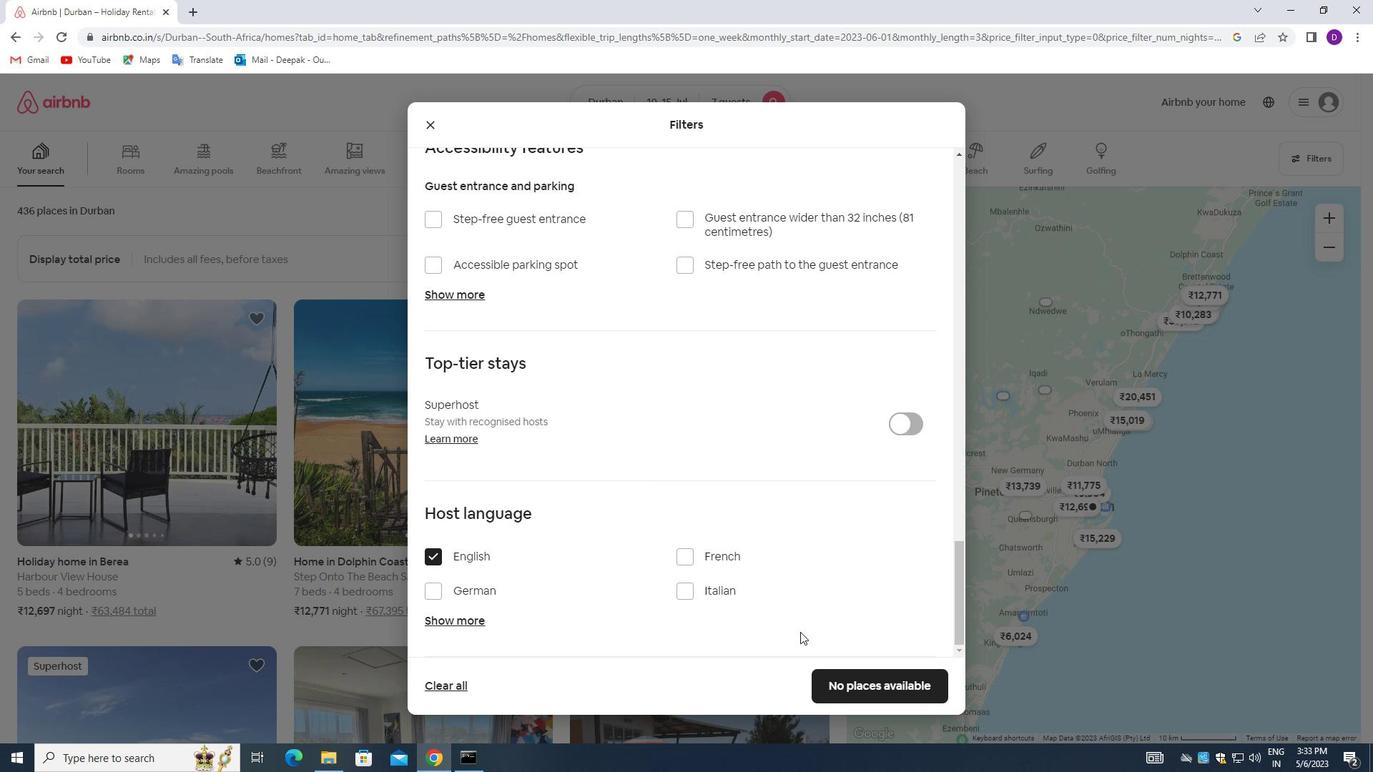 
Action: Mouse moved to (831, 647)
Screenshot: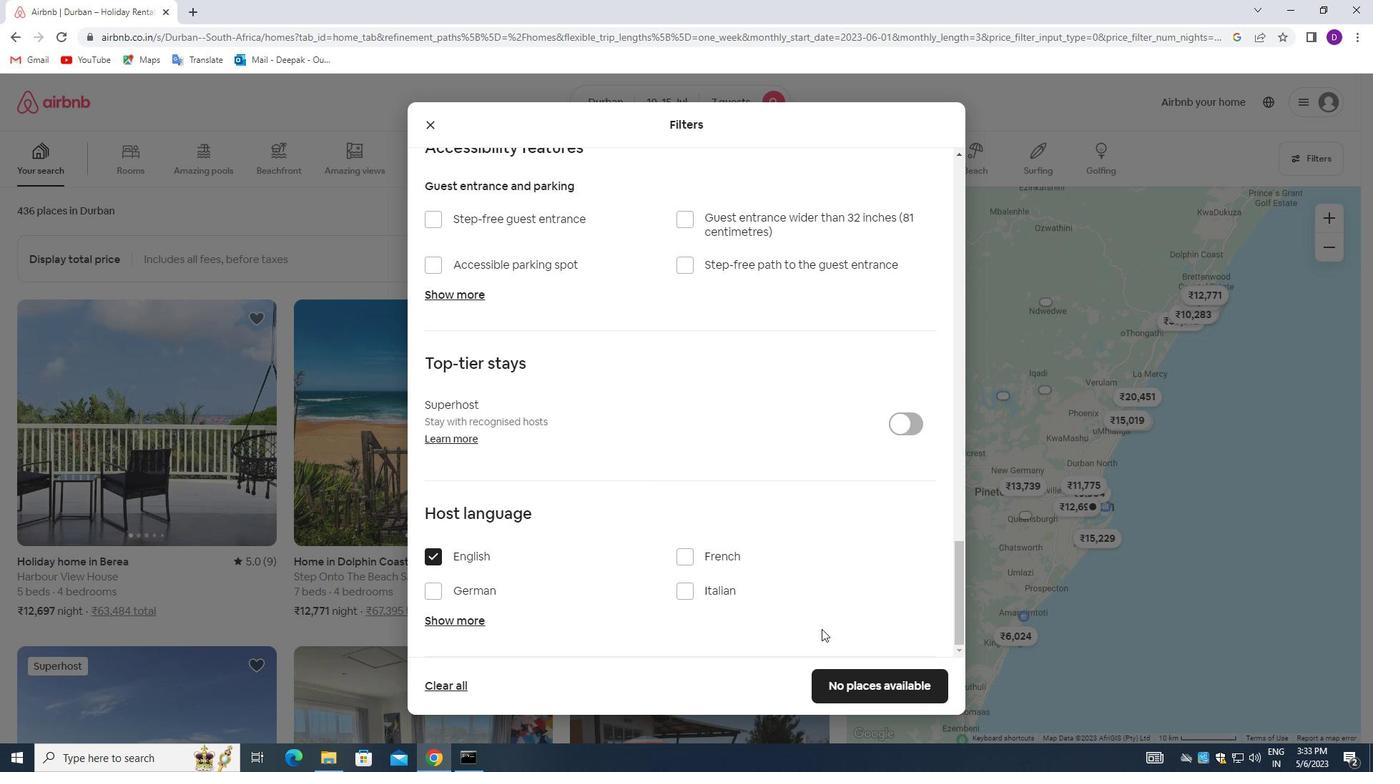 
Action: Mouse scrolled (831, 647) with delta (0, 0)
Screenshot: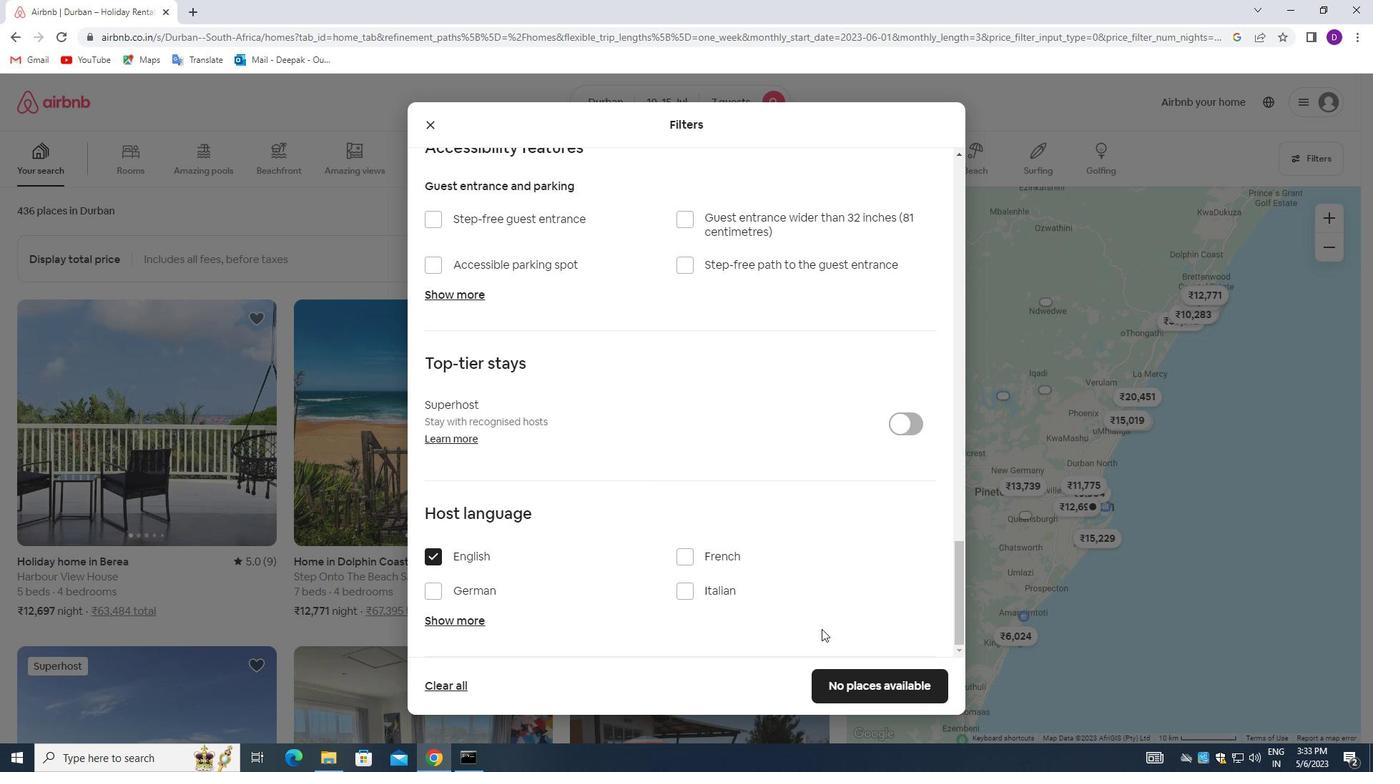
Action: Mouse moved to (819, 680)
Screenshot: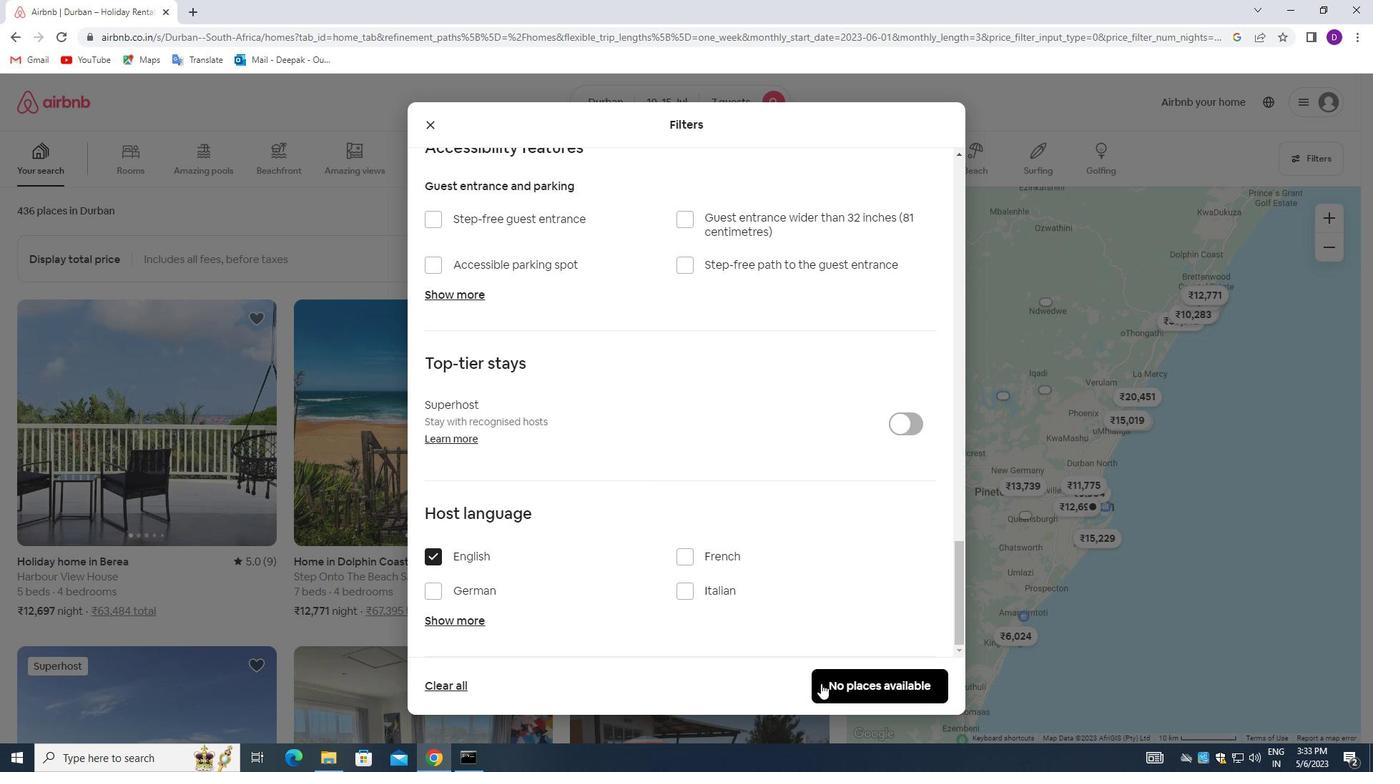 
Action: Mouse pressed left at (819, 680)
Screenshot: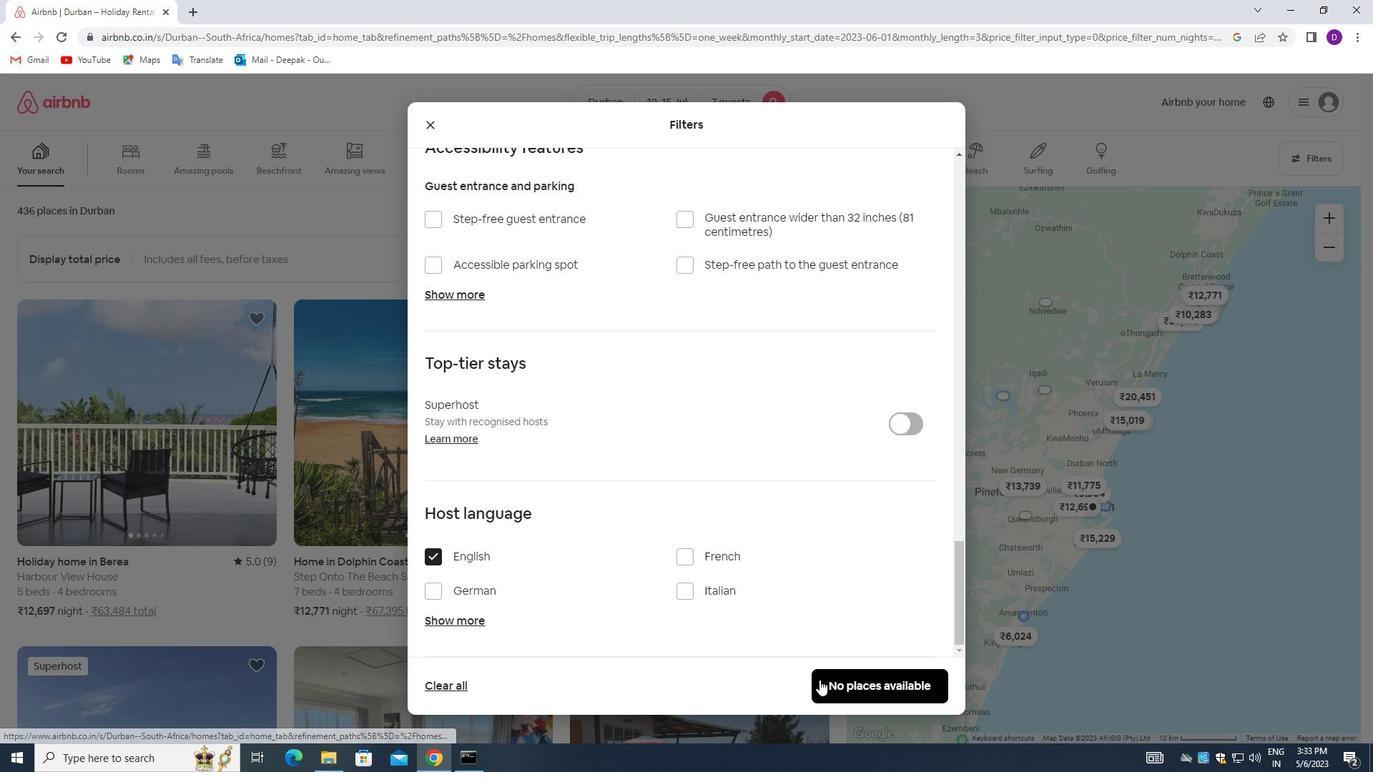 
Action: Mouse moved to (743, 547)
Screenshot: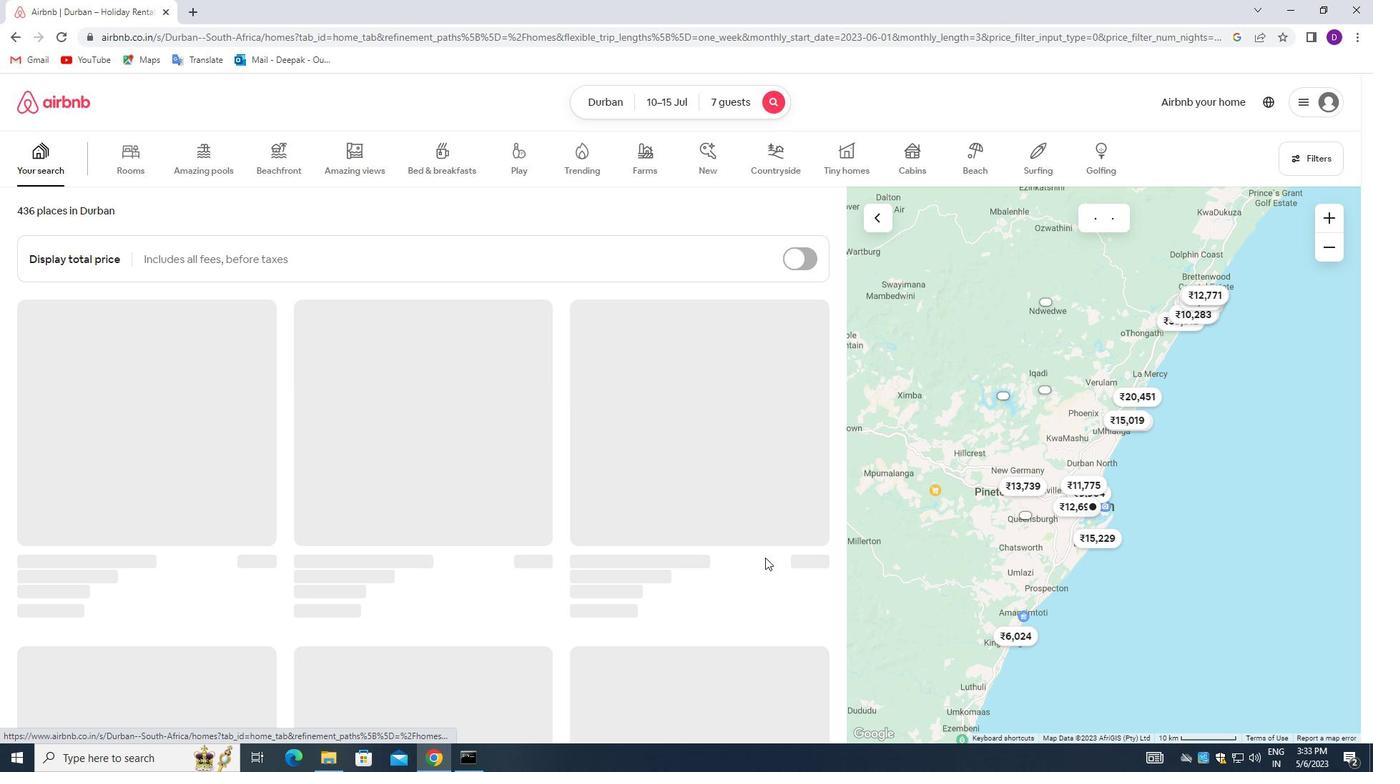 
